 Task: Research Airbnb properties in Qiryat Shemona, Israel from 7th December, 2023 to 15th December, 2023 for 6 adults.3 bedrooms having 3 beds and 3 bathrooms. Property type can be guest house. Amenities needed are: washing machine. Look for 3 properties as per requirement.
Action: Mouse moved to (535, 83)
Screenshot: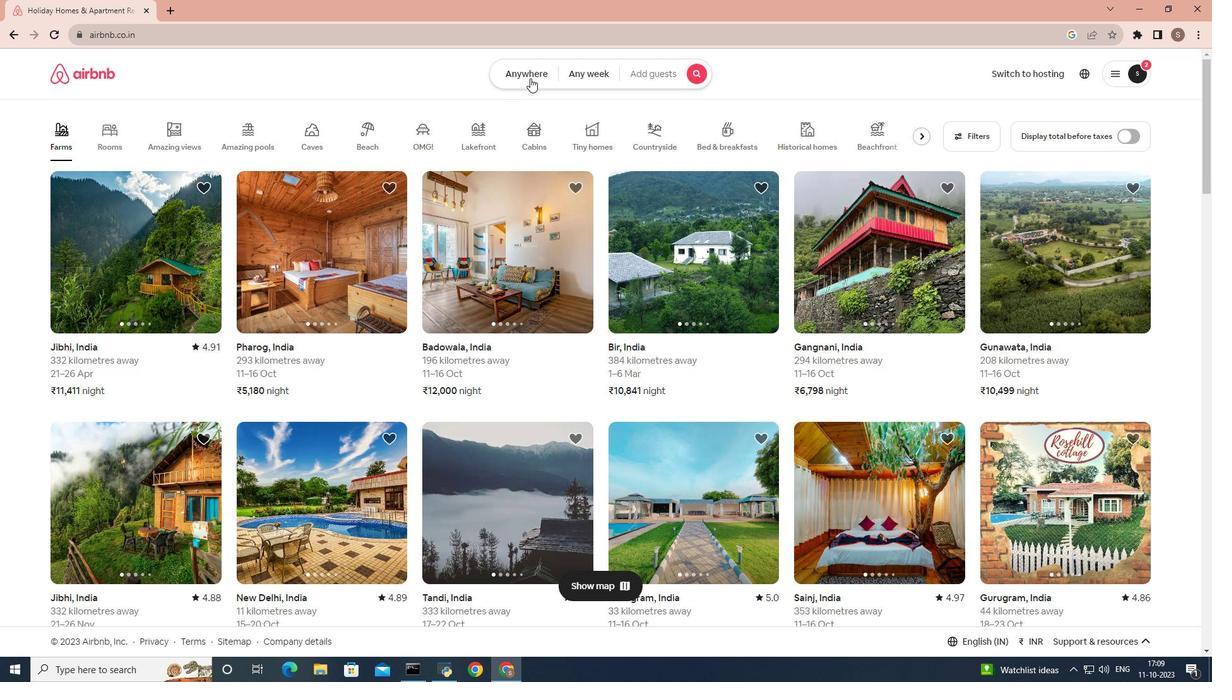 
Action: Mouse pressed left at (535, 83)
Screenshot: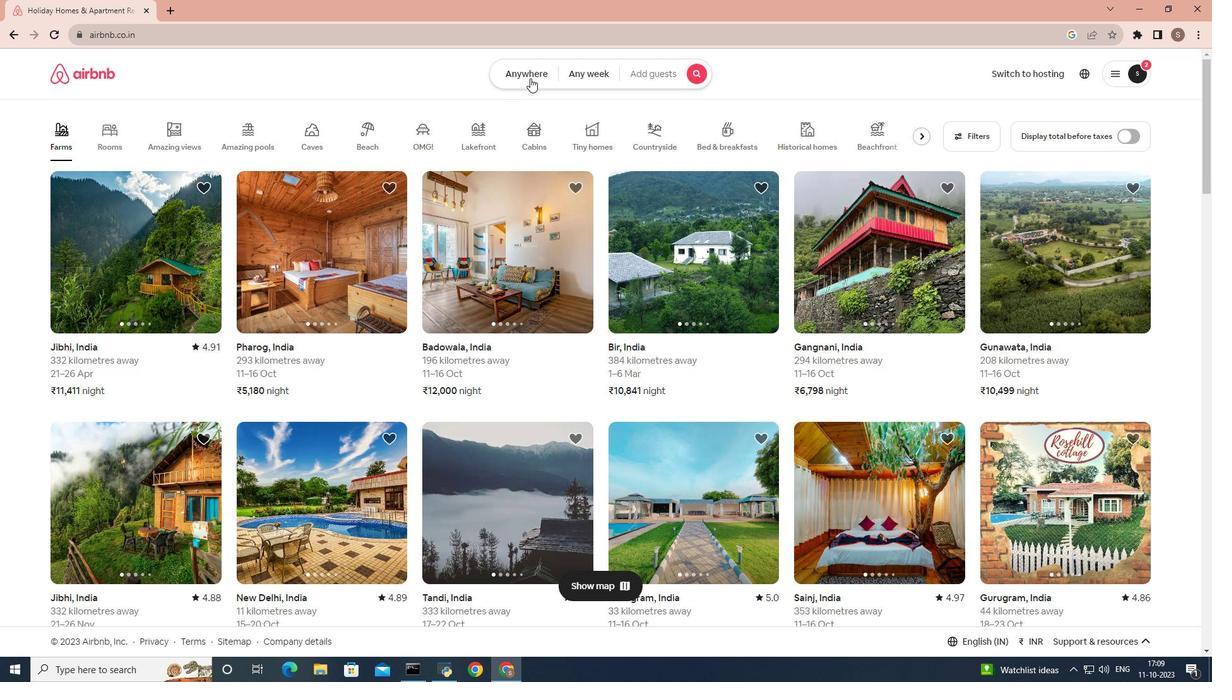
Action: Mouse moved to (408, 132)
Screenshot: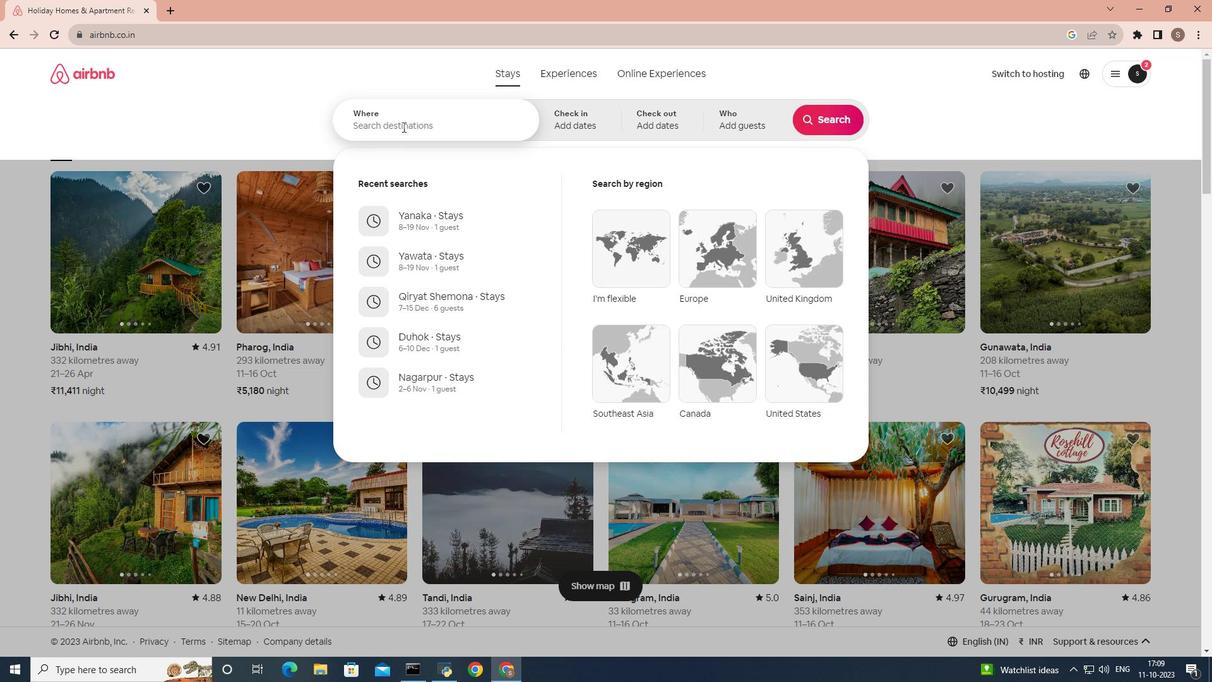 
Action: Mouse pressed left at (408, 132)
Screenshot: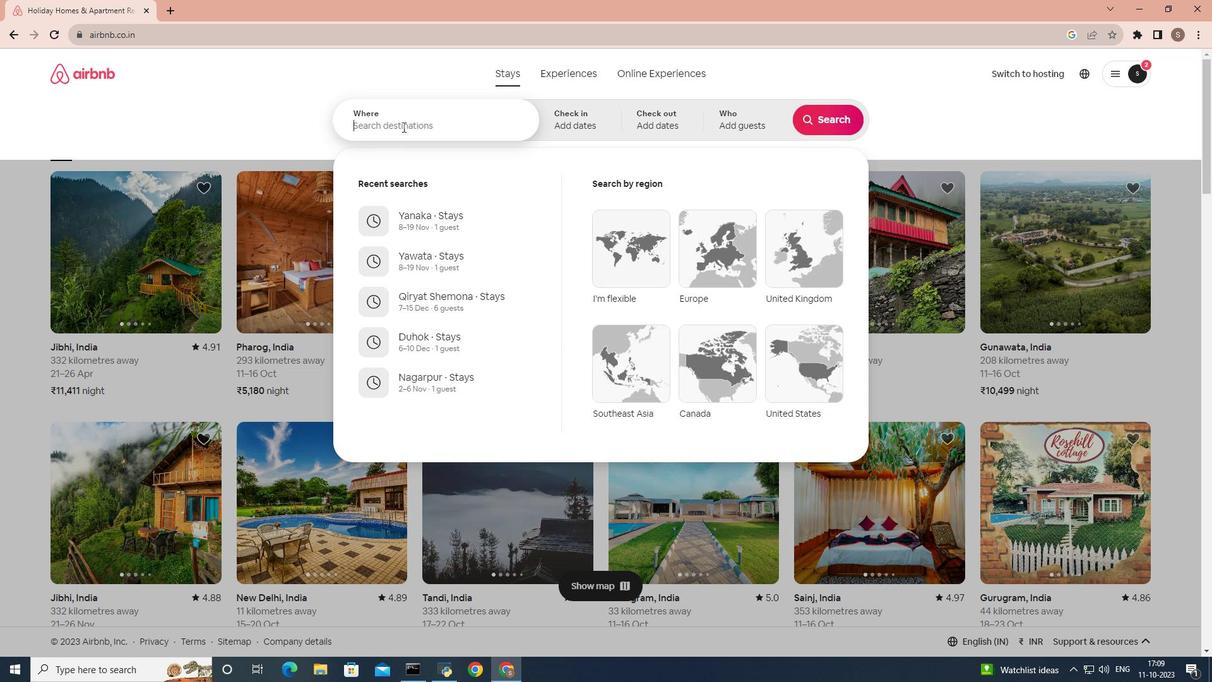 
Action: Key pressed qiryat<Key.space>
Screenshot: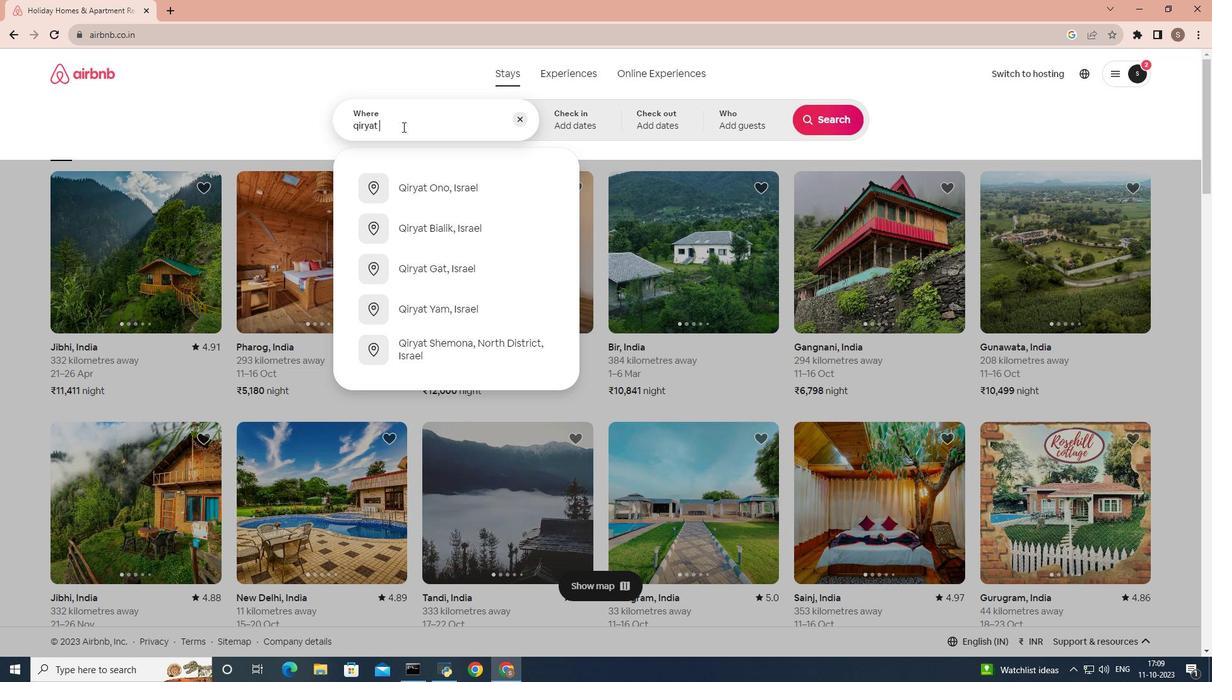 
Action: Mouse moved to (432, 373)
Screenshot: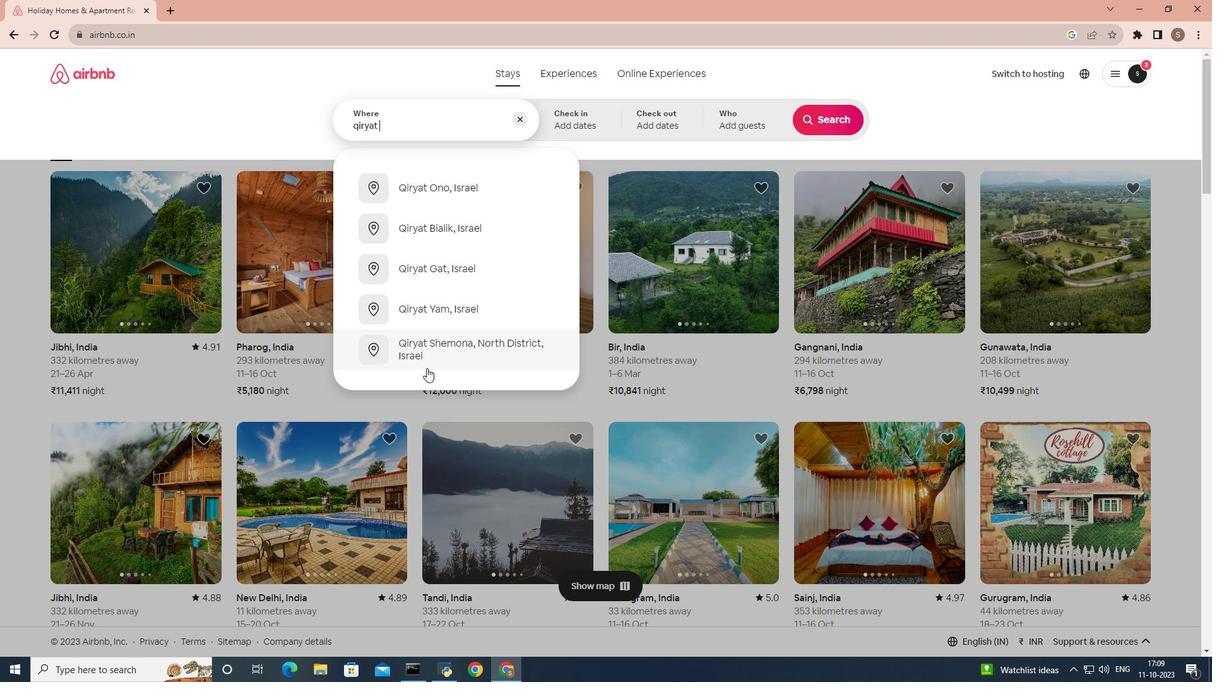 
Action: Mouse pressed left at (432, 373)
Screenshot: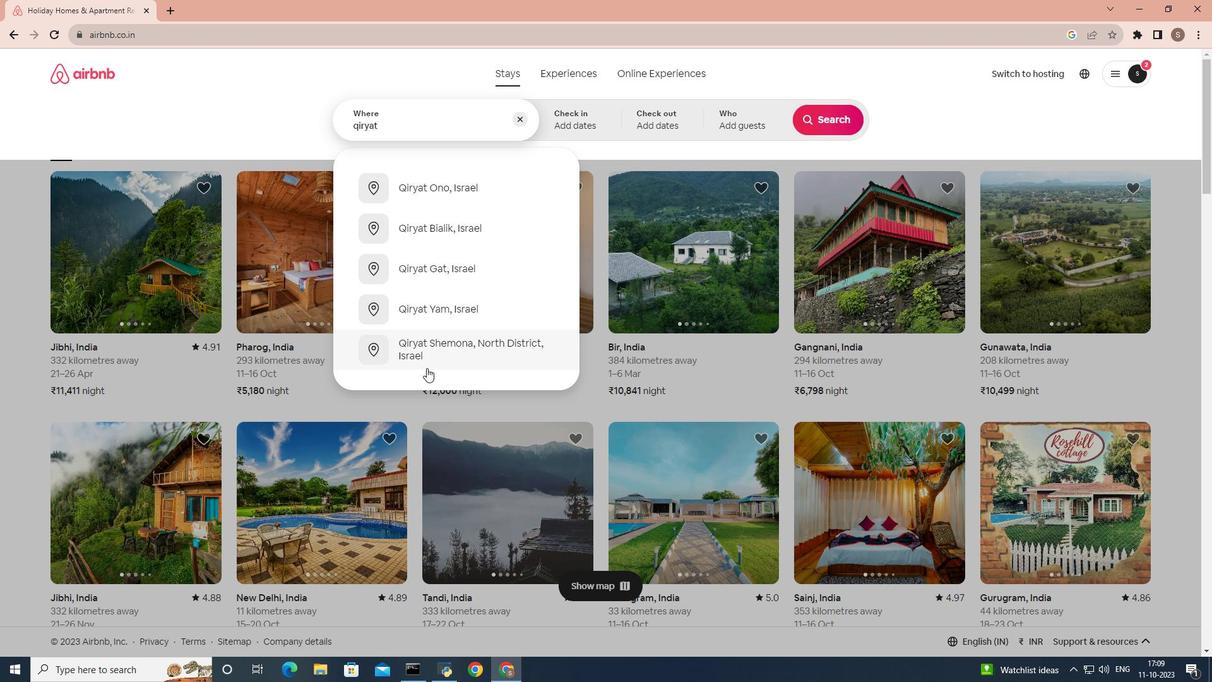 
Action: Mouse moved to (836, 231)
Screenshot: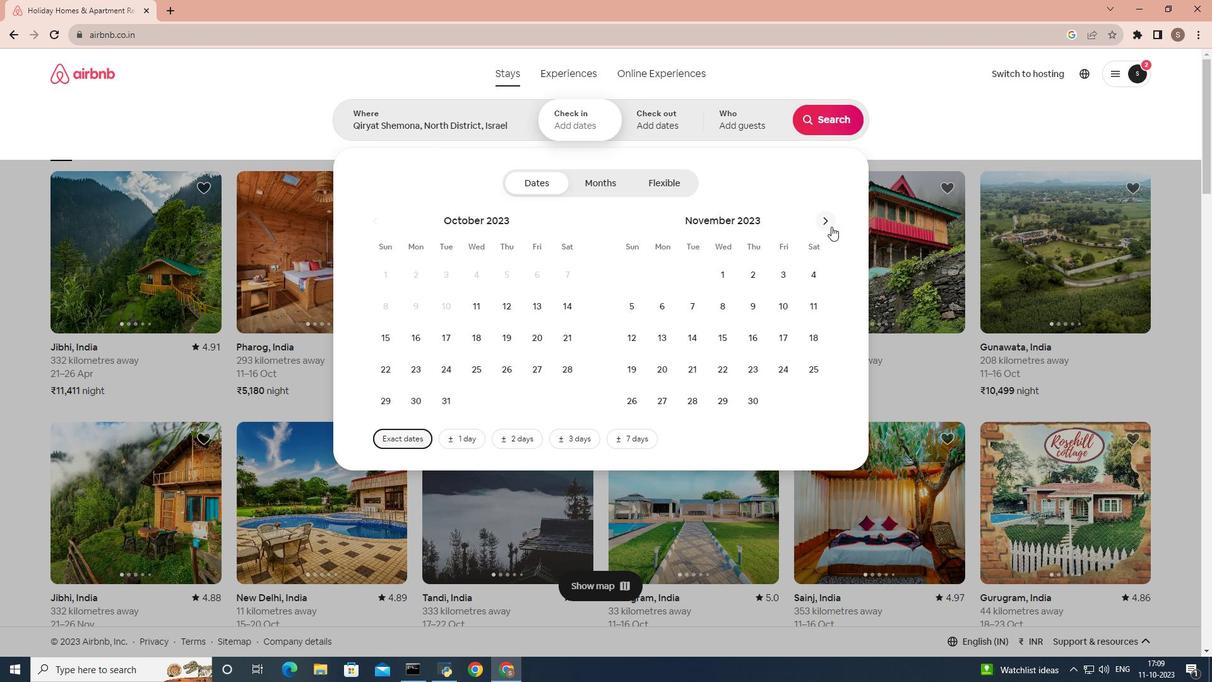 
Action: Mouse pressed left at (836, 231)
Screenshot: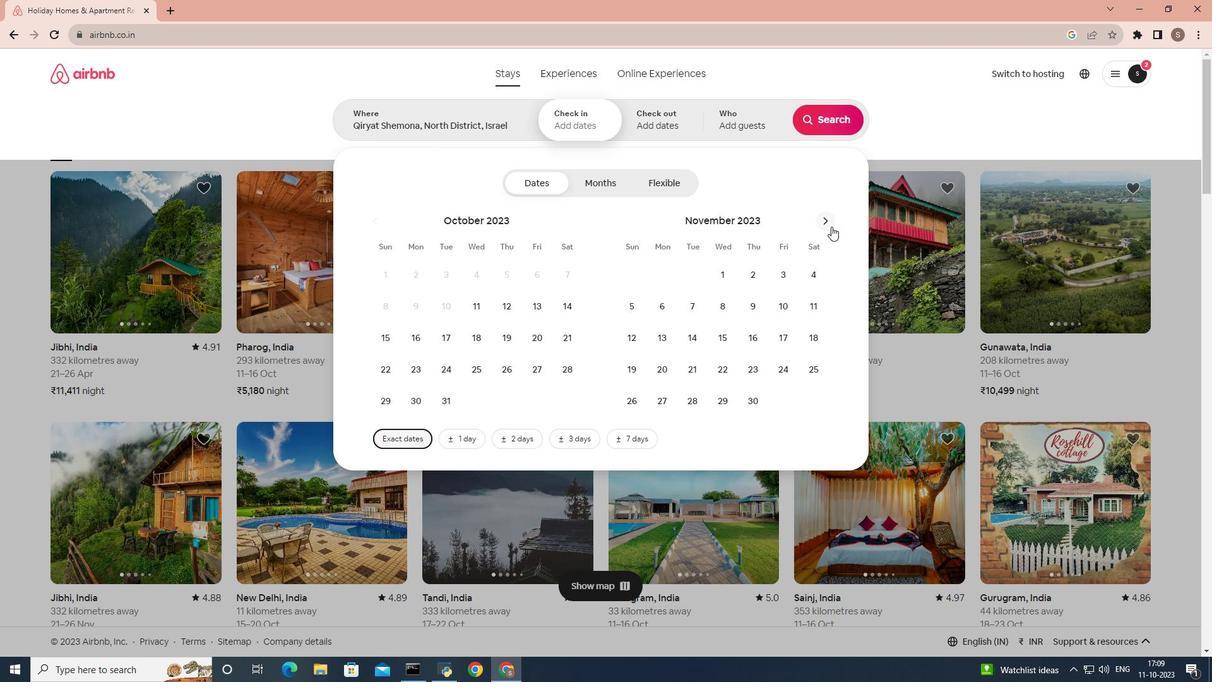 
Action: Mouse moved to (748, 306)
Screenshot: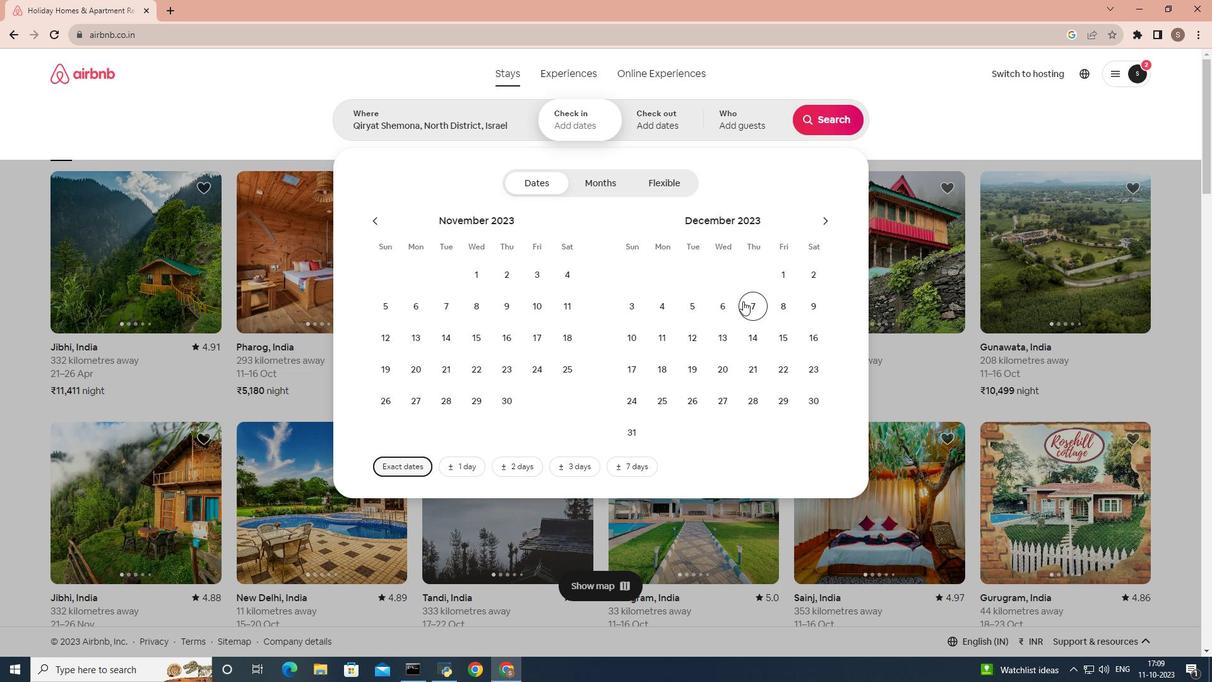 
Action: Mouse pressed left at (748, 306)
Screenshot: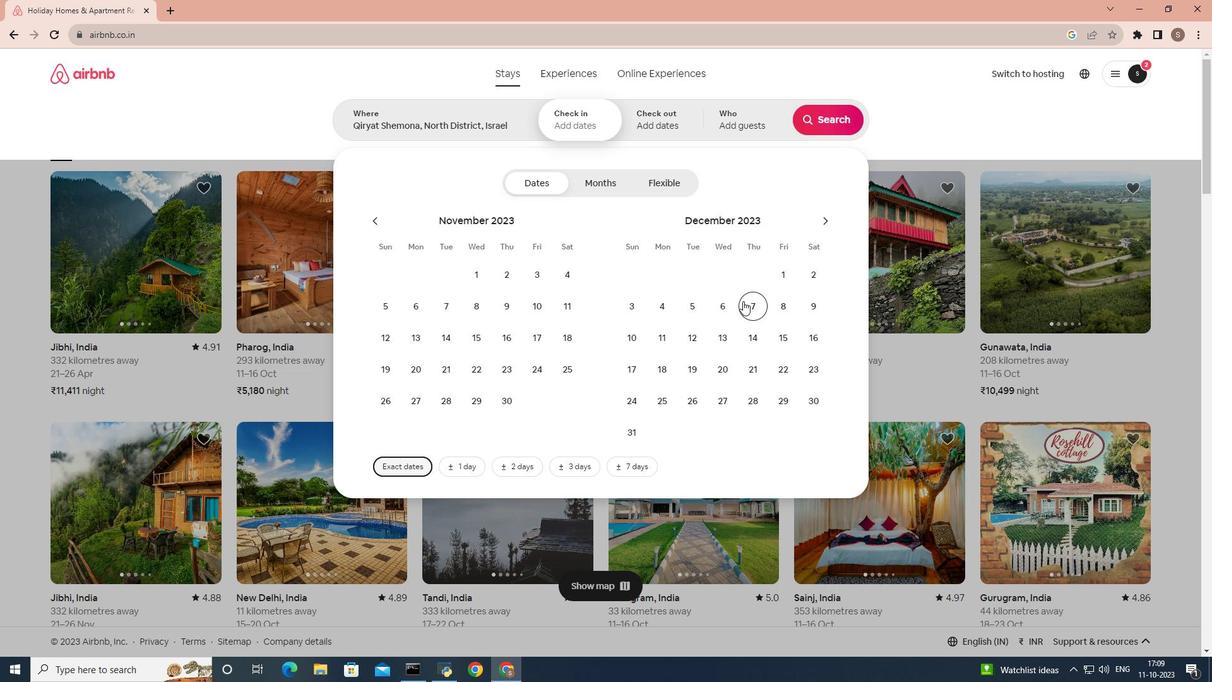 
Action: Mouse moved to (777, 346)
Screenshot: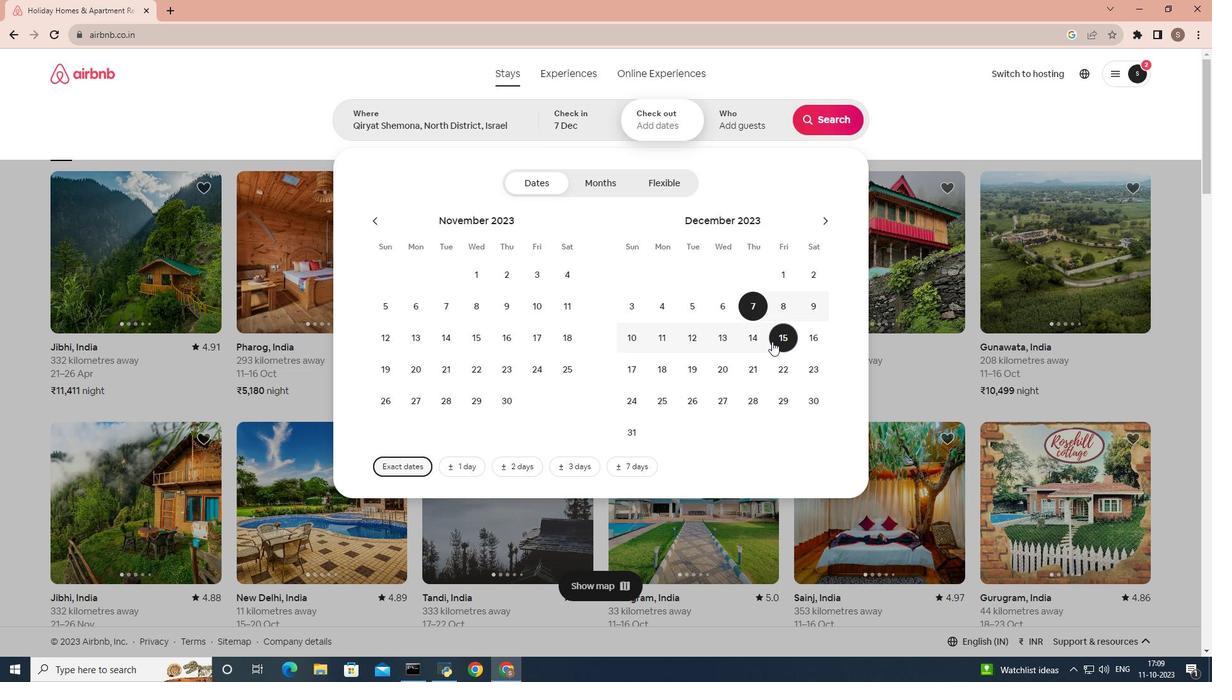 
Action: Mouse pressed left at (777, 346)
Screenshot: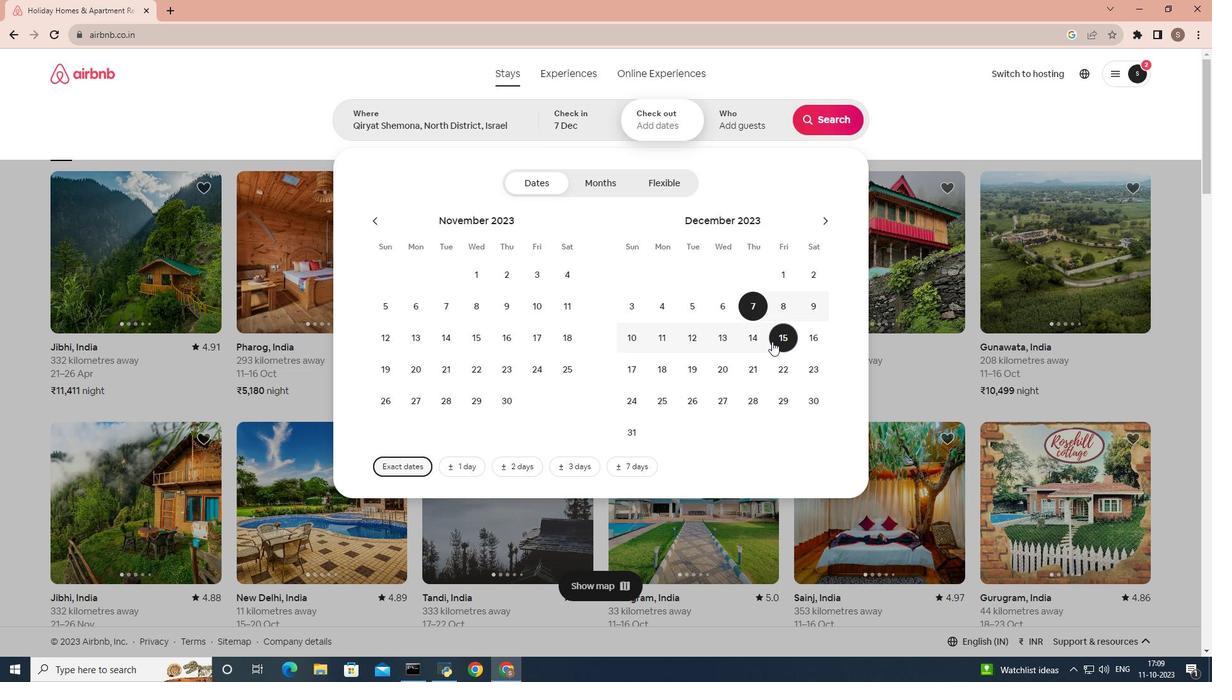
Action: Mouse moved to (771, 127)
Screenshot: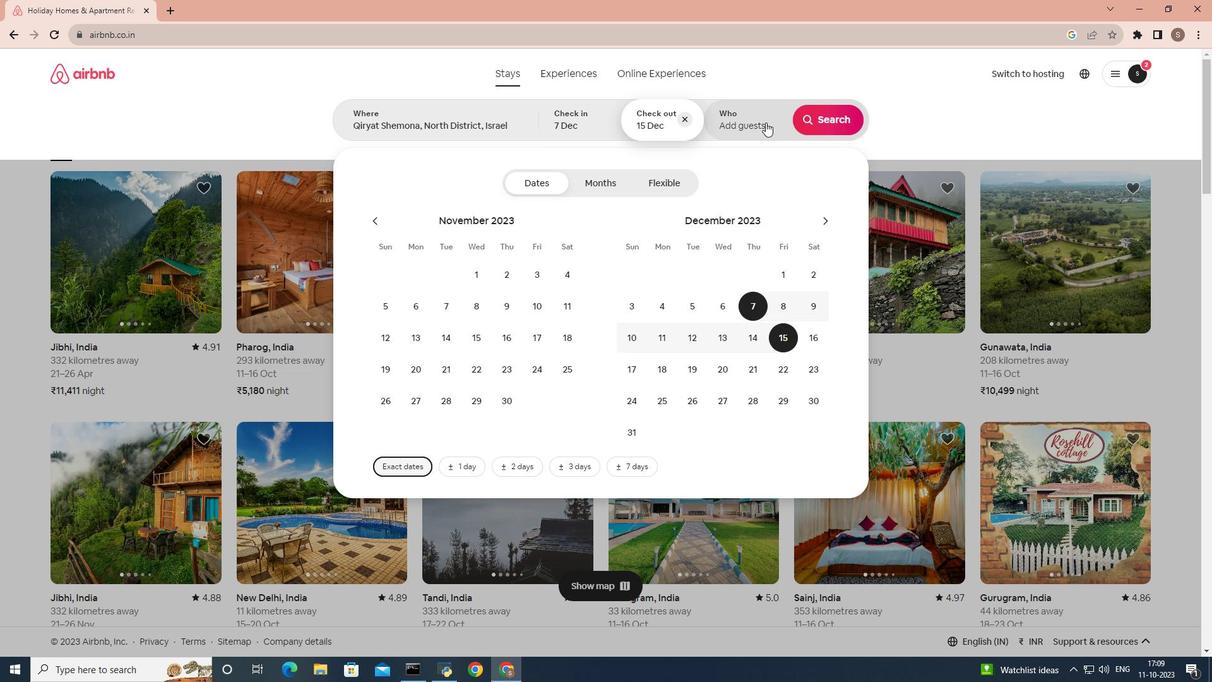 
Action: Mouse pressed left at (771, 127)
Screenshot: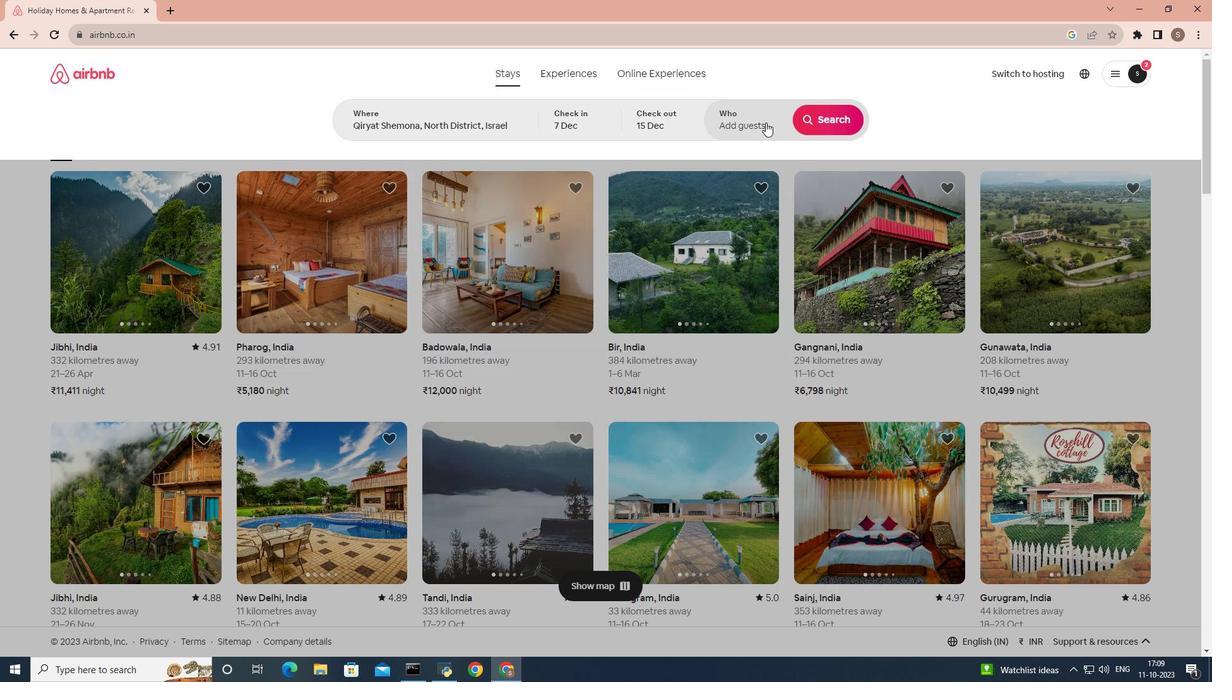 
Action: Mouse moved to (833, 197)
Screenshot: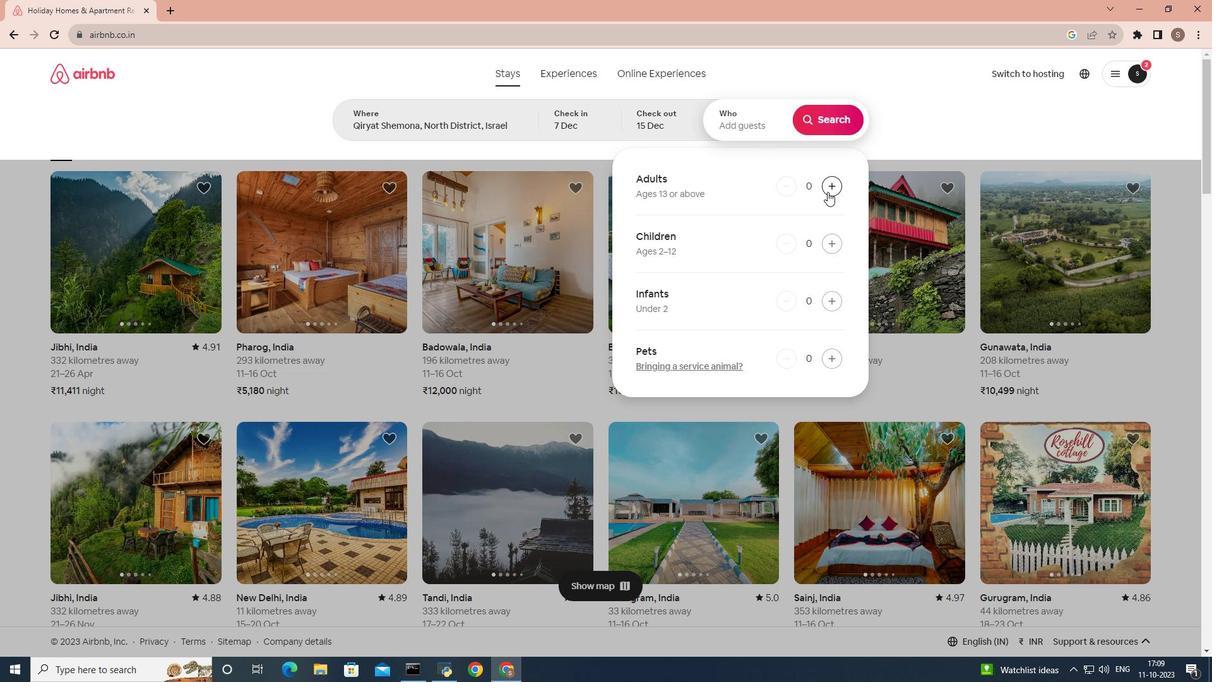 
Action: Mouse pressed left at (833, 197)
Screenshot: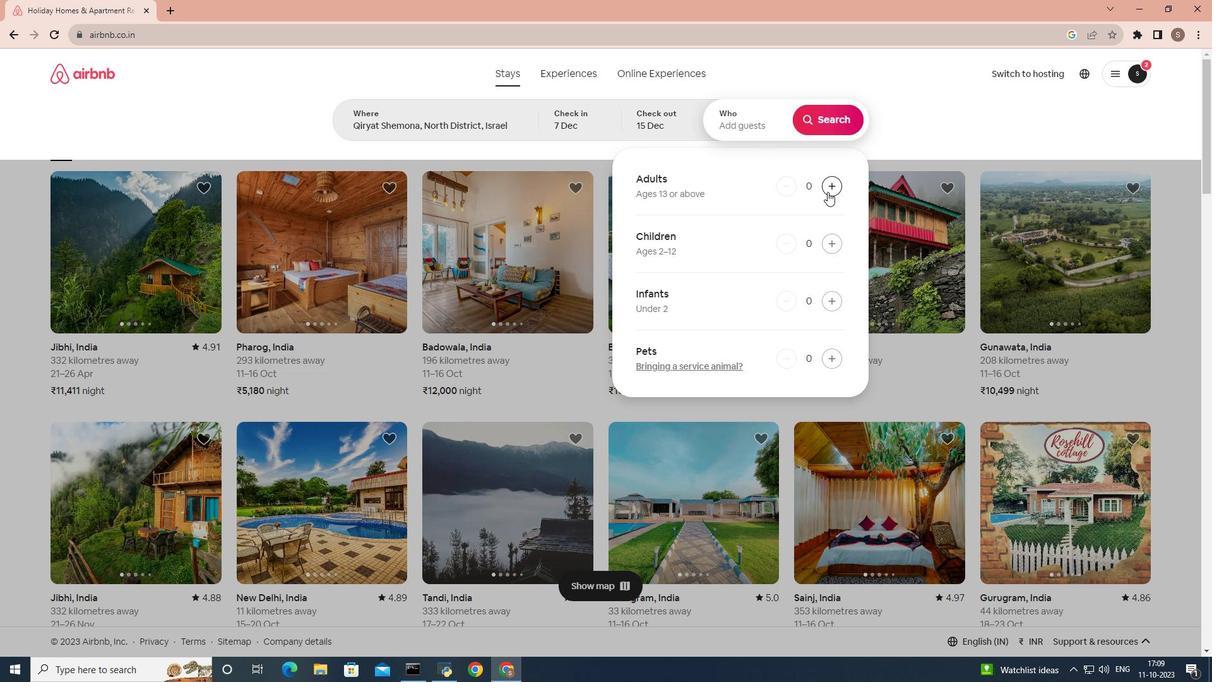 
Action: Mouse pressed left at (833, 197)
Screenshot: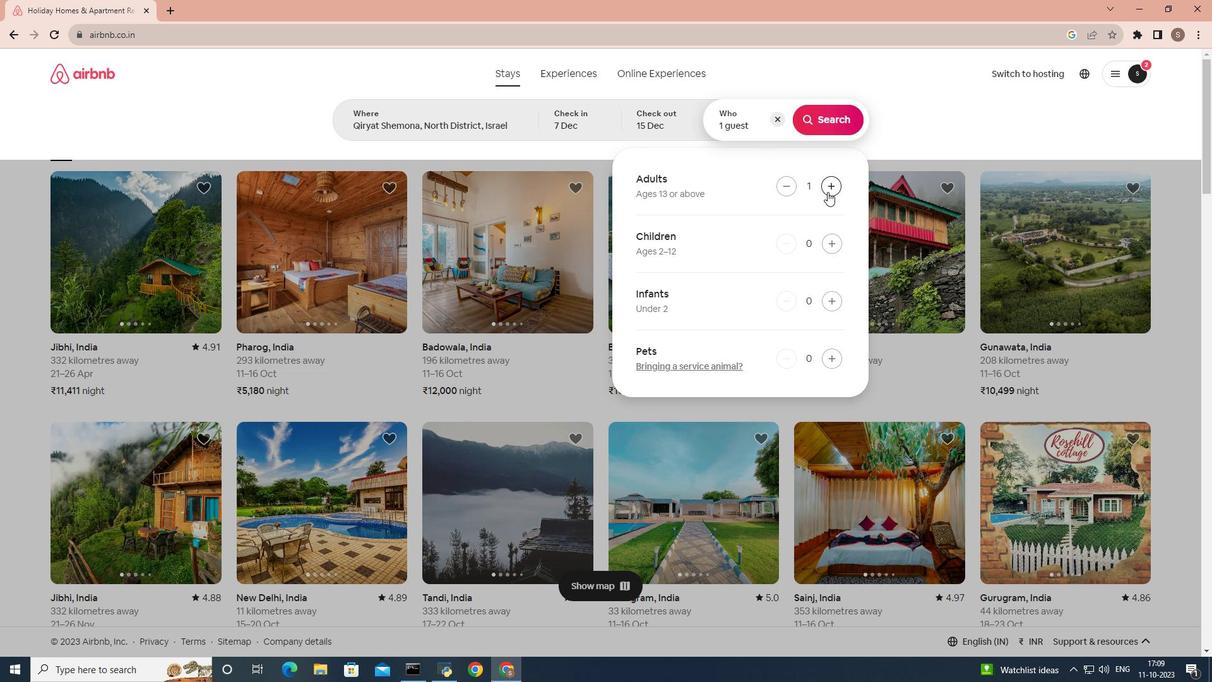 
Action: Mouse pressed left at (833, 197)
Screenshot: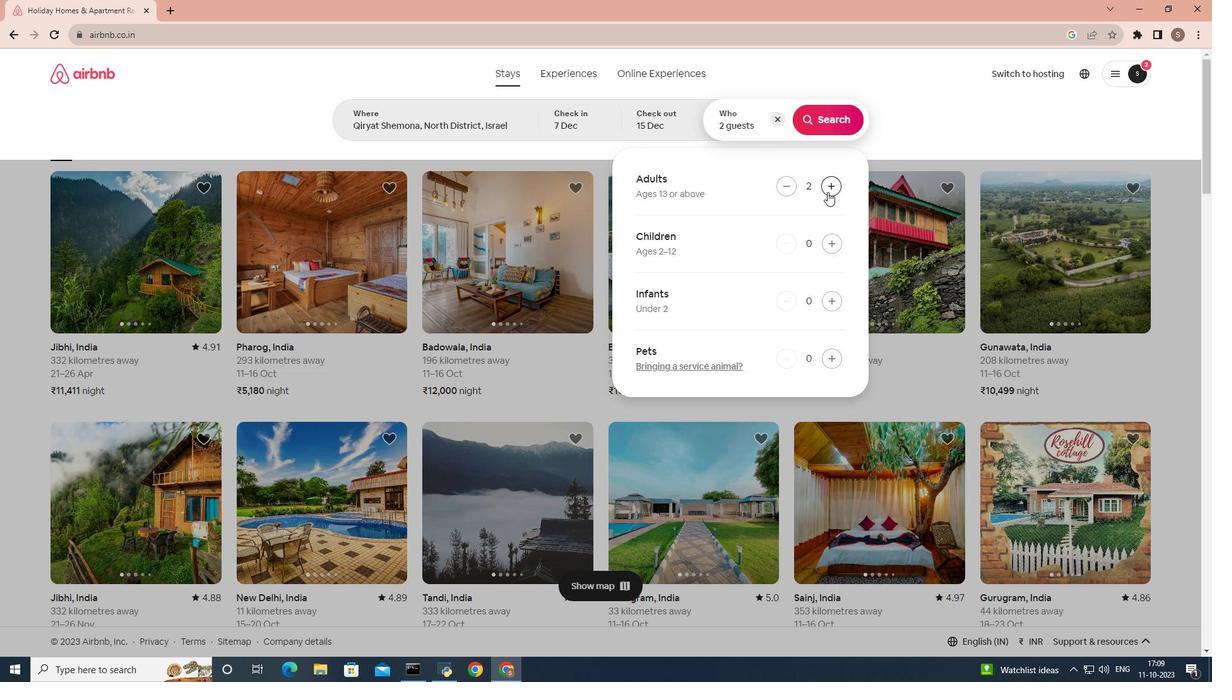 
Action: Mouse pressed left at (833, 197)
Screenshot: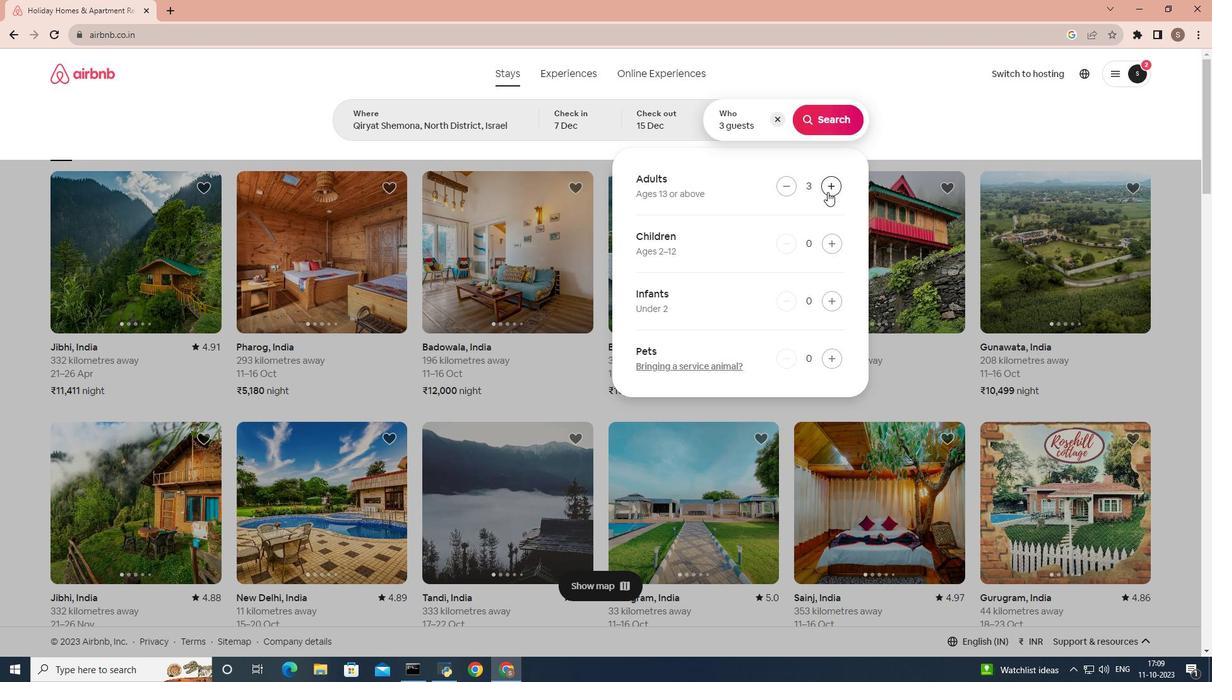 
Action: Mouse pressed left at (833, 197)
Screenshot: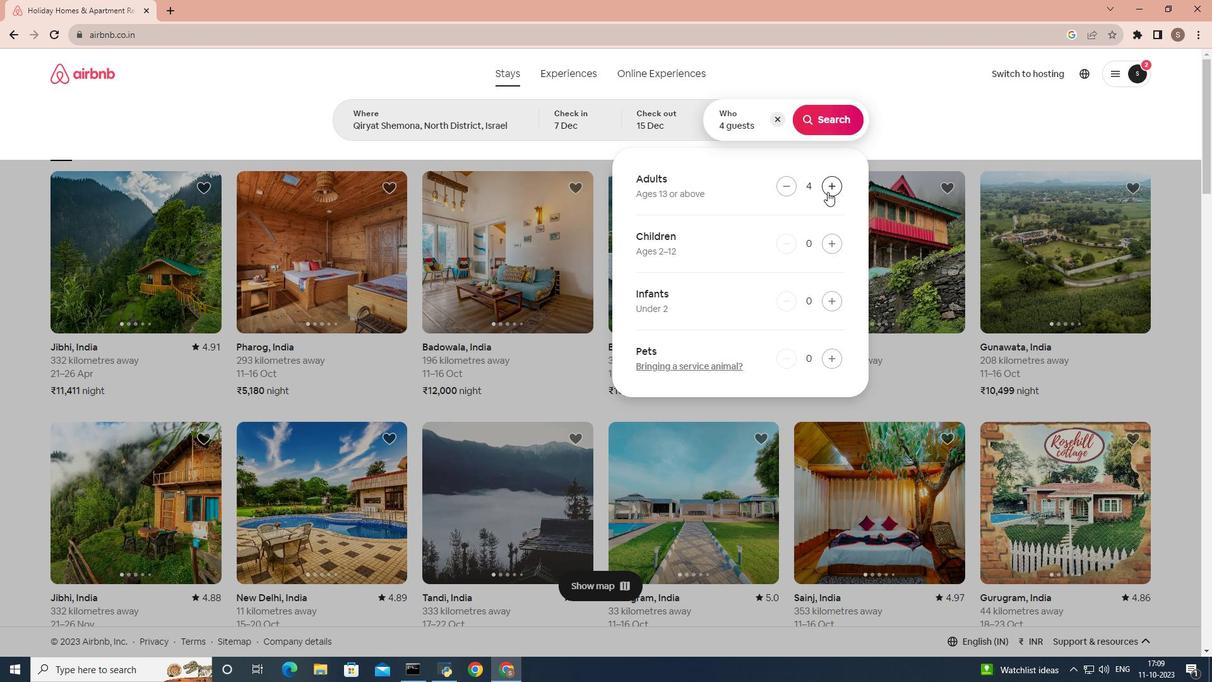 
Action: Mouse pressed left at (833, 197)
Screenshot: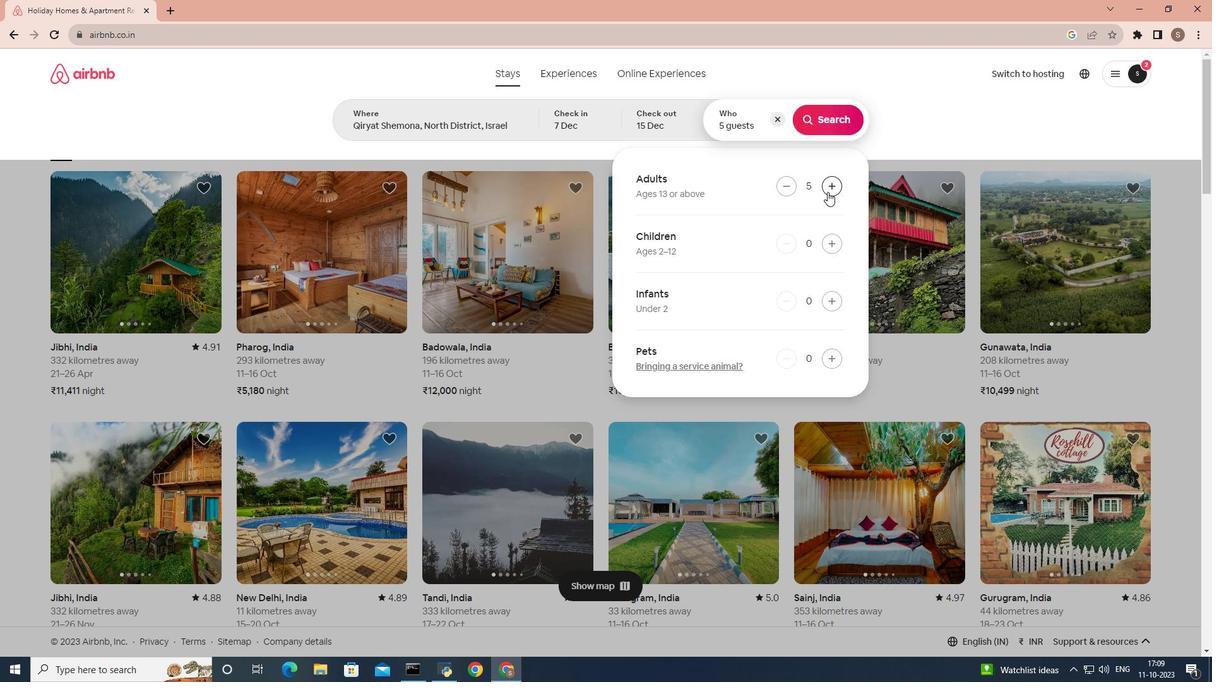 
Action: Mouse moved to (834, 140)
Screenshot: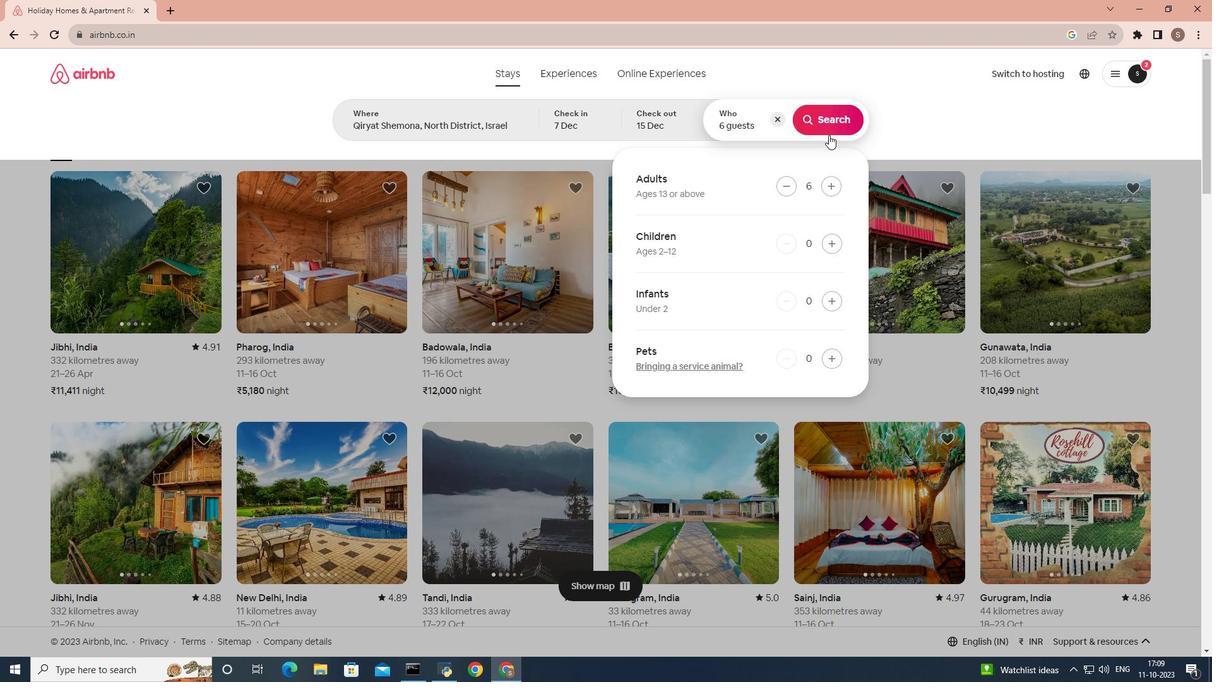 
Action: Mouse pressed left at (834, 140)
Screenshot: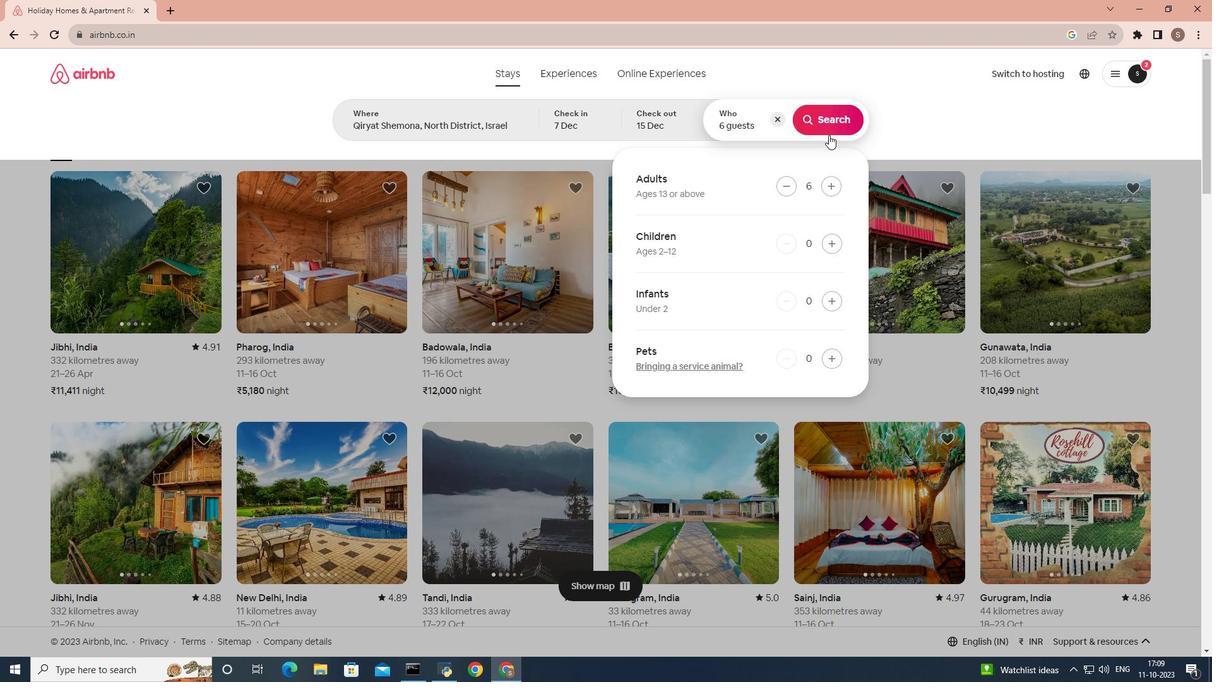 
Action: Mouse moved to (838, 128)
Screenshot: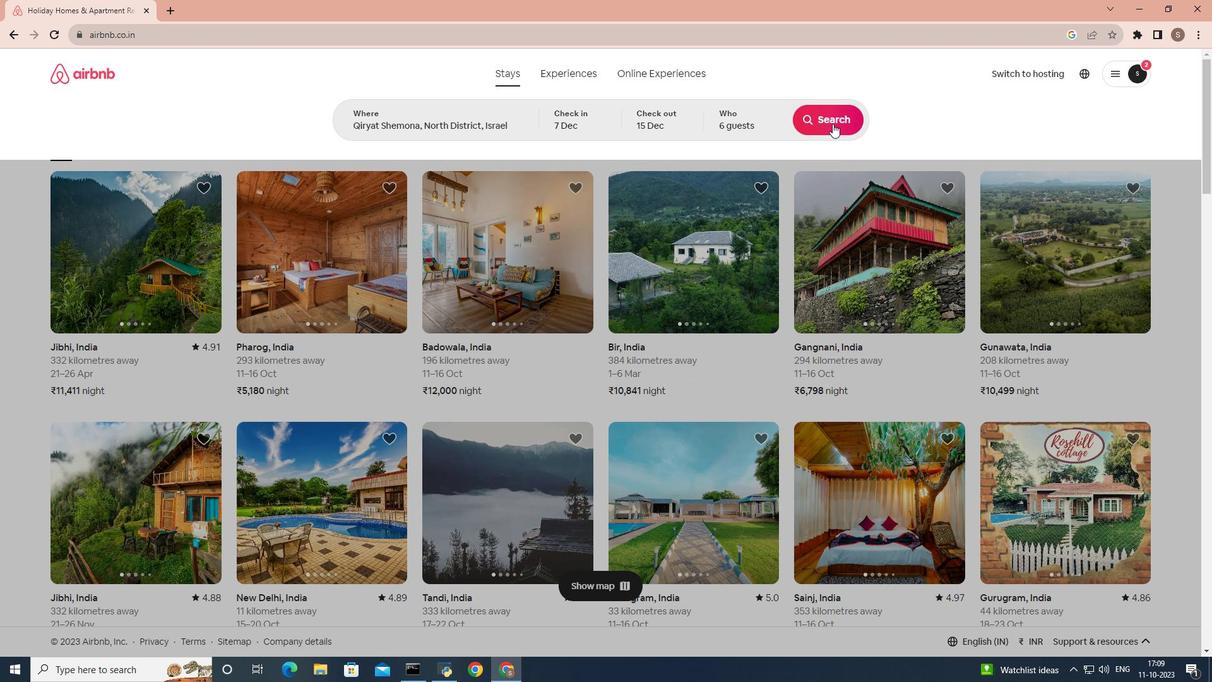 
Action: Mouse pressed left at (838, 128)
Screenshot: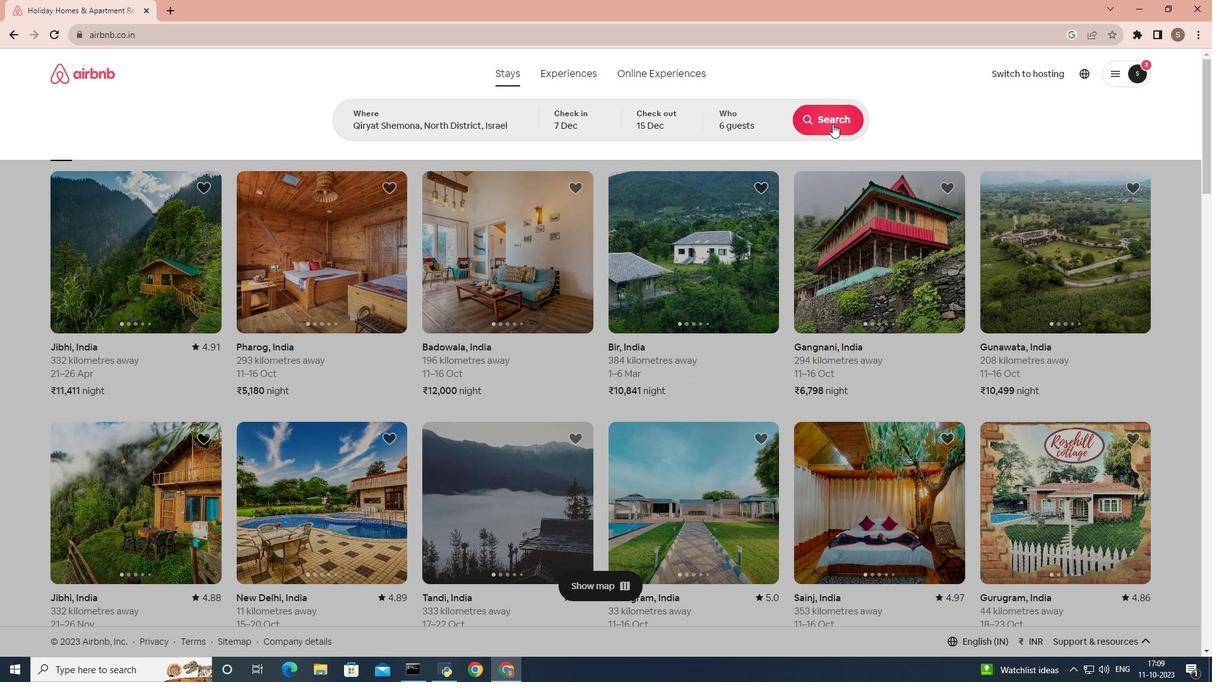 
Action: Mouse moved to (1029, 135)
Screenshot: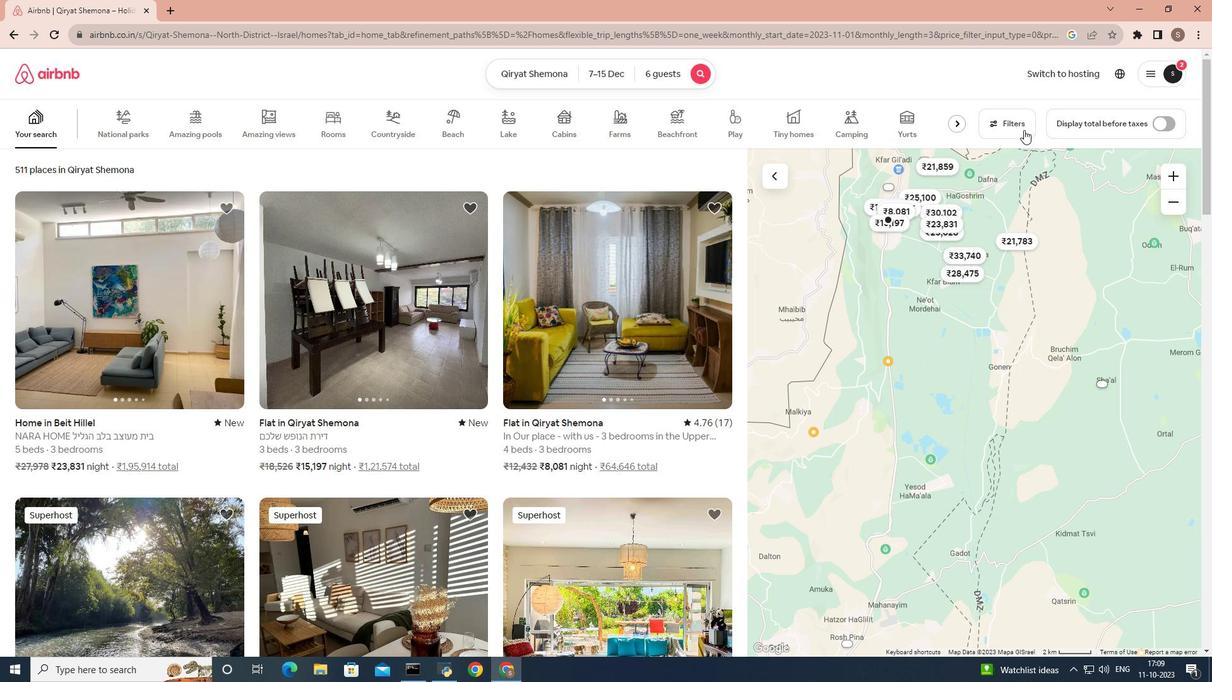 
Action: Mouse pressed left at (1029, 135)
Screenshot: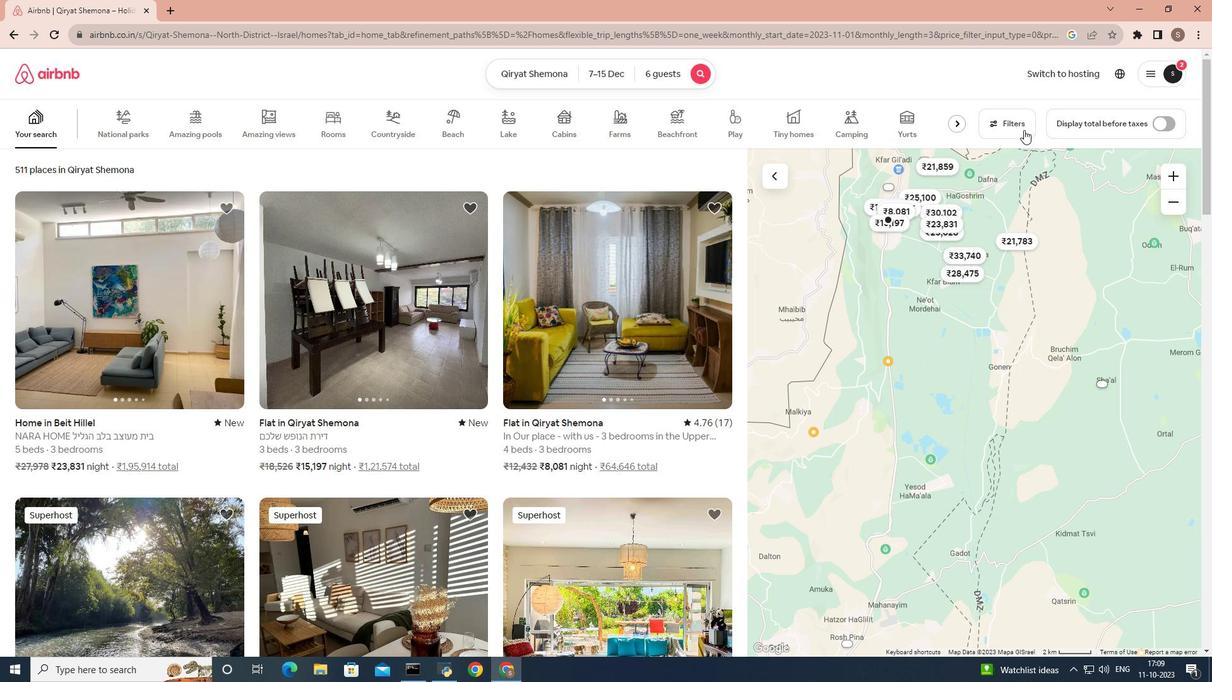 
Action: Mouse moved to (541, 358)
Screenshot: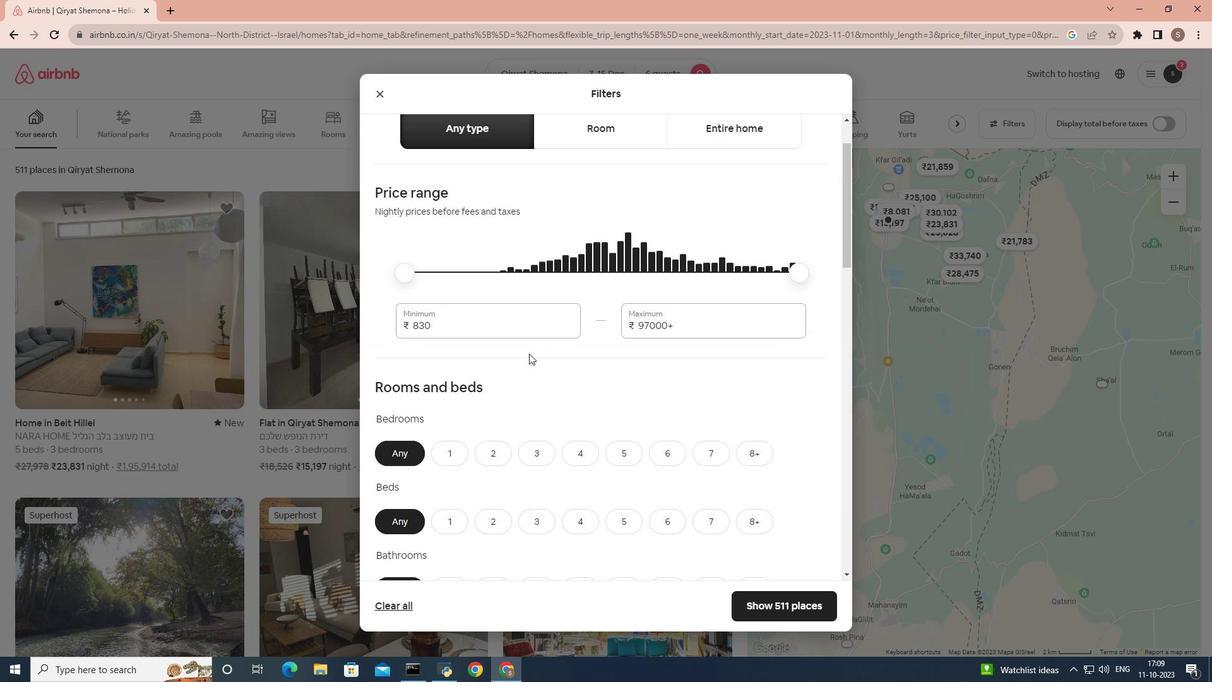 
Action: Mouse scrolled (541, 358) with delta (0, 0)
Screenshot: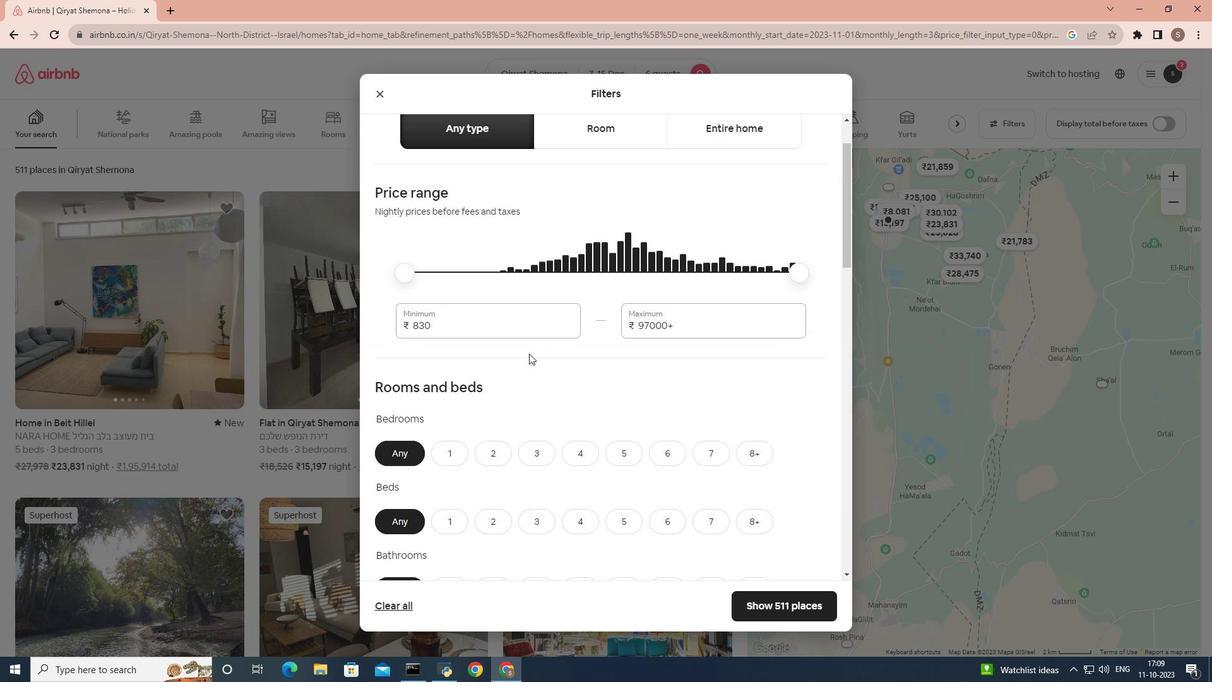 
Action: Mouse moved to (539, 358)
Screenshot: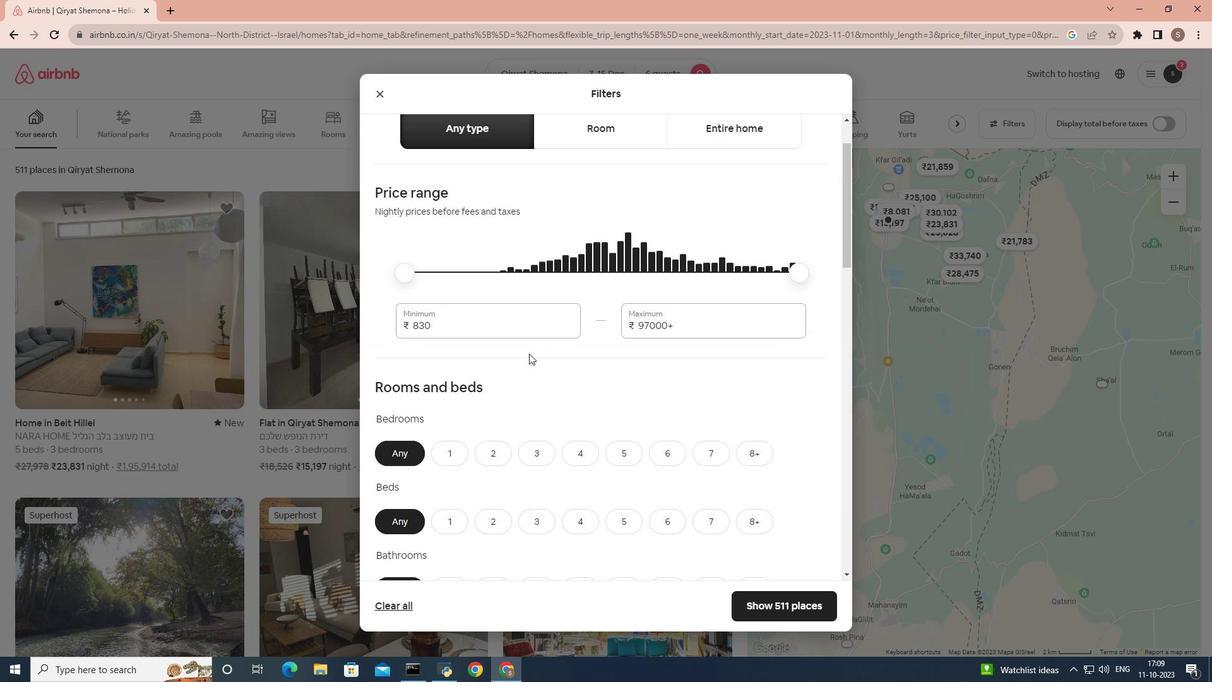 
Action: Mouse scrolled (539, 358) with delta (0, 0)
Screenshot: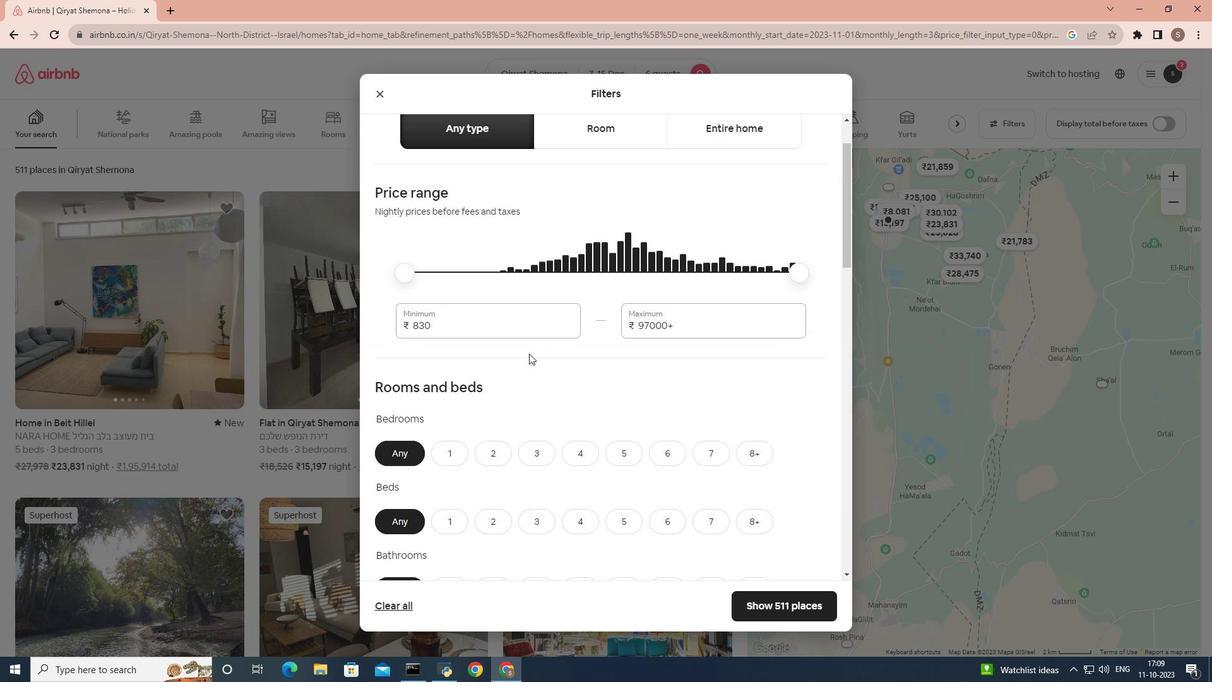 
Action: Mouse moved to (537, 358)
Screenshot: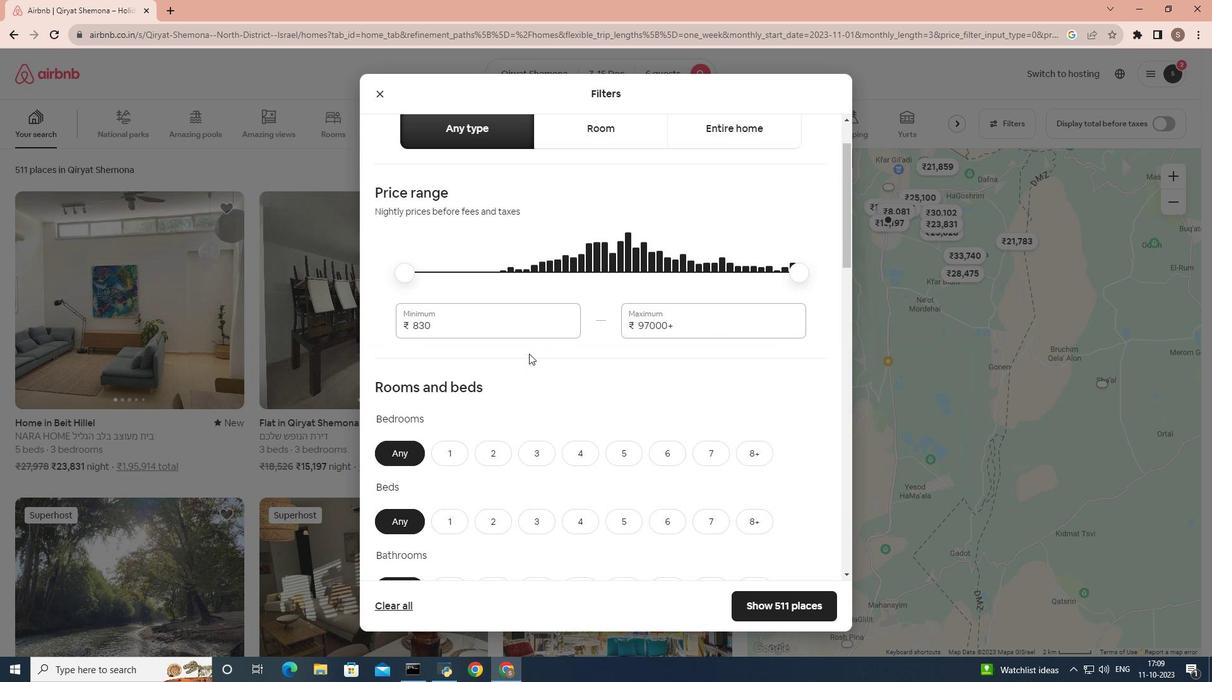 
Action: Mouse scrolled (537, 358) with delta (0, 0)
Screenshot: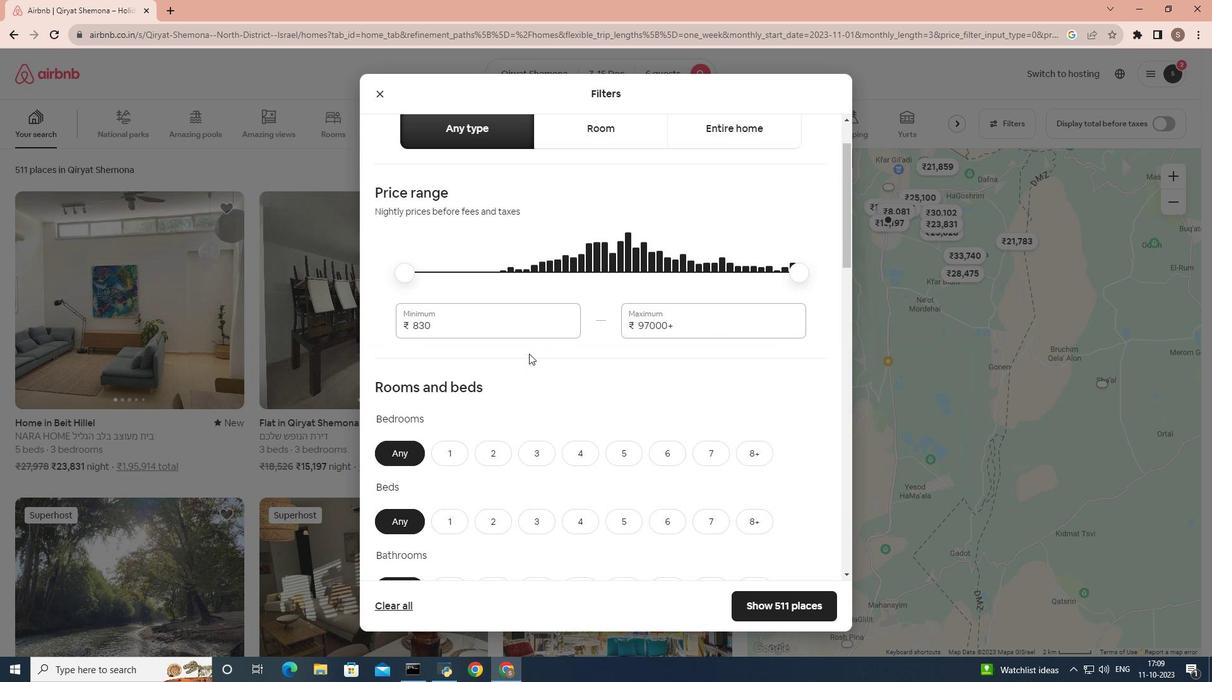 
Action: Mouse moved to (535, 358)
Screenshot: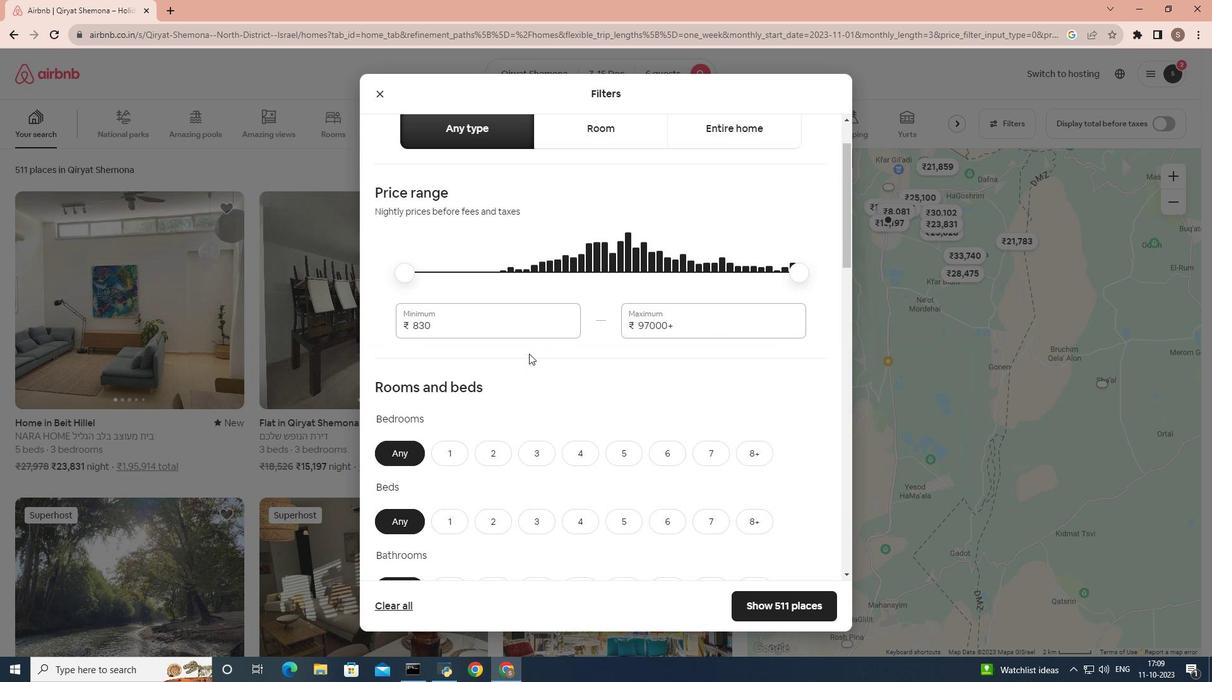 
Action: Mouse scrolled (535, 358) with delta (0, 0)
Screenshot: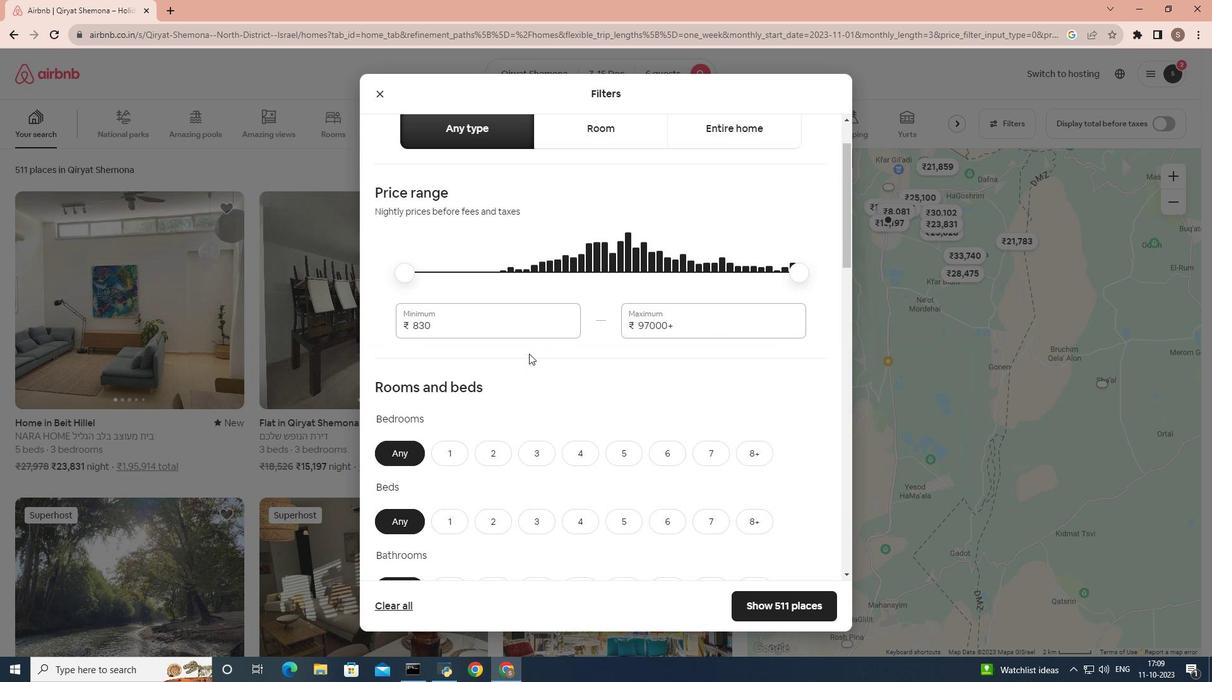 
Action: Mouse moved to (535, 358)
Screenshot: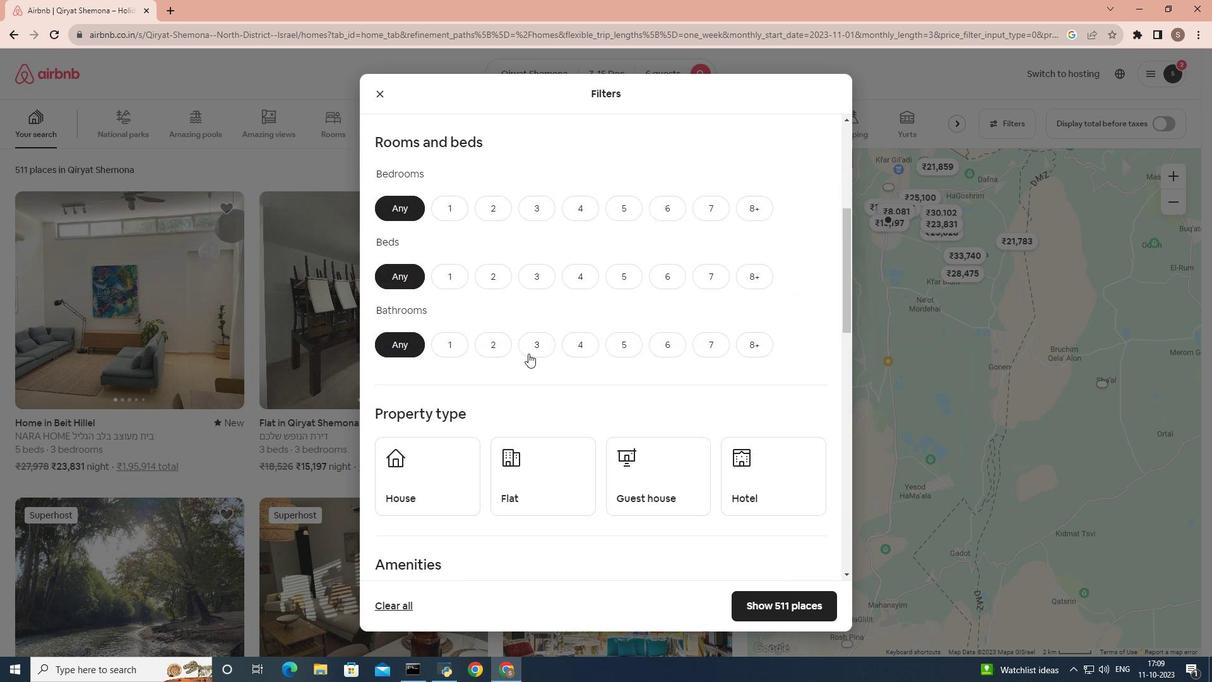 
Action: Mouse scrolled (535, 358) with delta (0, 0)
Screenshot: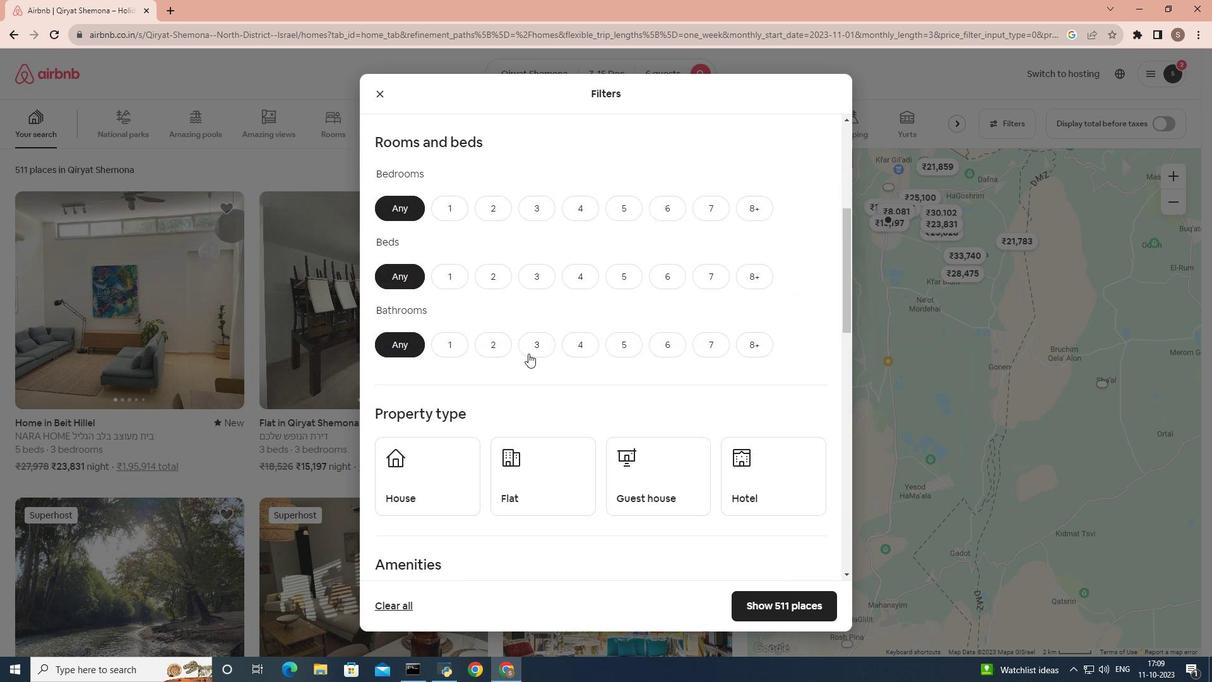 
Action: Mouse moved to (534, 358)
Screenshot: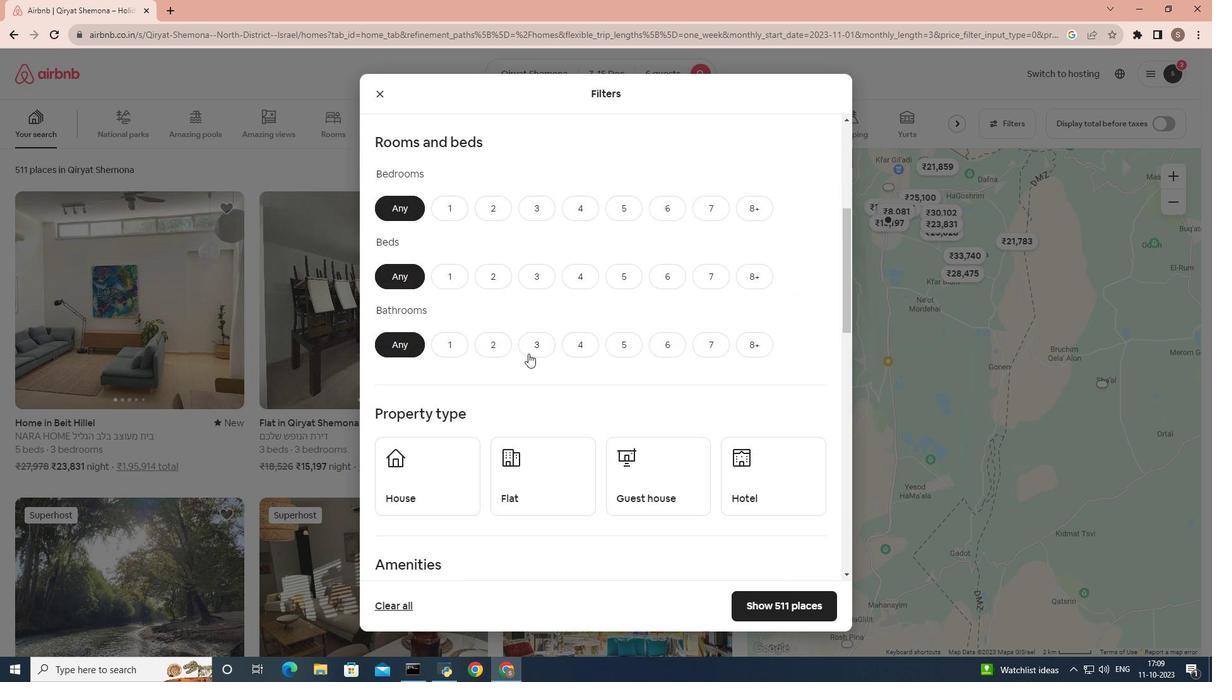 
Action: Mouse scrolled (534, 358) with delta (0, 0)
Screenshot: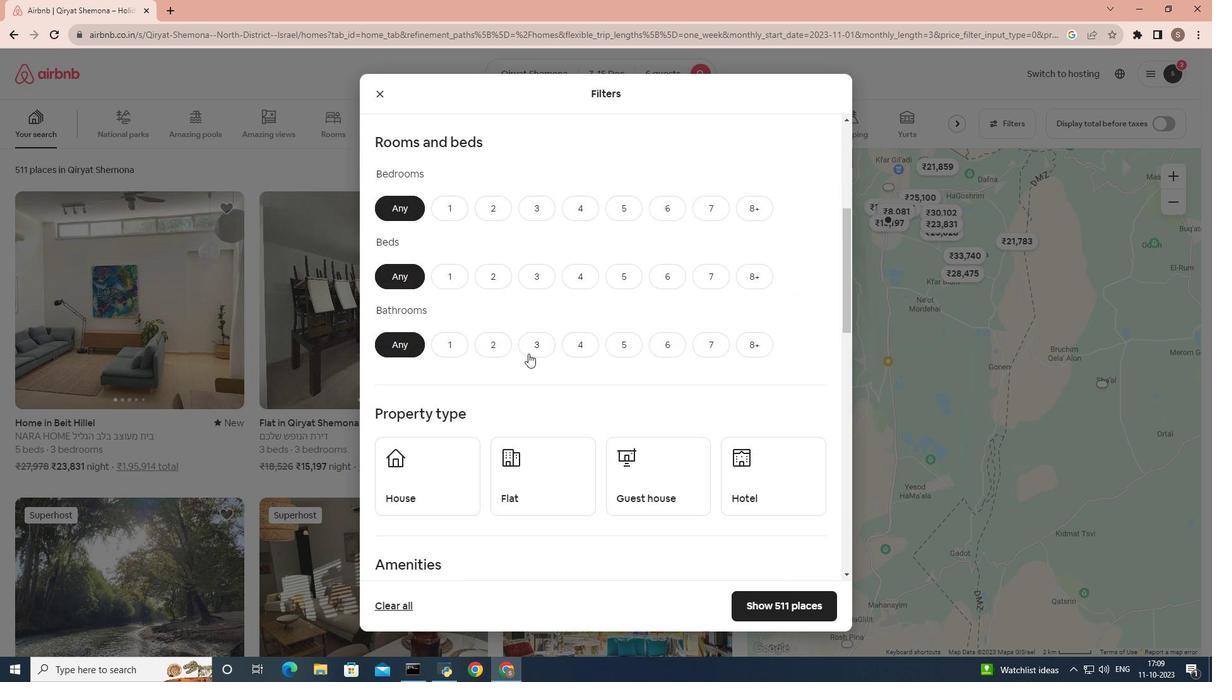 
Action: Mouse moved to (535, 319)
Screenshot: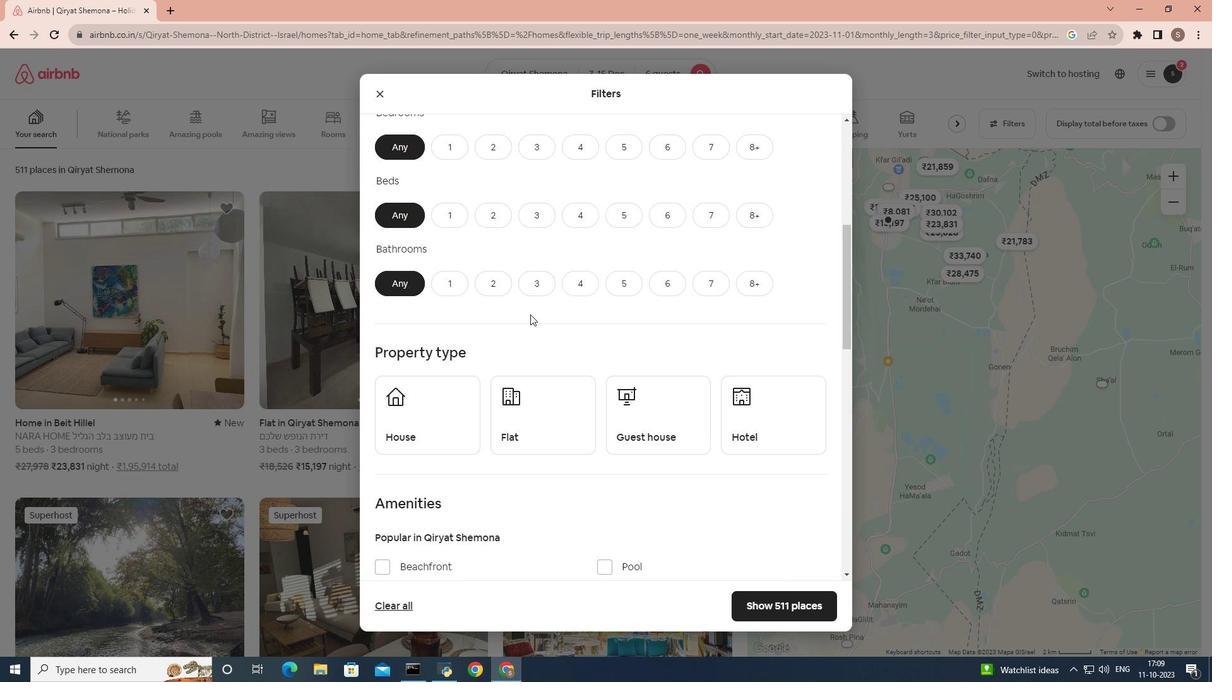 
Action: Mouse scrolled (535, 320) with delta (0, 0)
Screenshot: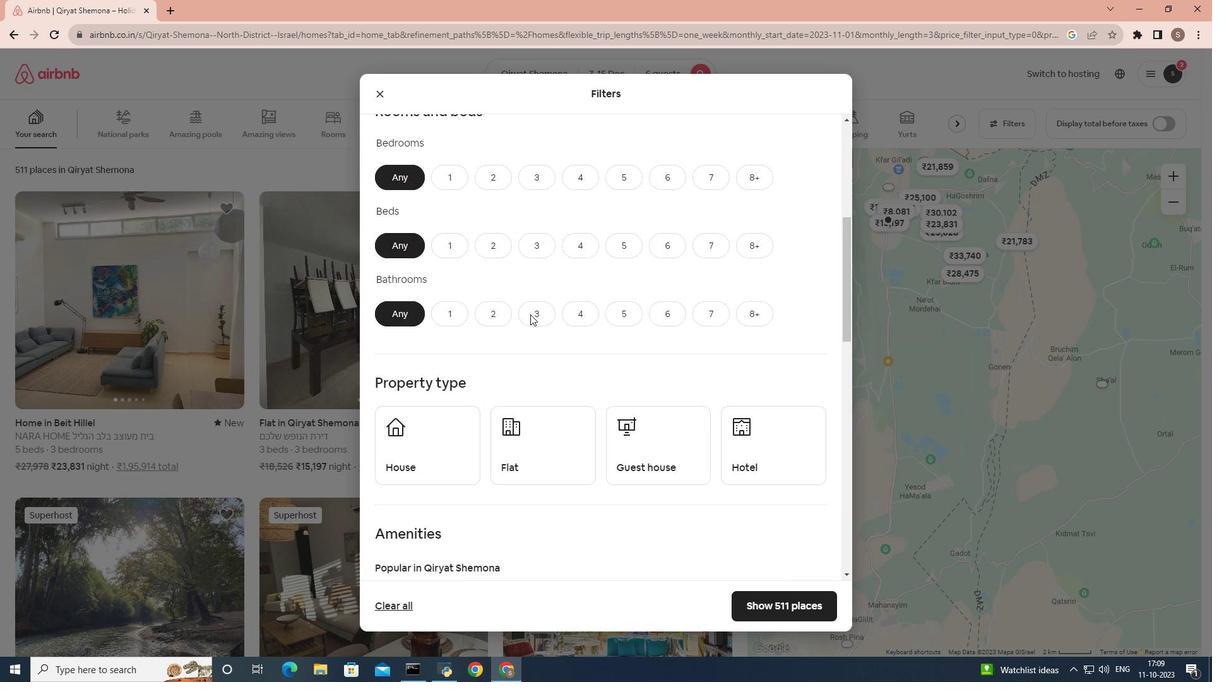 
Action: Mouse scrolled (535, 320) with delta (0, 0)
Screenshot: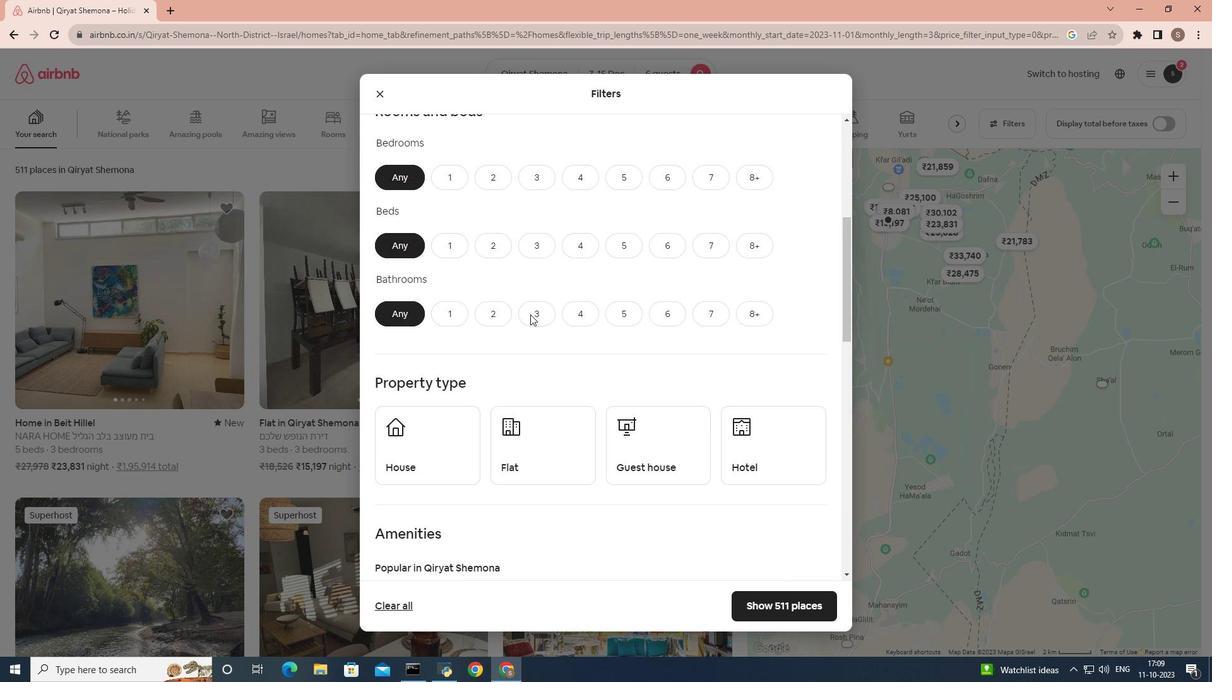 
Action: Mouse scrolled (535, 318) with delta (0, 0)
Screenshot: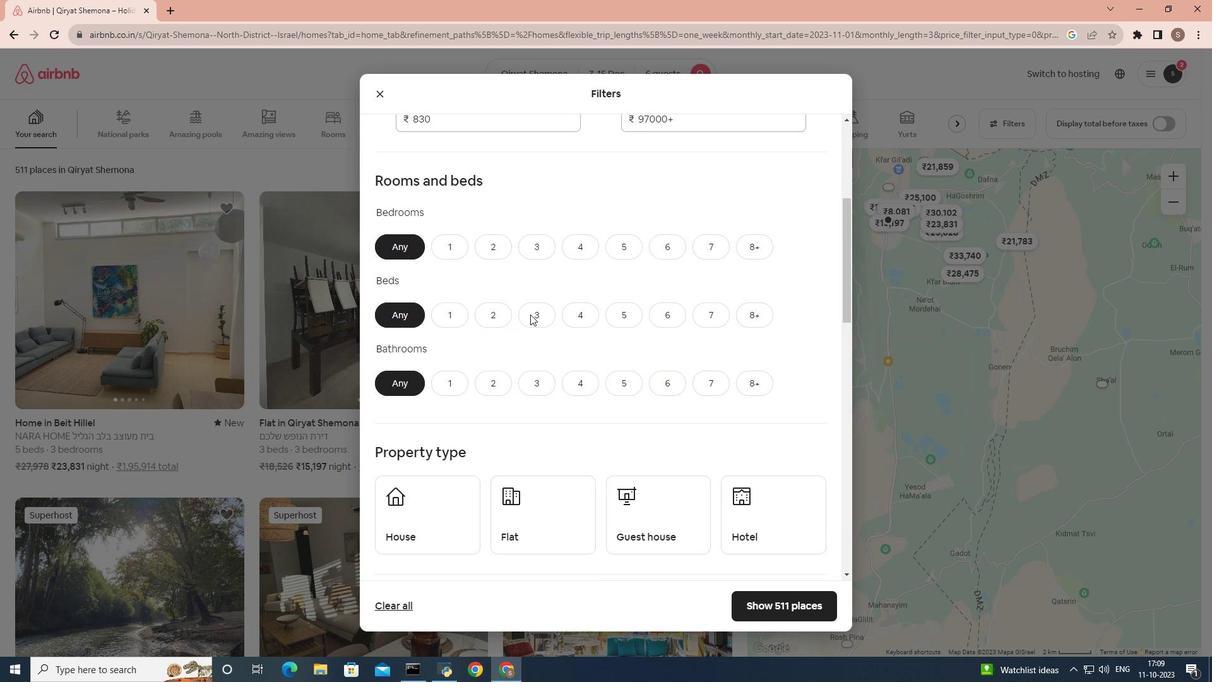 
Action: Mouse moved to (533, 205)
Screenshot: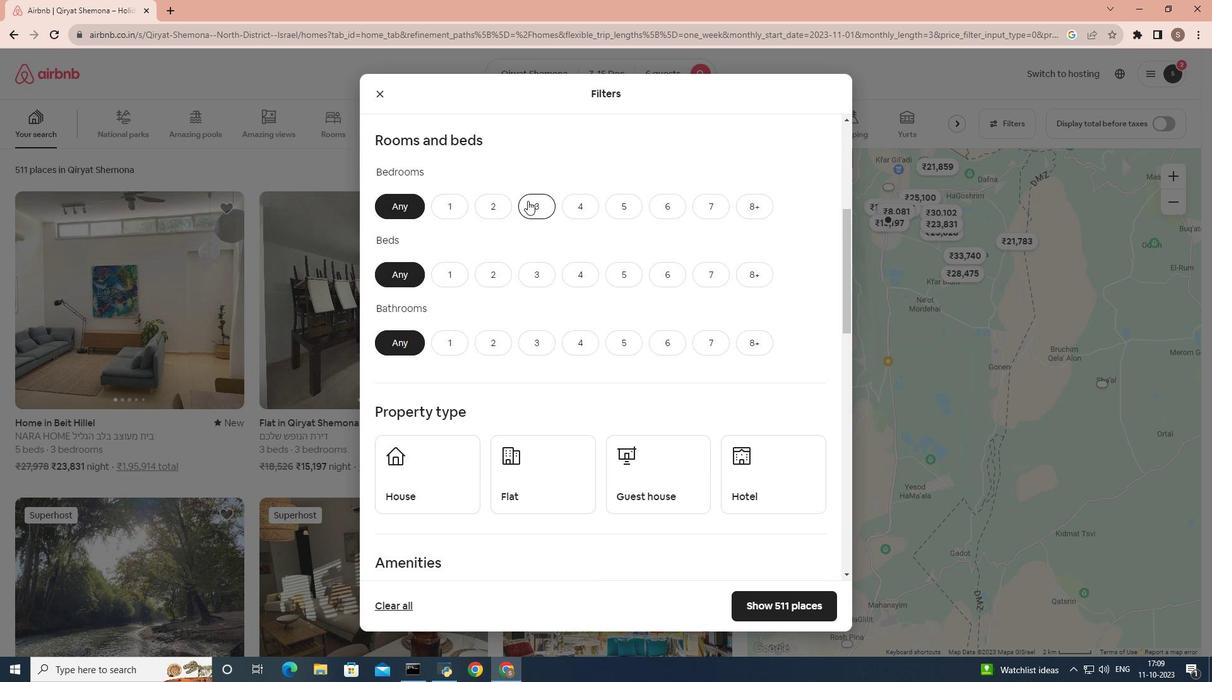 
Action: Mouse pressed left at (533, 205)
Screenshot: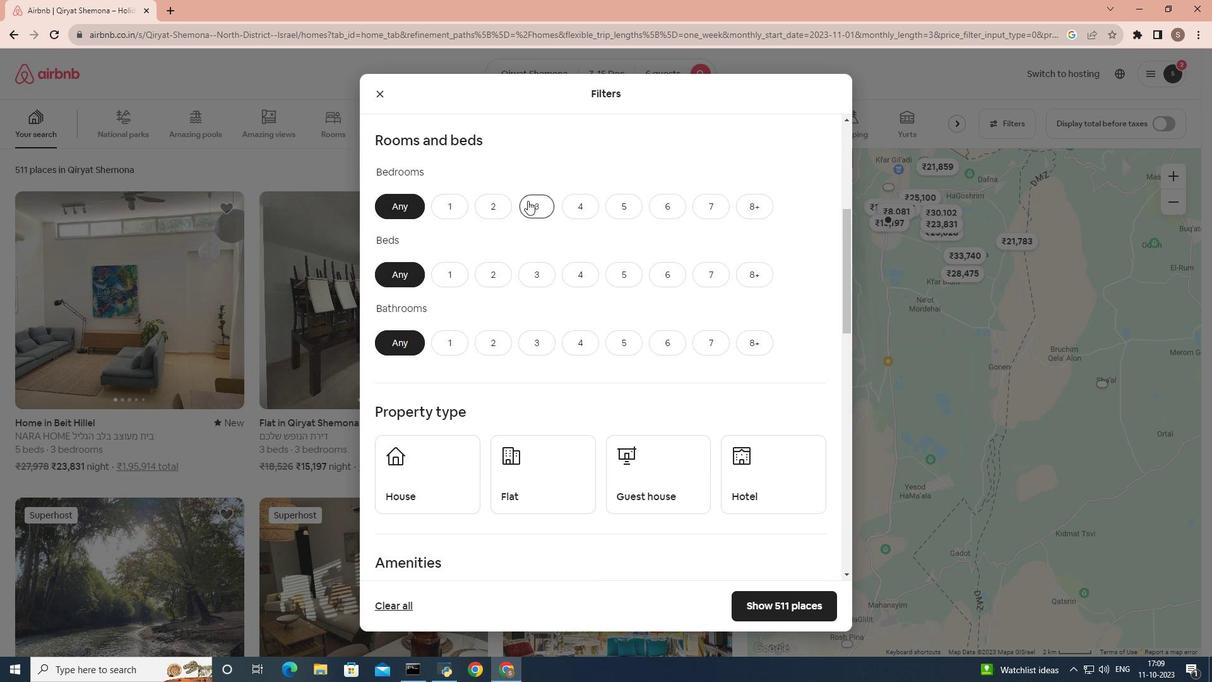 
Action: Mouse moved to (548, 290)
Screenshot: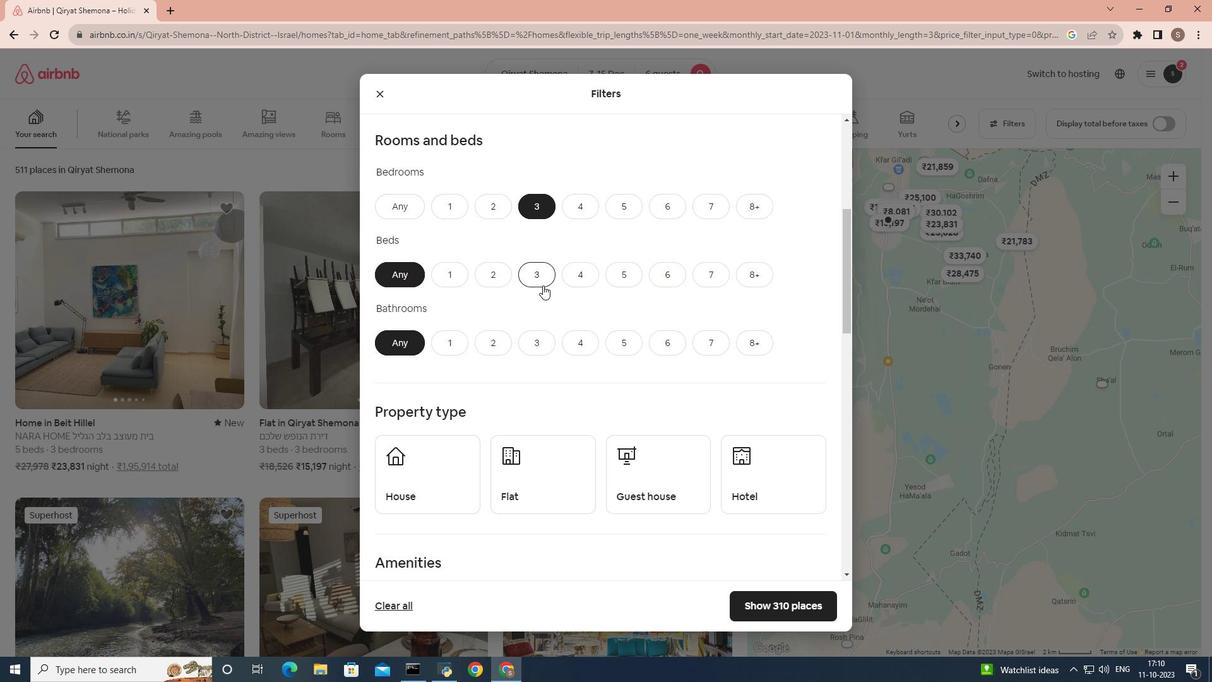 
Action: Mouse pressed left at (548, 290)
Screenshot: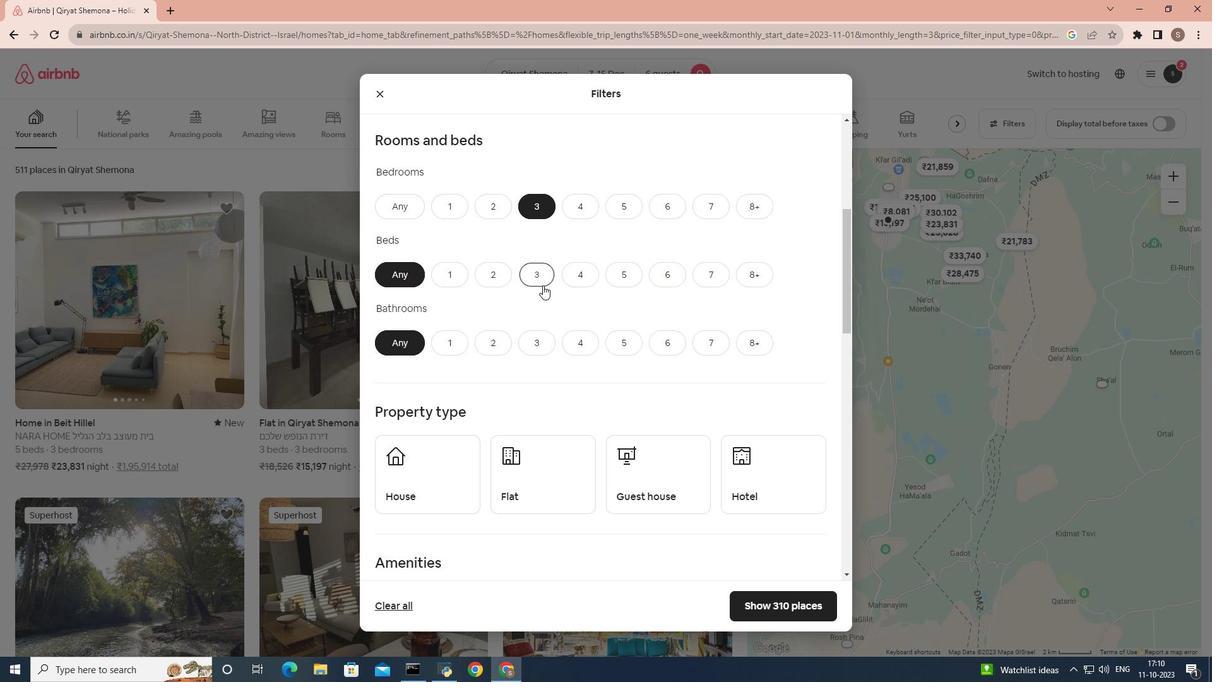 
Action: Mouse moved to (536, 359)
Screenshot: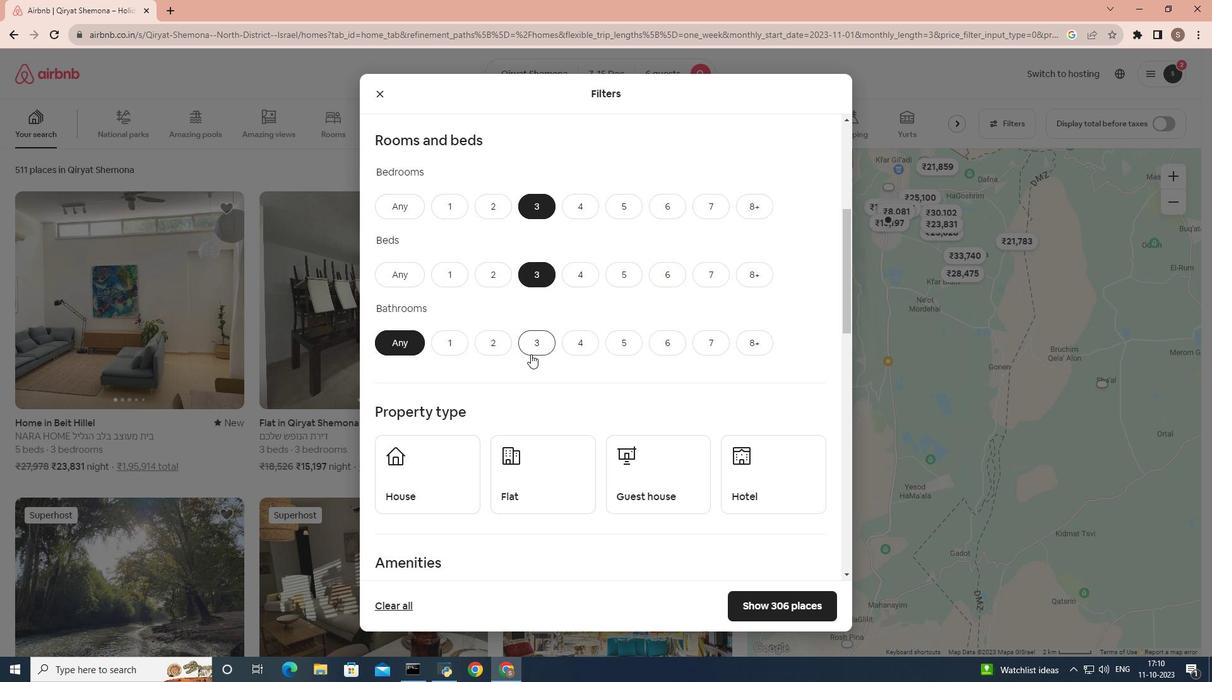 
Action: Mouse pressed left at (536, 359)
Screenshot: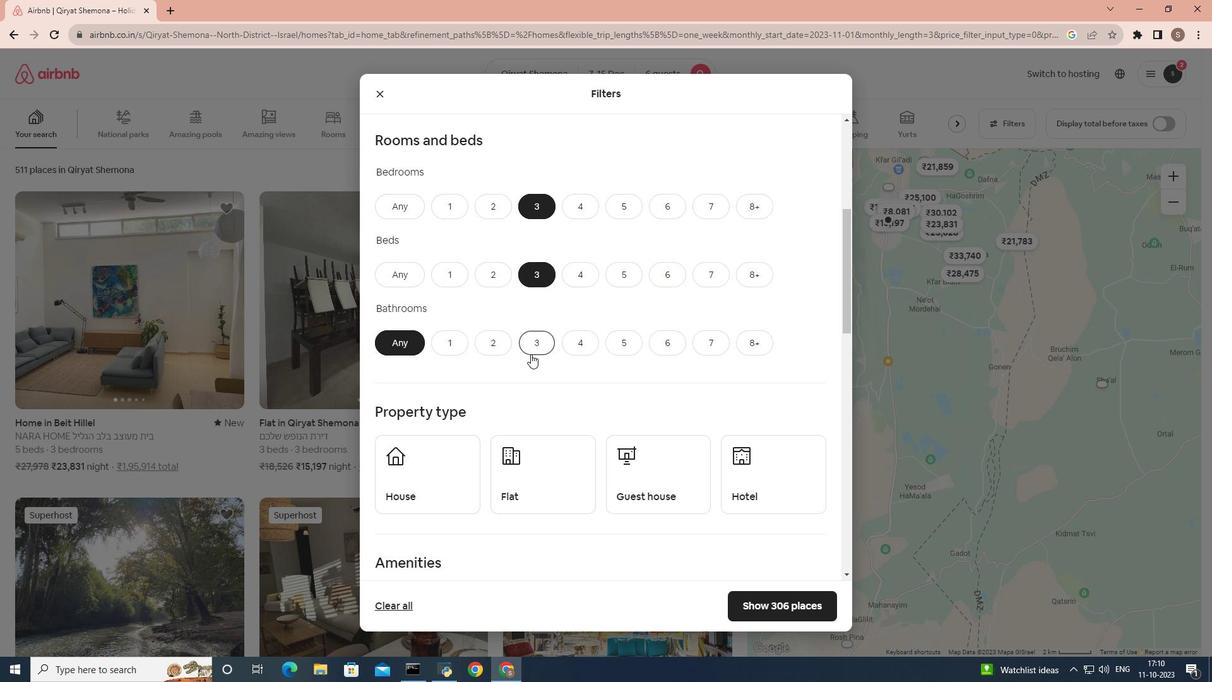 
Action: Mouse moved to (536, 366)
Screenshot: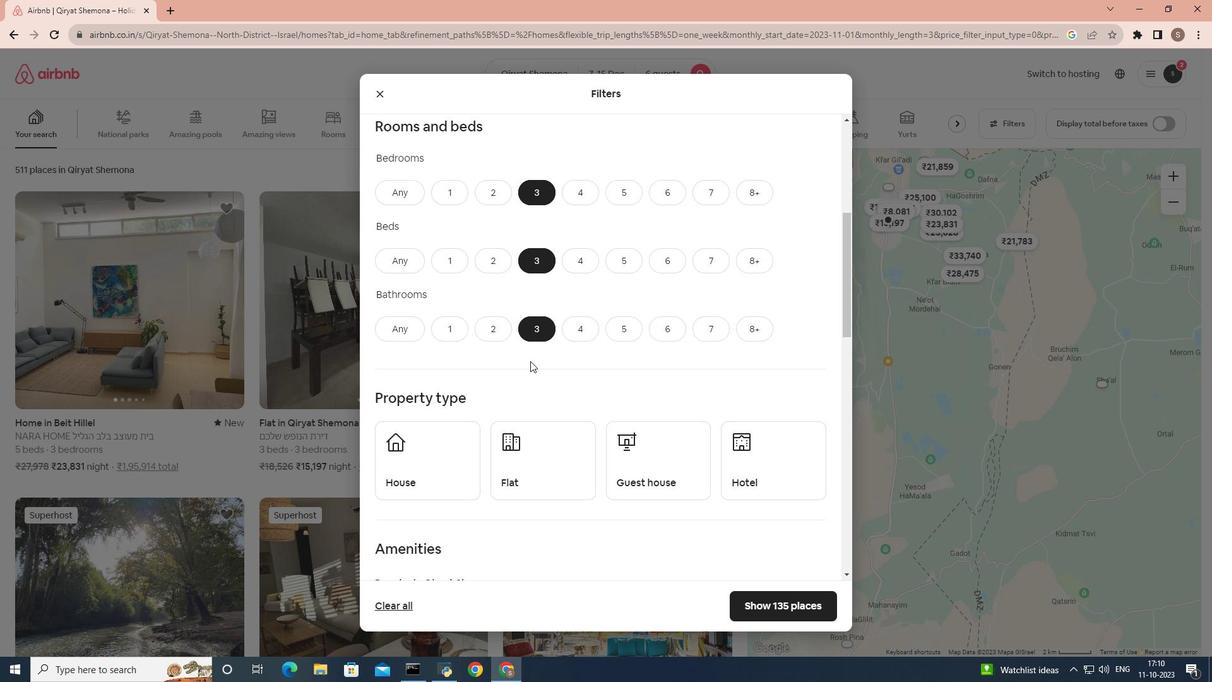 
Action: Mouse scrolled (536, 365) with delta (0, 0)
Screenshot: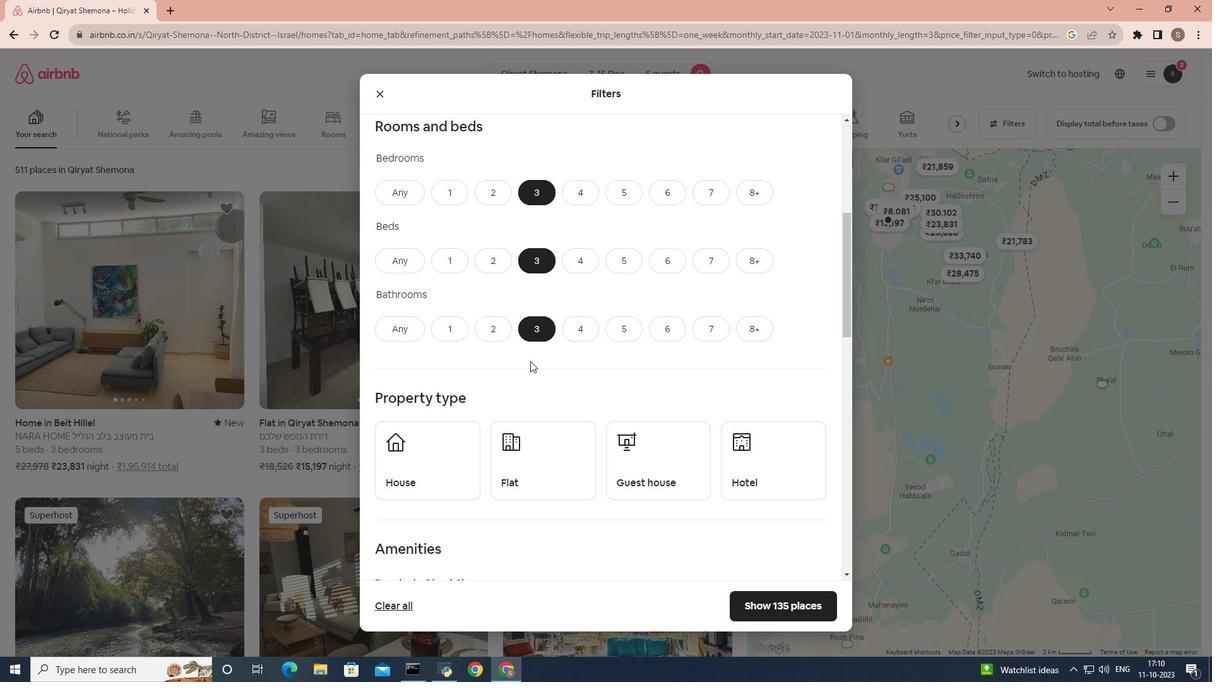 
Action: Mouse scrolled (536, 365) with delta (0, 0)
Screenshot: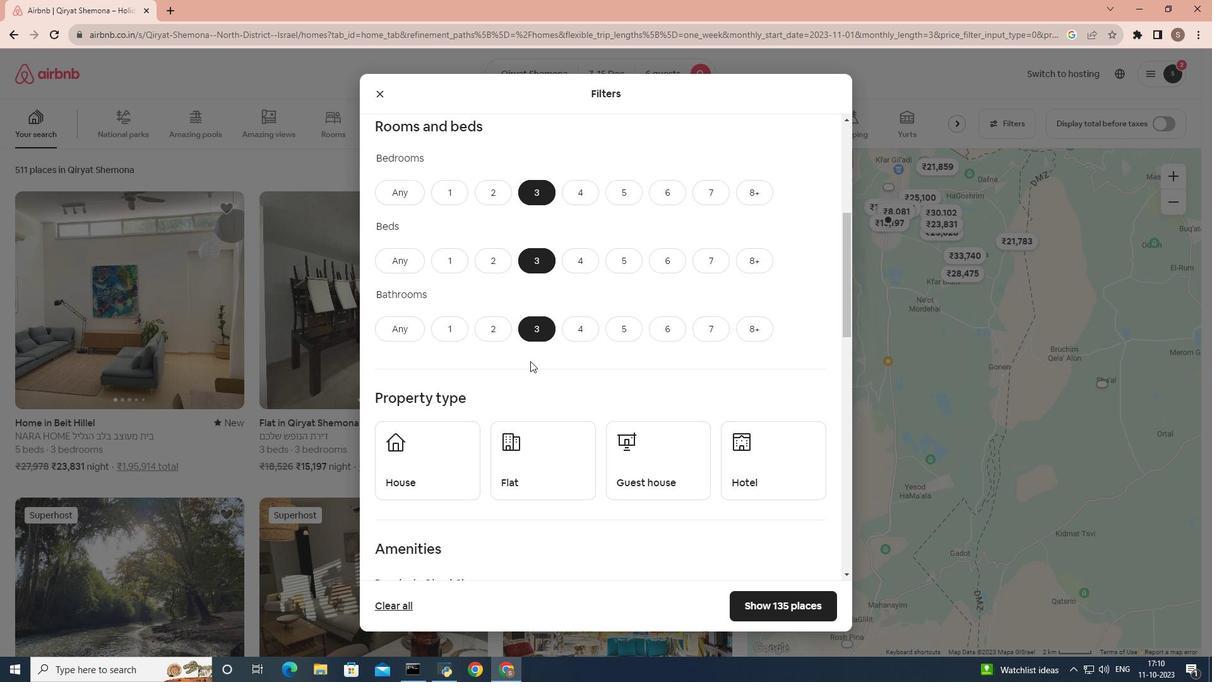 
Action: Mouse scrolled (536, 365) with delta (0, 0)
Screenshot: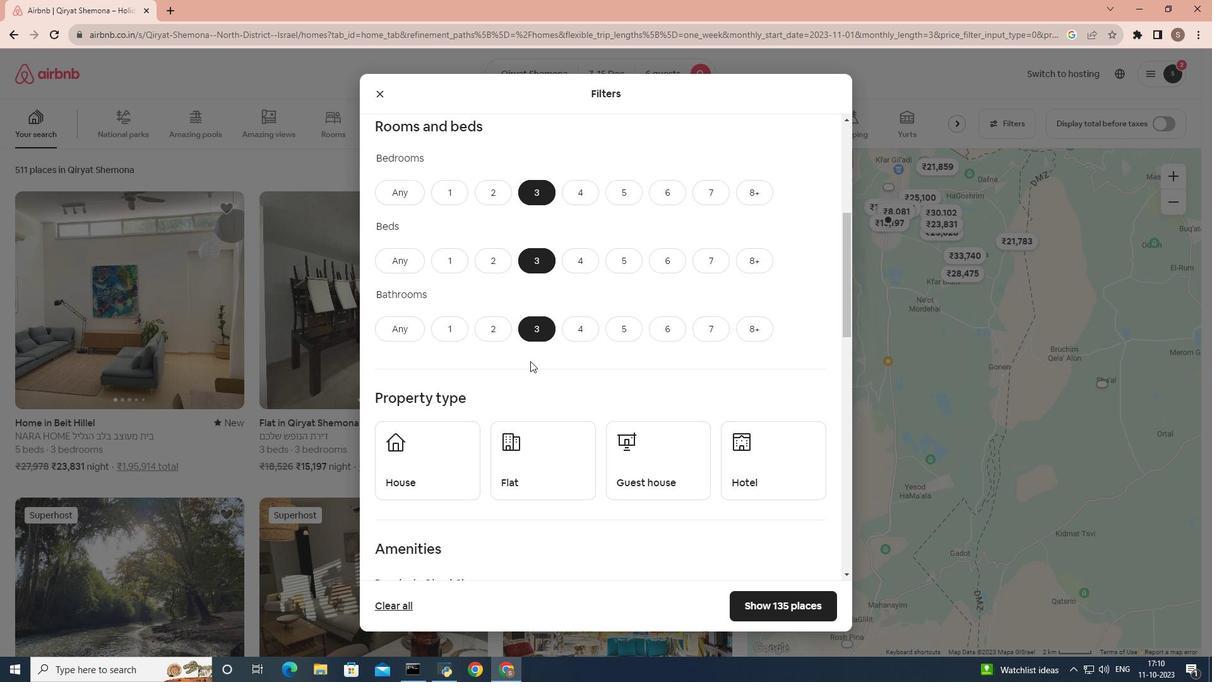 
Action: Mouse moved to (535, 366)
Screenshot: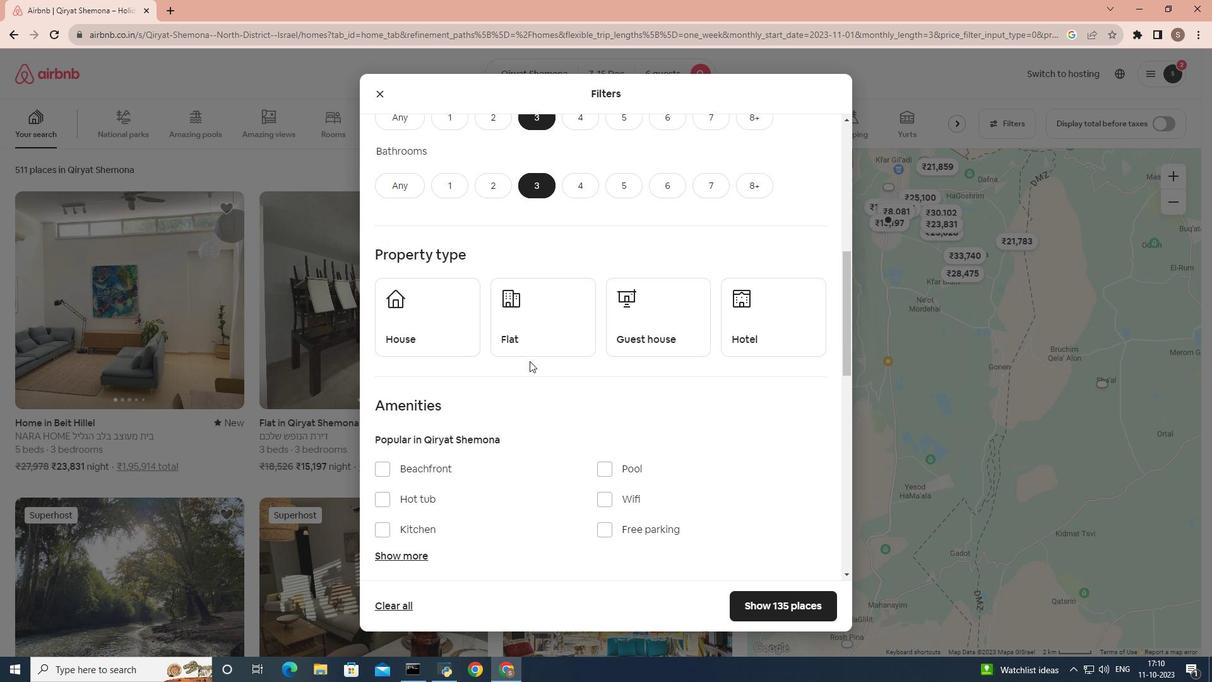 
Action: Mouse scrolled (535, 365) with delta (0, 0)
Screenshot: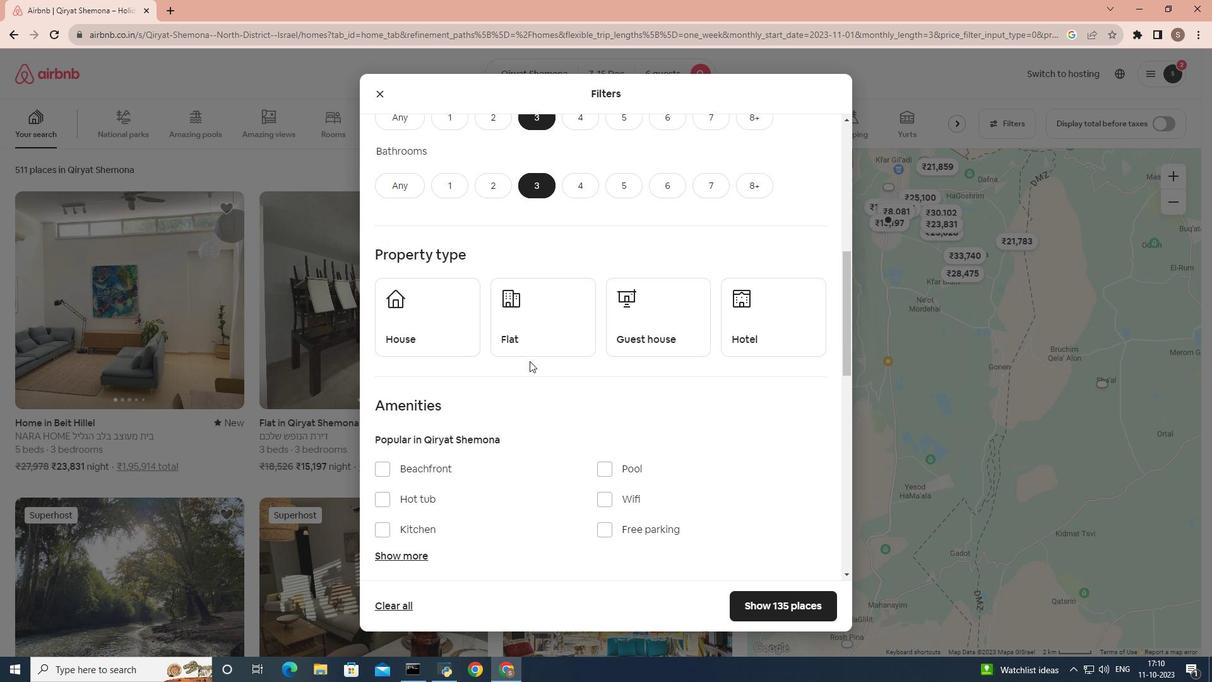 
Action: Mouse moved to (651, 245)
Screenshot: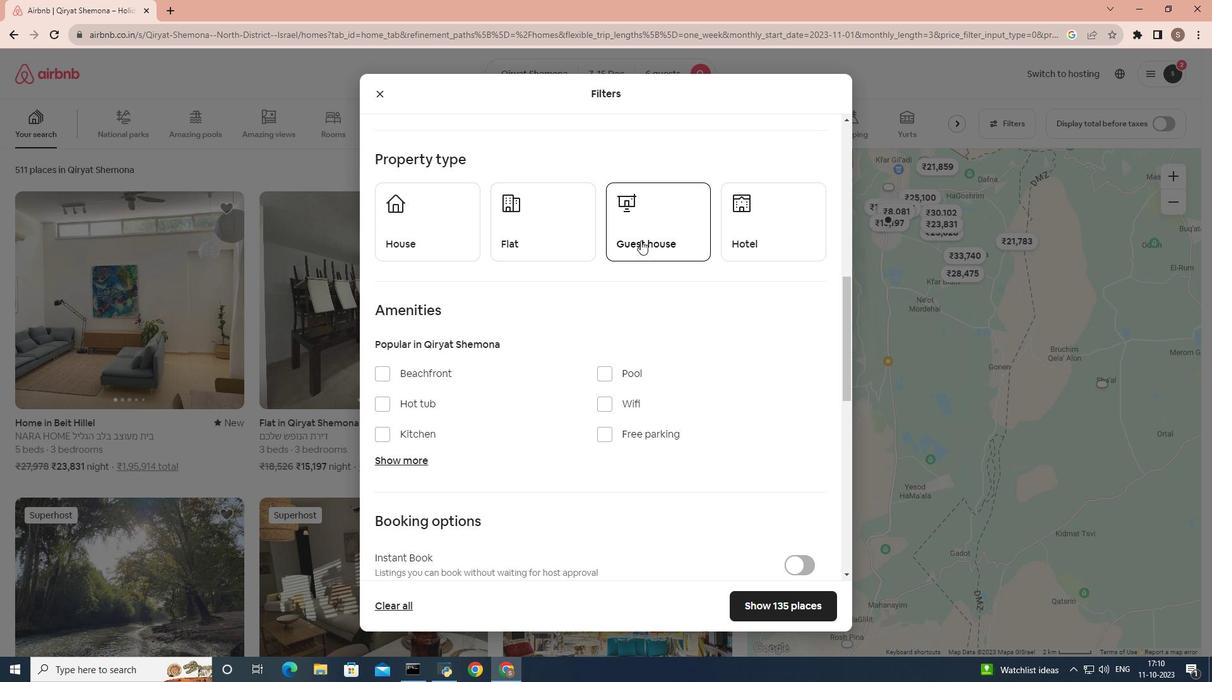 
Action: Mouse pressed left at (651, 245)
Screenshot: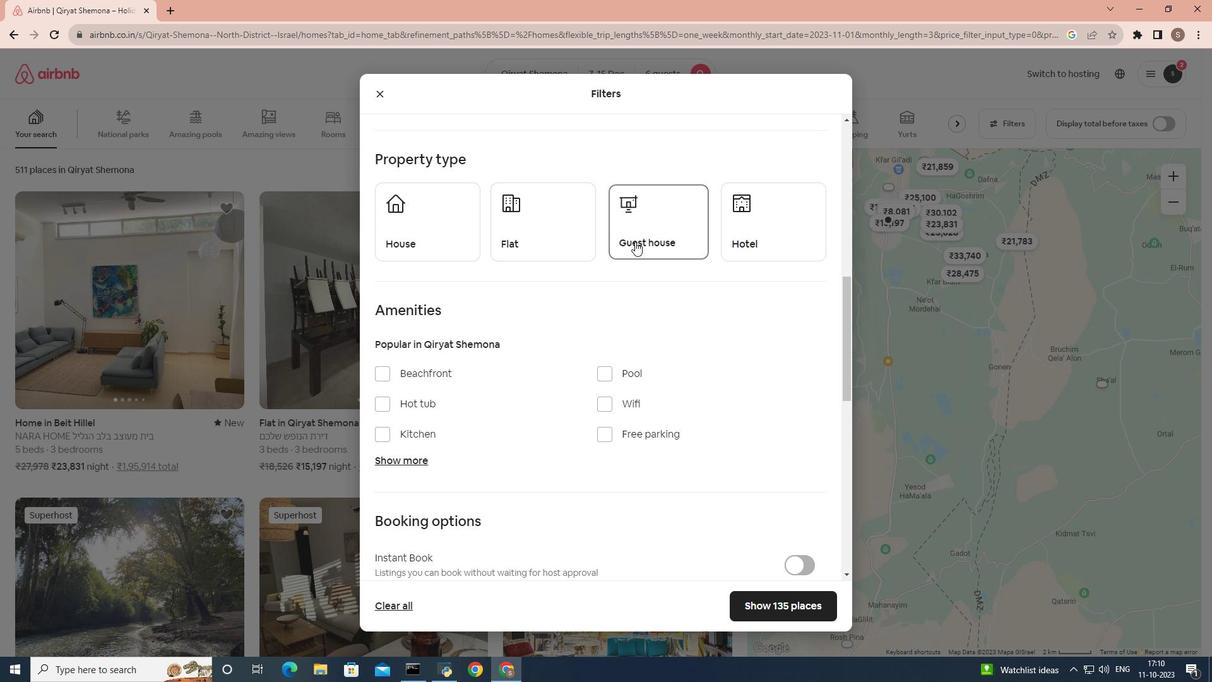 
Action: Mouse moved to (557, 363)
Screenshot: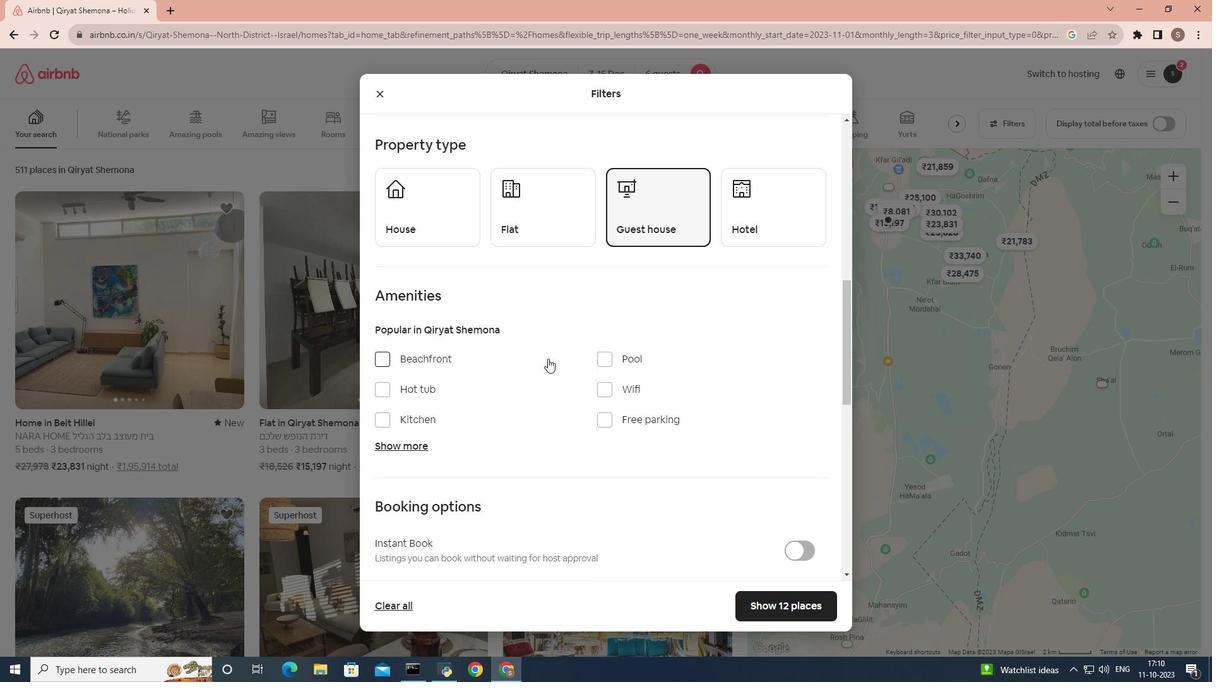 
Action: Mouse scrolled (557, 362) with delta (0, 0)
Screenshot: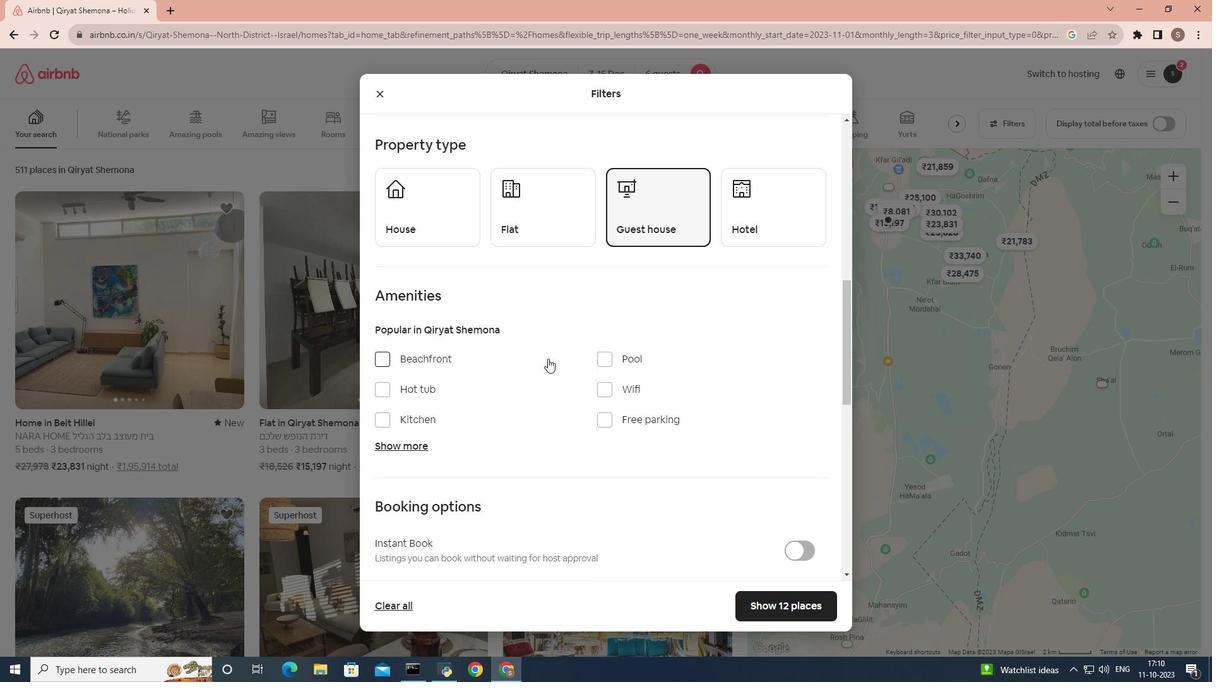 
Action: Mouse moved to (553, 363)
Screenshot: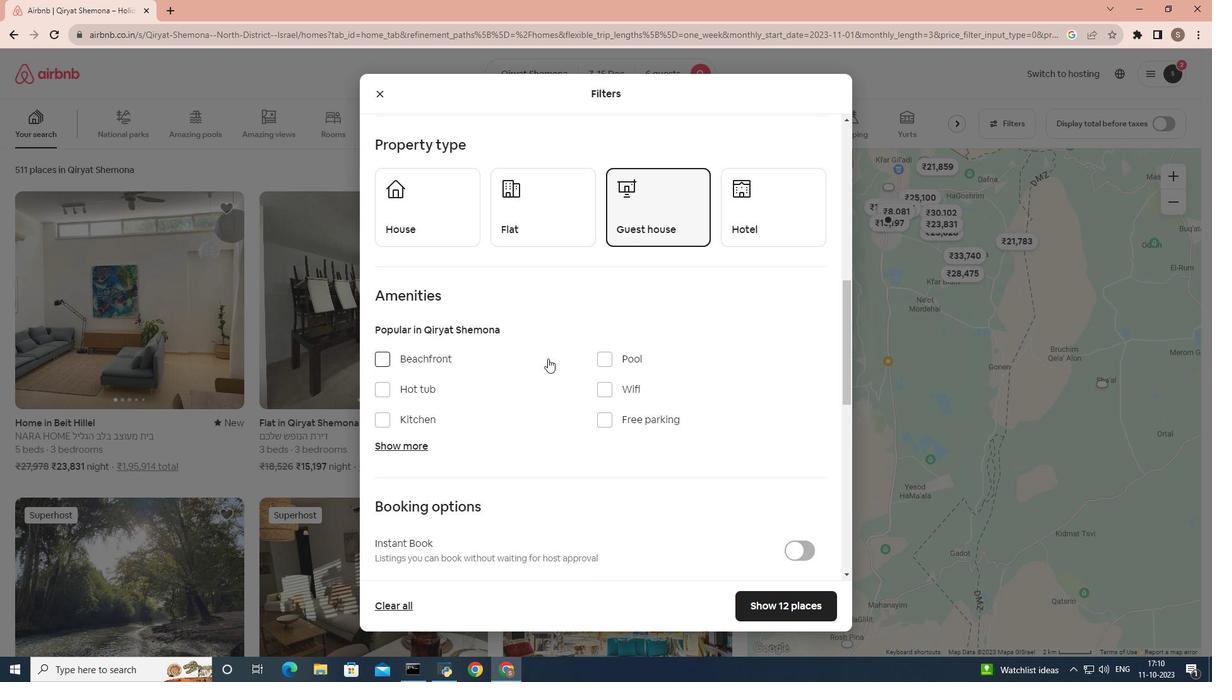 
Action: Mouse scrolled (553, 363) with delta (0, 0)
Screenshot: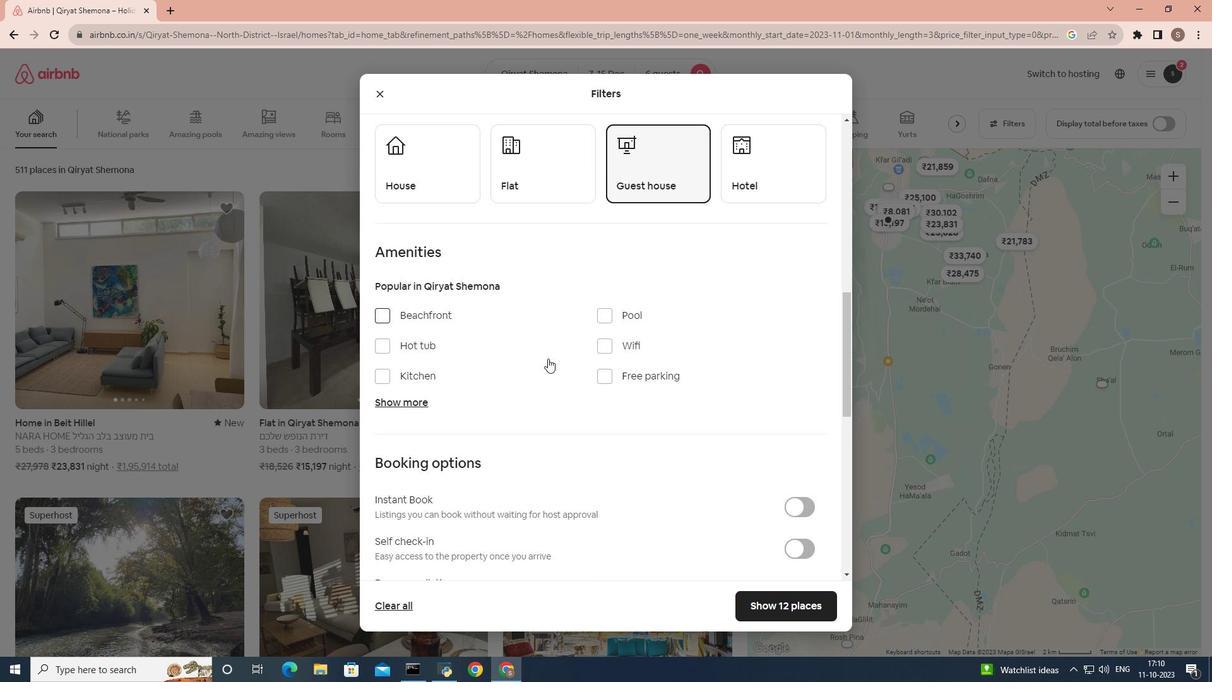 
Action: Mouse moved to (427, 332)
Screenshot: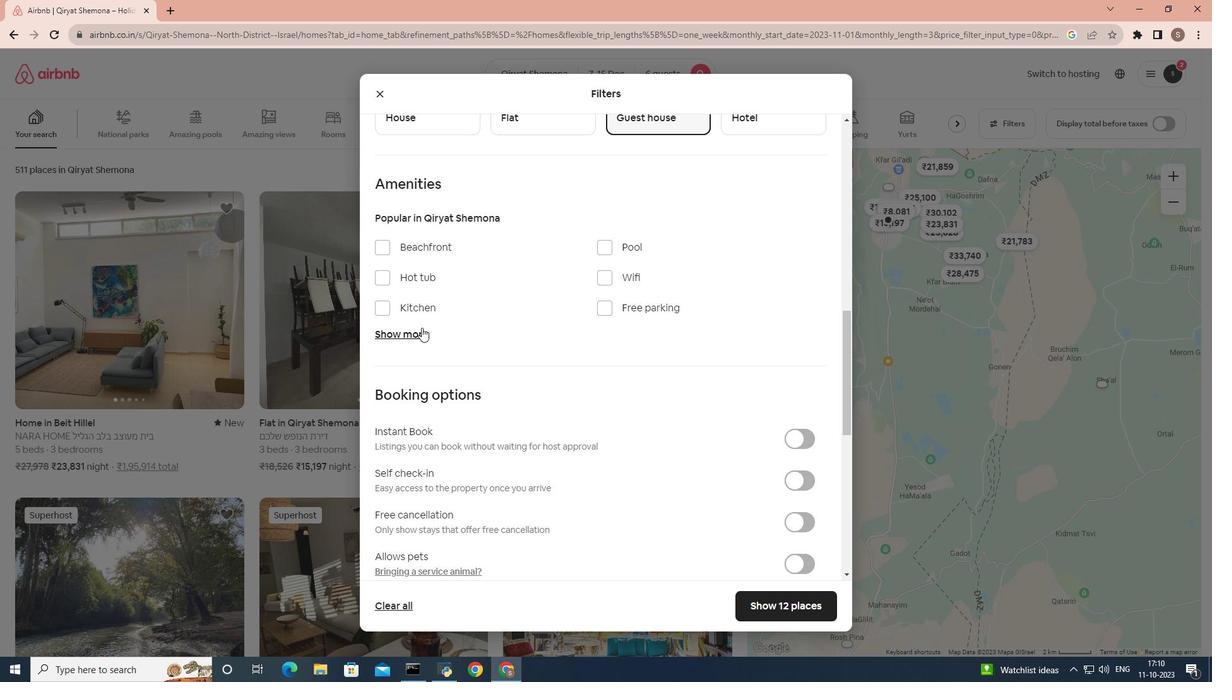 
Action: Mouse pressed left at (427, 332)
Screenshot: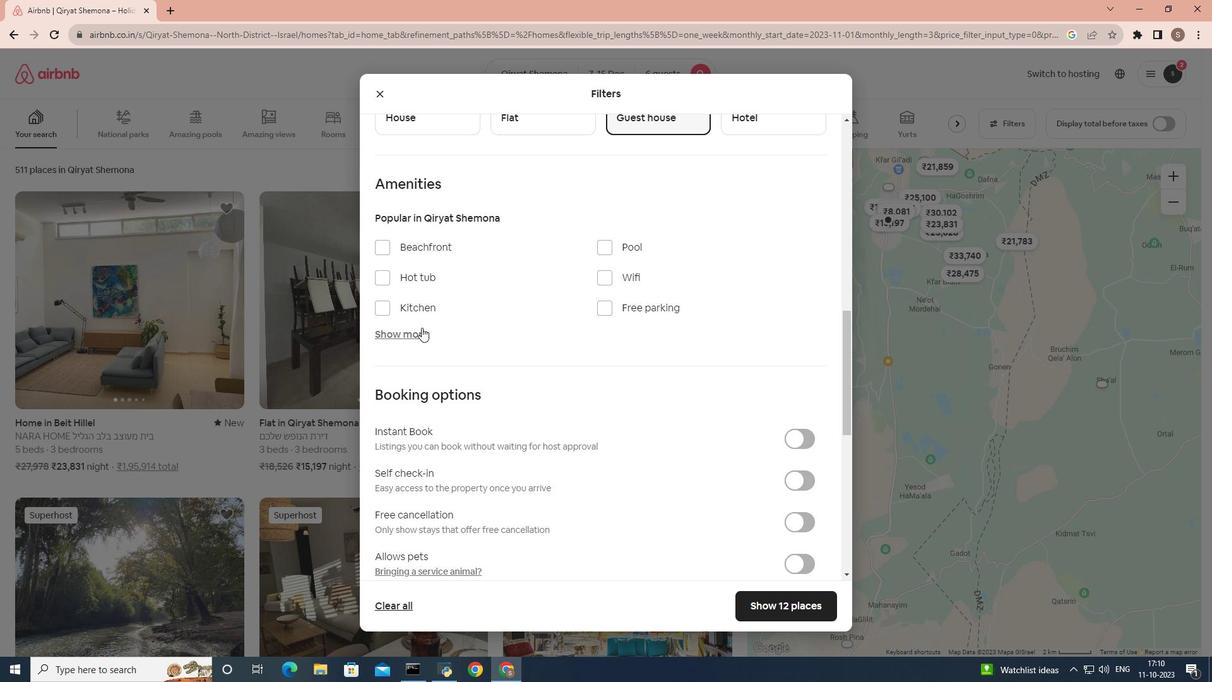 
Action: Mouse moved to (432, 332)
Screenshot: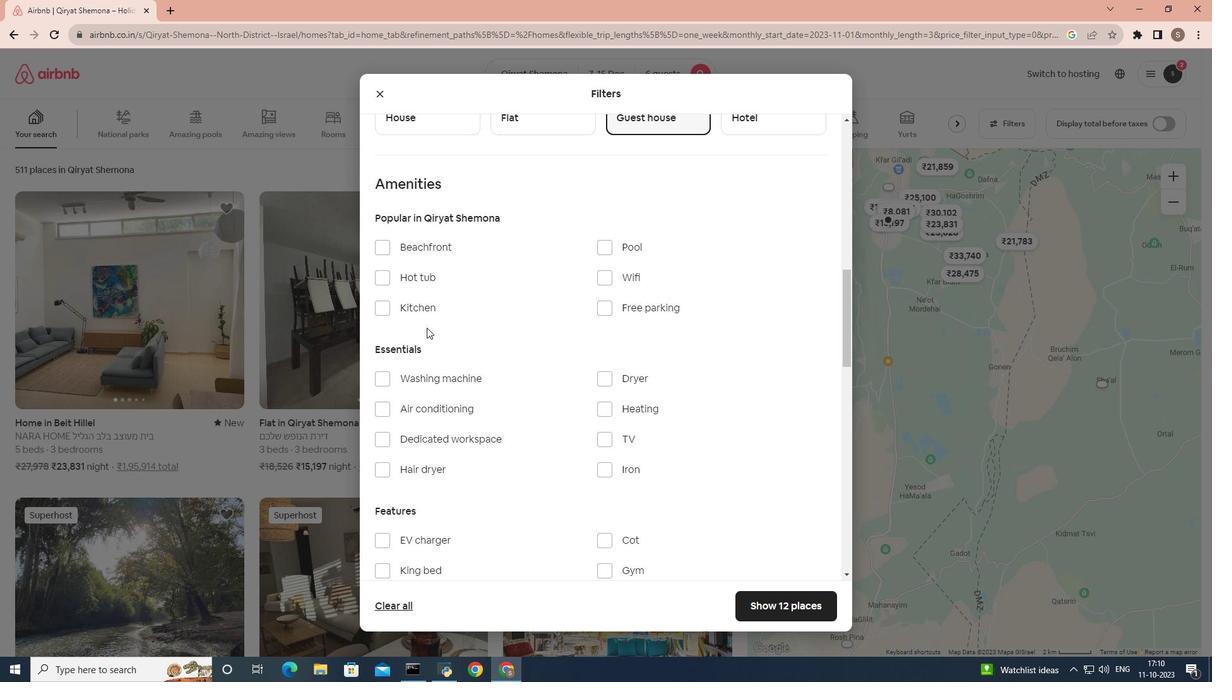 
Action: Mouse scrolled (432, 332) with delta (0, 0)
Screenshot: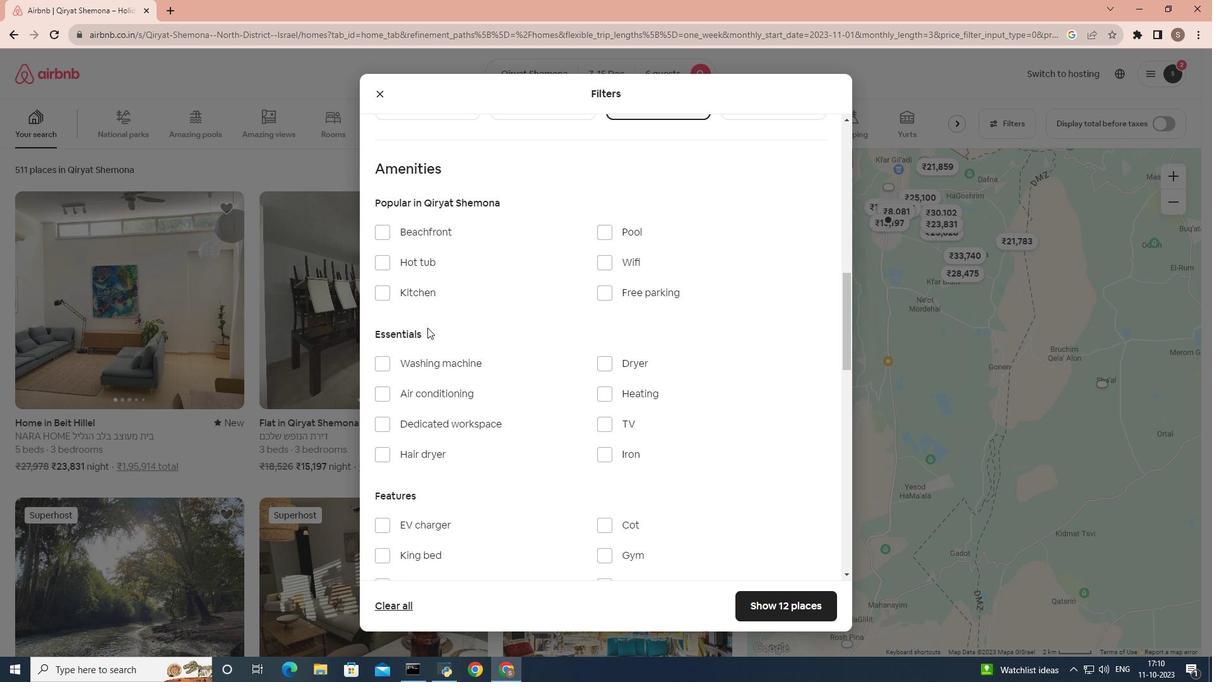 
Action: Mouse scrolled (432, 332) with delta (0, 0)
Screenshot: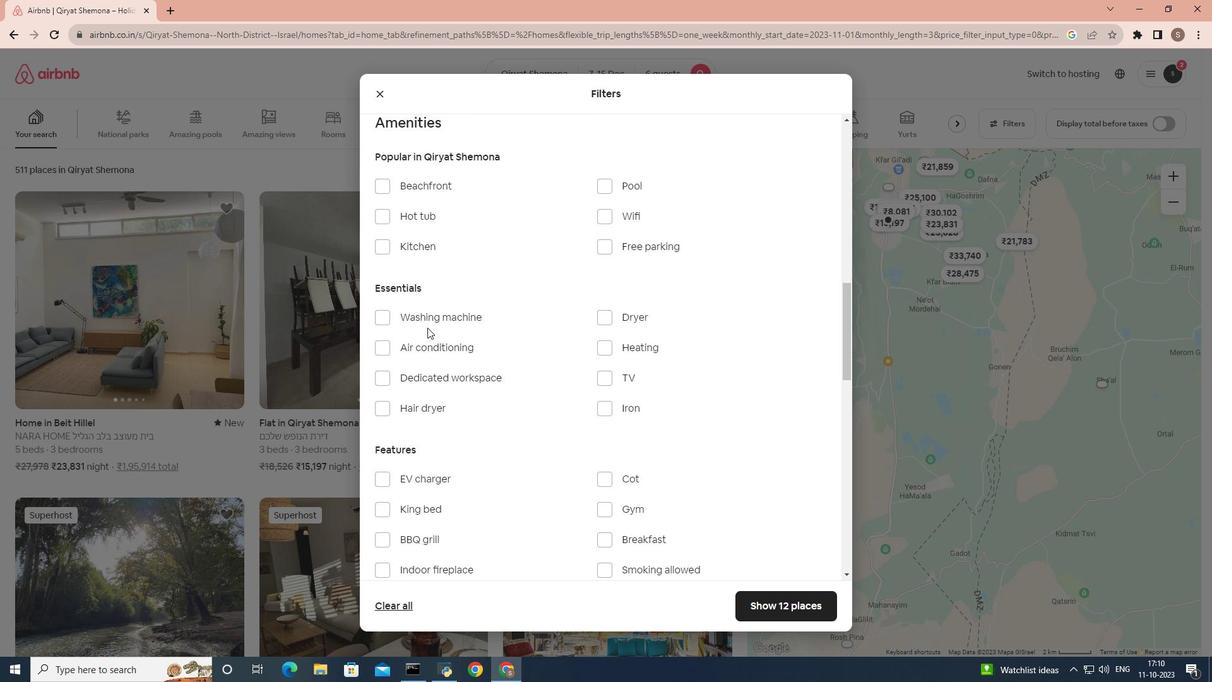 
Action: Mouse moved to (449, 264)
Screenshot: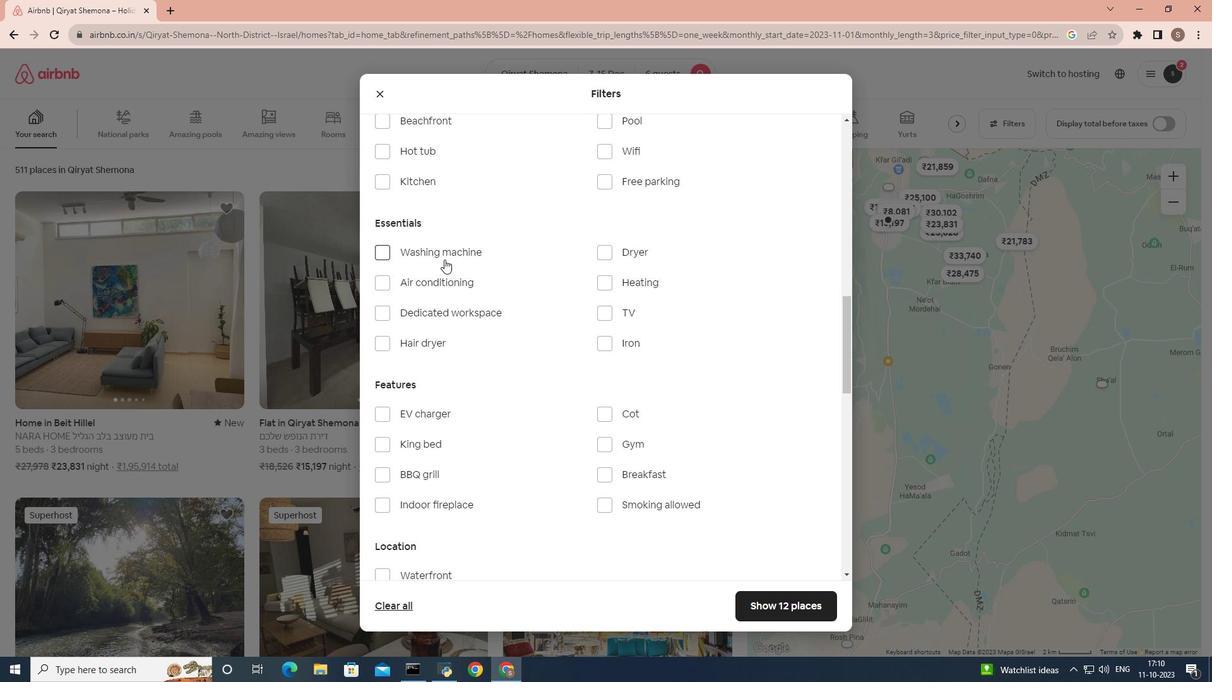 
Action: Mouse pressed left at (449, 264)
Screenshot: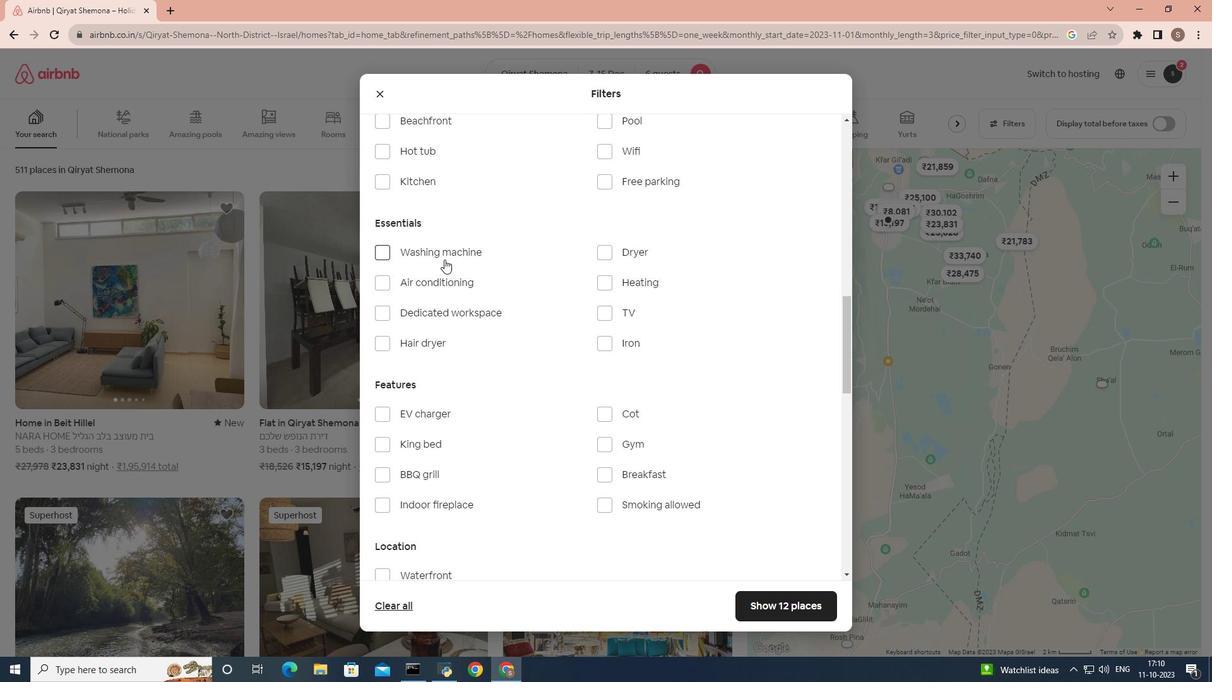 
Action: Mouse moved to (496, 346)
Screenshot: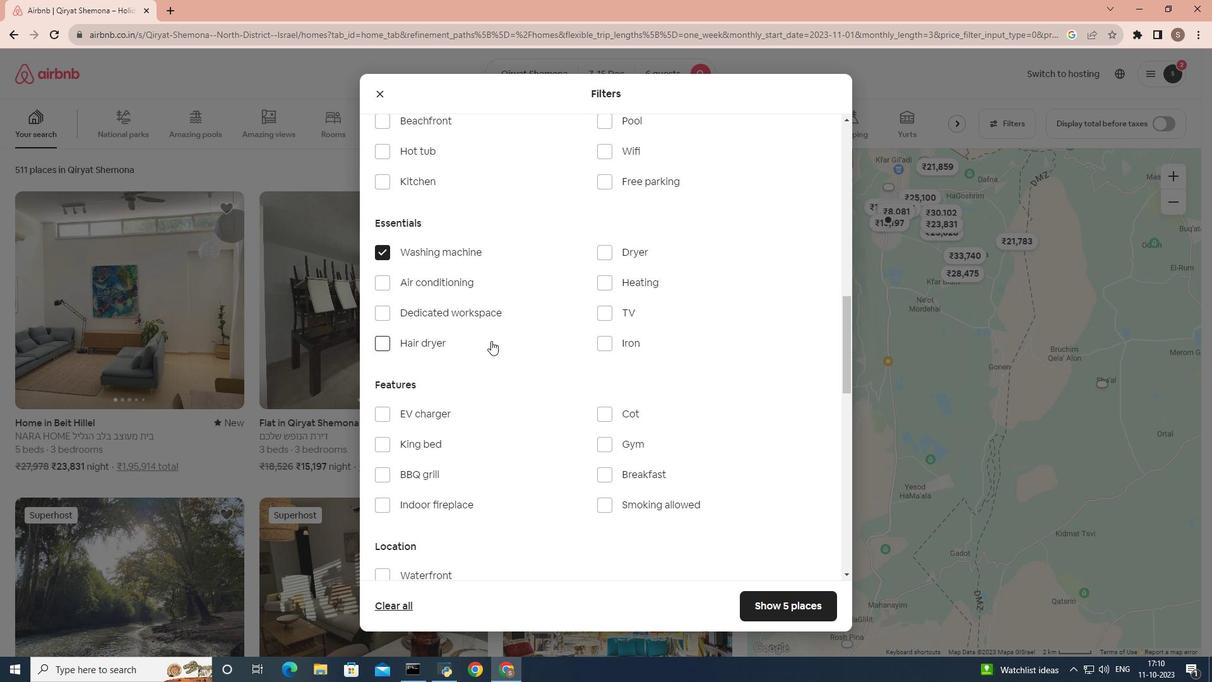 
Action: Mouse scrolled (496, 345) with delta (0, 0)
Screenshot: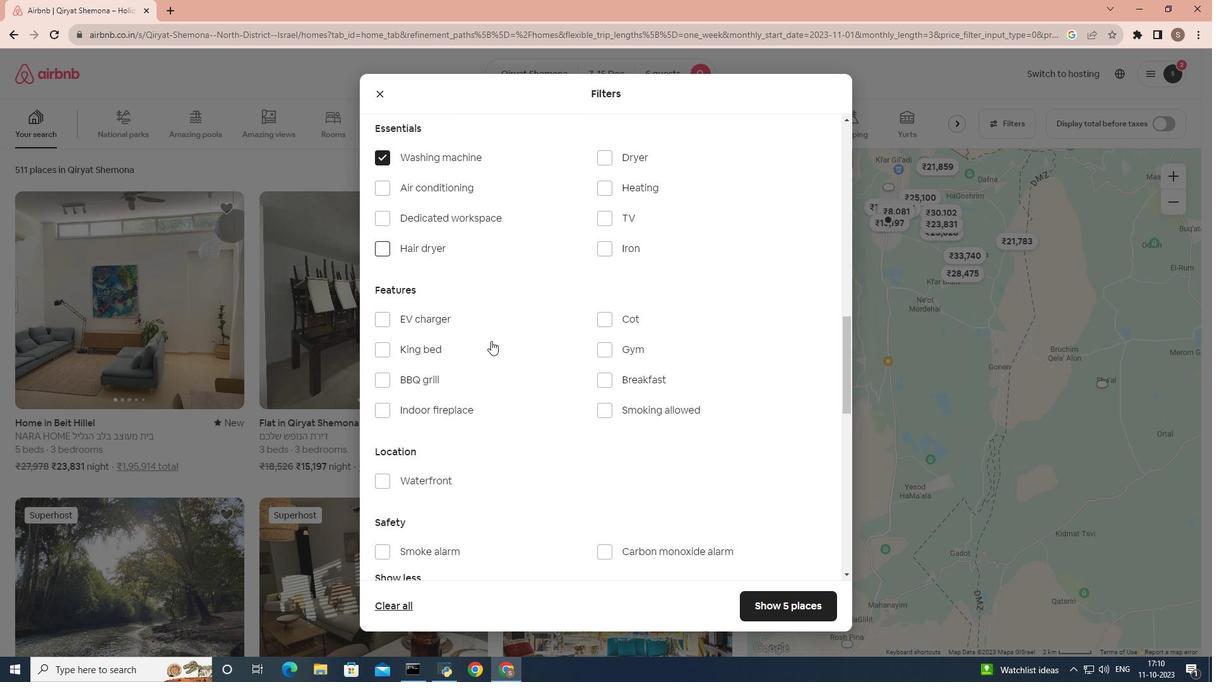 
Action: Mouse scrolled (496, 345) with delta (0, 0)
Screenshot: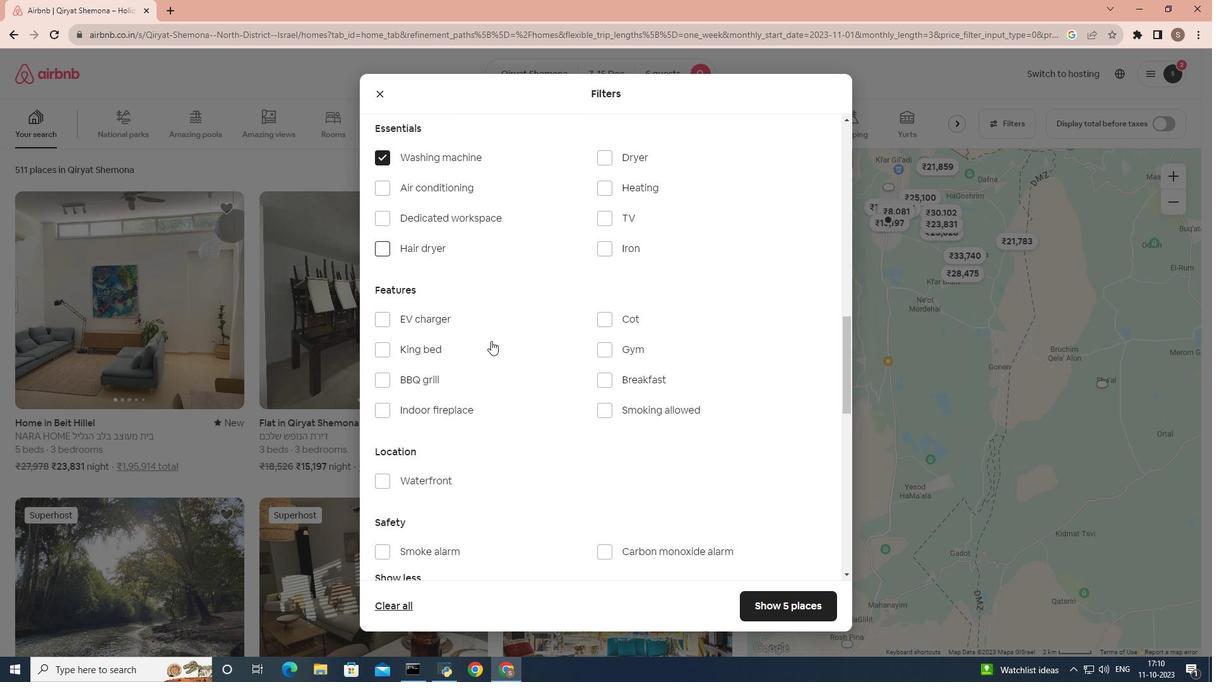 
Action: Mouse scrolled (496, 345) with delta (0, 0)
Screenshot: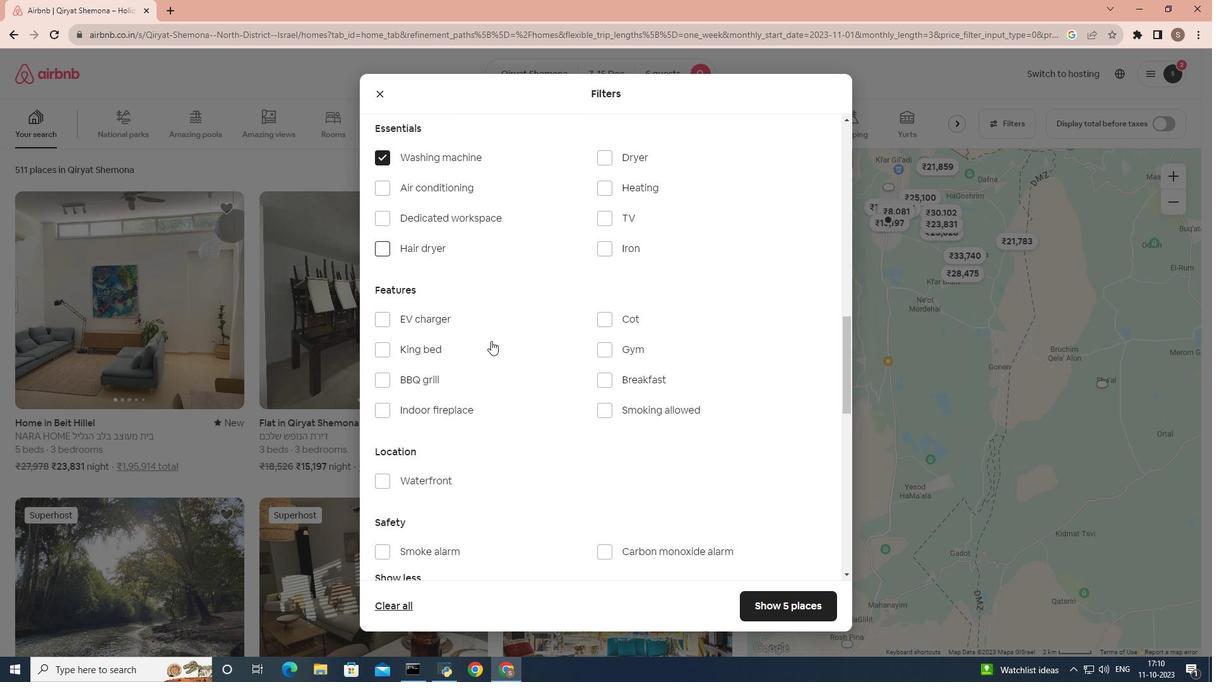 
Action: Mouse scrolled (496, 345) with delta (0, 0)
Screenshot: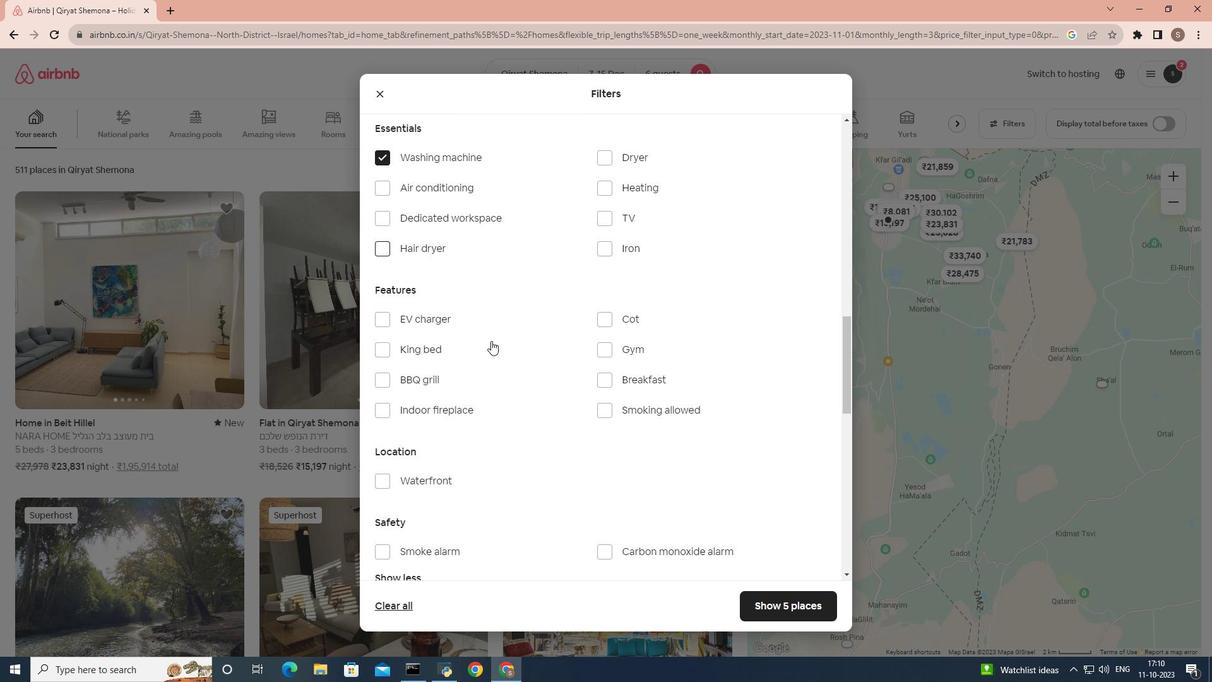 
Action: Mouse scrolled (496, 345) with delta (0, 0)
Screenshot: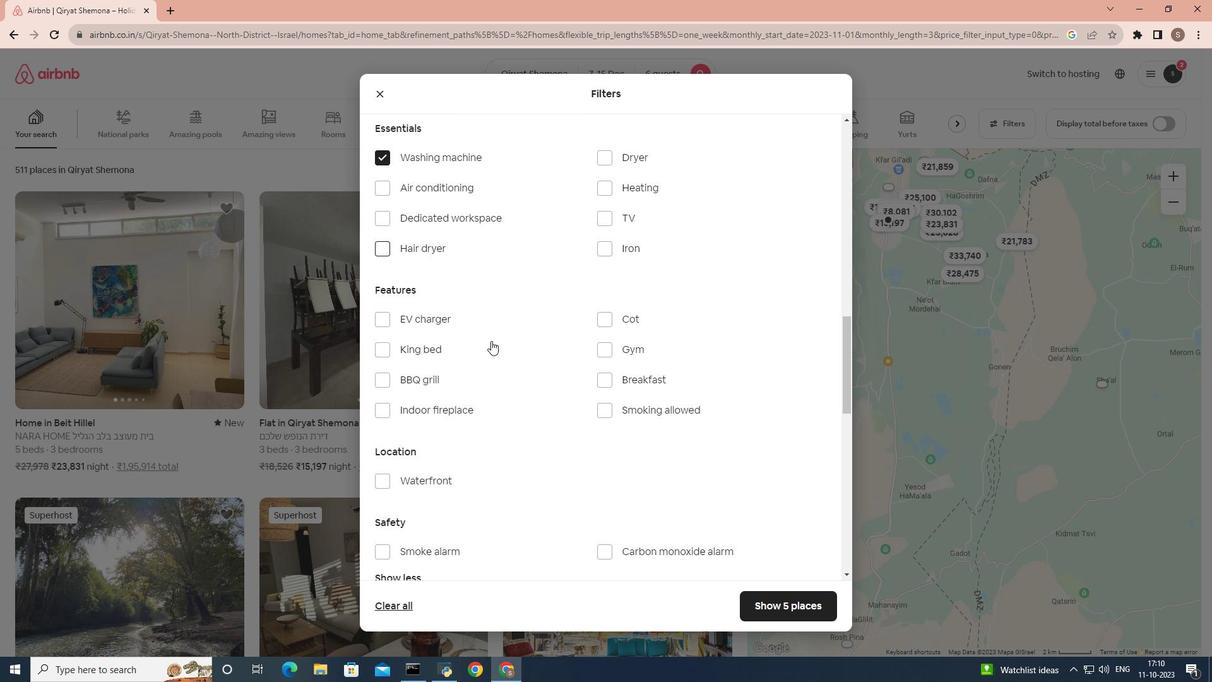 
Action: Mouse scrolled (496, 345) with delta (0, 0)
Screenshot: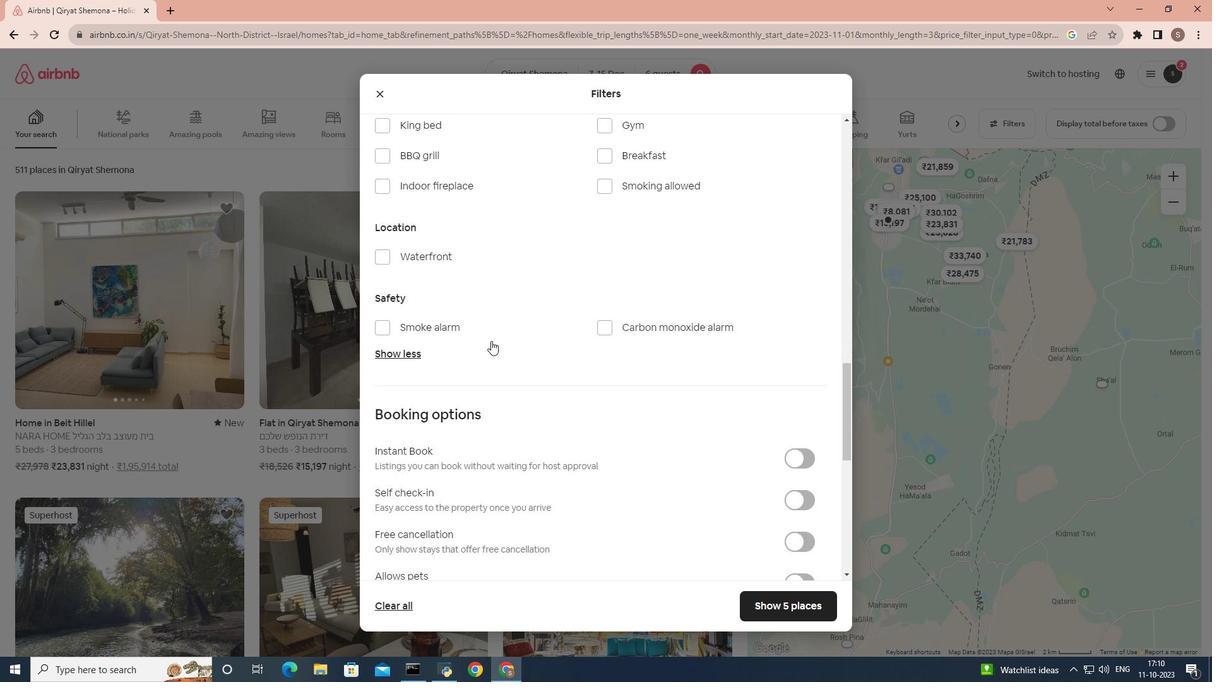 
Action: Mouse scrolled (496, 345) with delta (0, 0)
Screenshot: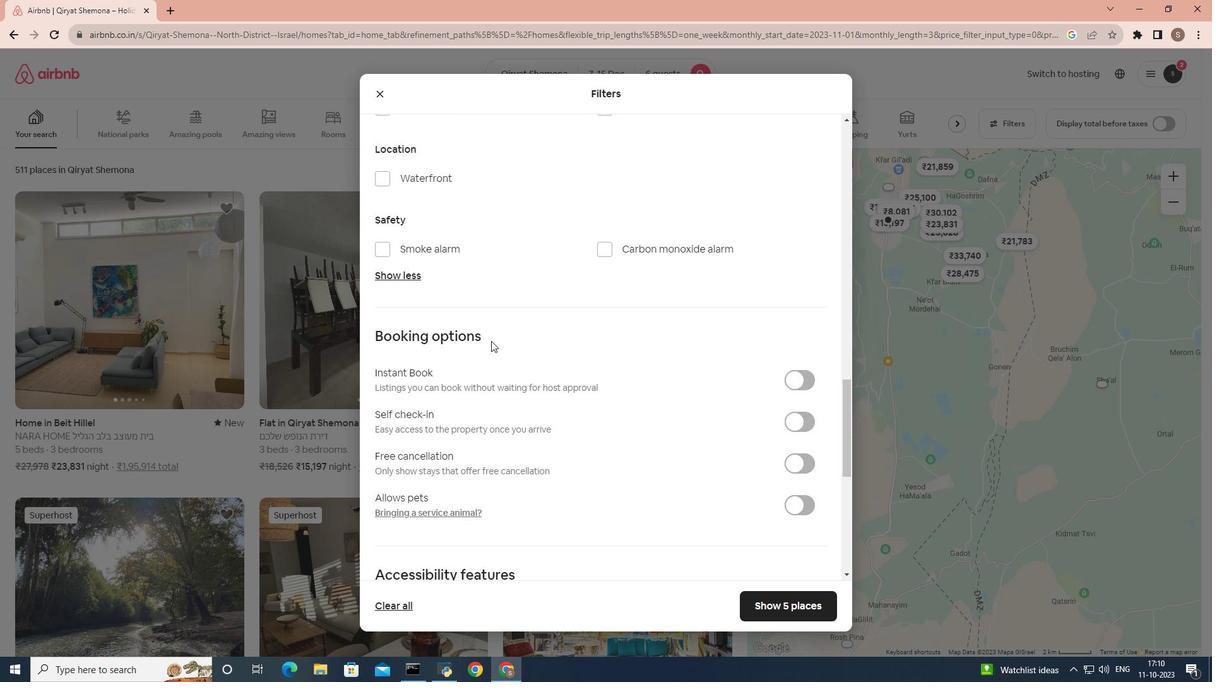 
Action: Mouse scrolled (496, 345) with delta (0, 0)
Screenshot: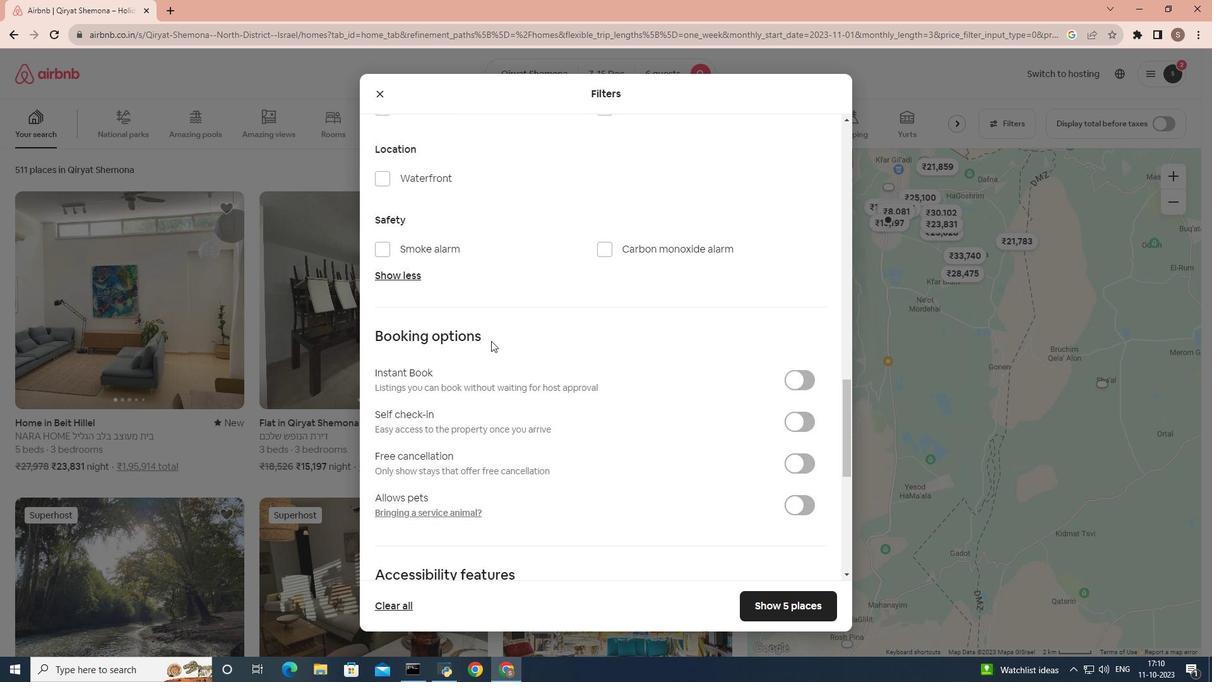 
Action: Mouse scrolled (496, 345) with delta (0, 0)
Screenshot: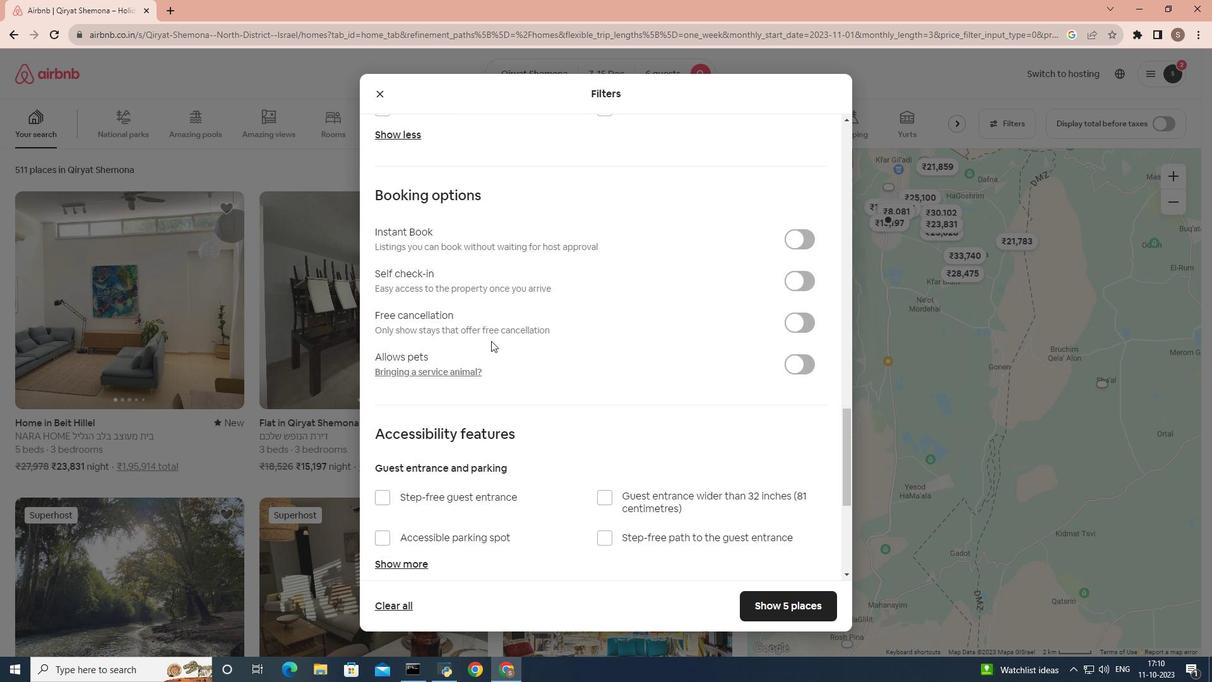 
Action: Mouse scrolled (496, 345) with delta (0, 0)
Screenshot: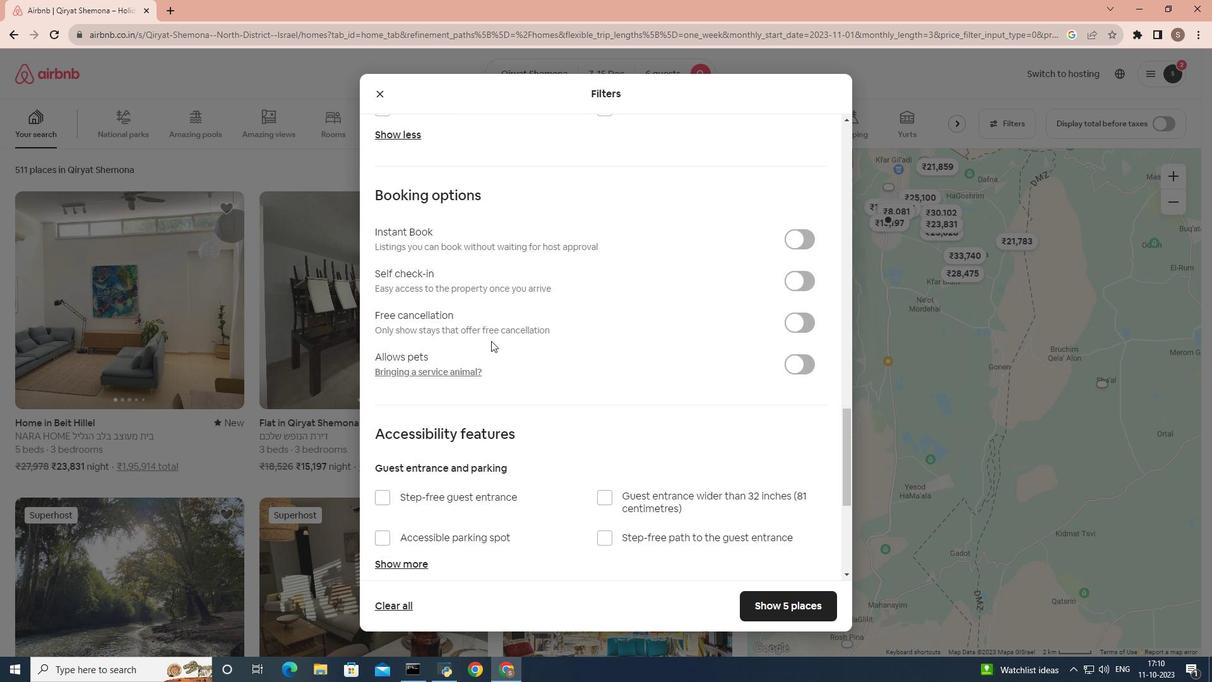 
Action: Mouse scrolled (496, 345) with delta (0, 0)
Screenshot: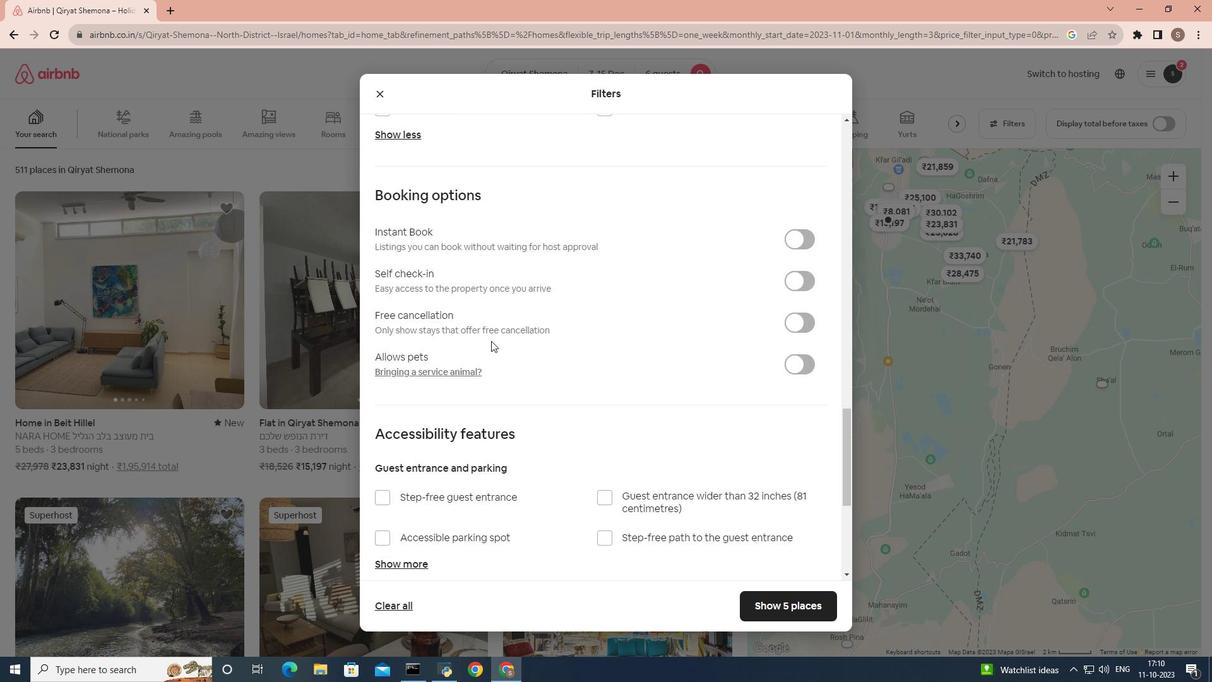 
Action: Mouse moved to (499, 346)
Screenshot: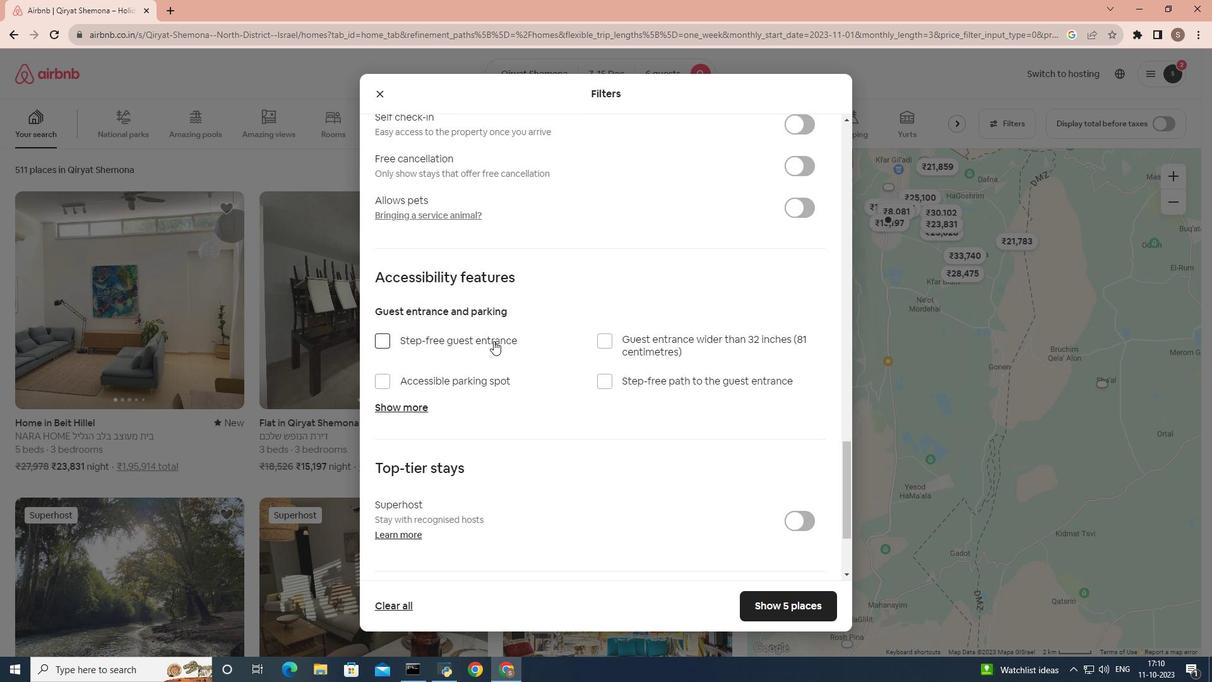 
Action: Mouse scrolled (499, 345) with delta (0, 0)
Screenshot: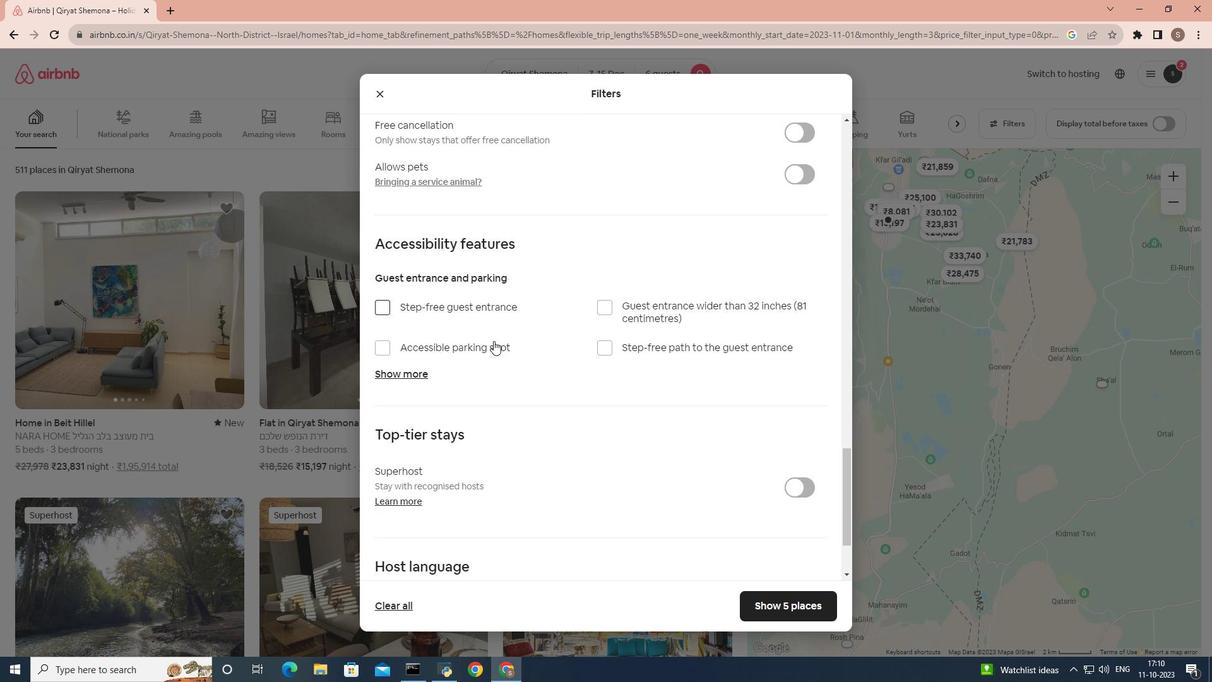 
Action: Mouse scrolled (499, 345) with delta (0, 0)
Screenshot: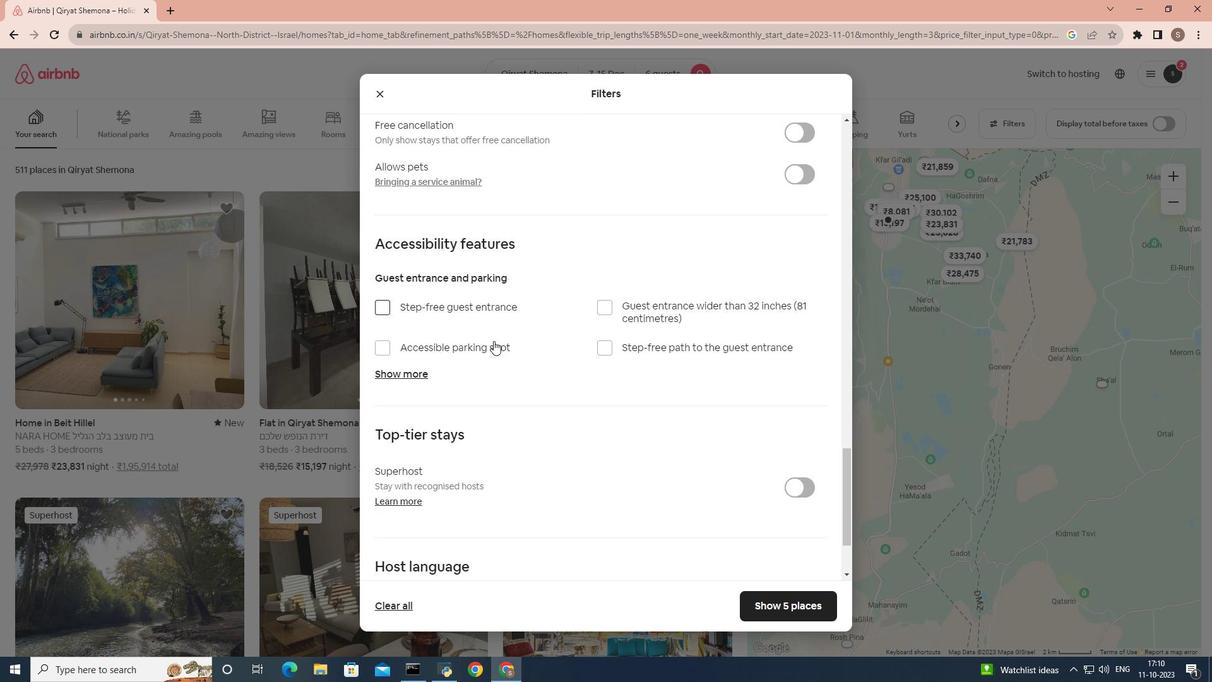 
Action: Mouse scrolled (499, 345) with delta (0, 0)
Screenshot: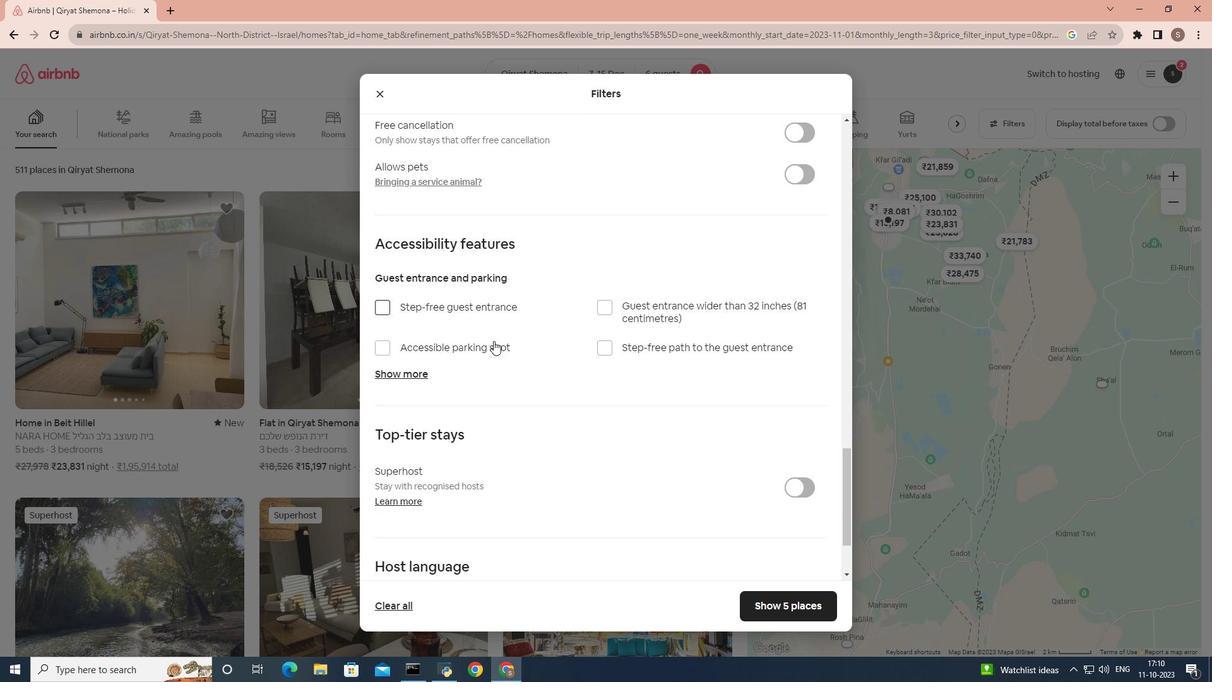 
Action: Mouse scrolled (499, 345) with delta (0, 0)
Screenshot: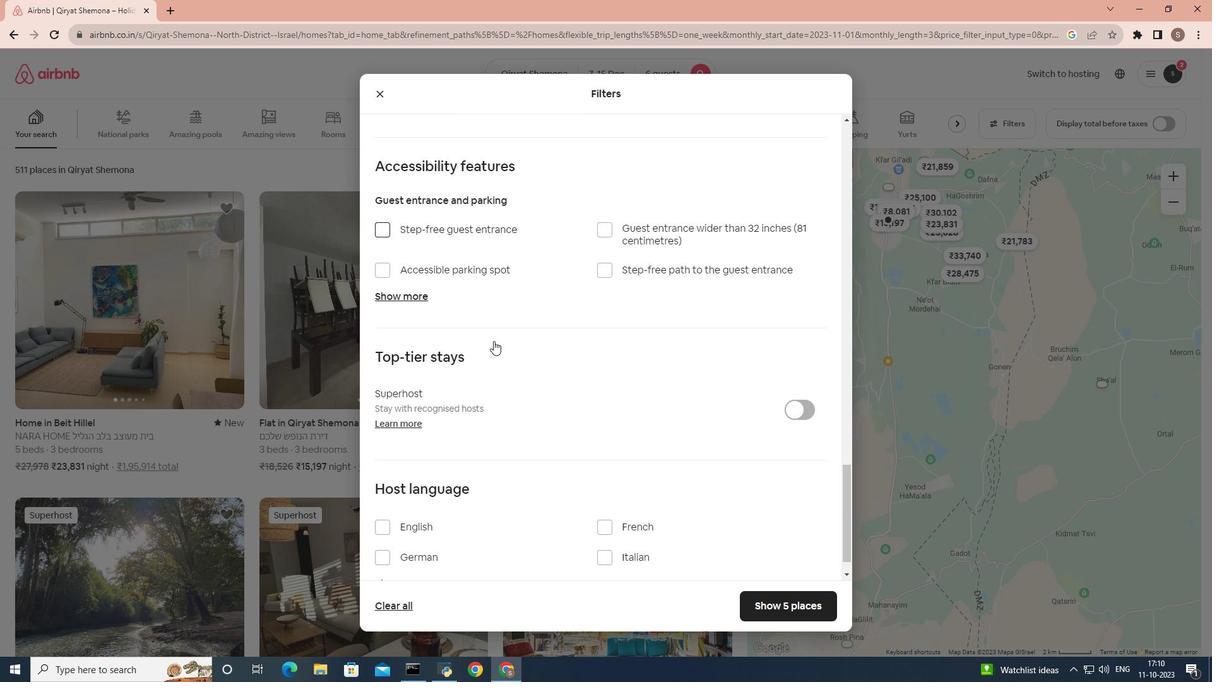 
Action: Mouse scrolled (499, 345) with delta (0, 0)
Screenshot: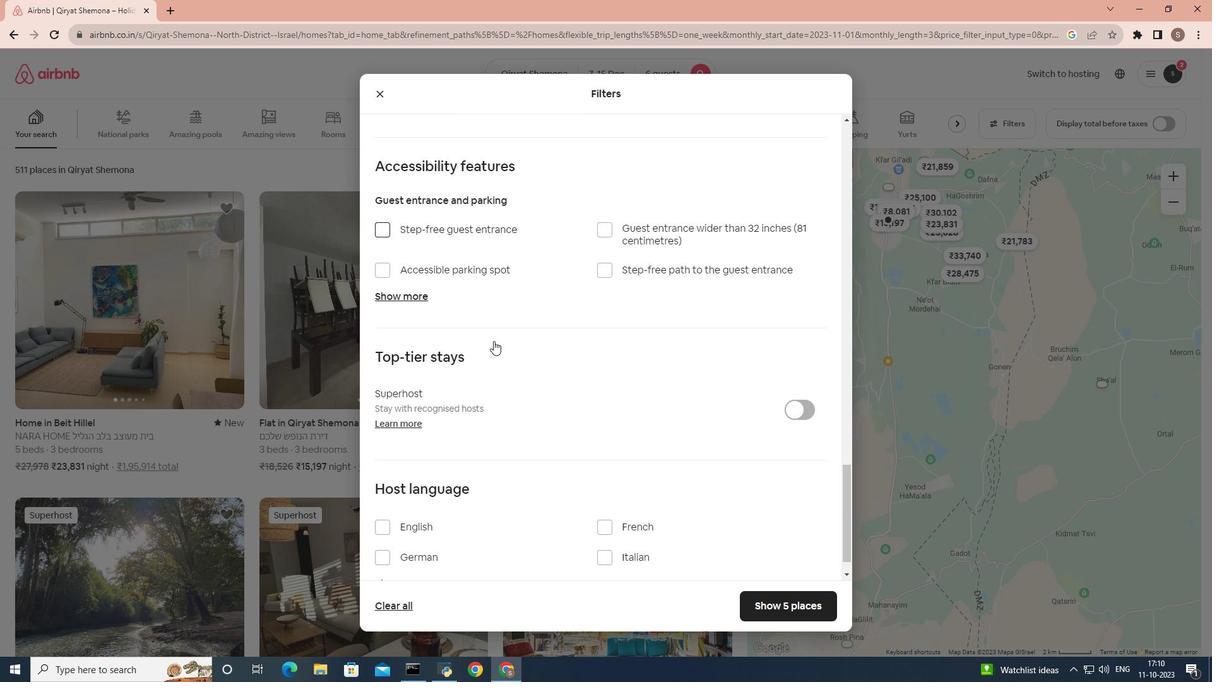 
Action: Mouse scrolled (499, 345) with delta (0, 0)
Screenshot: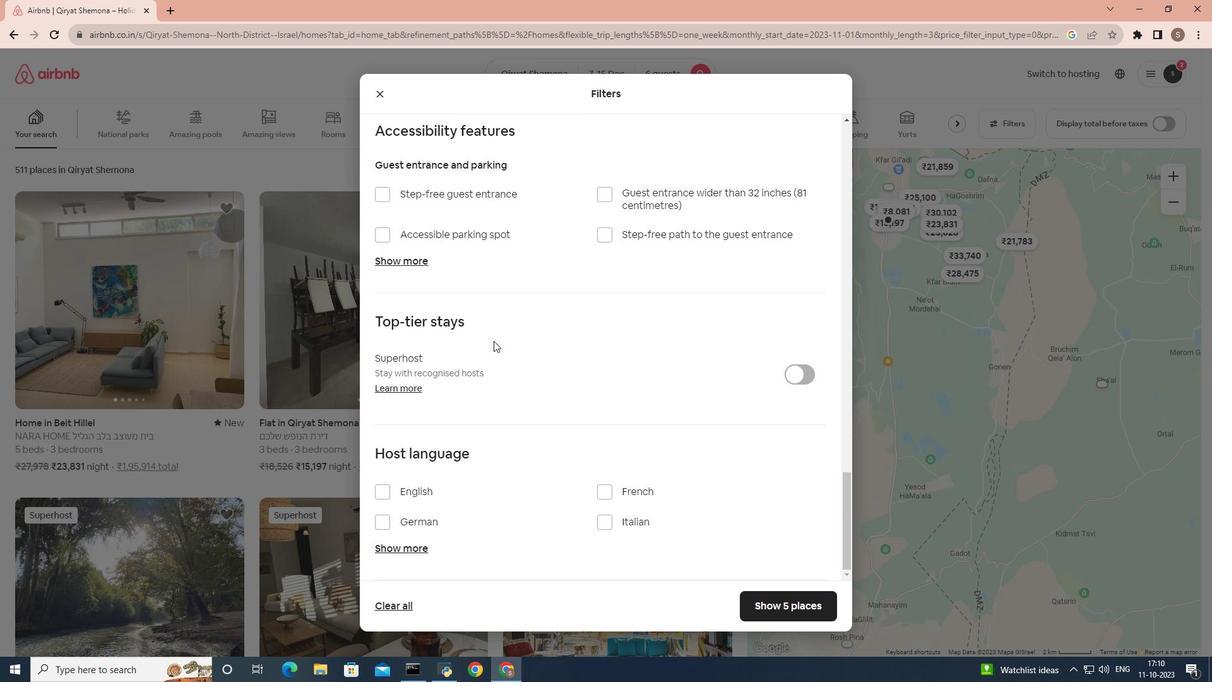 
Action: Mouse scrolled (499, 345) with delta (0, 0)
Screenshot: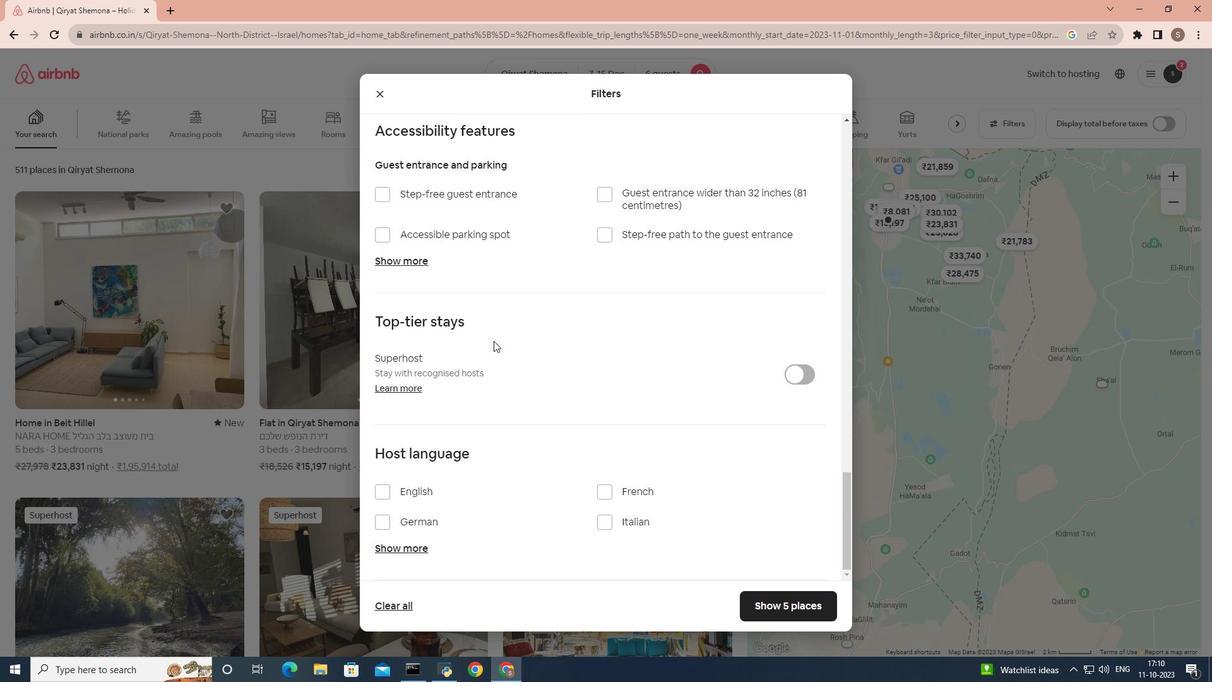 
Action: Mouse scrolled (499, 345) with delta (0, 0)
Screenshot: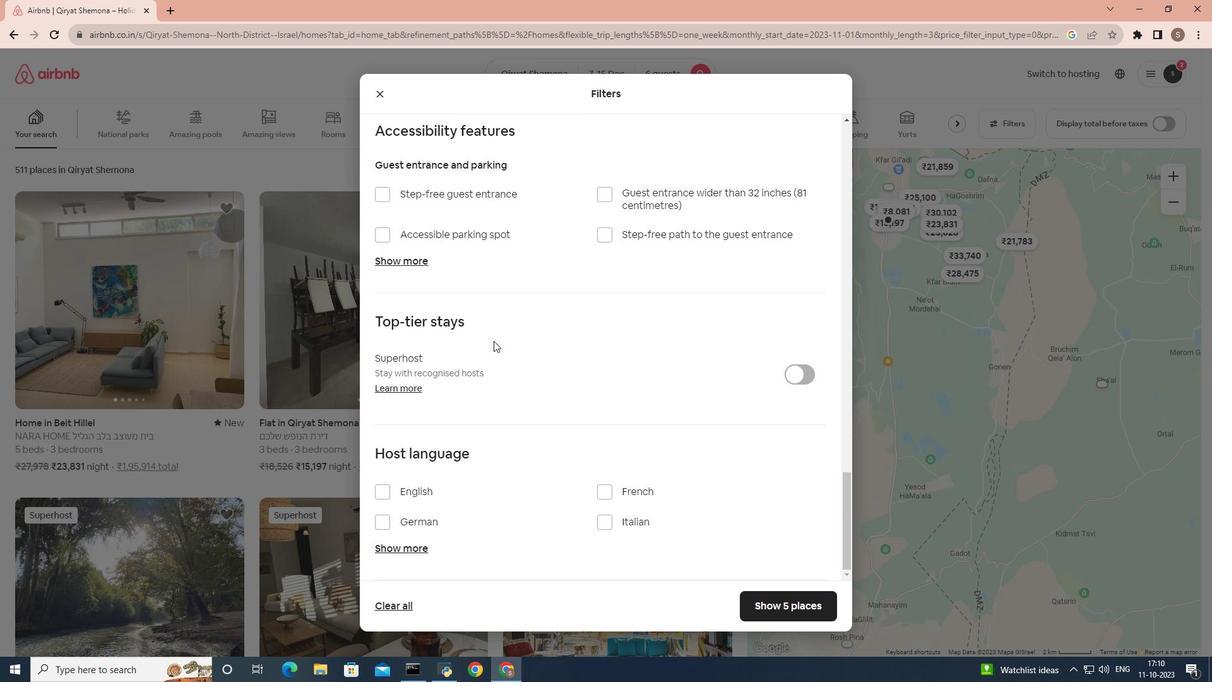 
Action: Mouse scrolled (499, 345) with delta (0, 0)
Screenshot: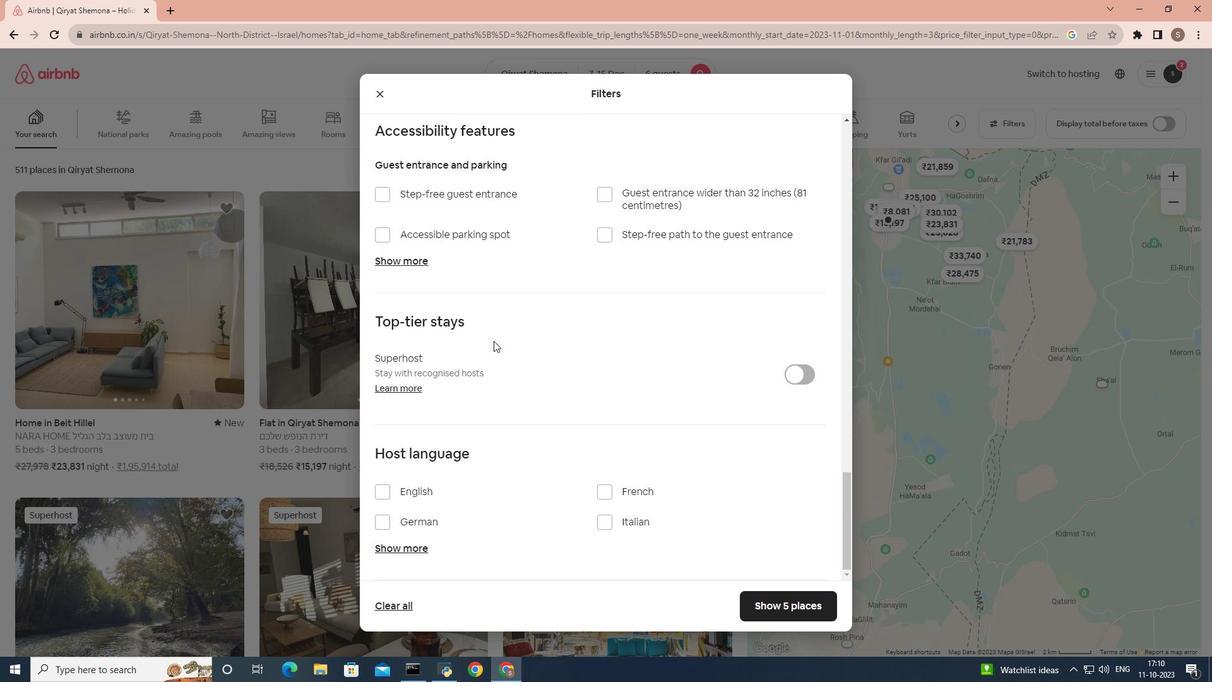 
Action: Mouse scrolled (499, 345) with delta (0, 0)
Screenshot: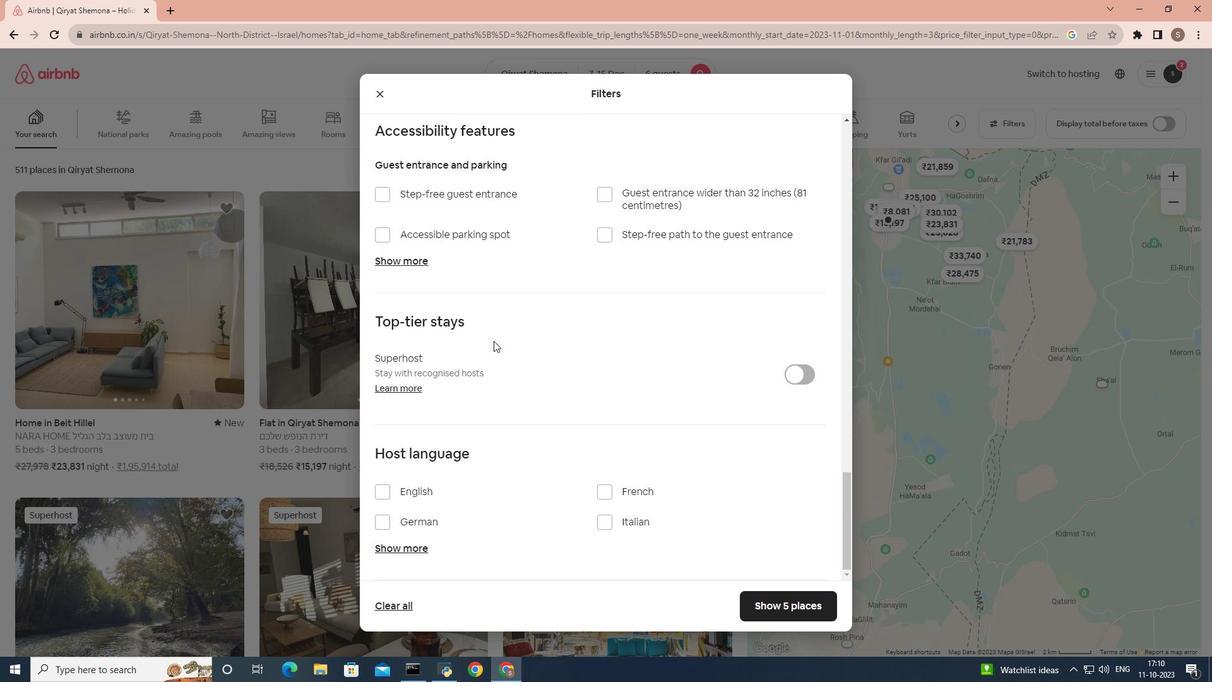 
Action: Mouse moved to (802, 603)
Screenshot: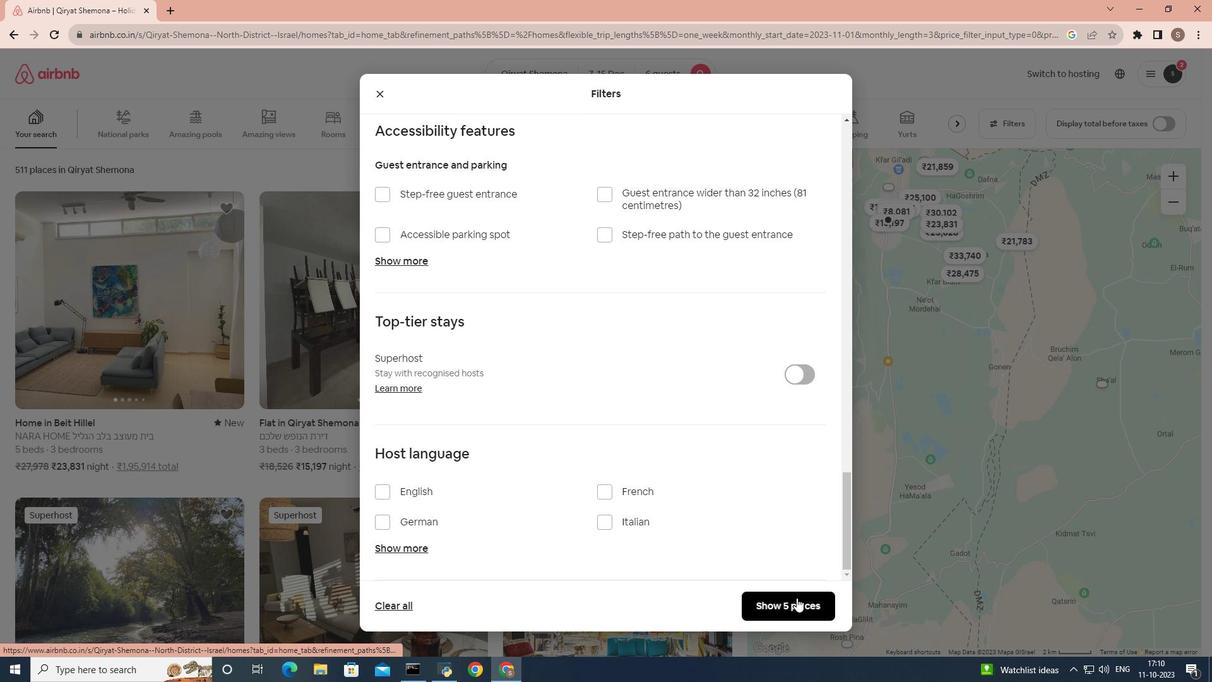 
Action: Mouse pressed left at (802, 603)
Screenshot: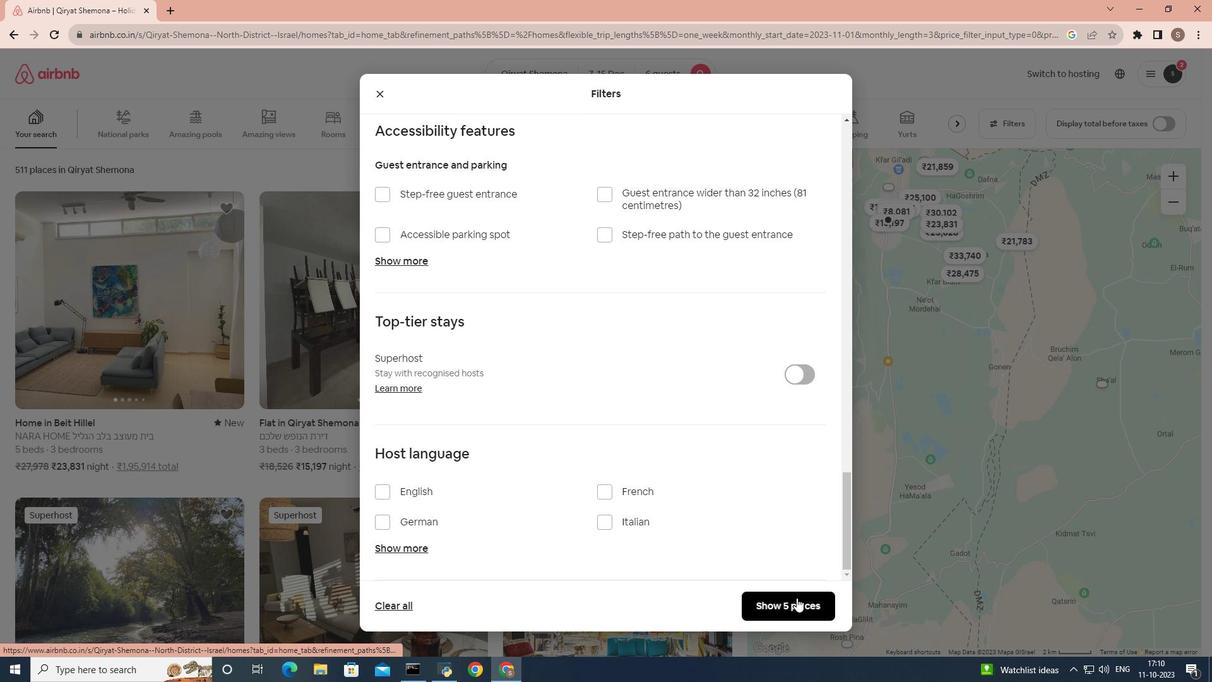 
Action: Mouse moved to (176, 327)
Screenshot: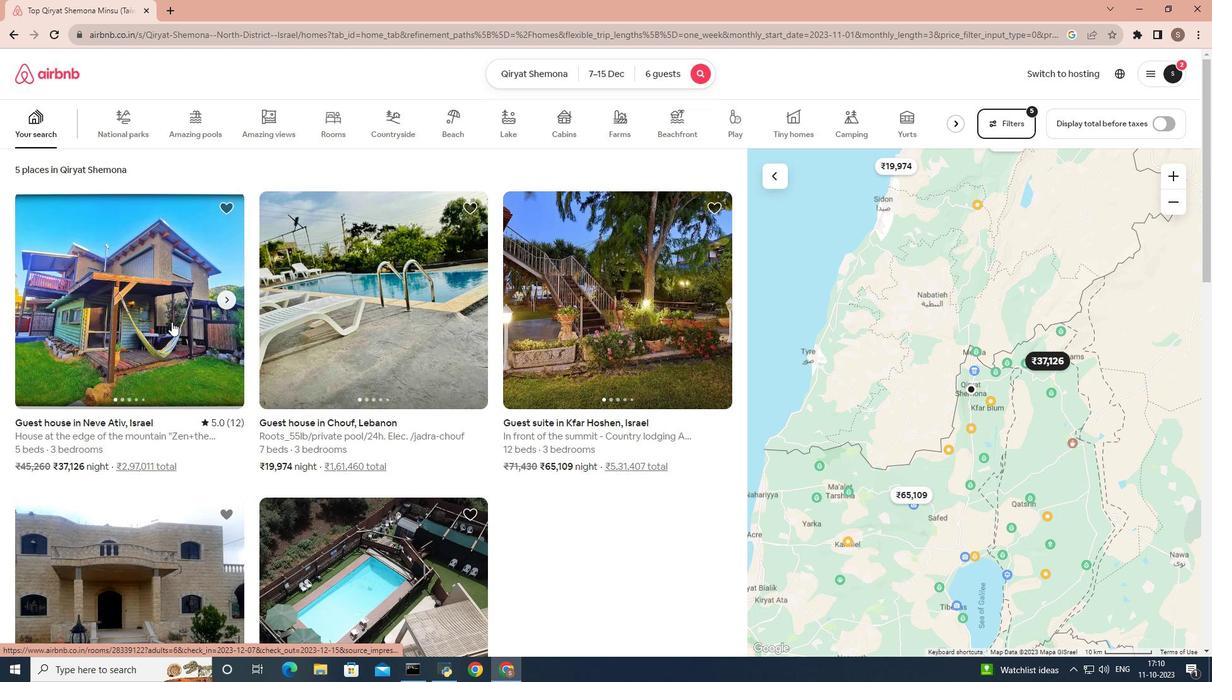 
Action: Mouse pressed left at (176, 327)
Screenshot: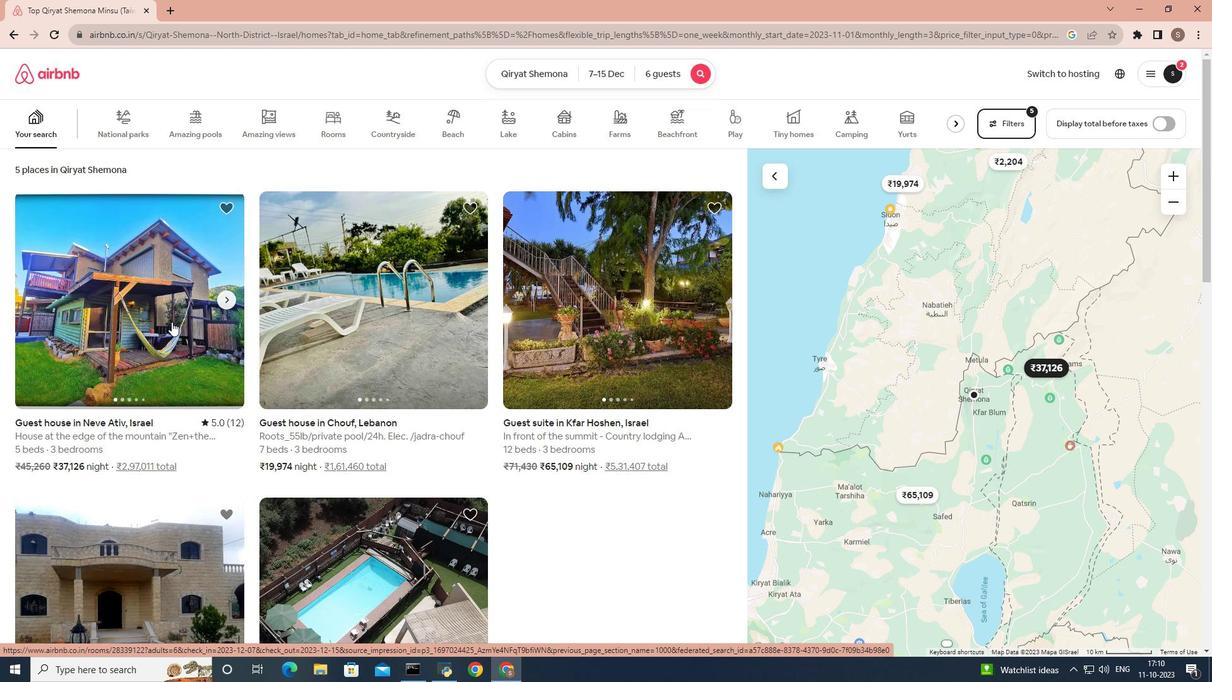 
Action: Mouse moved to (574, 330)
Screenshot: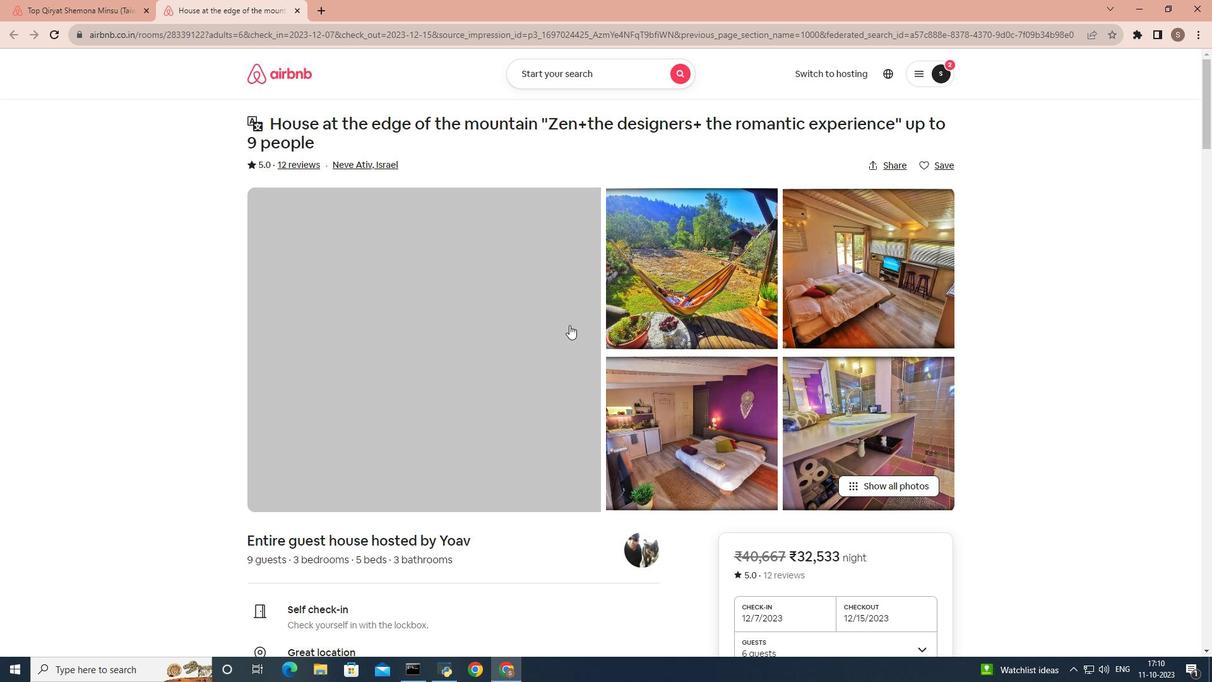 
Action: Mouse scrolled (574, 329) with delta (0, 0)
Screenshot: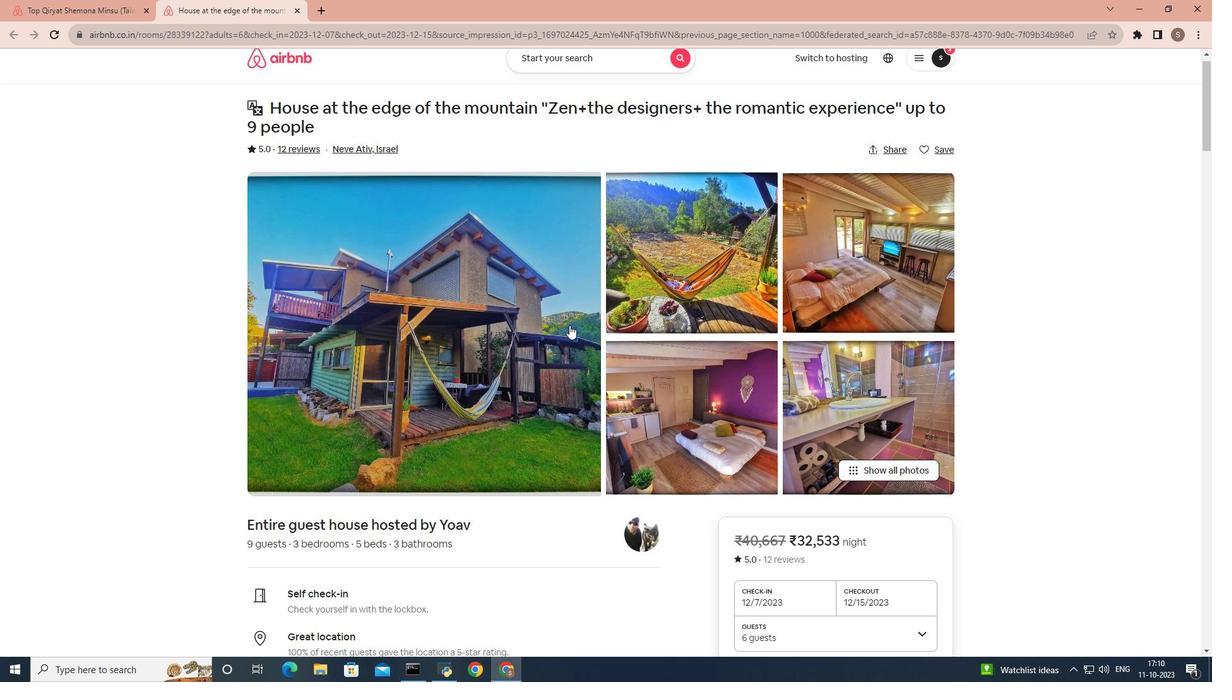 
Action: Mouse scrolled (574, 329) with delta (0, 0)
Screenshot: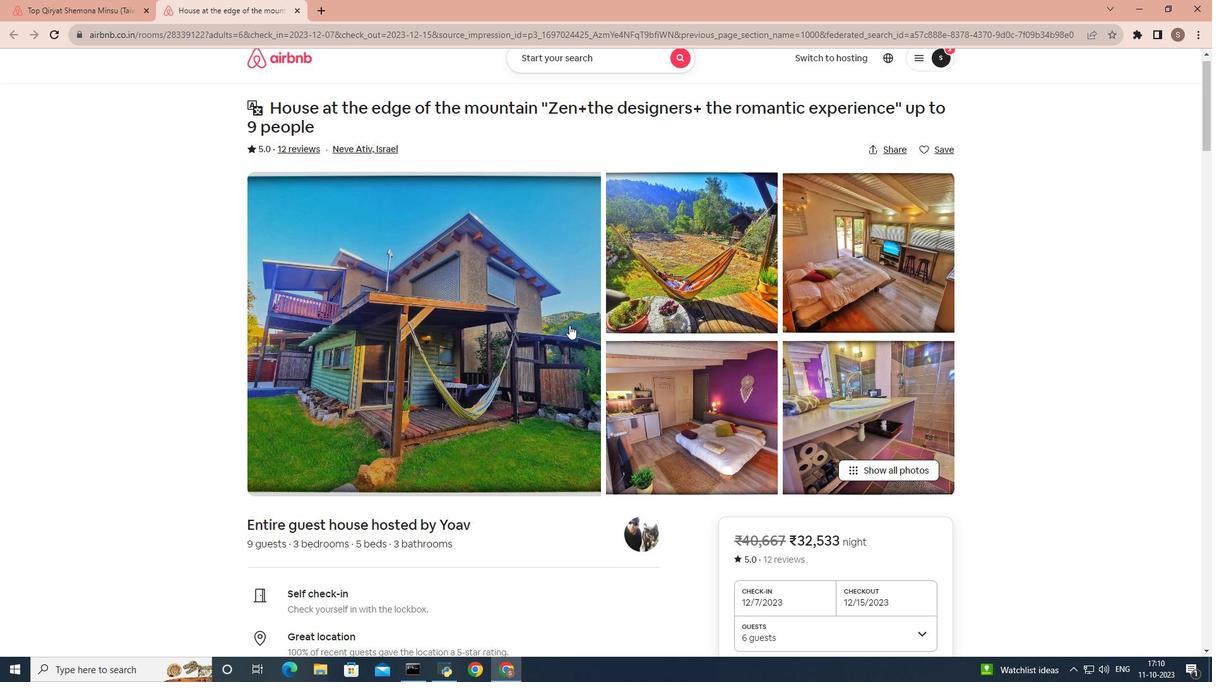
Action: Mouse scrolled (574, 329) with delta (0, 0)
Screenshot: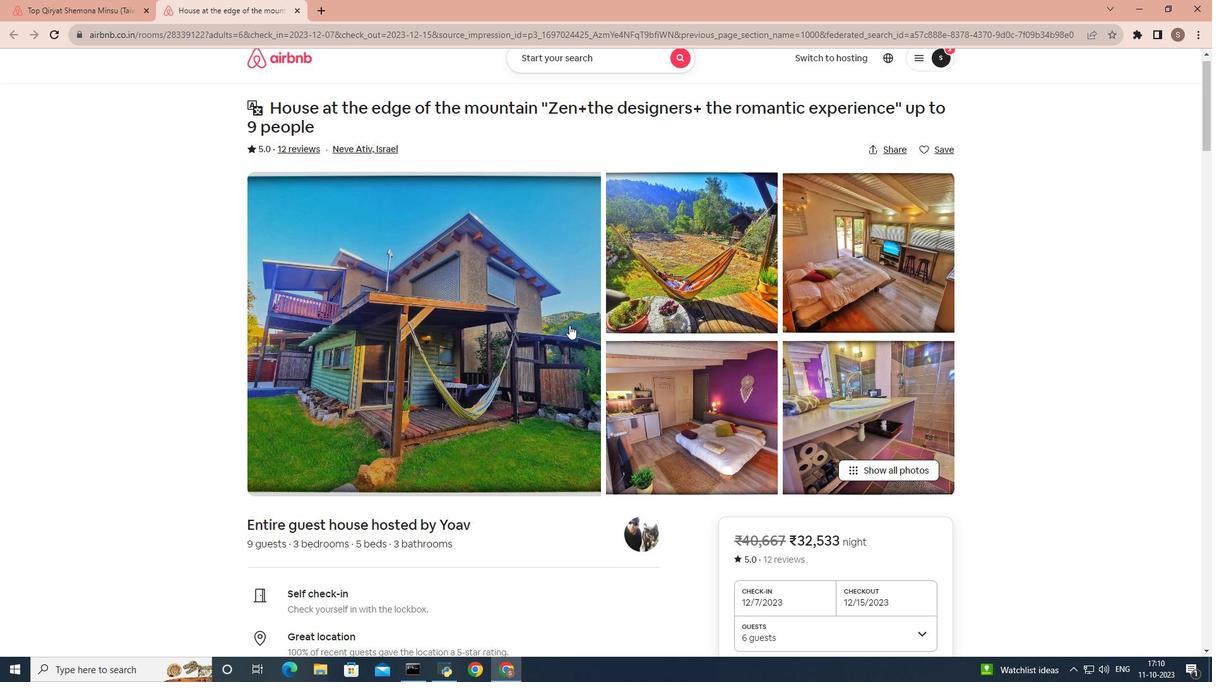 
Action: Mouse scrolled (574, 329) with delta (0, 0)
Screenshot: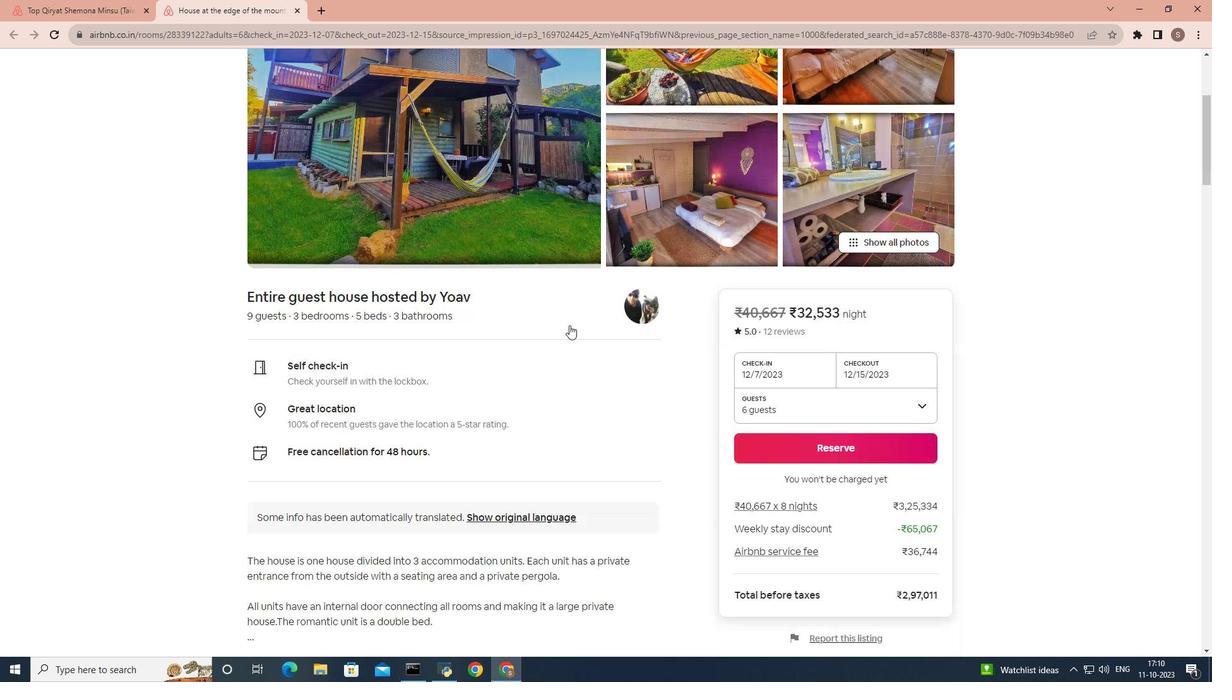 
Action: Mouse scrolled (574, 329) with delta (0, 0)
Screenshot: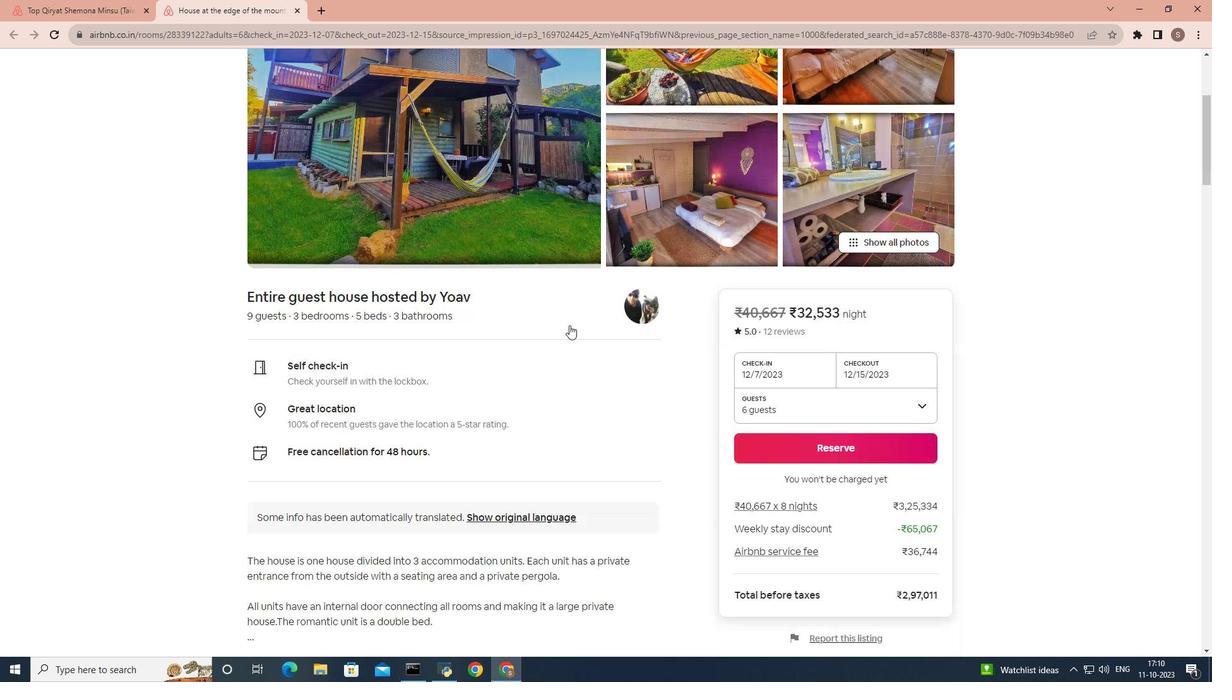 
Action: Mouse scrolled (574, 329) with delta (0, 0)
Screenshot: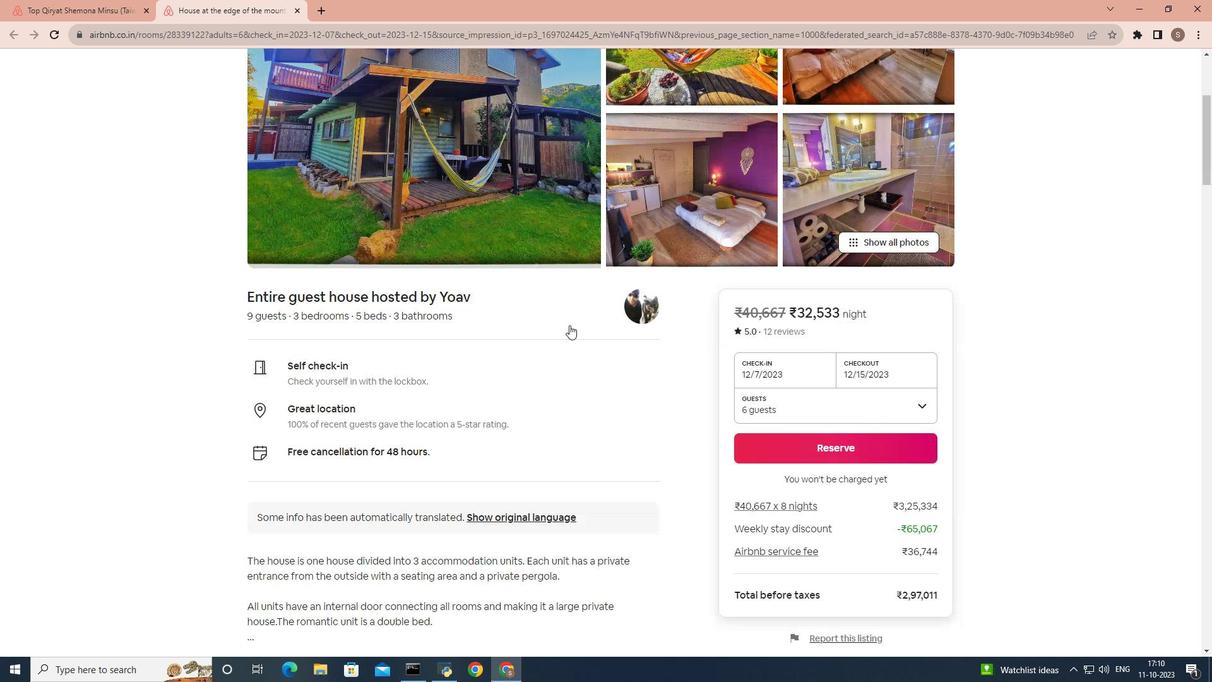 
Action: Mouse scrolled (574, 329) with delta (0, 0)
Screenshot: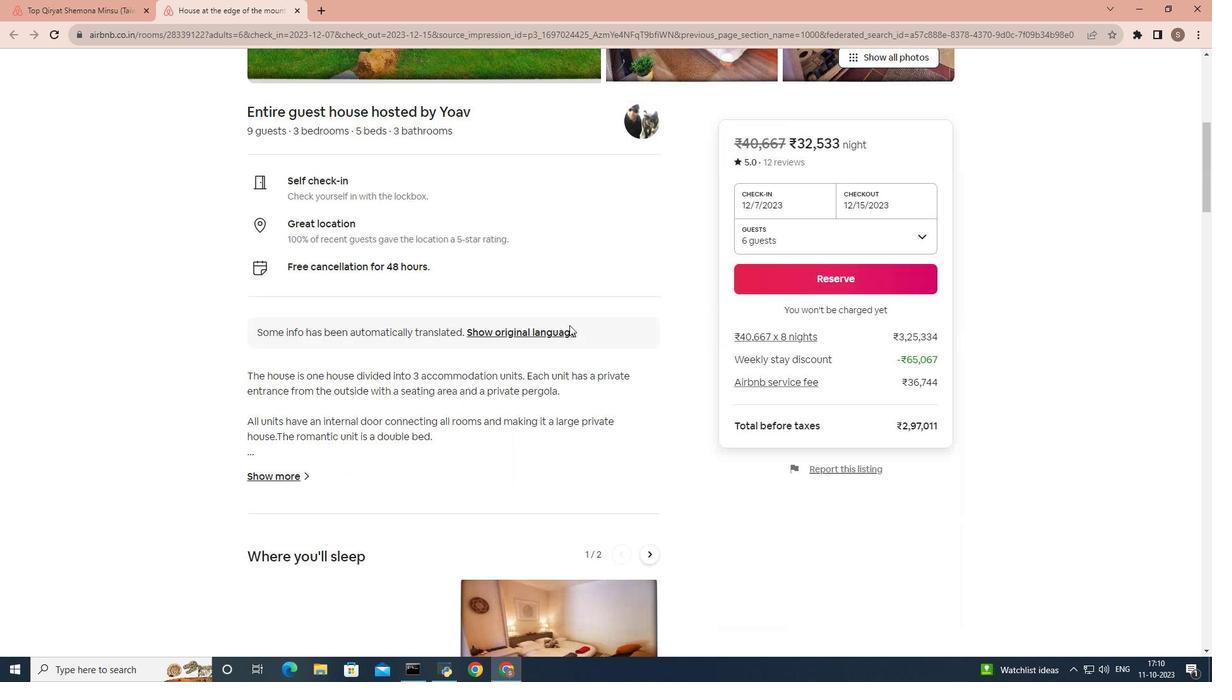 
Action: Mouse scrolled (574, 329) with delta (0, 0)
Screenshot: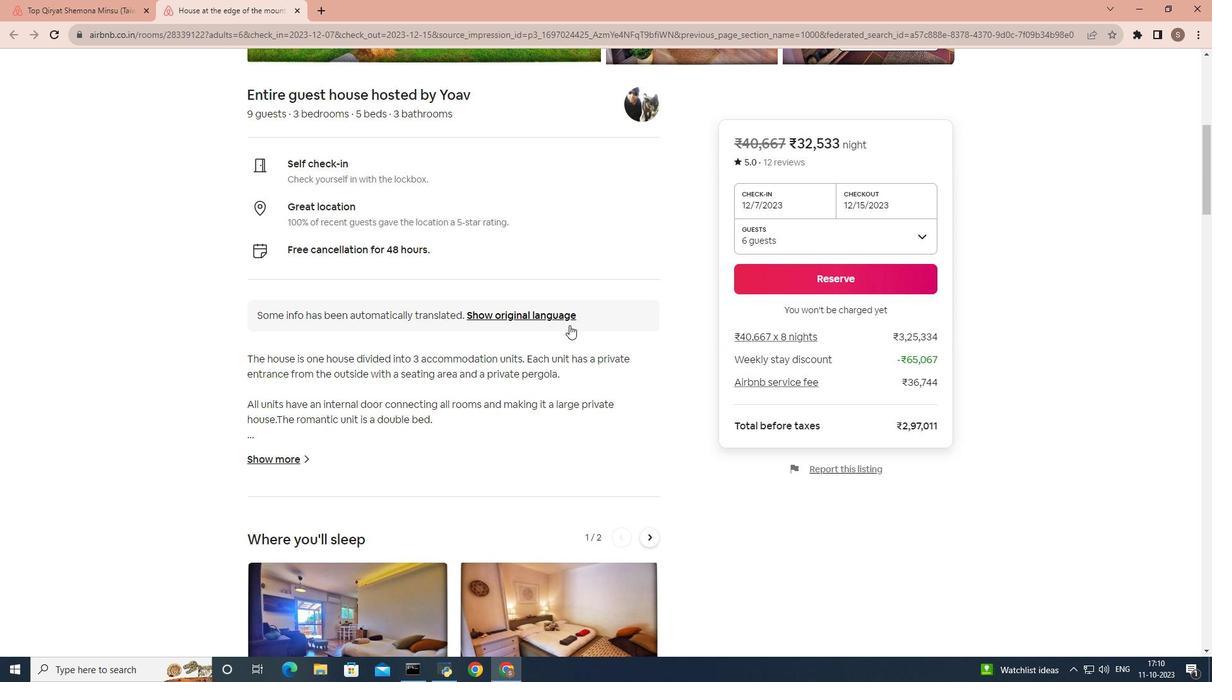 
Action: Mouse scrolled (574, 329) with delta (0, 0)
Screenshot: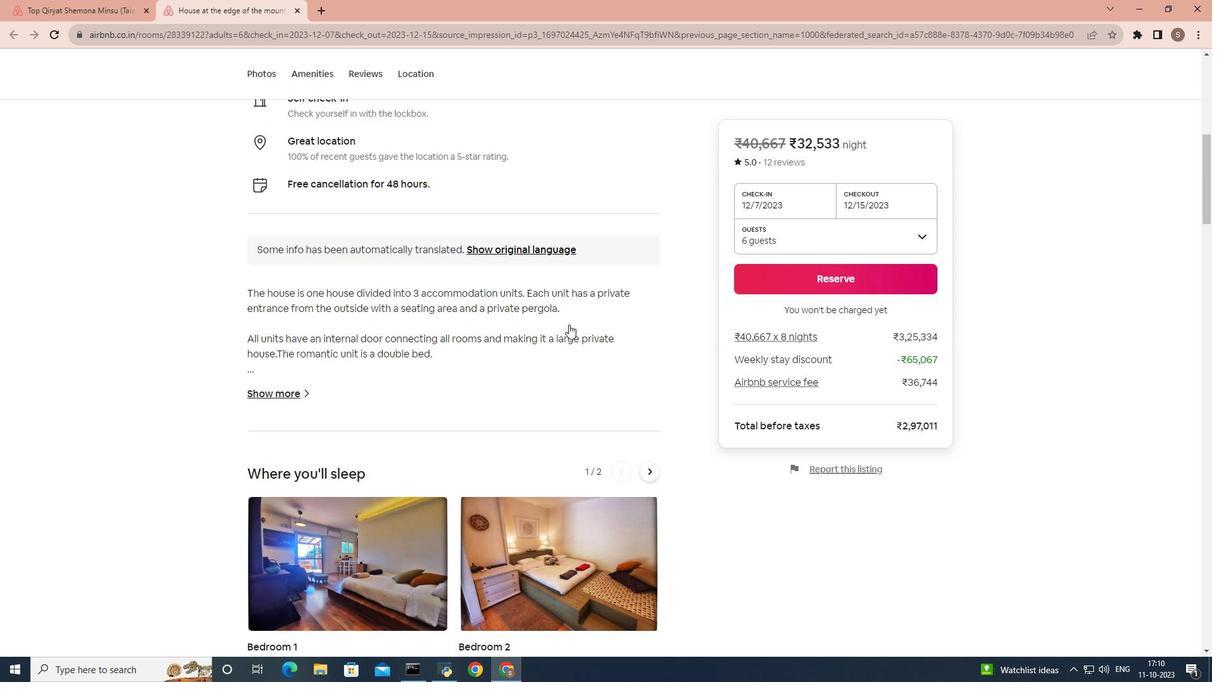 
Action: Mouse scrolled (574, 329) with delta (0, 0)
Screenshot: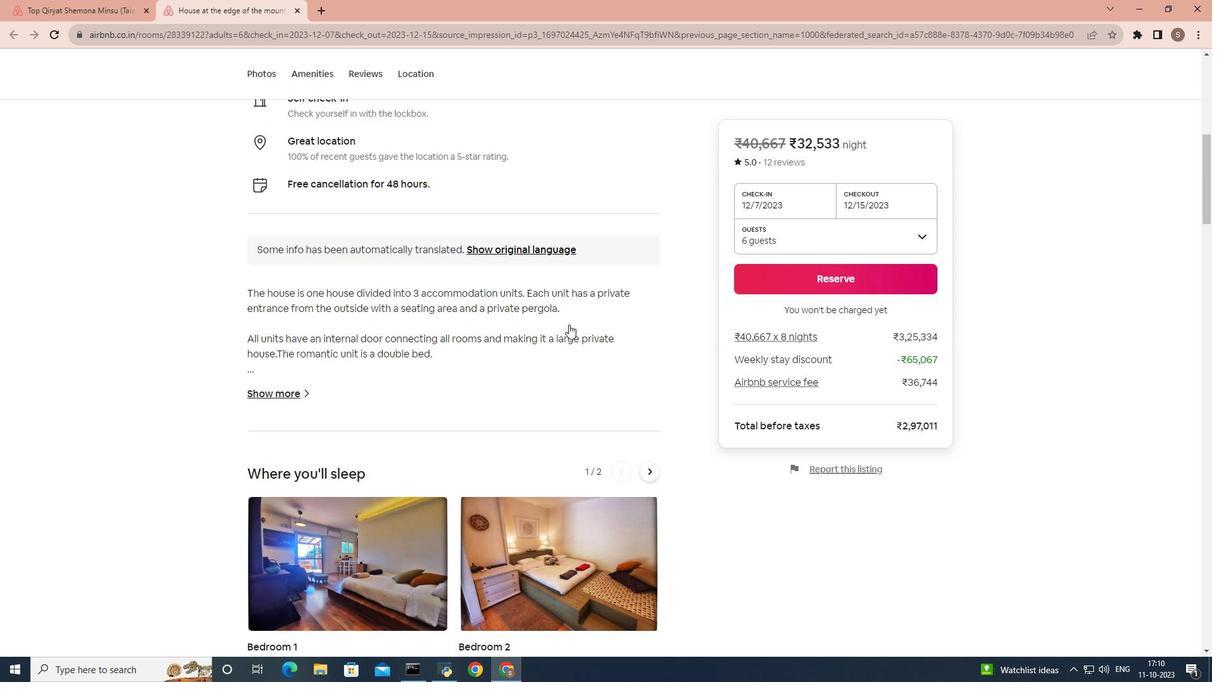 
Action: Mouse scrolled (574, 329) with delta (0, 0)
Screenshot: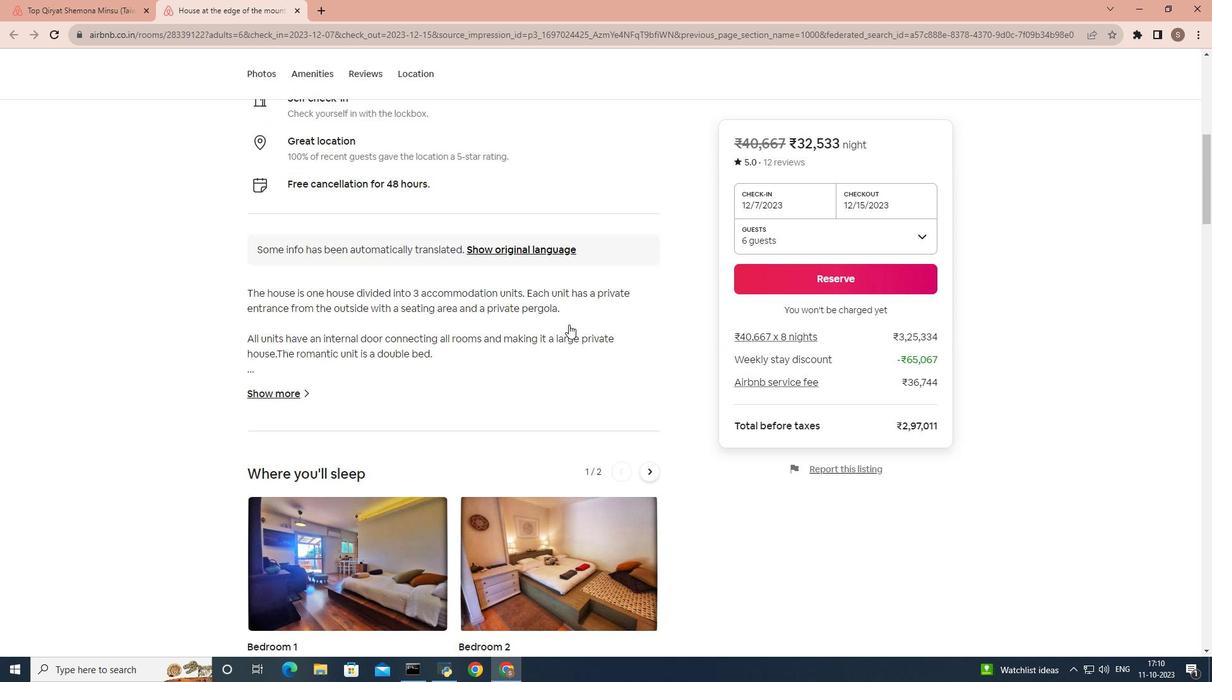 
Action: Mouse moved to (295, 216)
Screenshot: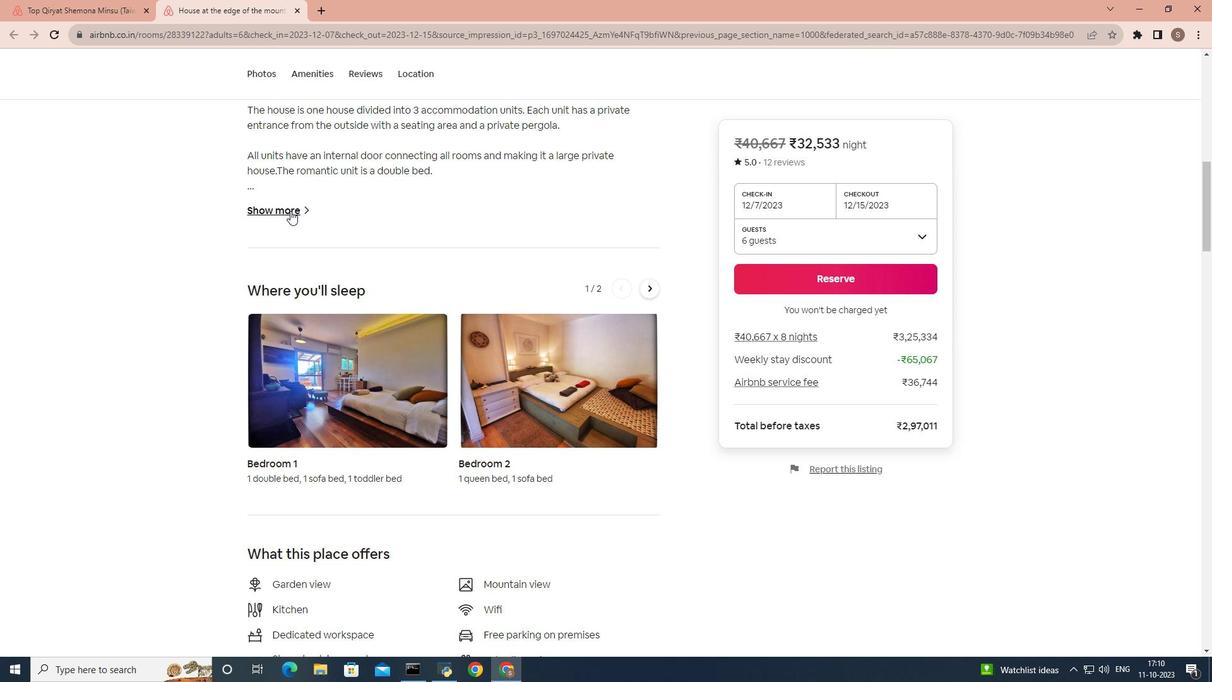 
Action: Mouse pressed left at (295, 216)
Screenshot: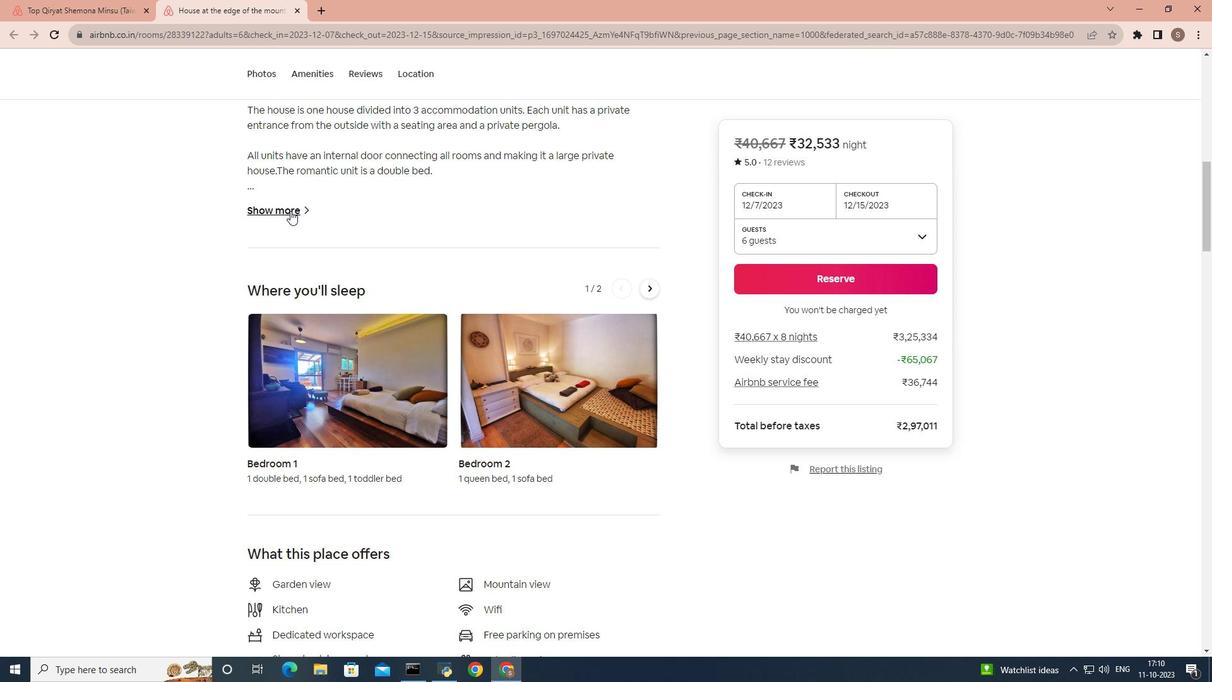 
Action: Mouse moved to (466, 240)
Screenshot: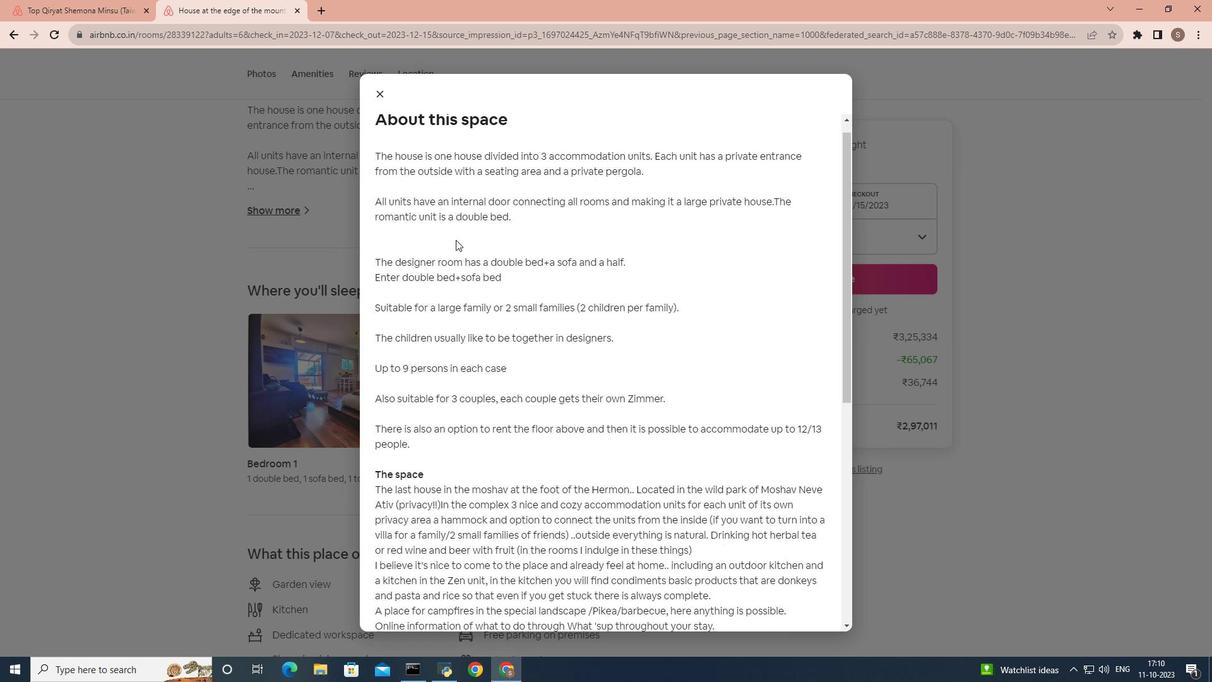 
Action: Mouse scrolled (466, 239) with delta (0, 0)
Screenshot: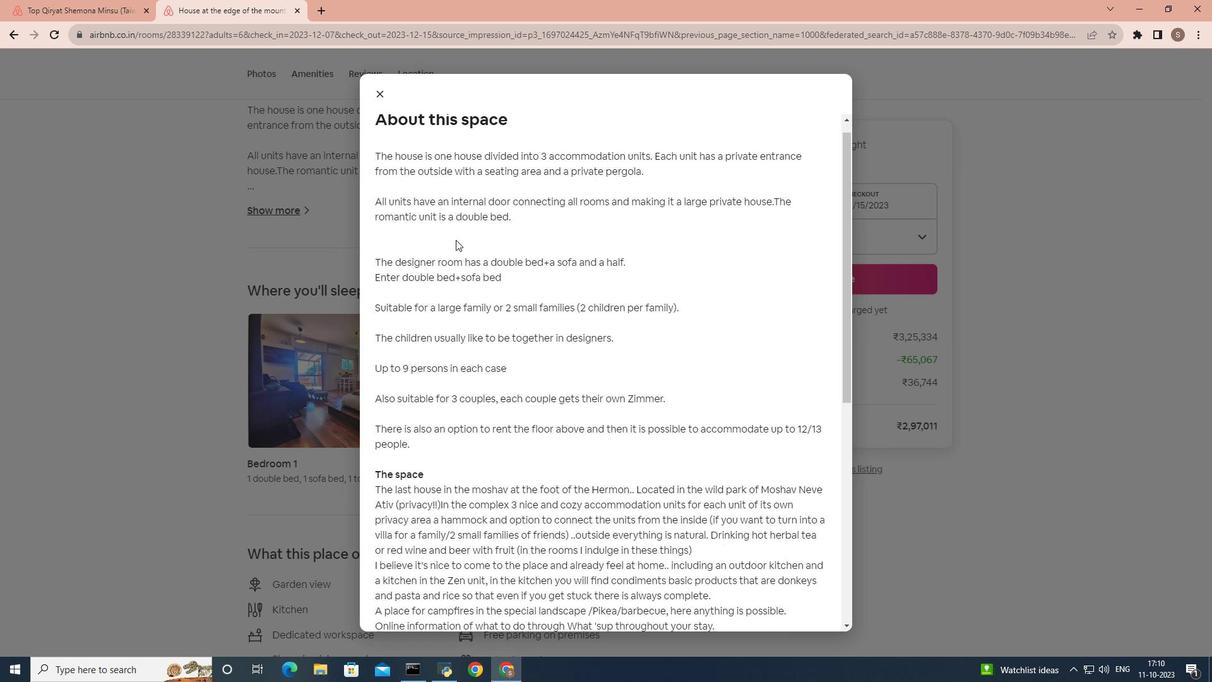 
Action: Mouse moved to (461, 245)
Screenshot: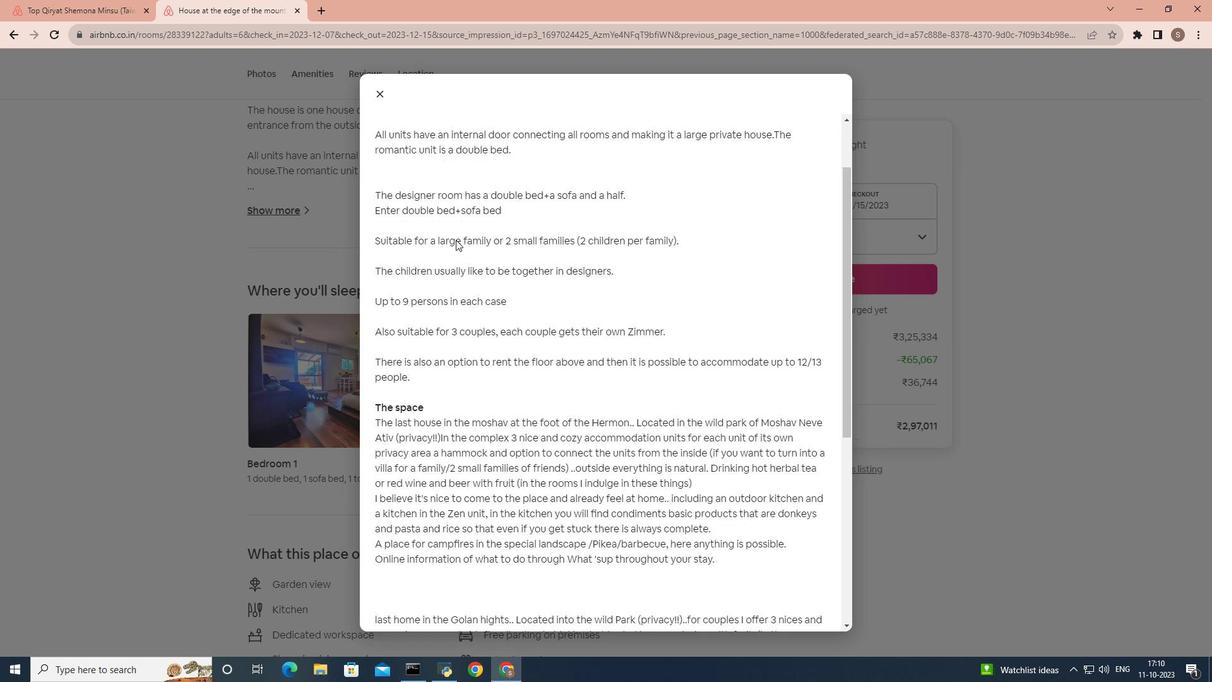 
Action: Mouse scrolled (462, 243) with delta (0, 0)
Screenshot: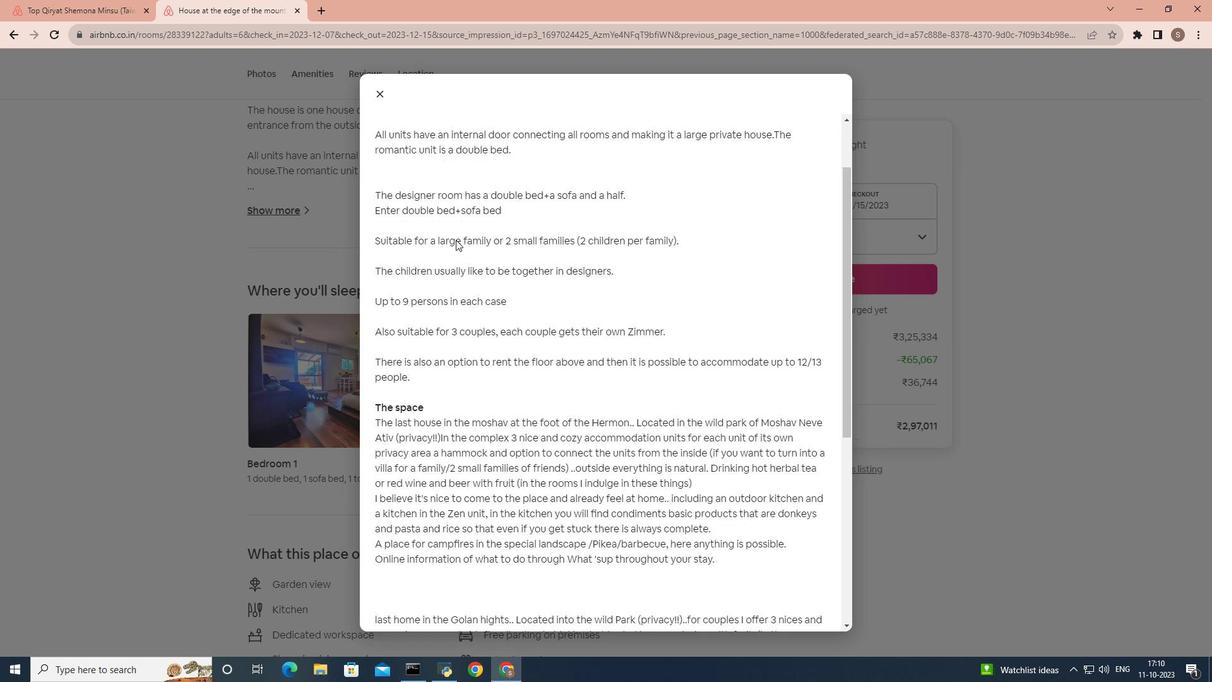 
Action: Mouse moved to (461, 245)
Screenshot: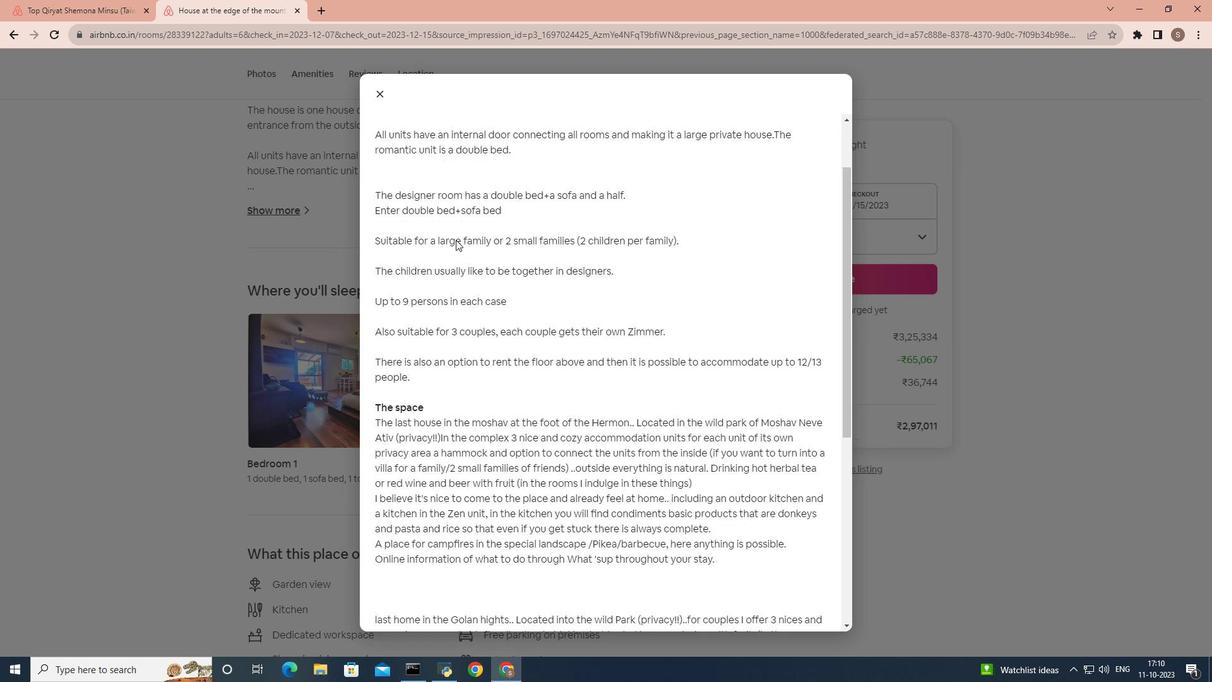 
Action: Mouse scrolled (461, 244) with delta (0, 0)
Screenshot: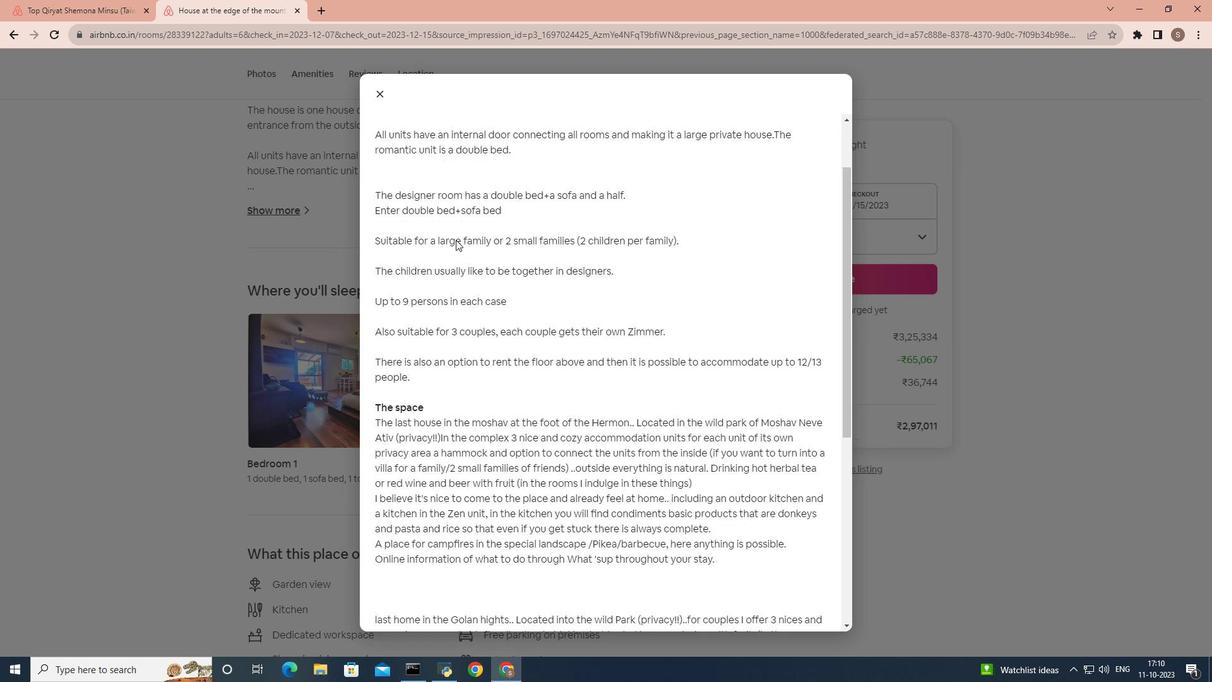 
Action: Mouse scrolled (461, 244) with delta (0, 0)
Screenshot: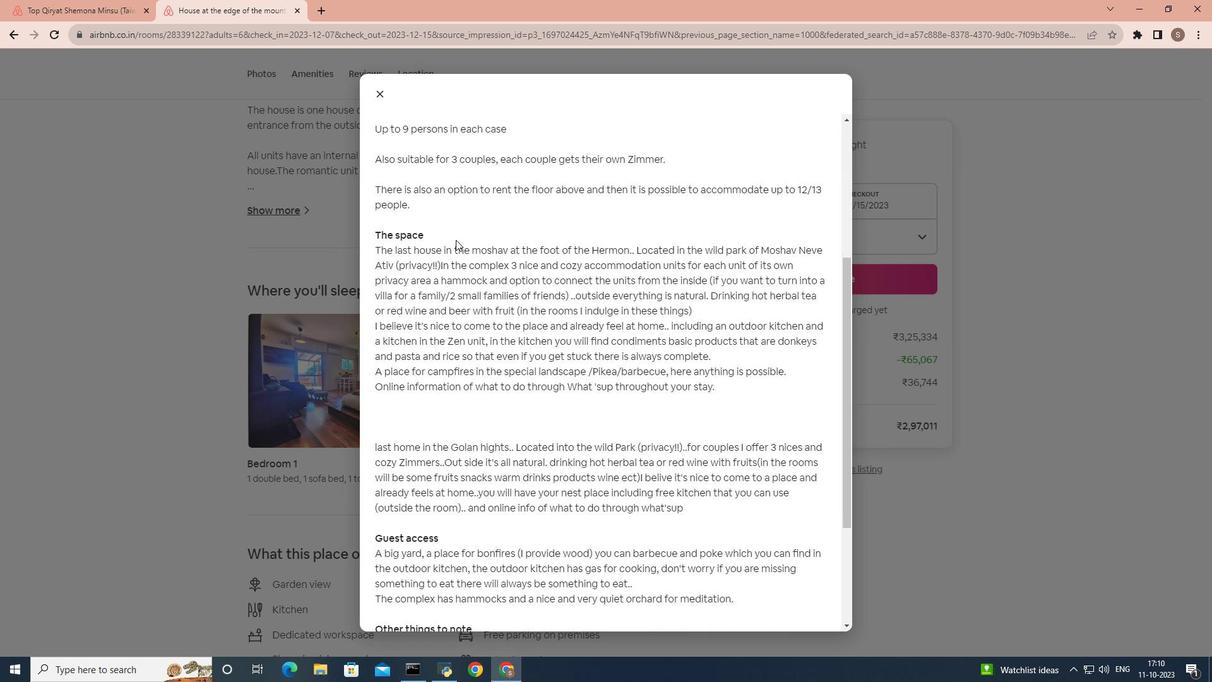 
Action: Mouse scrolled (461, 244) with delta (0, 0)
Screenshot: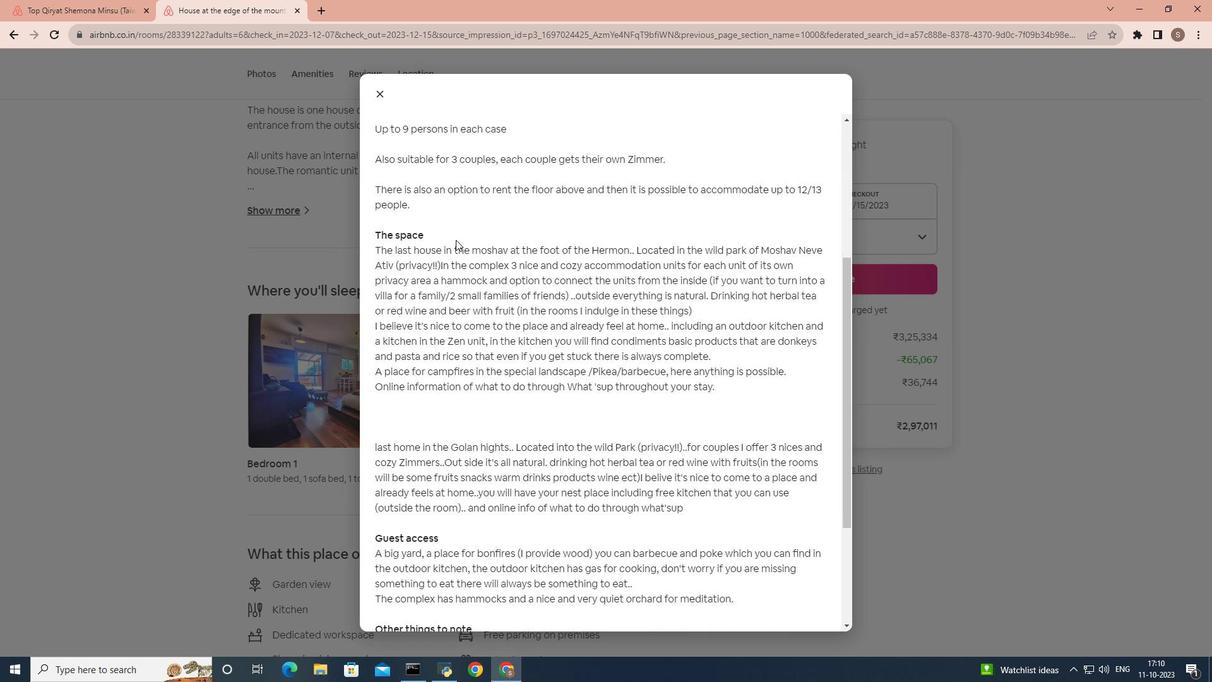 
Action: Mouse moved to (456, 233)
Screenshot: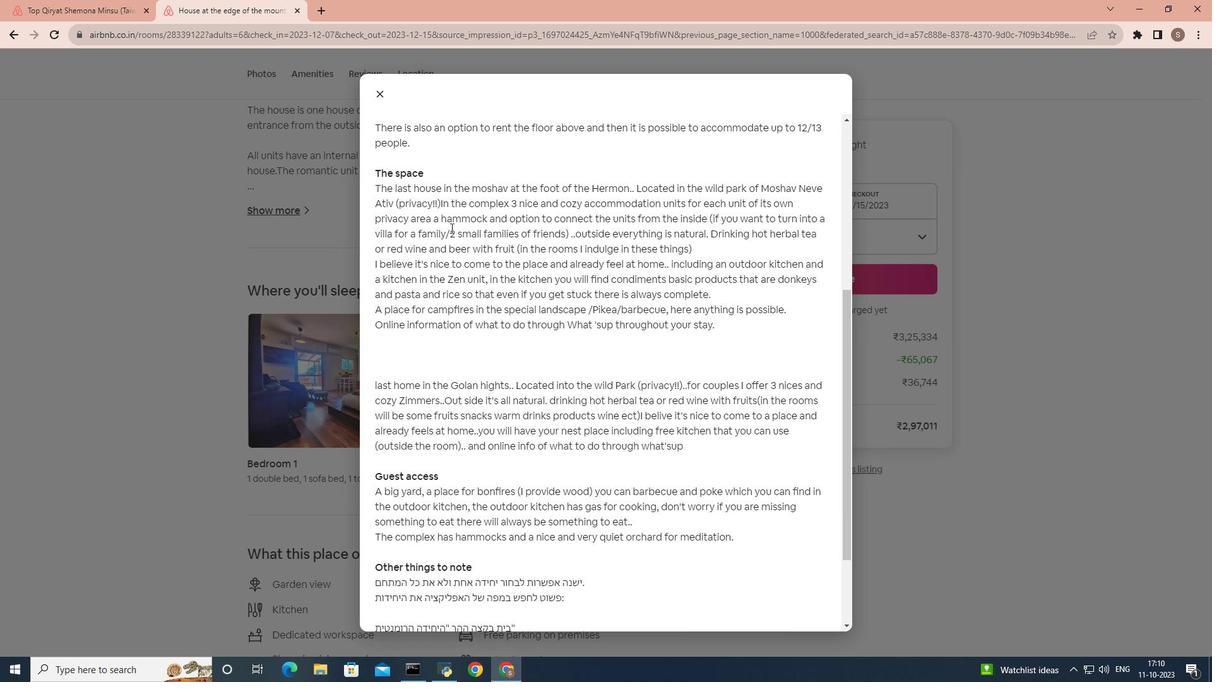 
Action: Mouse scrolled (456, 232) with delta (0, 0)
Screenshot: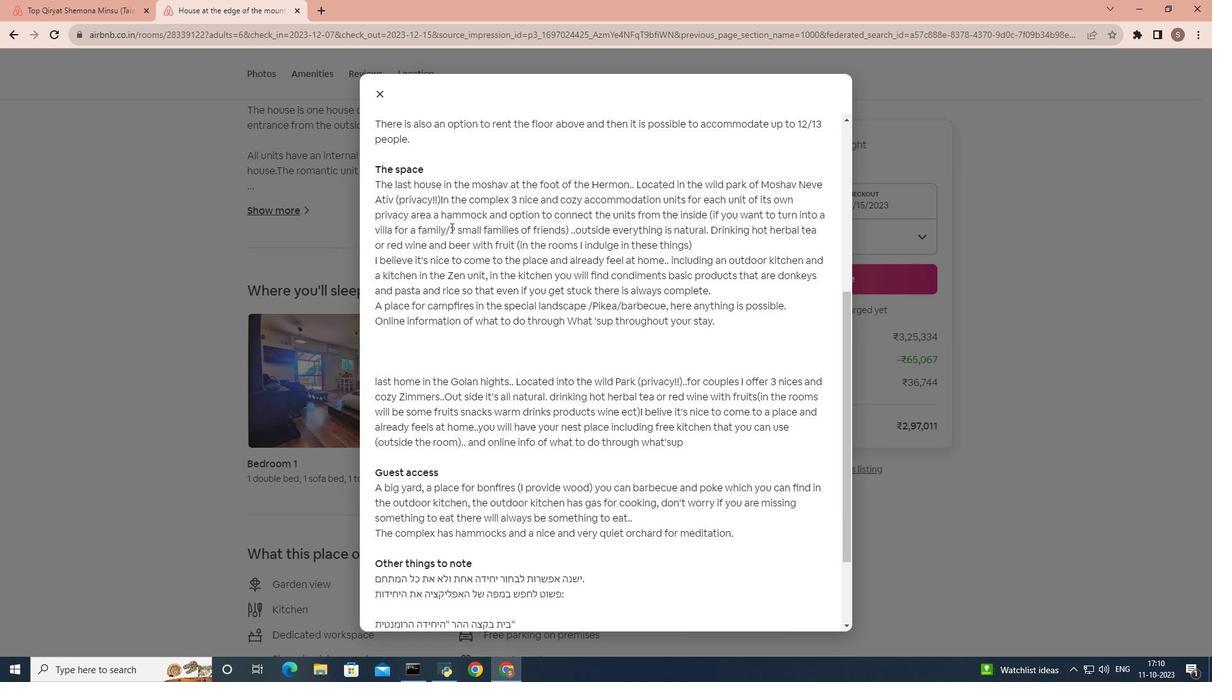 
Action: Mouse scrolled (456, 232) with delta (0, 0)
Screenshot: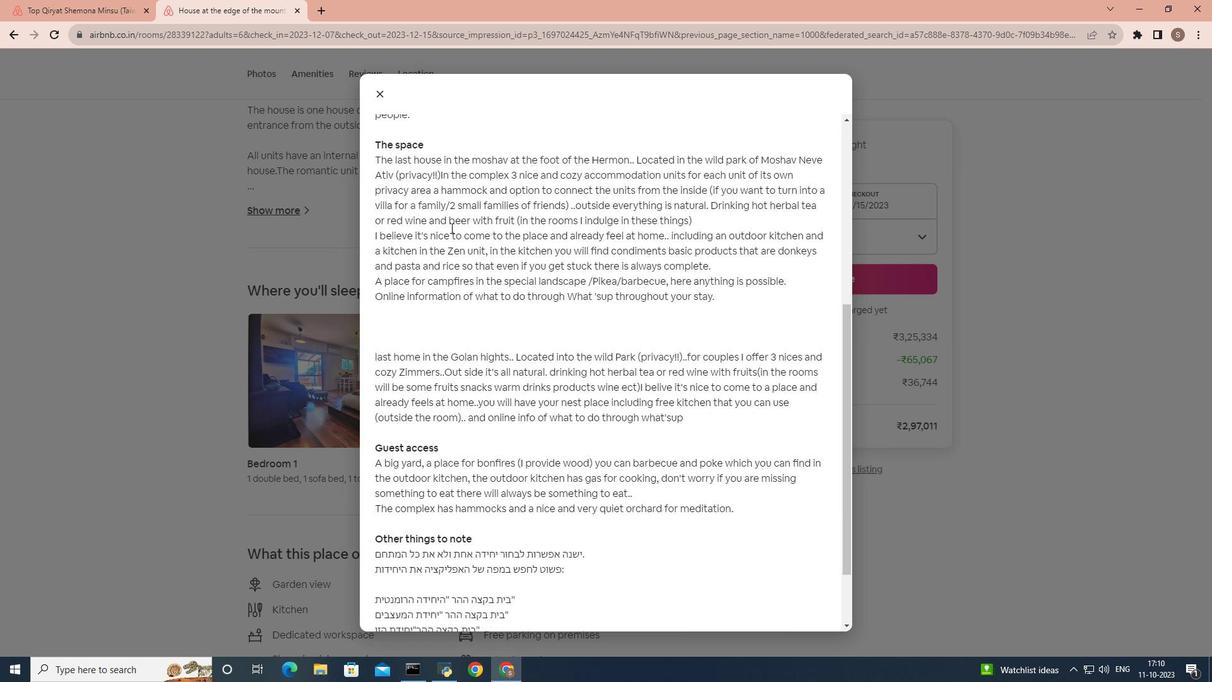 
Action: Mouse scrolled (456, 232) with delta (0, 0)
Screenshot: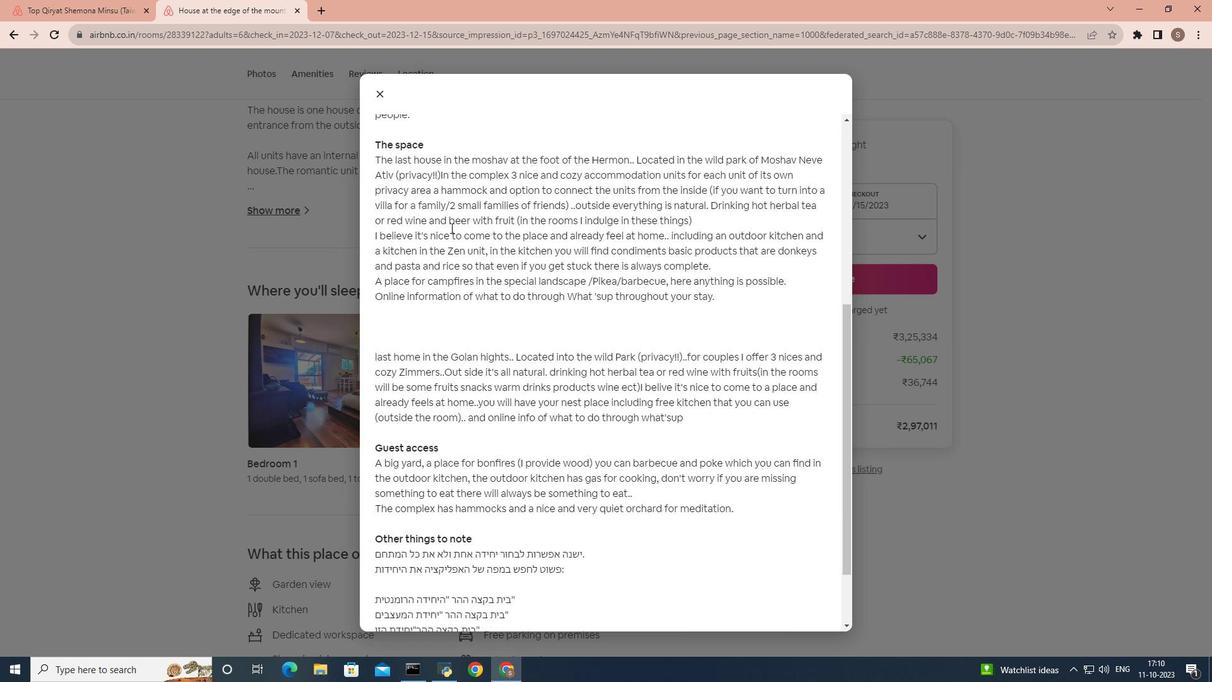 
Action: Mouse scrolled (456, 232) with delta (0, 0)
Screenshot: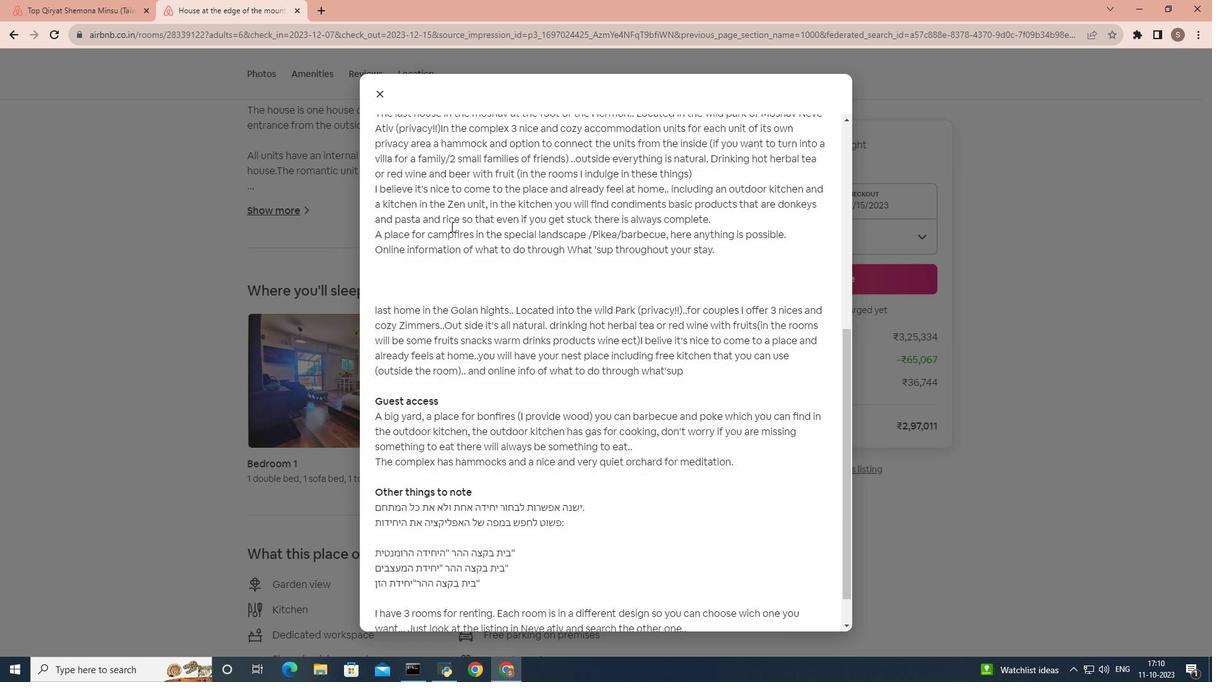 
Action: Mouse scrolled (456, 232) with delta (0, 0)
Screenshot: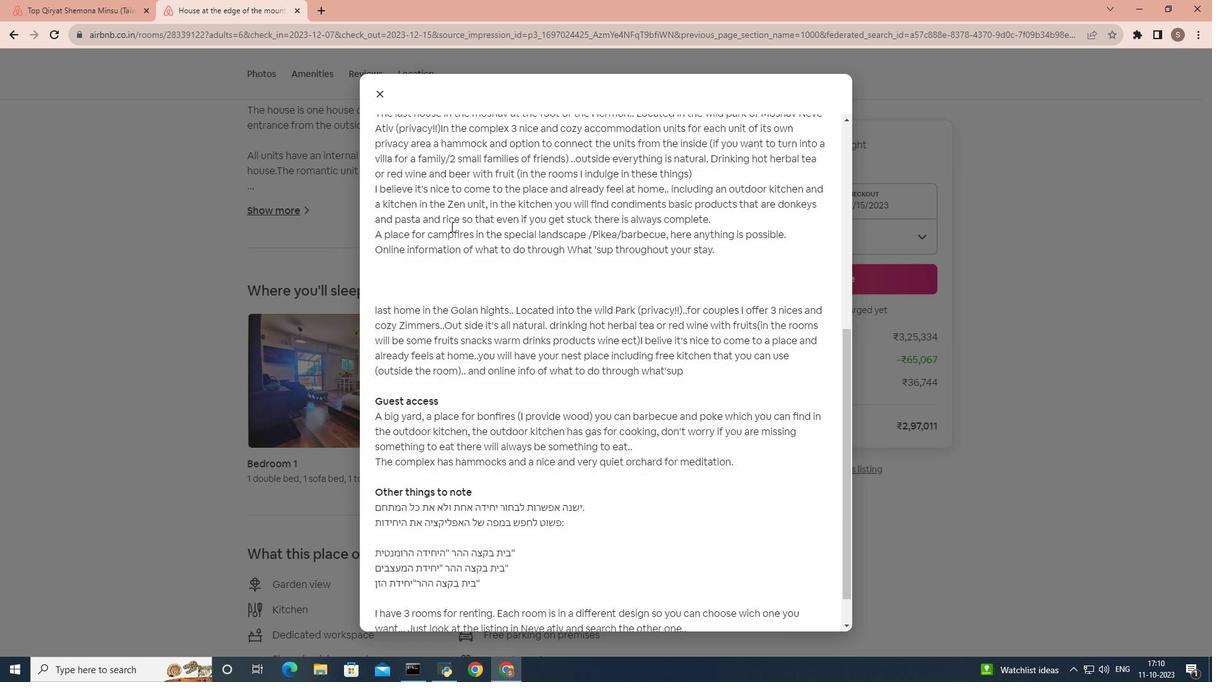 
Action: Mouse moved to (386, 100)
Screenshot: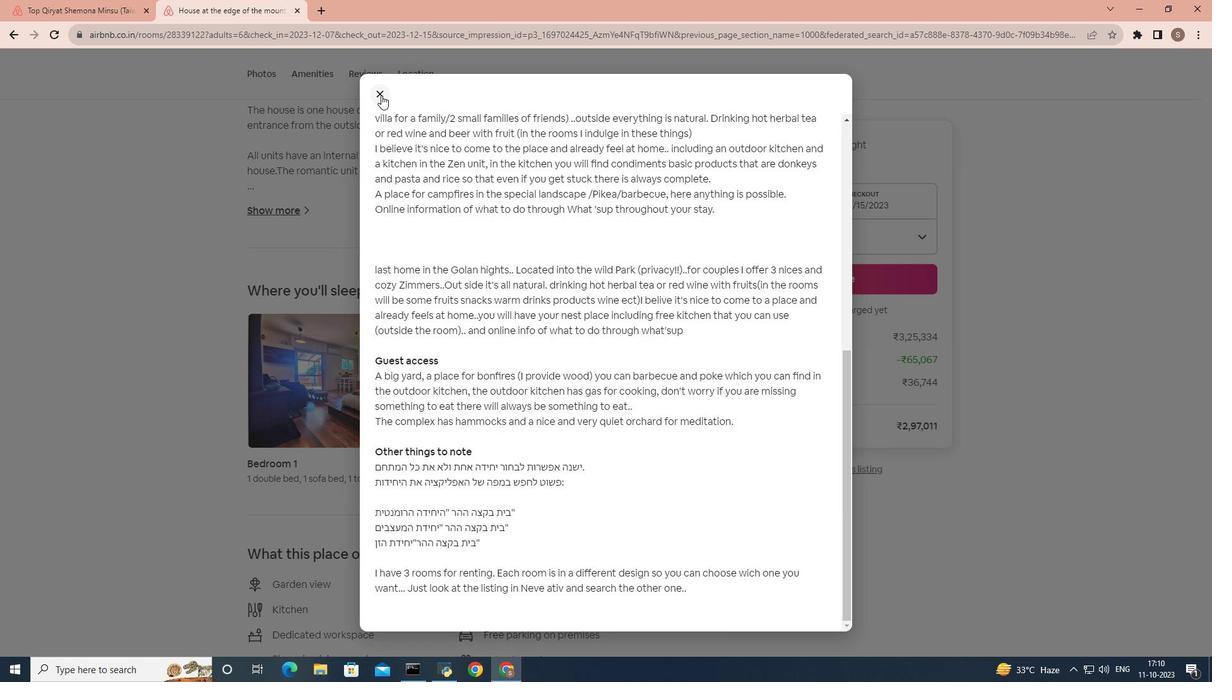 
Action: Mouse pressed left at (386, 100)
Screenshot: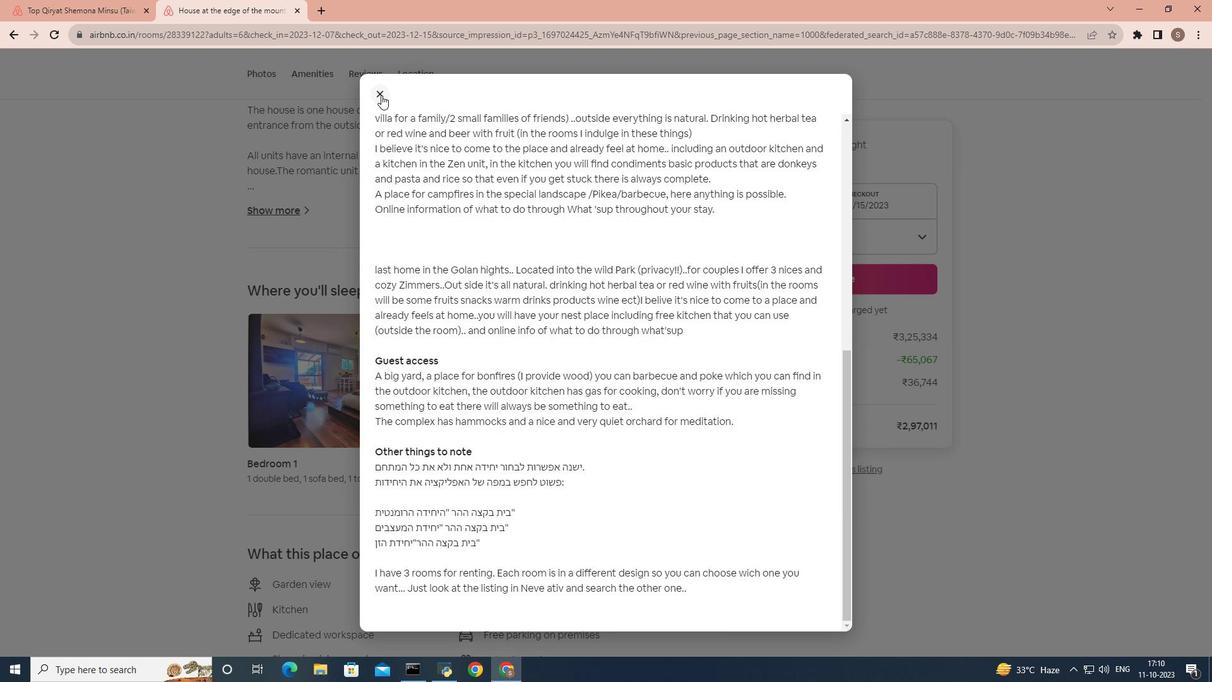 
Action: Mouse moved to (433, 199)
Screenshot: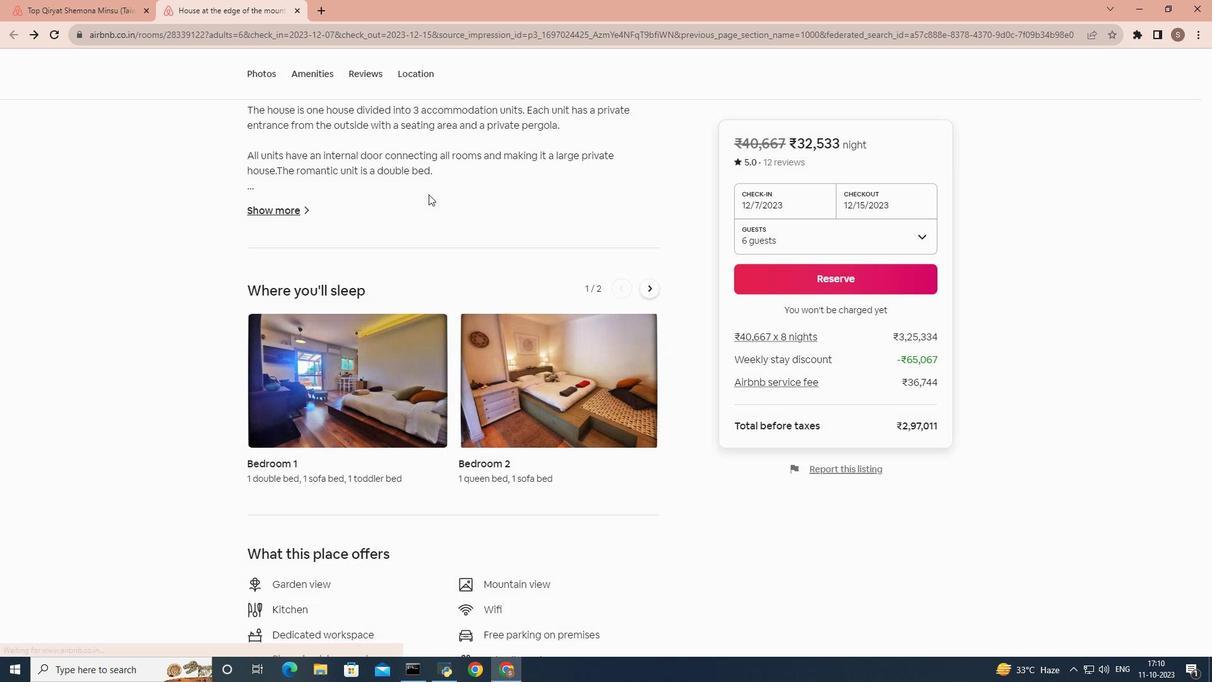 
Action: Mouse scrolled (433, 198) with delta (0, 0)
Screenshot: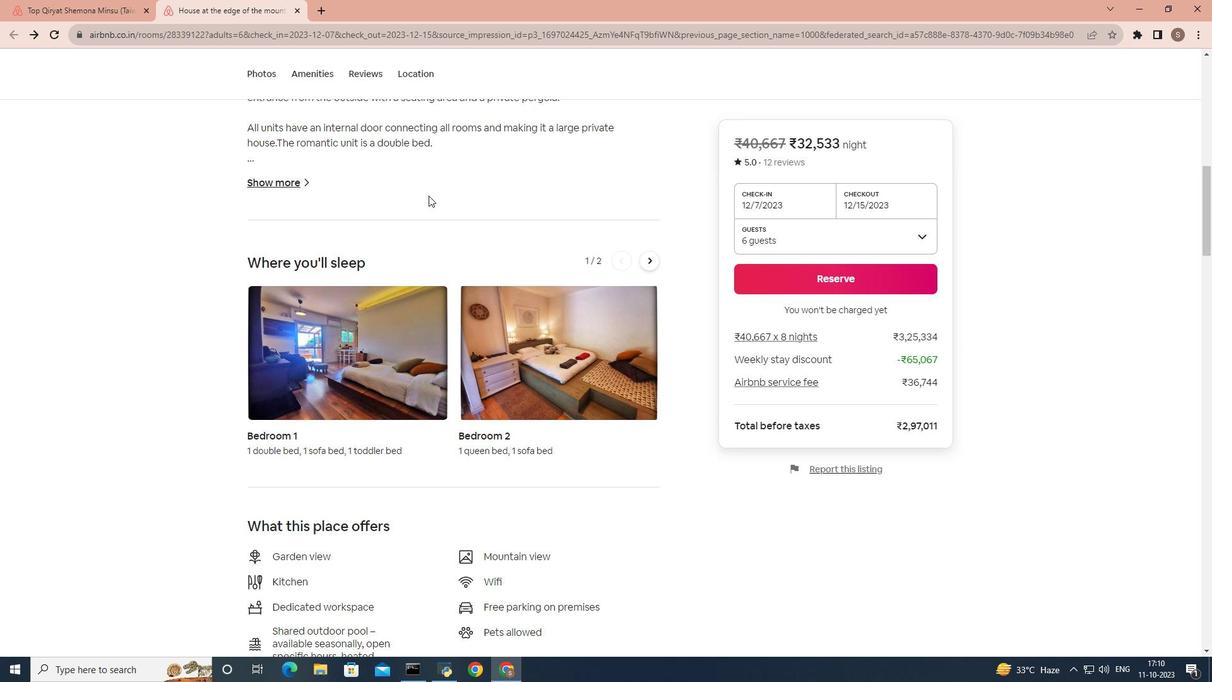 
Action: Mouse scrolled (433, 198) with delta (0, 0)
Screenshot: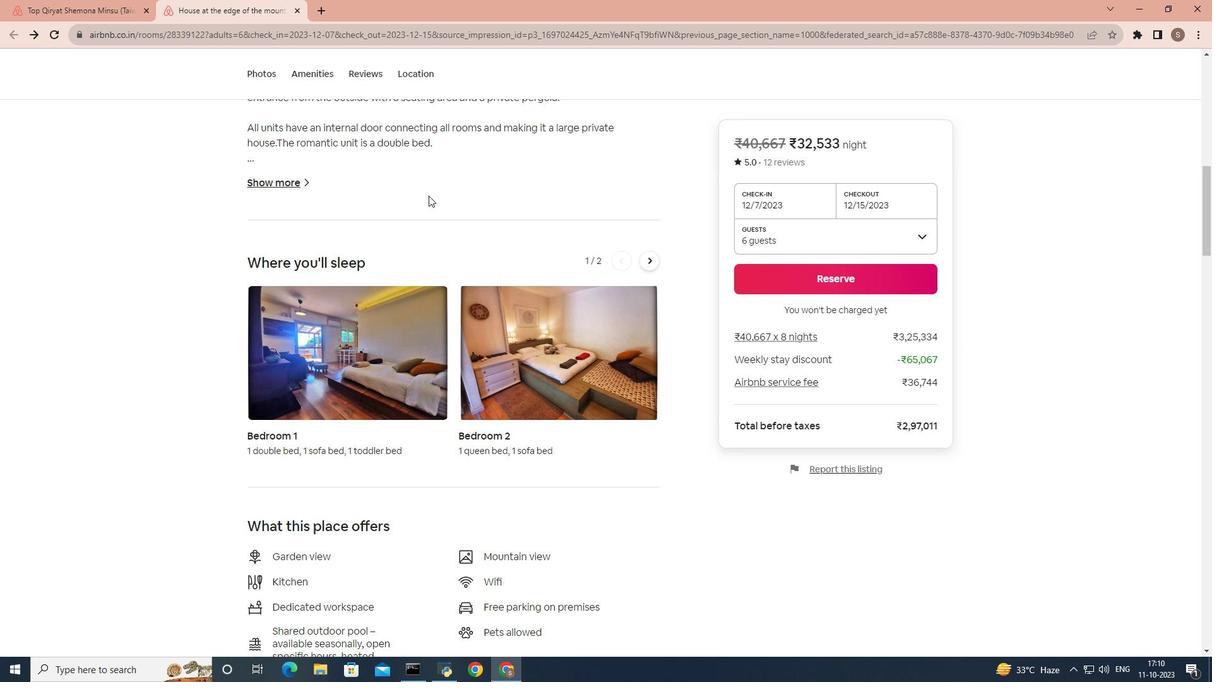 
Action: Mouse scrolled (433, 198) with delta (0, 0)
Screenshot: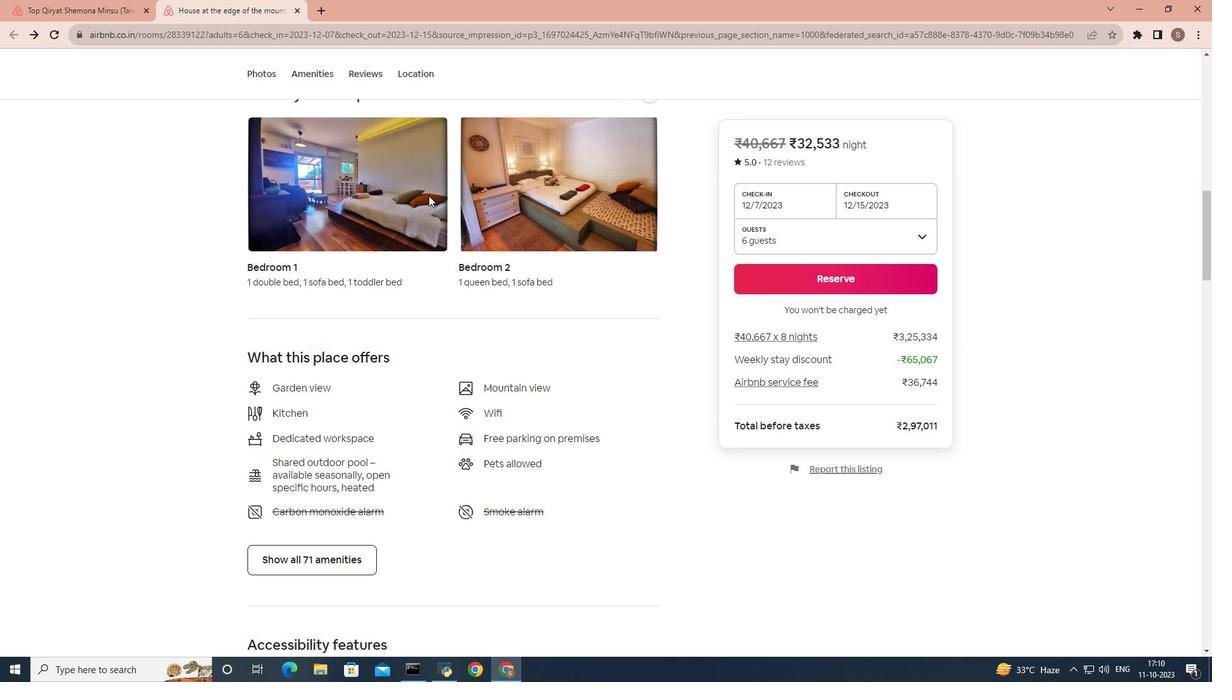 
Action: Mouse scrolled (433, 198) with delta (0, 0)
Screenshot: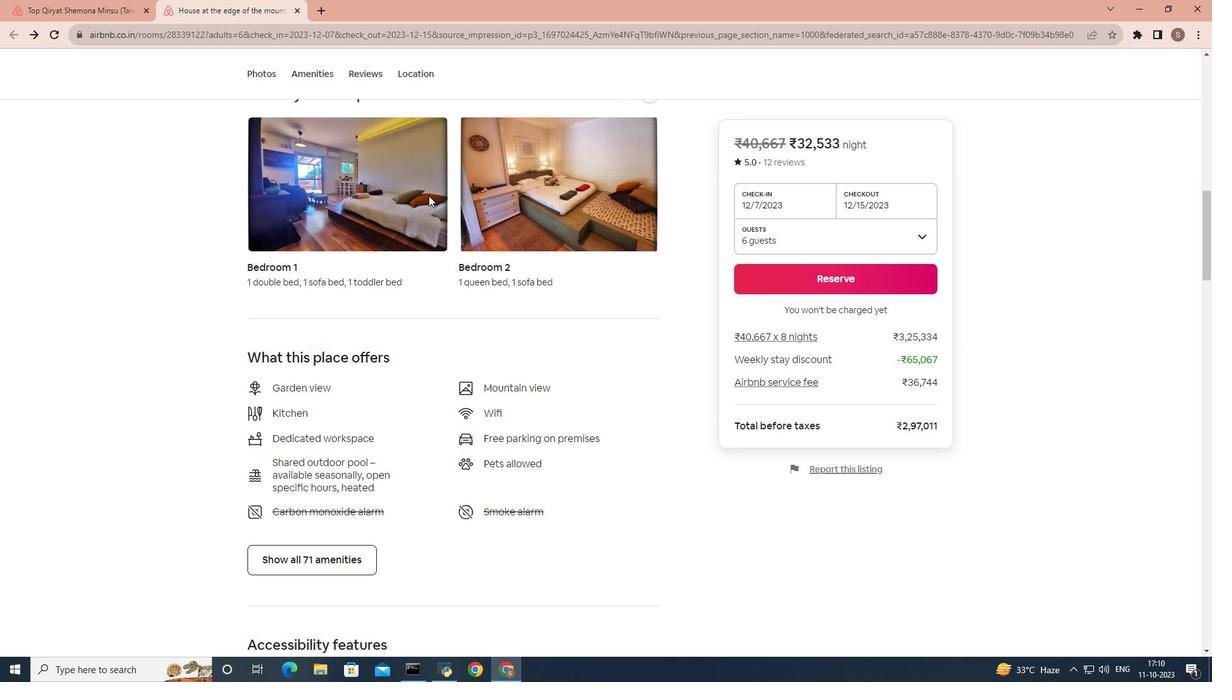 
Action: Mouse moved to (433, 200)
Screenshot: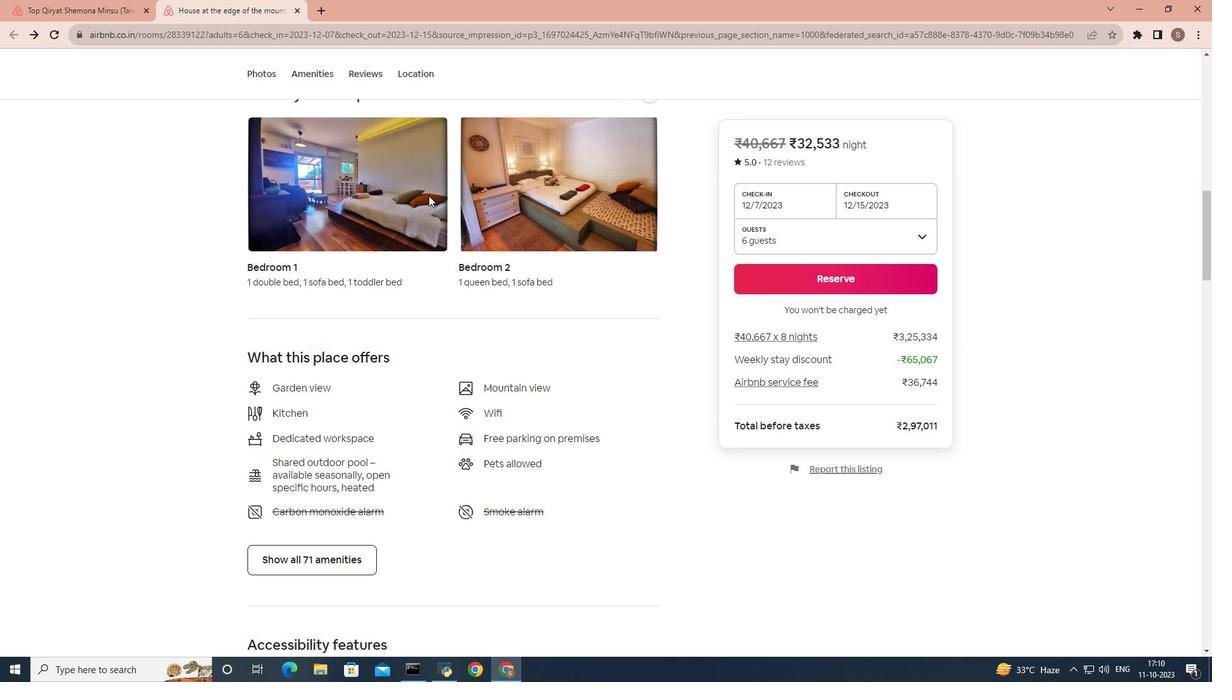 
Action: Mouse scrolled (433, 199) with delta (0, 0)
Screenshot: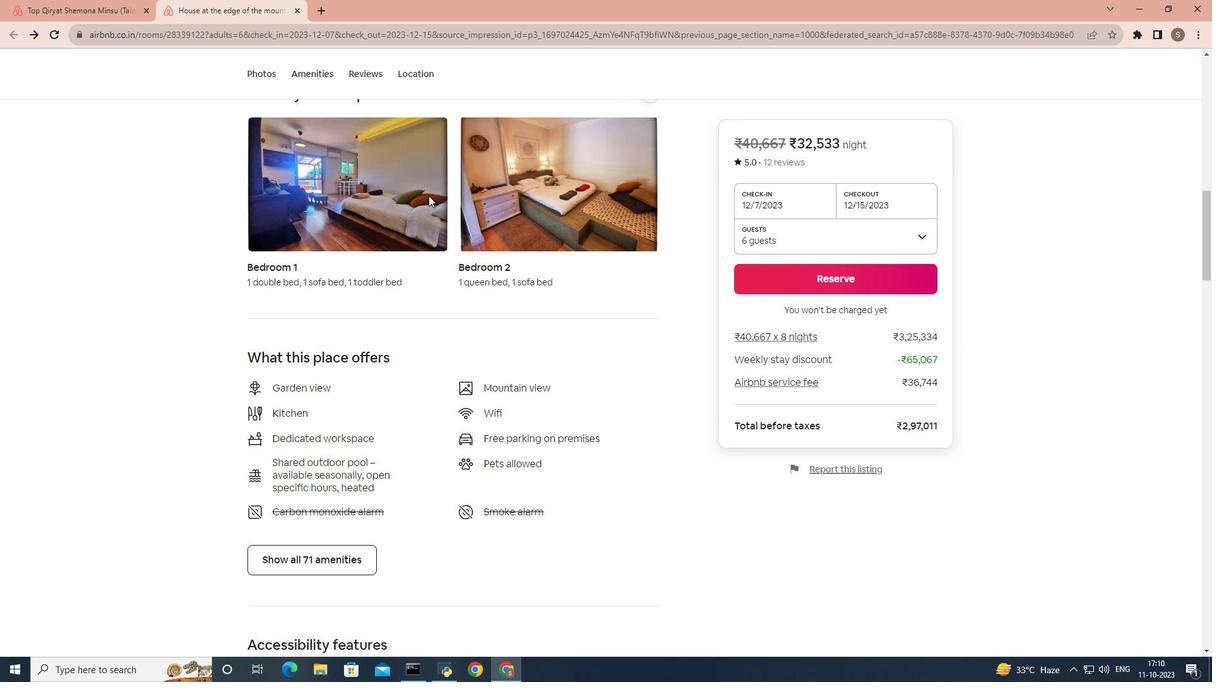 
Action: Mouse moved to (433, 200)
Screenshot: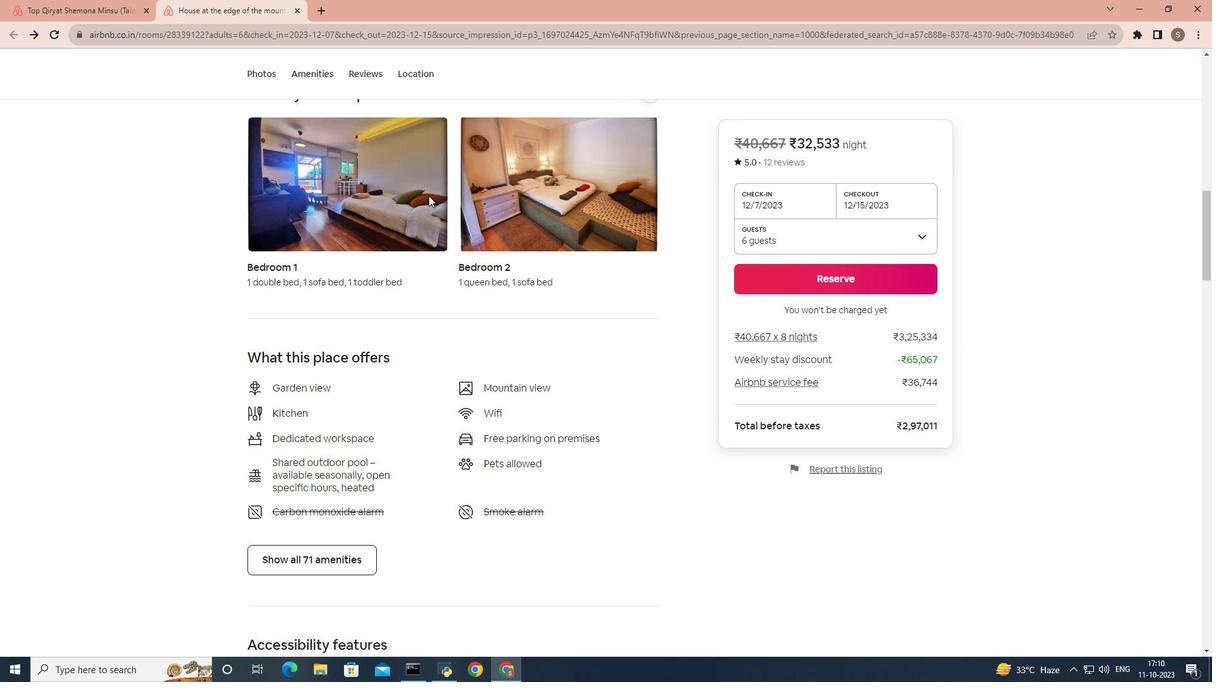 
Action: Mouse scrolled (433, 200) with delta (0, 0)
Screenshot: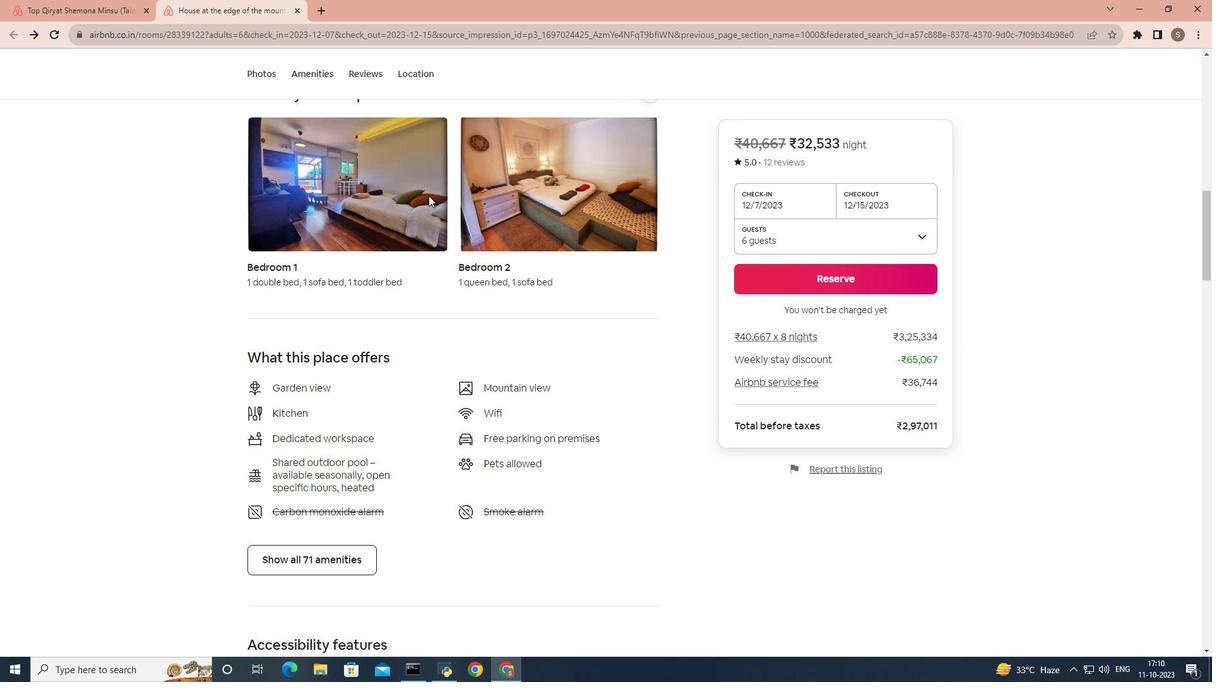 
Action: Mouse scrolled (433, 200) with delta (0, 0)
Screenshot: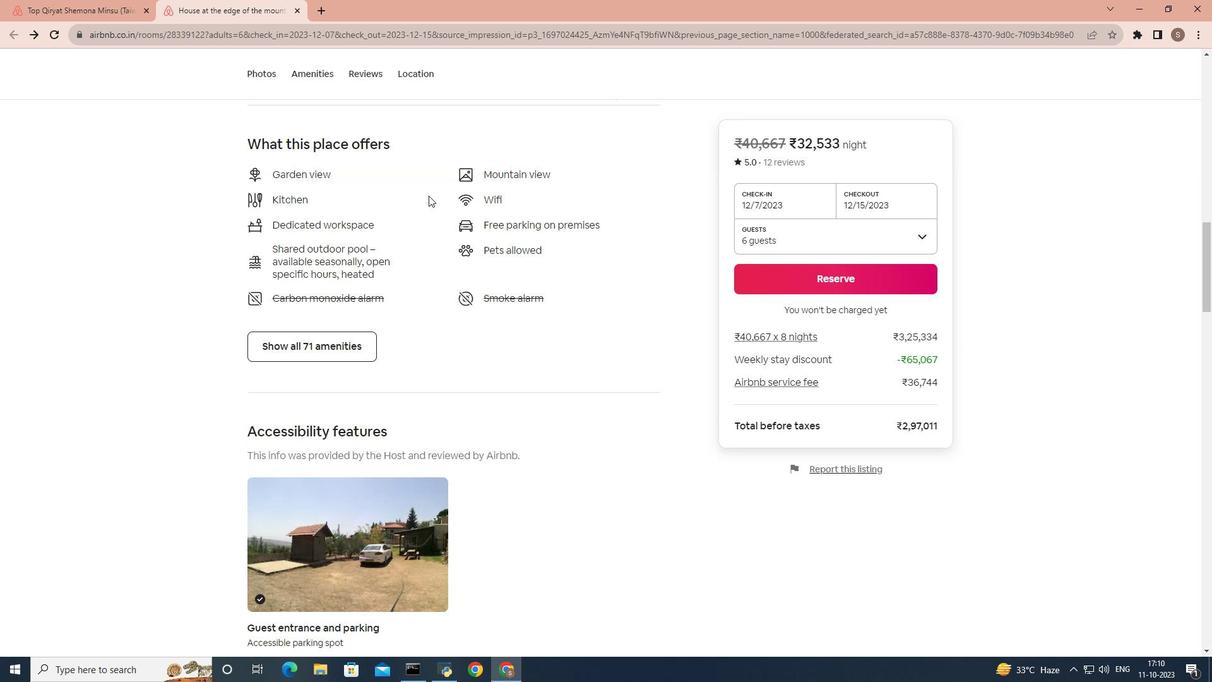 
Action: Mouse scrolled (433, 200) with delta (0, 0)
Screenshot: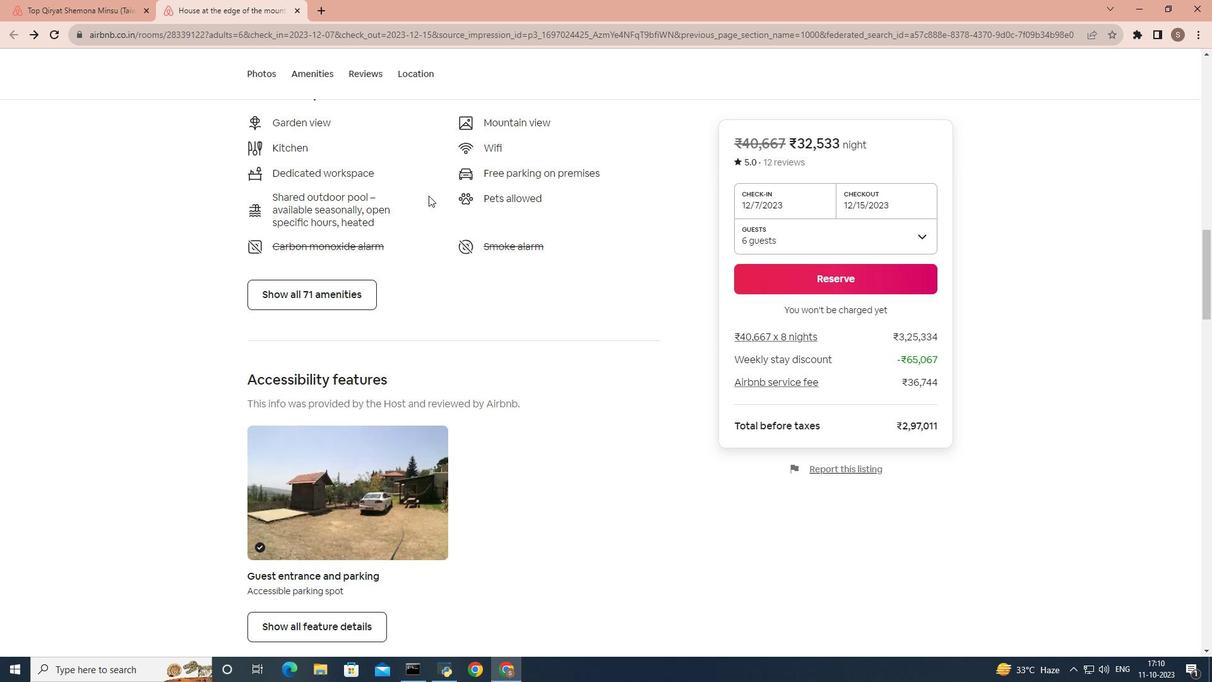
Action: Mouse scrolled (433, 200) with delta (0, 0)
Screenshot: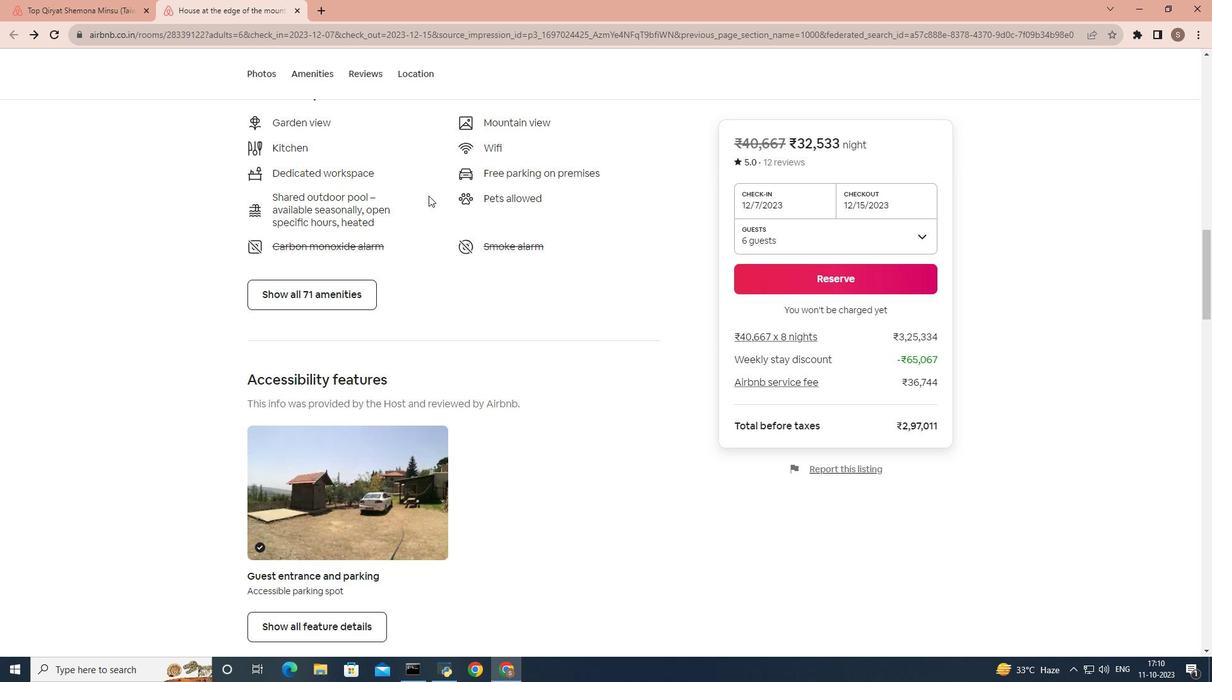 
Action: Mouse scrolled (433, 200) with delta (0, 0)
Screenshot: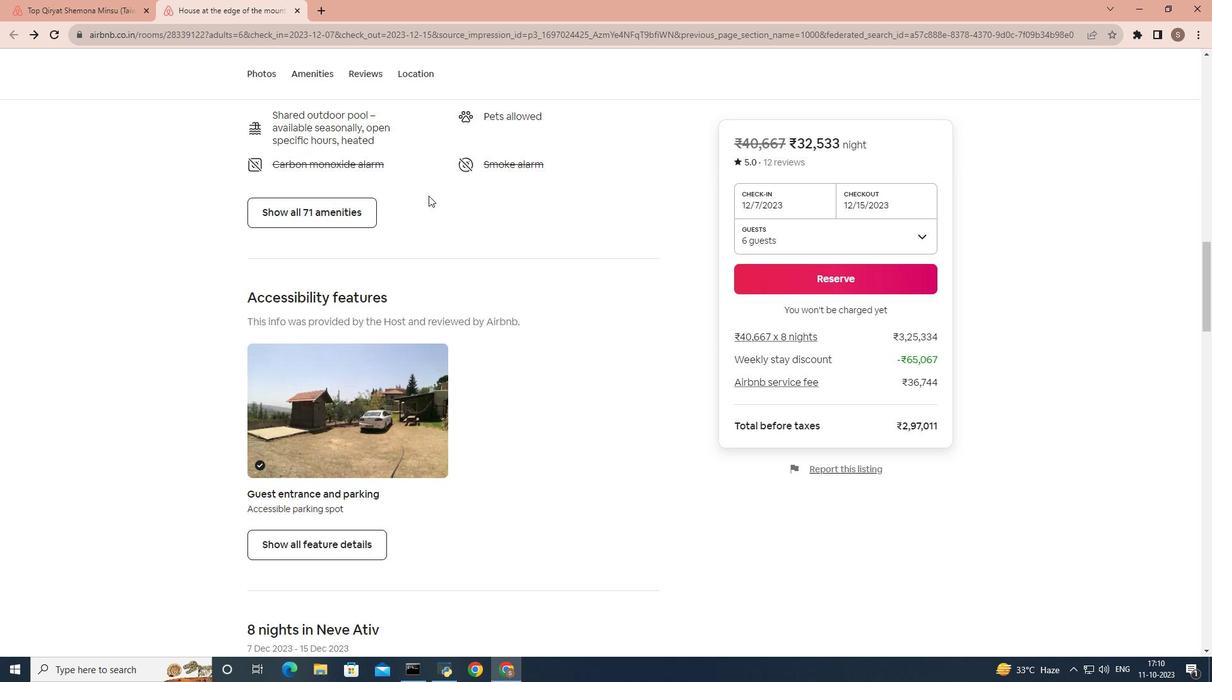 
Action: Mouse moved to (352, 136)
Screenshot: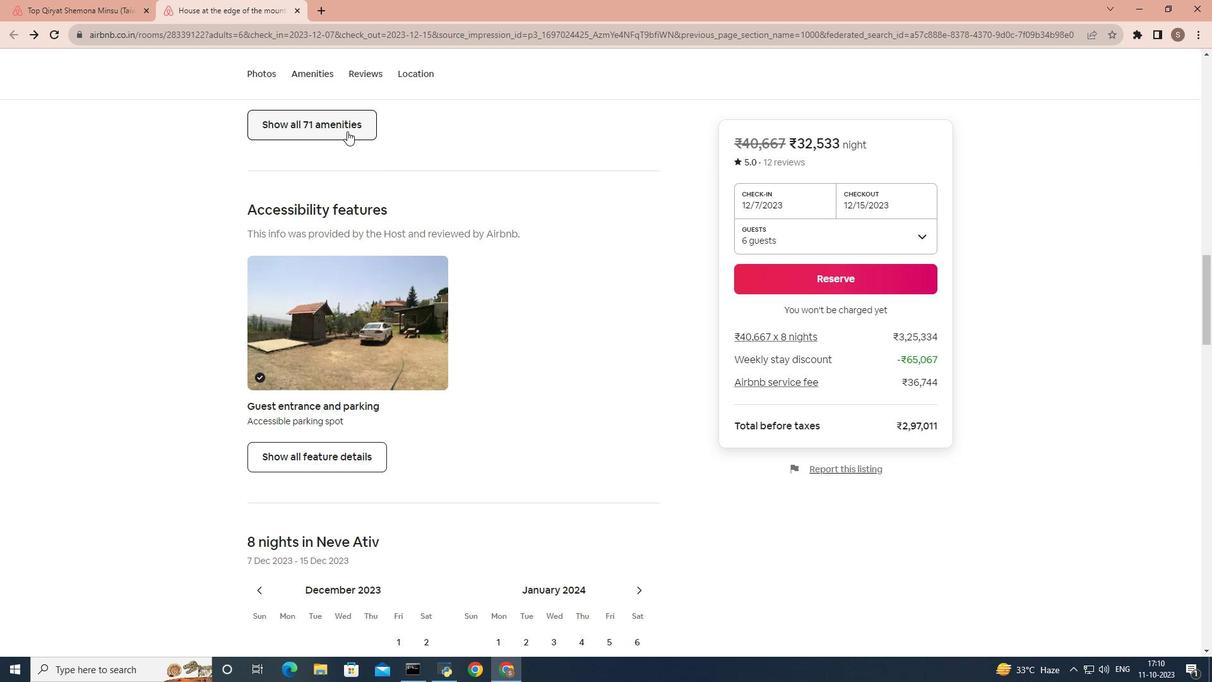 
Action: Mouse pressed left at (352, 136)
Screenshot: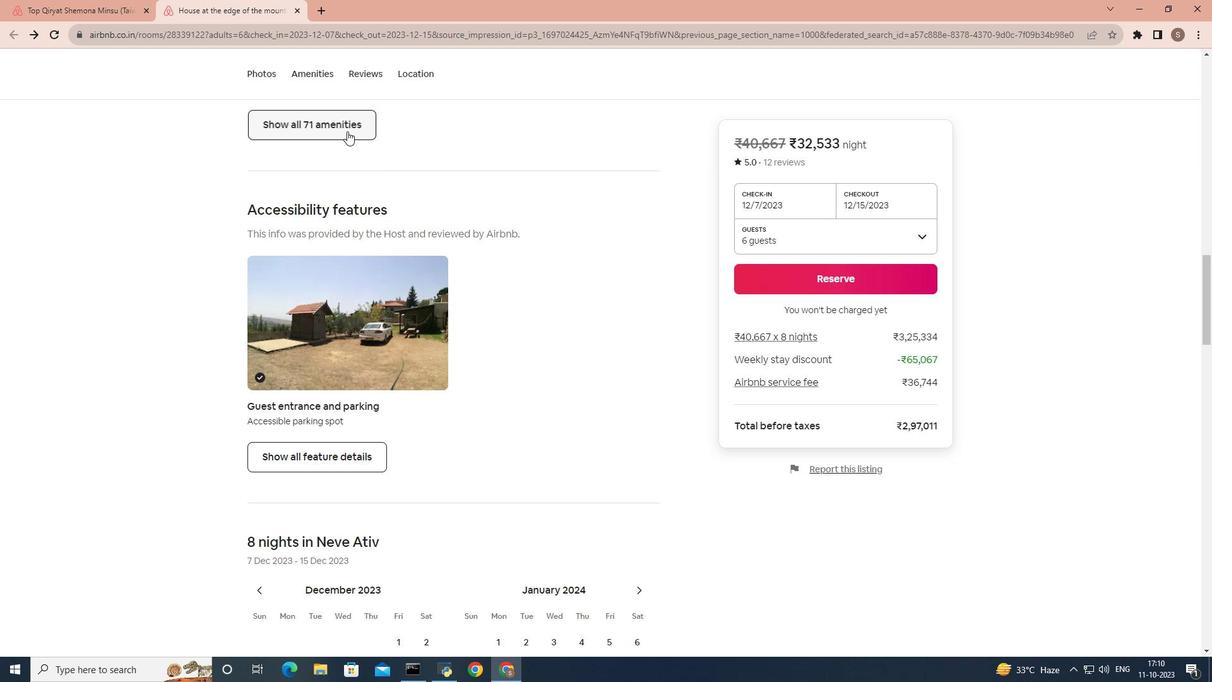 
Action: Mouse moved to (582, 236)
Screenshot: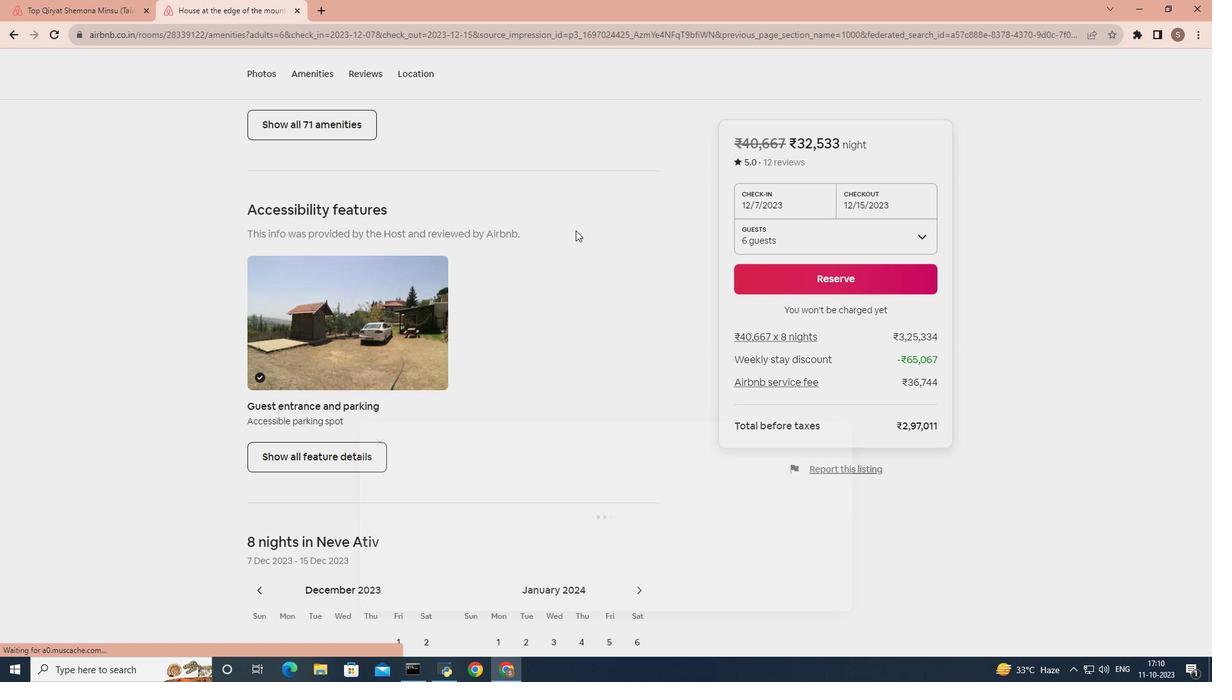
Action: Mouse scrolled (582, 235) with delta (0, 0)
Screenshot: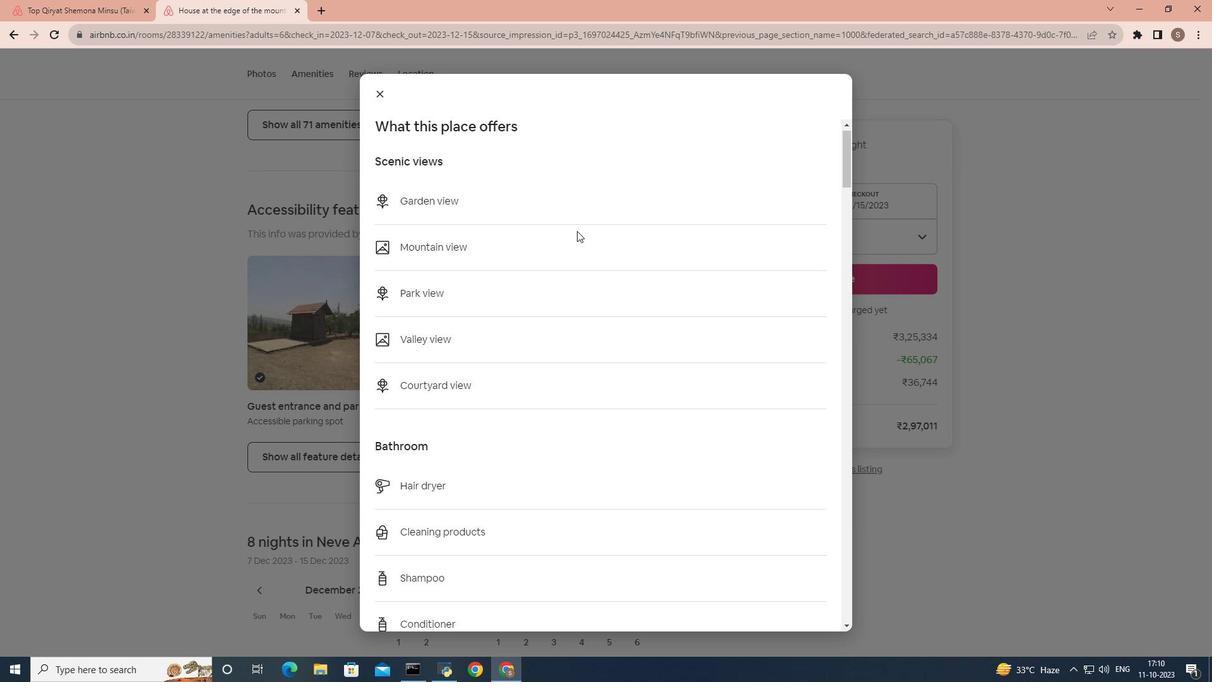 
Action: Mouse scrolled (582, 235) with delta (0, 0)
Screenshot: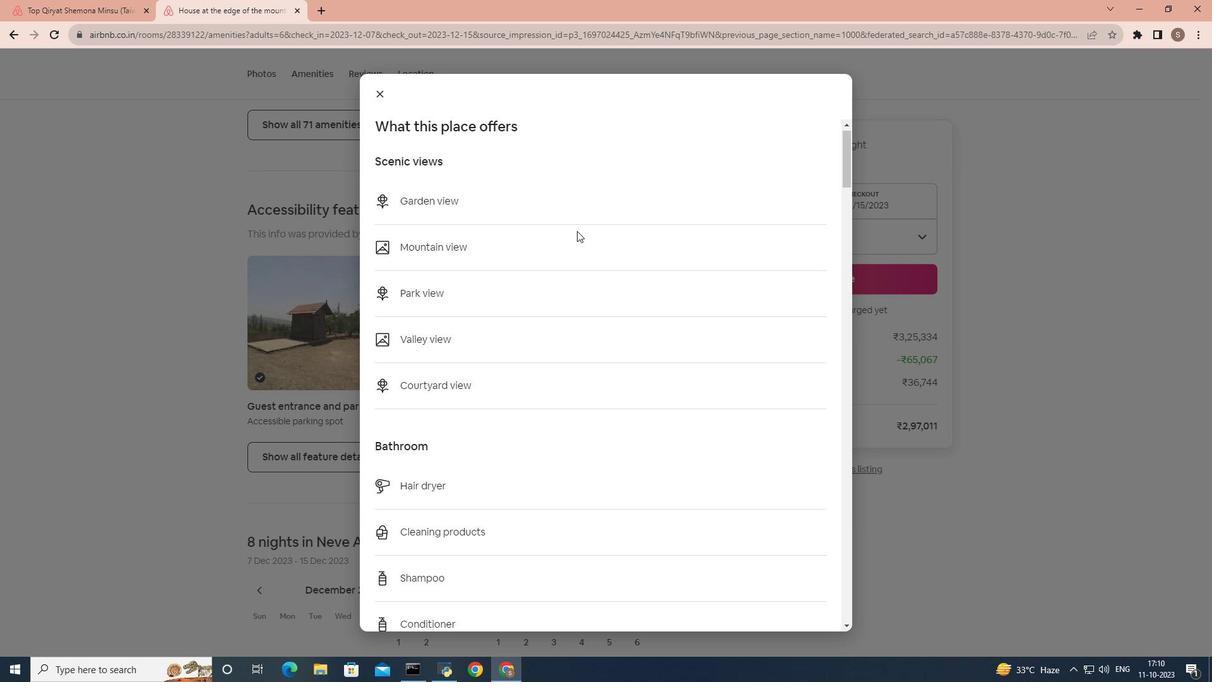 
Action: Mouse scrolled (582, 235) with delta (0, 0)
Screenshot: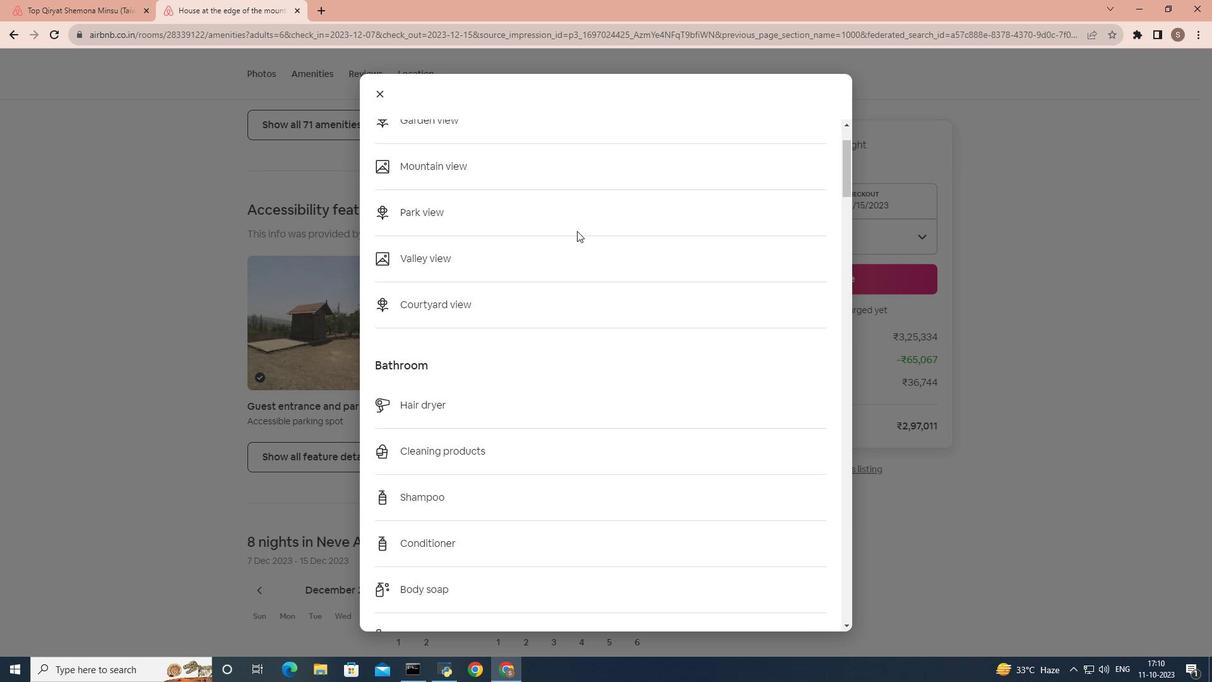 
Action: Mouse scrolled (582, 235) with delta (0, 0)
Screenshot: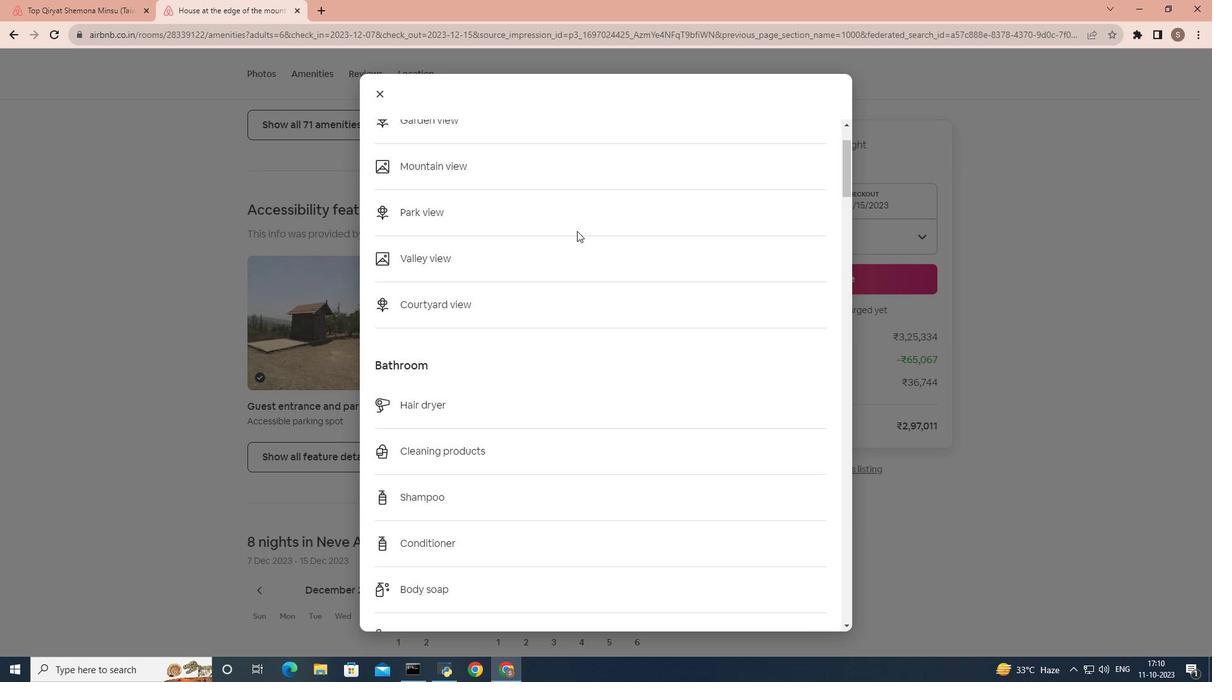 
Action: Mouse scrolled (582, 235) with delta (0, 0)
Screenshot: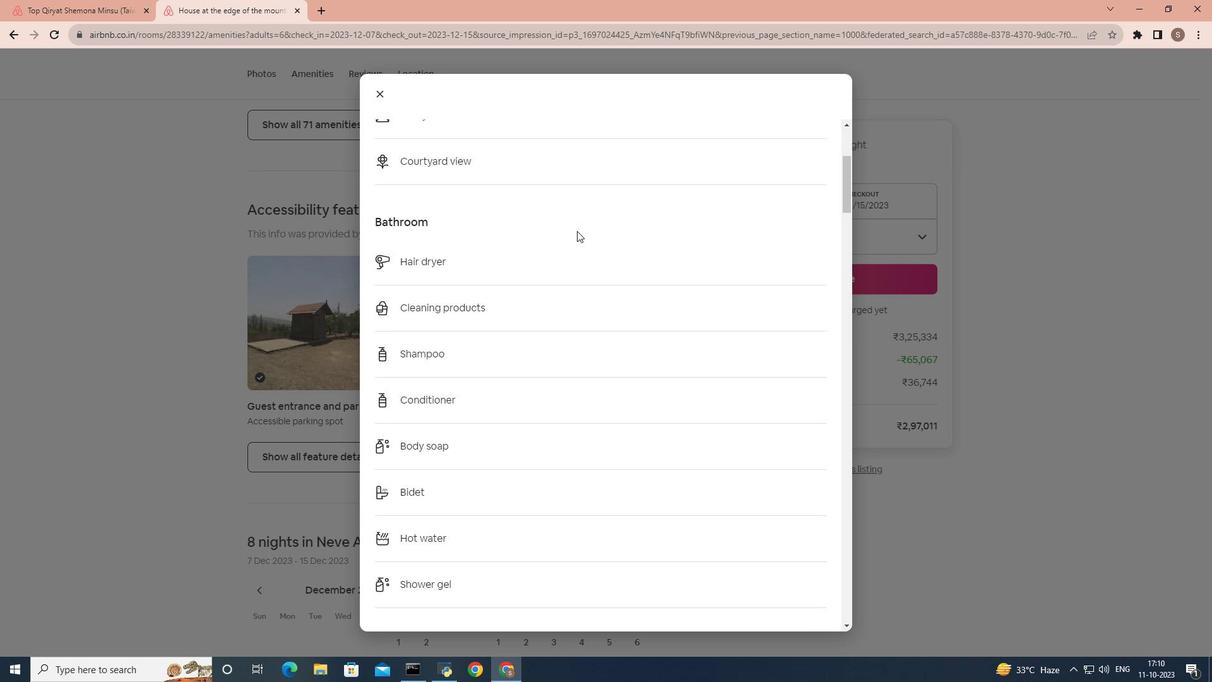 
Action: Mouse scrolled (582, 235) with delta (0, 0)
Screenshot: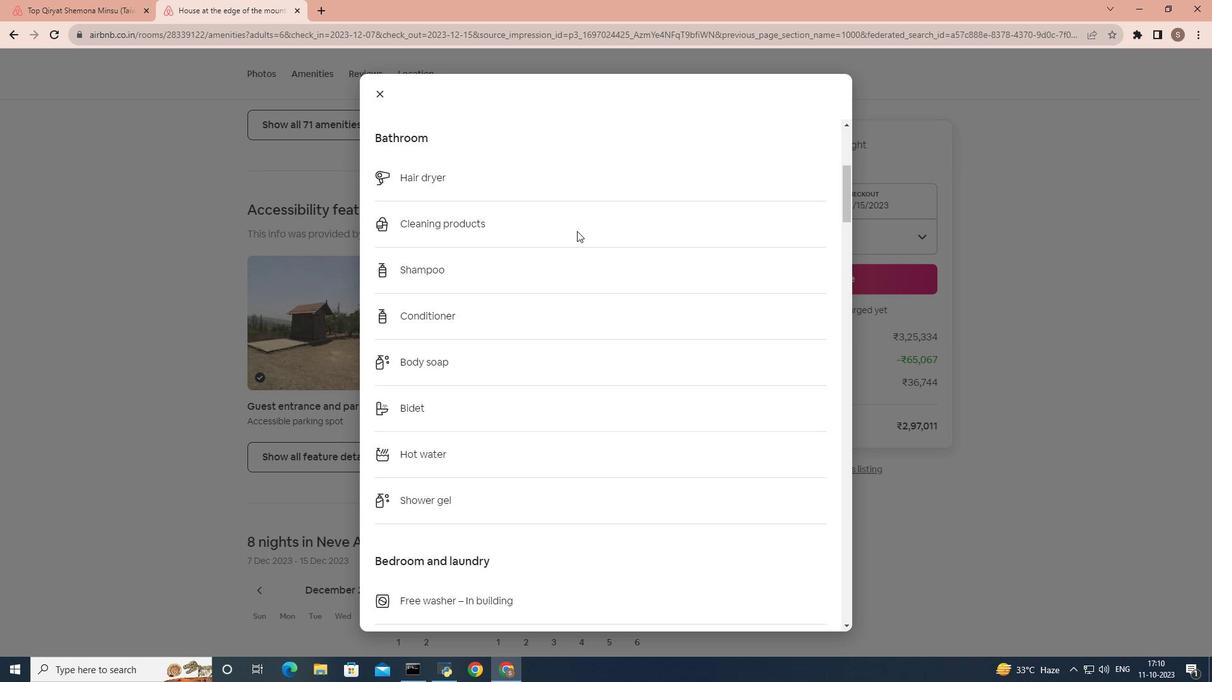 
Action: Mouse scrolled (582, 235) with delta (0, 0)
Screenshot: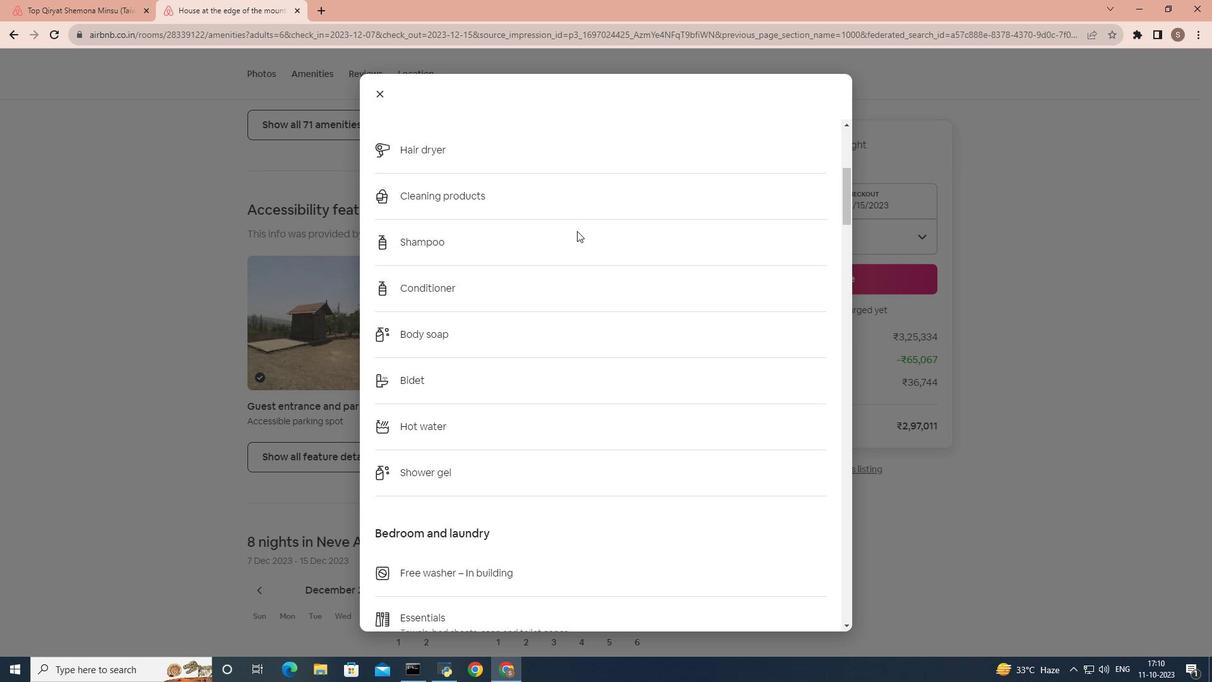 
Action: Mouse scrolled (582, 235) with delta (0, 0)
Screenshot: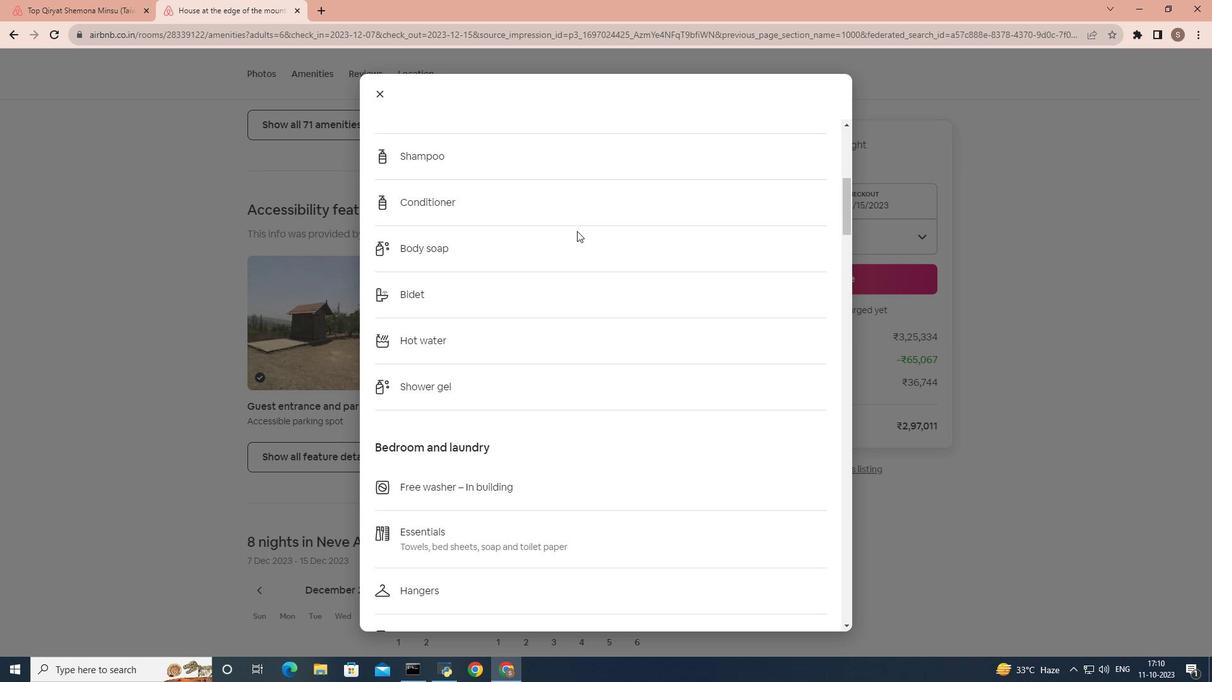 
Action: Mouse scrolled (582, 235) with delta (0, 0)
Screenshot: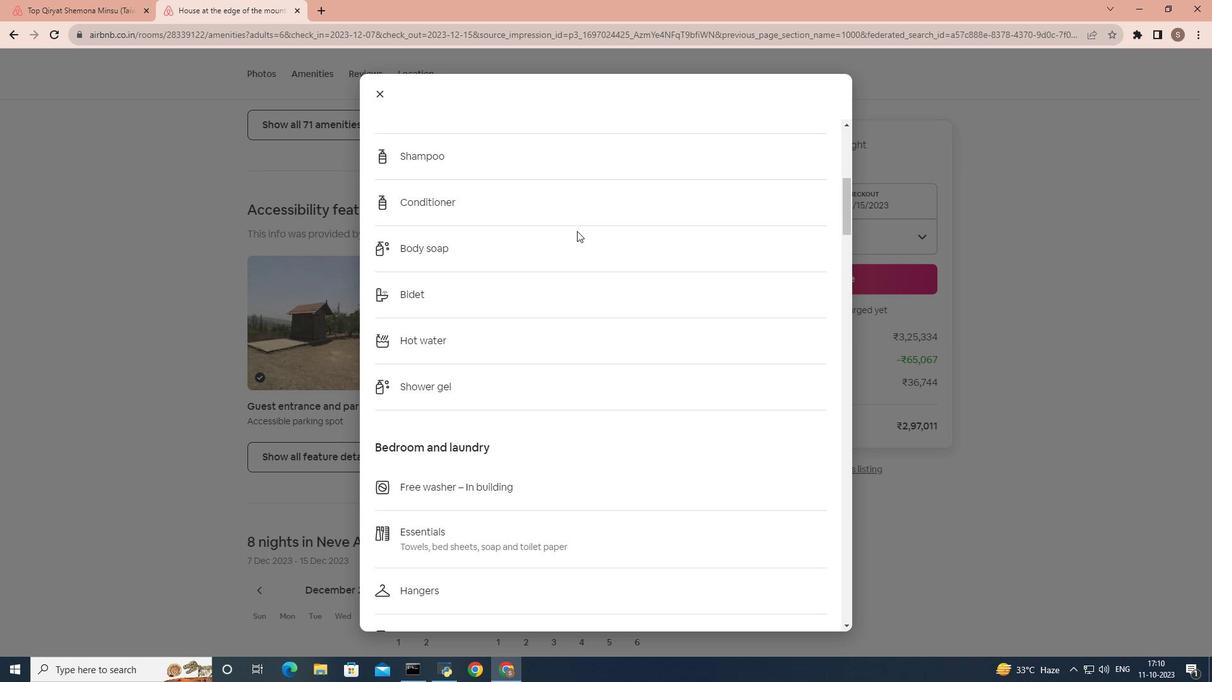 
Action: Mouse scrolled (582, 235) with delta (0, 0)
Screenshot: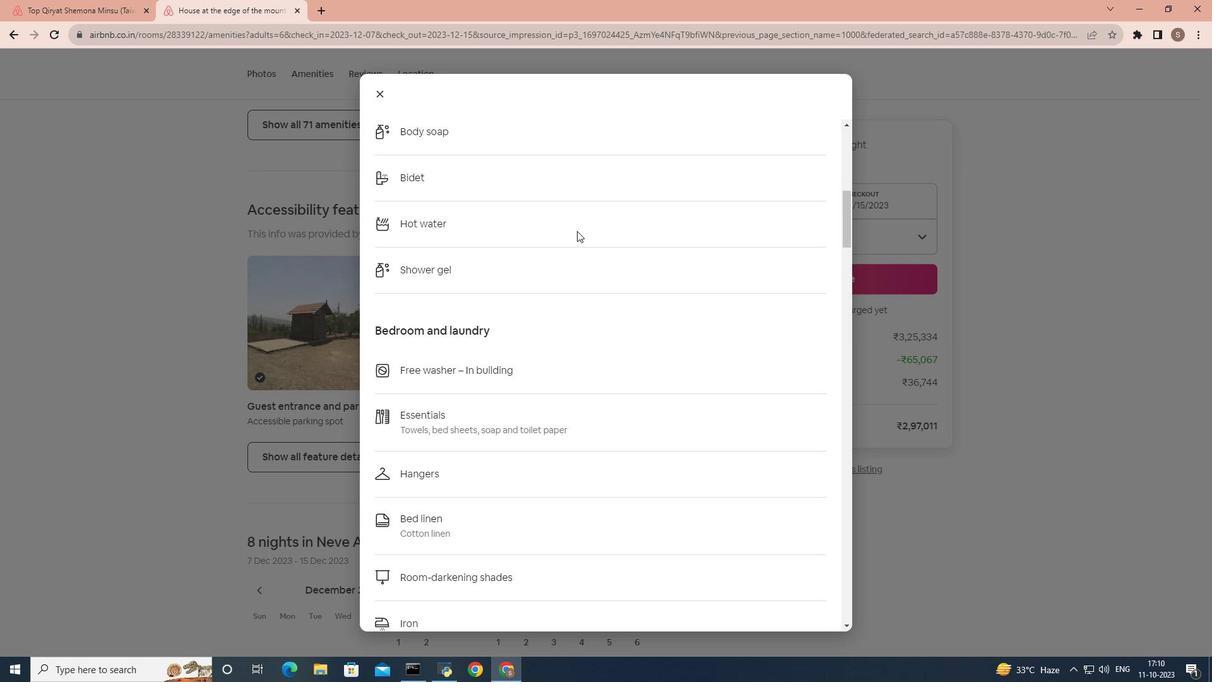 
Action: Mouse scrolled (582, 235) with delta (0, 0)
Screenshot: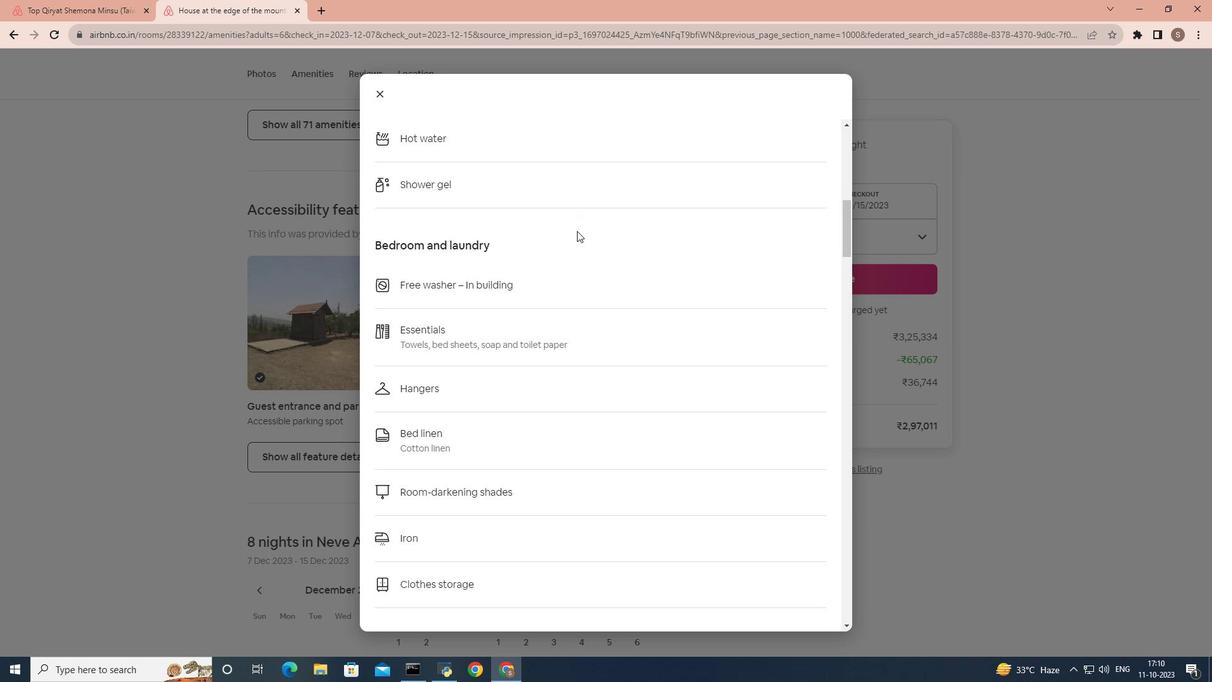 
Action: Mouse scrolled (582, 235) with delta (0, 0)
Screenshot: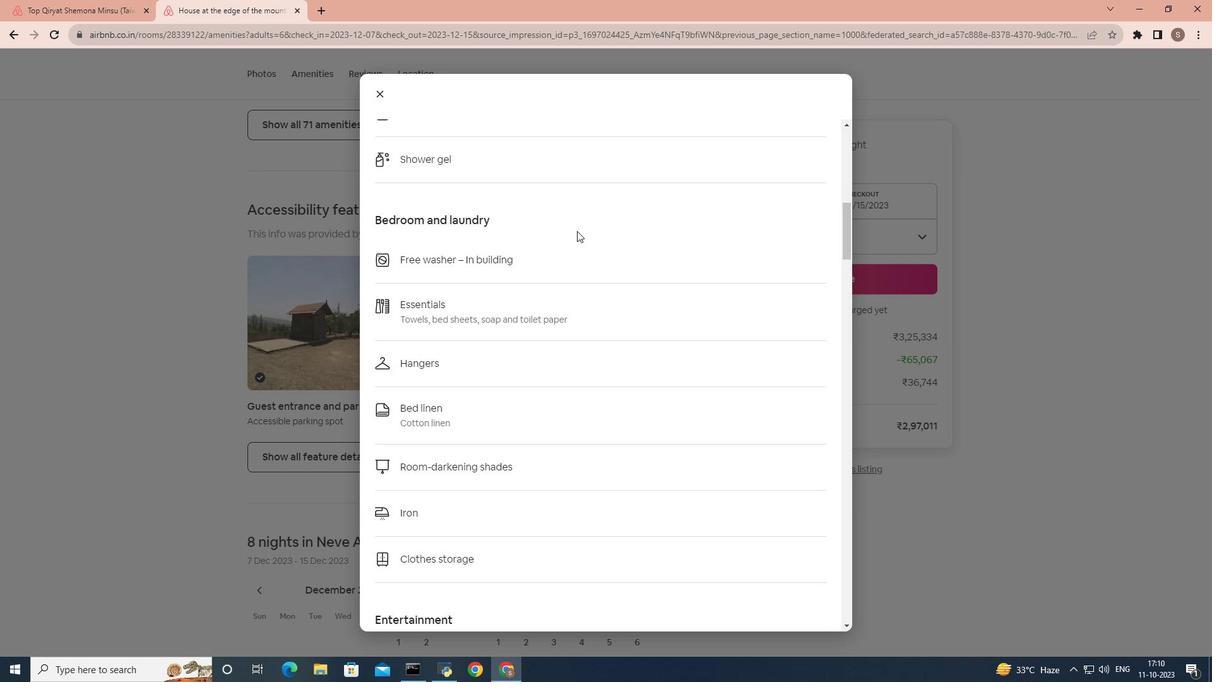 
Action: Mouse scrolled (582, 235) with delta (0, 0)
Screenshot: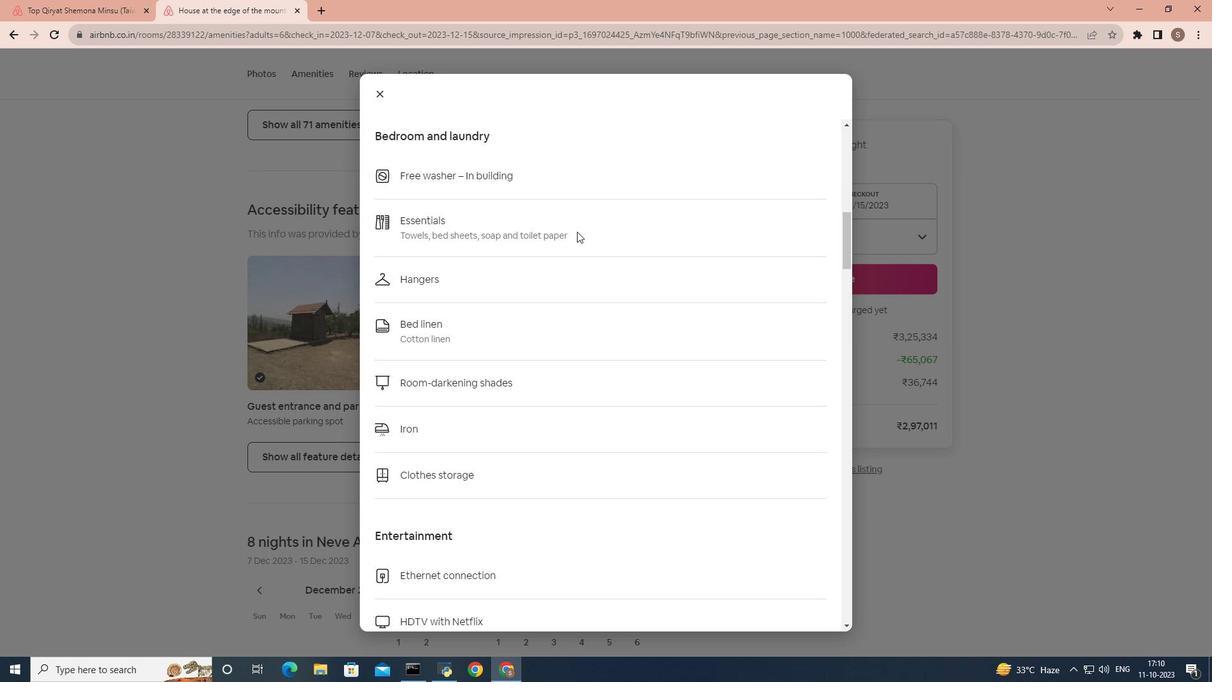 
Action: Mouse scrolled (582, 235) with delta (0, 0)
Screenshot: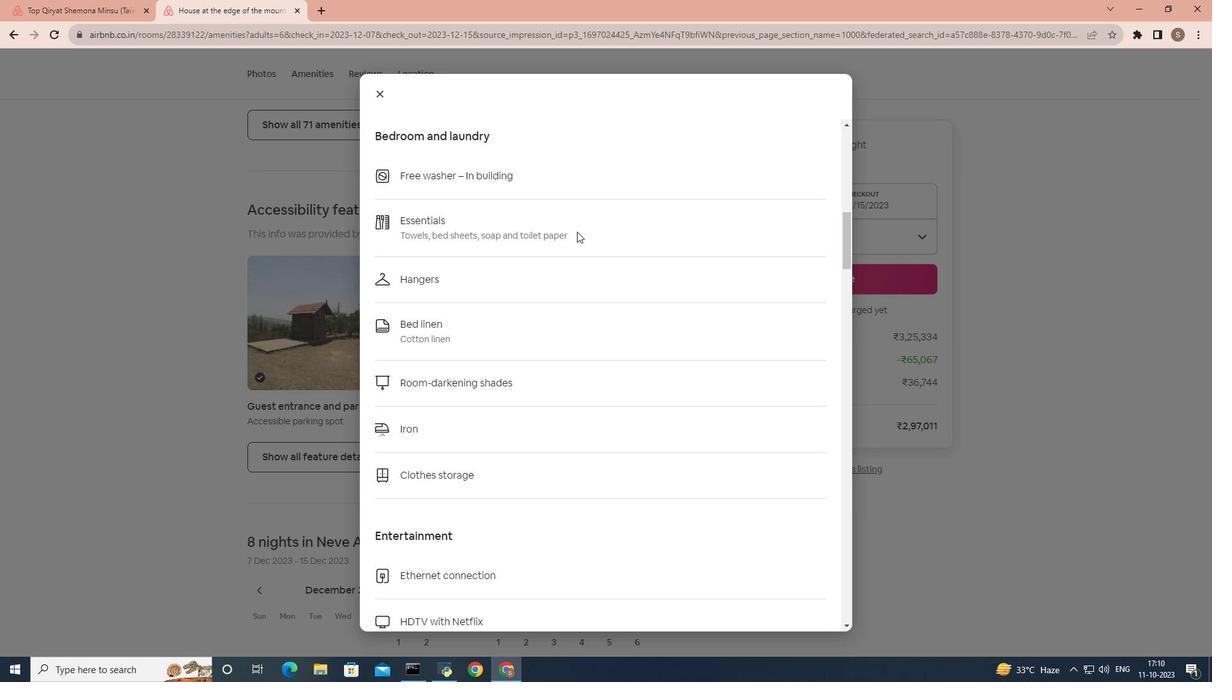 
Action: Mouse scrolled (582, 235) with delta (0, 0)
Screenshot: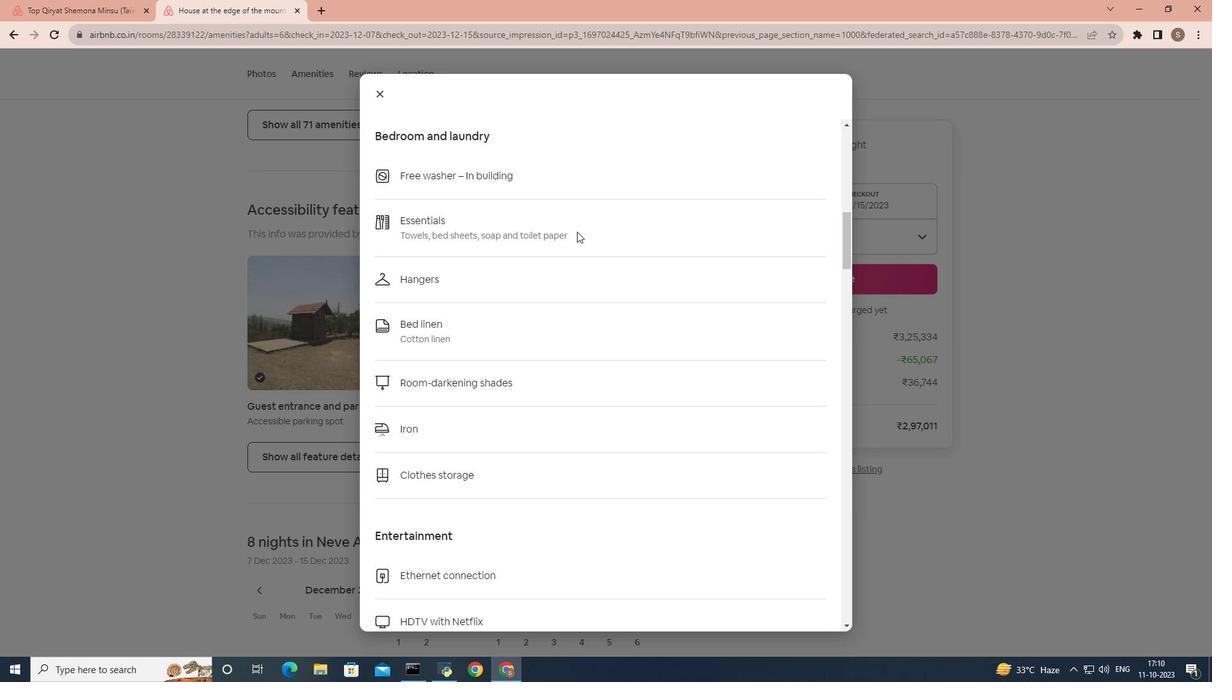 
Action: Mouse moved to (582, 236)
Screenshot: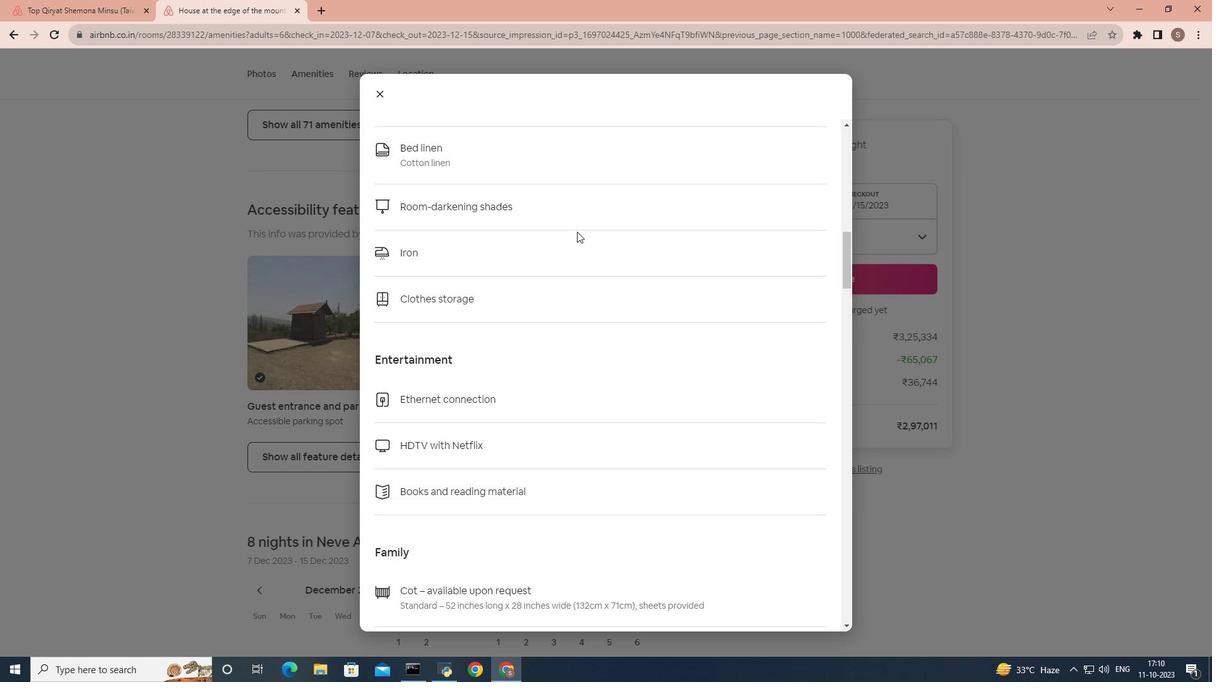 
Action: Mouse scrolled (582, 236) with delta (0, 0)
Screenshot: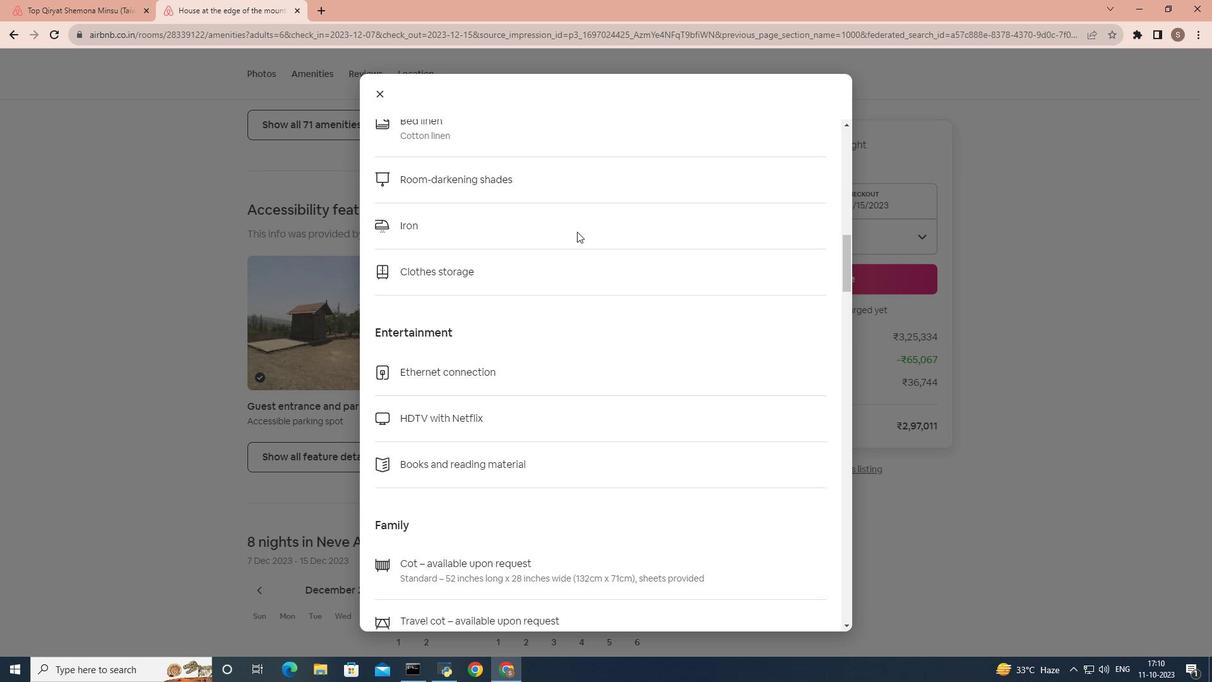 
Action: Mouse scrolled (582, 236) with delta (0, 0)
Screenshot: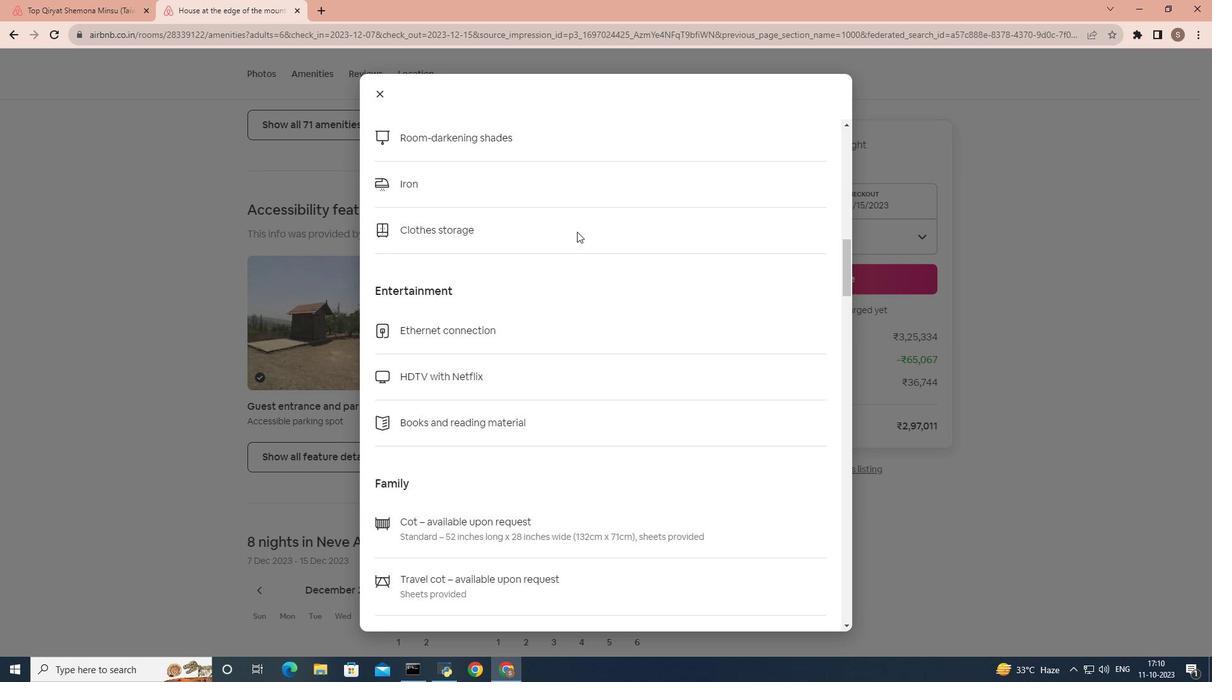 
Action: Mouse scrolled (582, 236) with delta (0, 0)
Screenshot: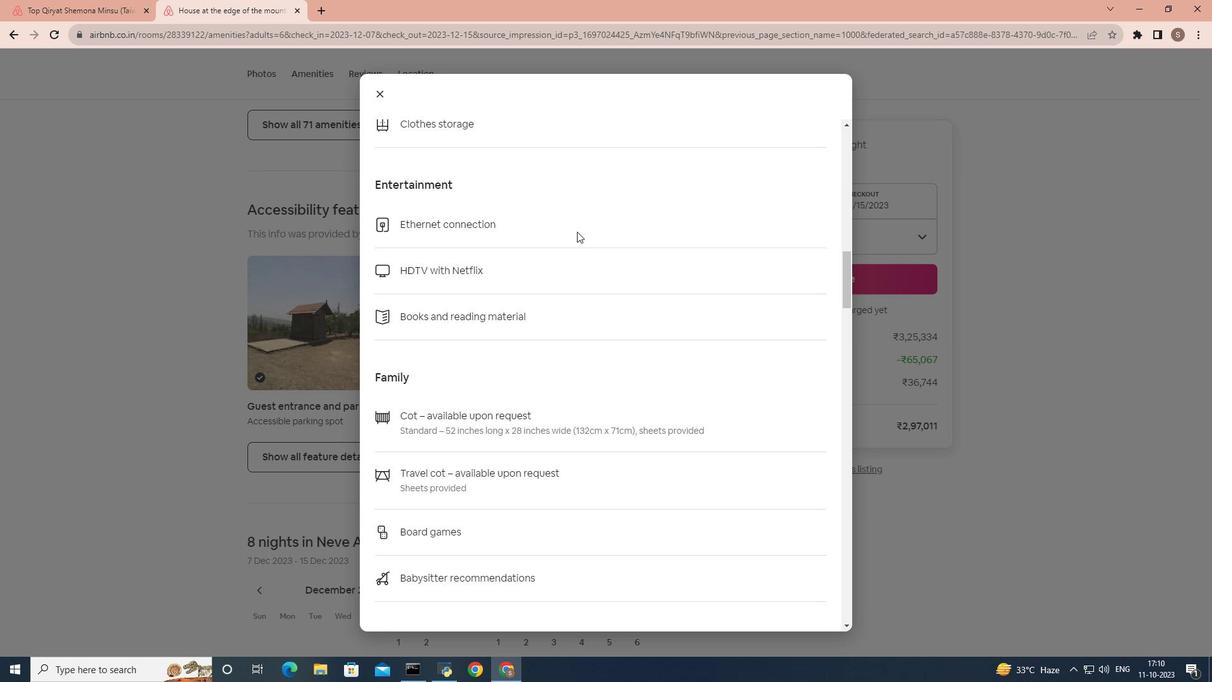 
Action: Mouse scrolled (582, 236) with delta (0, 0)
Screenshot: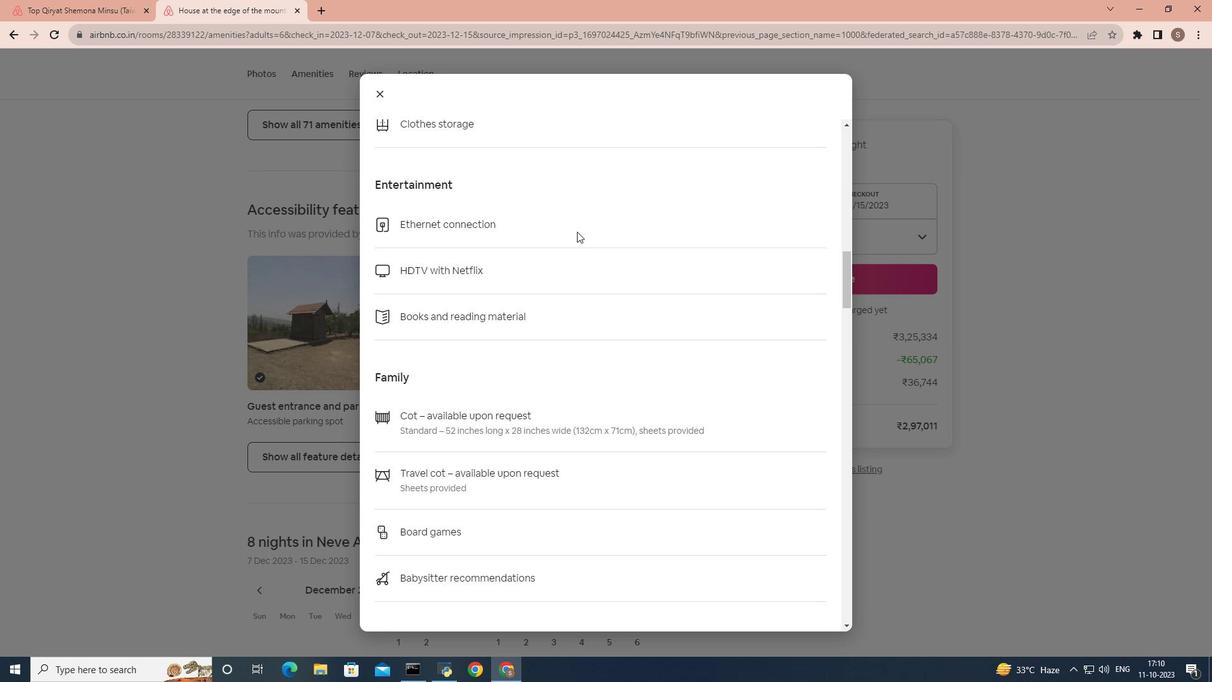 
Action: Mouse scrolled (582, 236) with delta (0, 0)
Screenshot: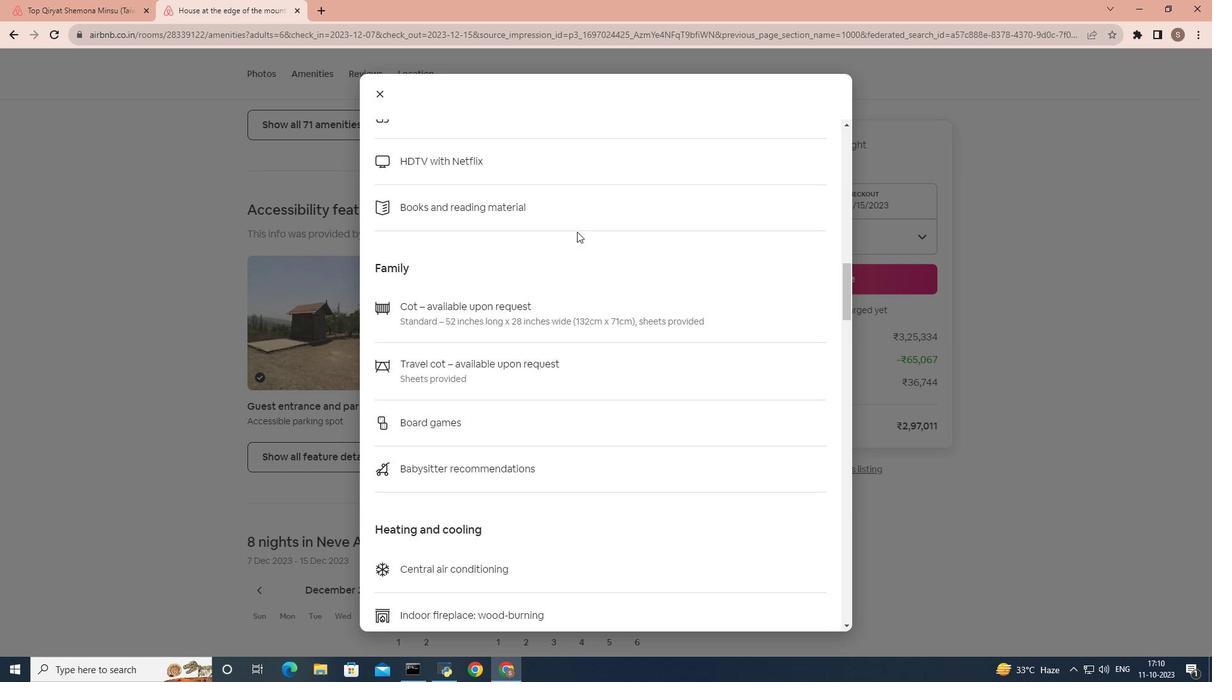 
Action: Mouse scrolled (582, 237) with delta (0, 0)
Screenshot: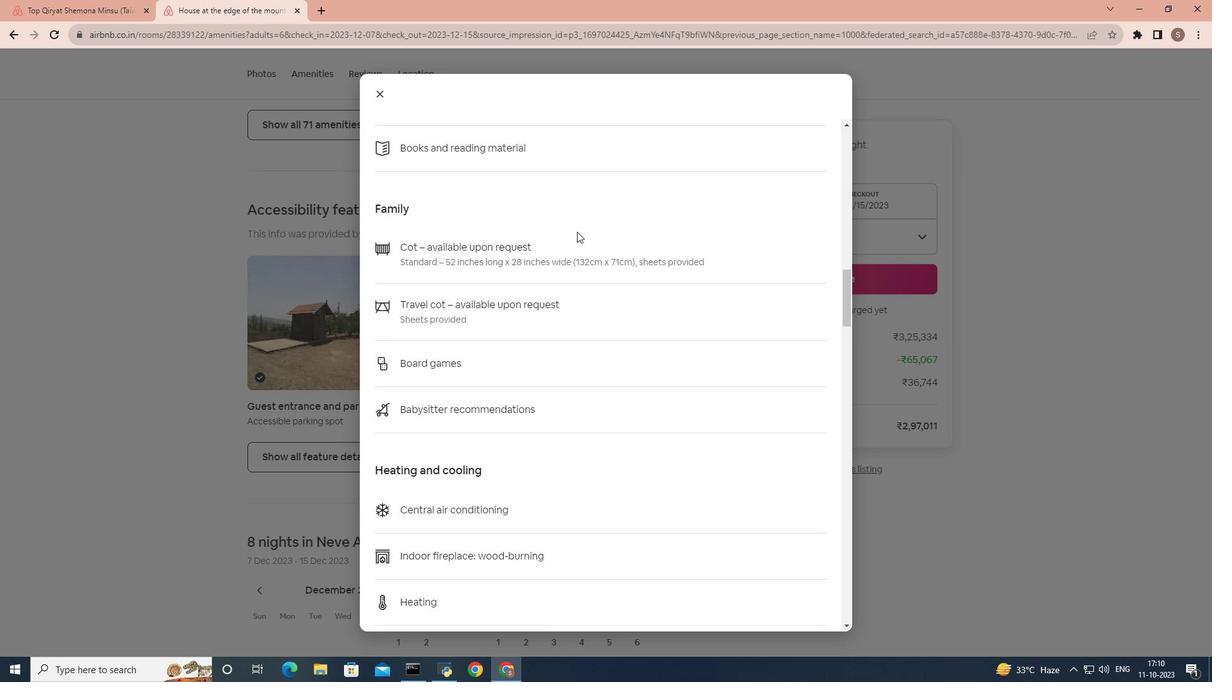 
Action: Mouse scrolled (582, 236) with delta (0, 0)
Screenshot: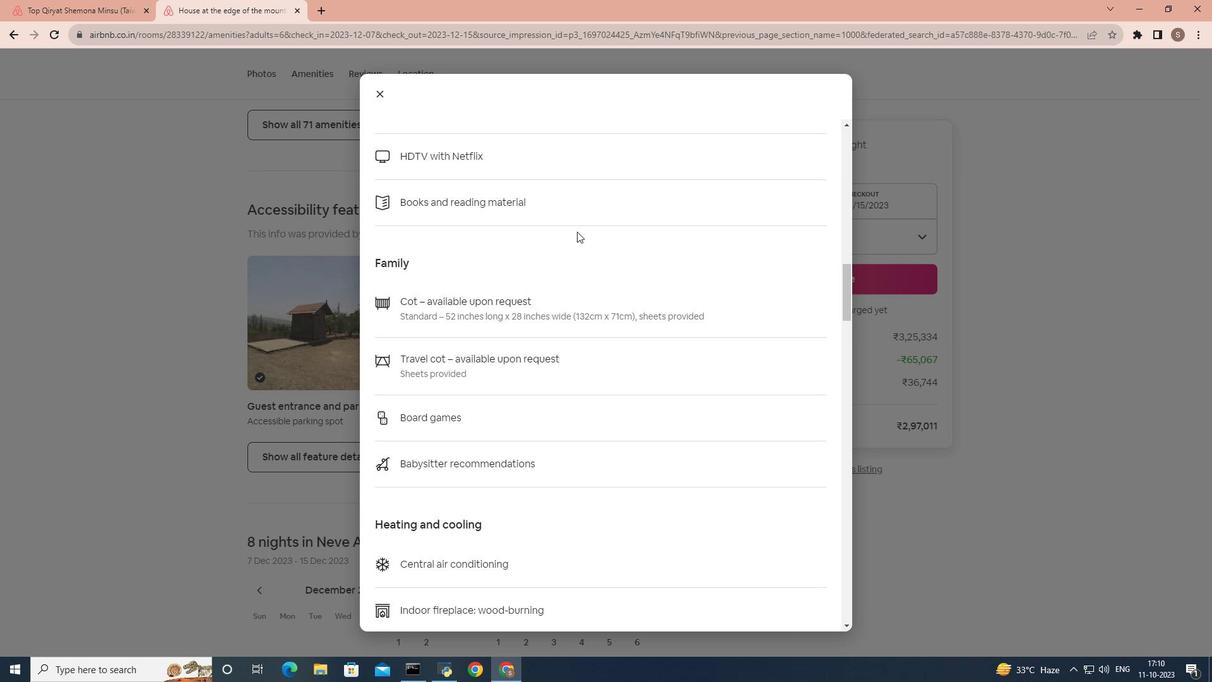 
Action: Mouse scrolled (582, 236) with delta (0, 0)
Screenshot: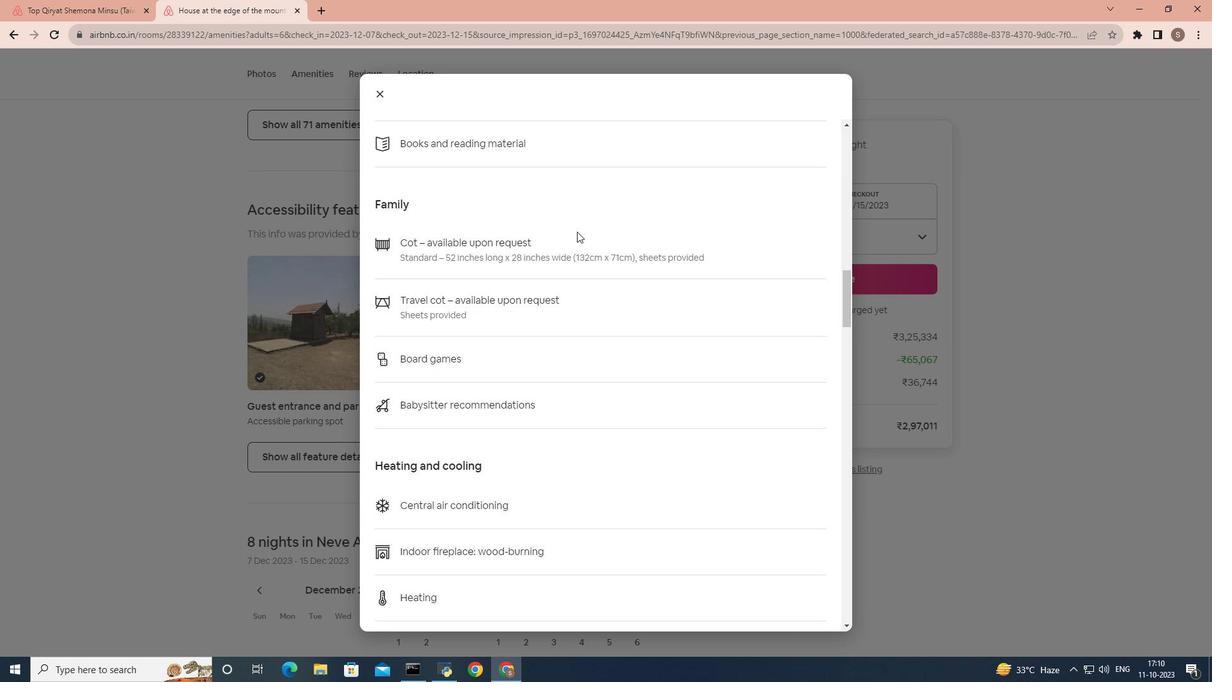 
Action: Mouse scrolled (582, 236) with delta (0, 0)
Screenshot: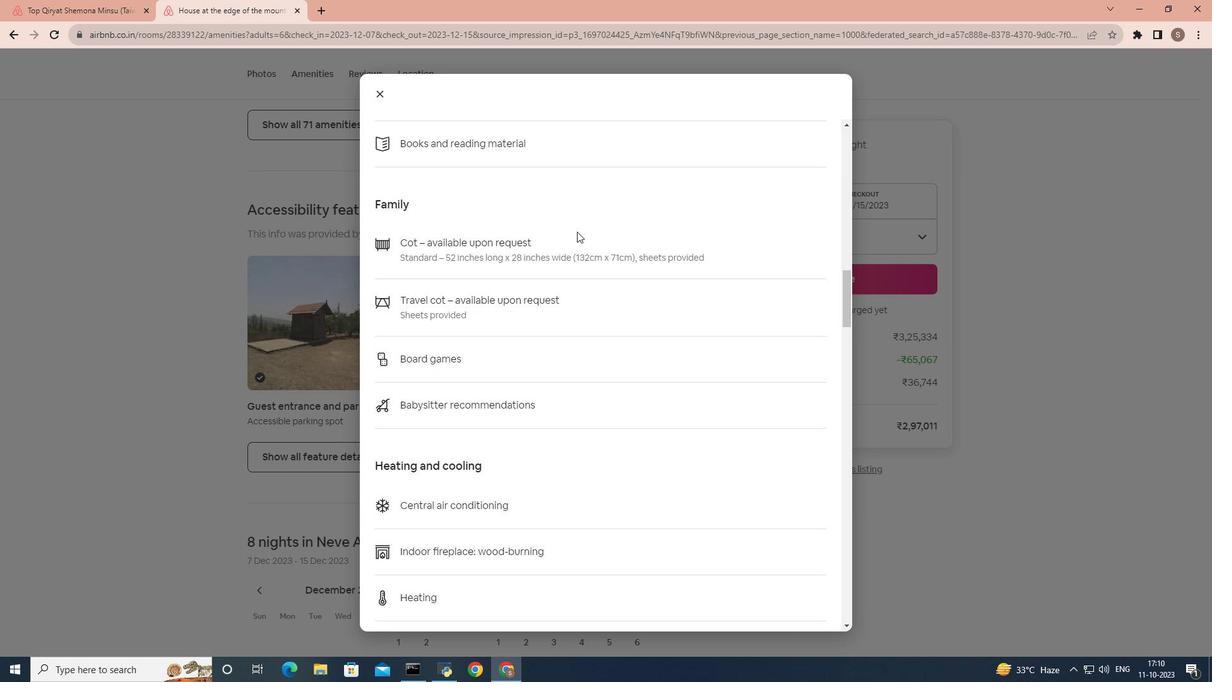 
Action: Mouse scrolled (582, 236) with delta (0, 0)
Screenshot: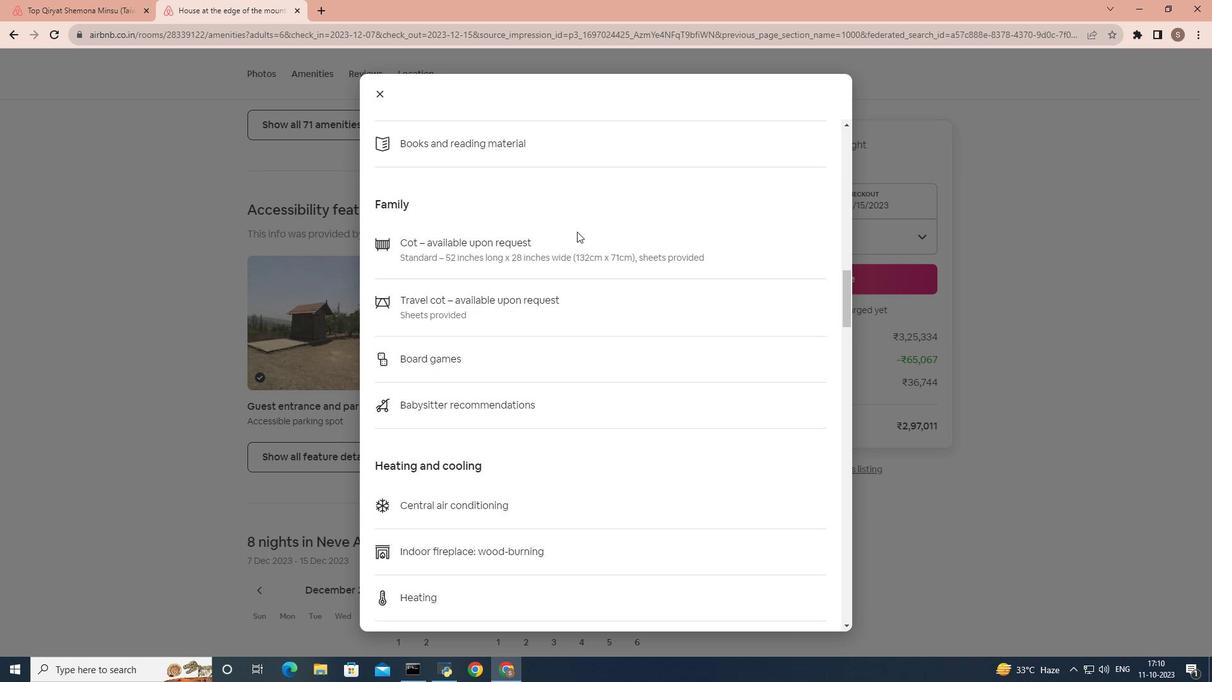 
Action: Mouse scrolled (582, 236) with delta (0, 0)
Screenshot: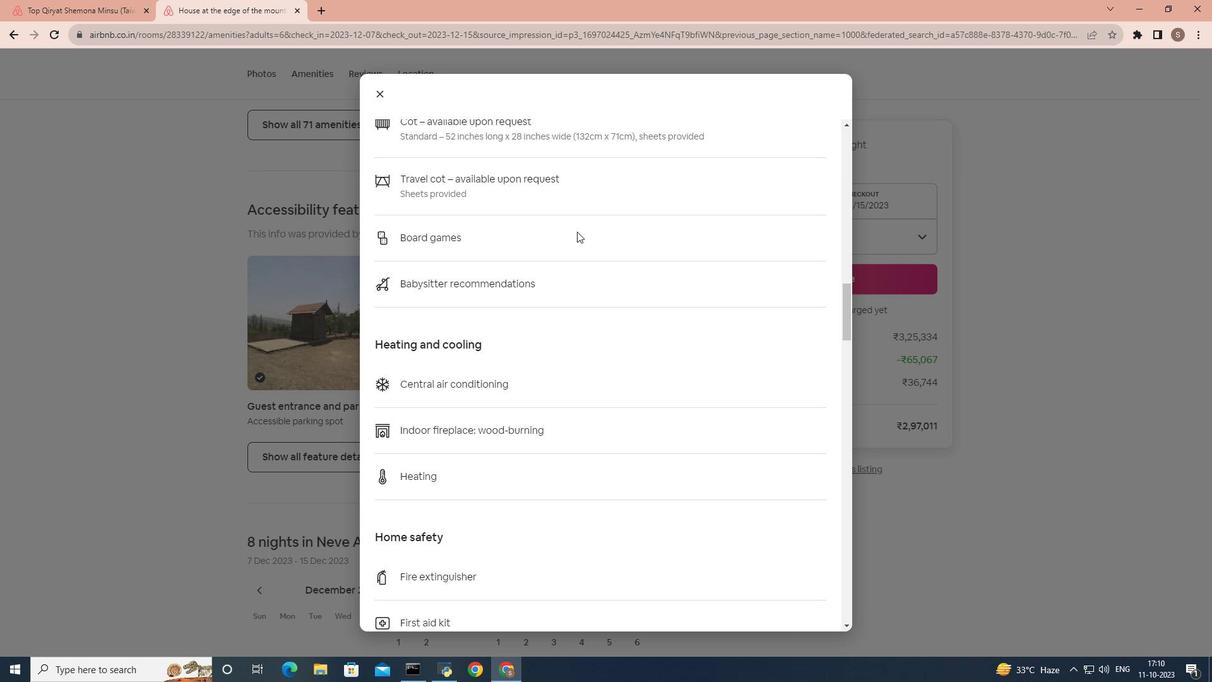 
Action: Mouse scrolled (582, 236) with delta (0, 0)
Screenshot: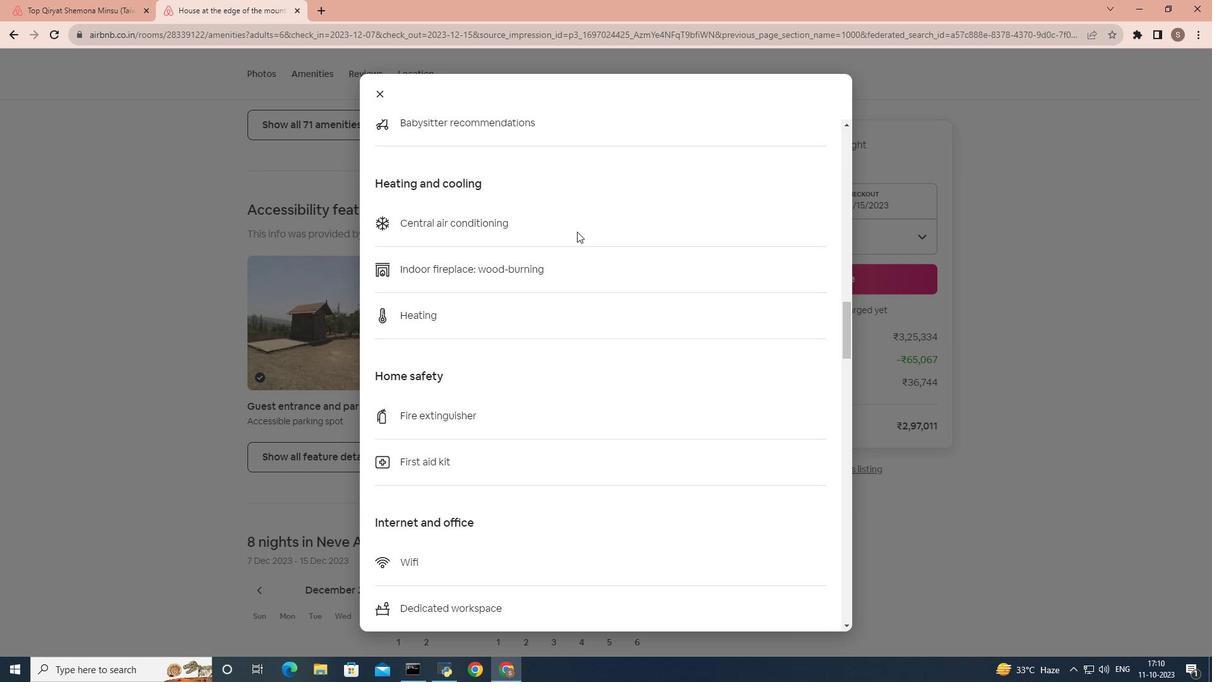 
Action: Mouse scrolled (582, 236) with delta (0, 0)
Screenshot: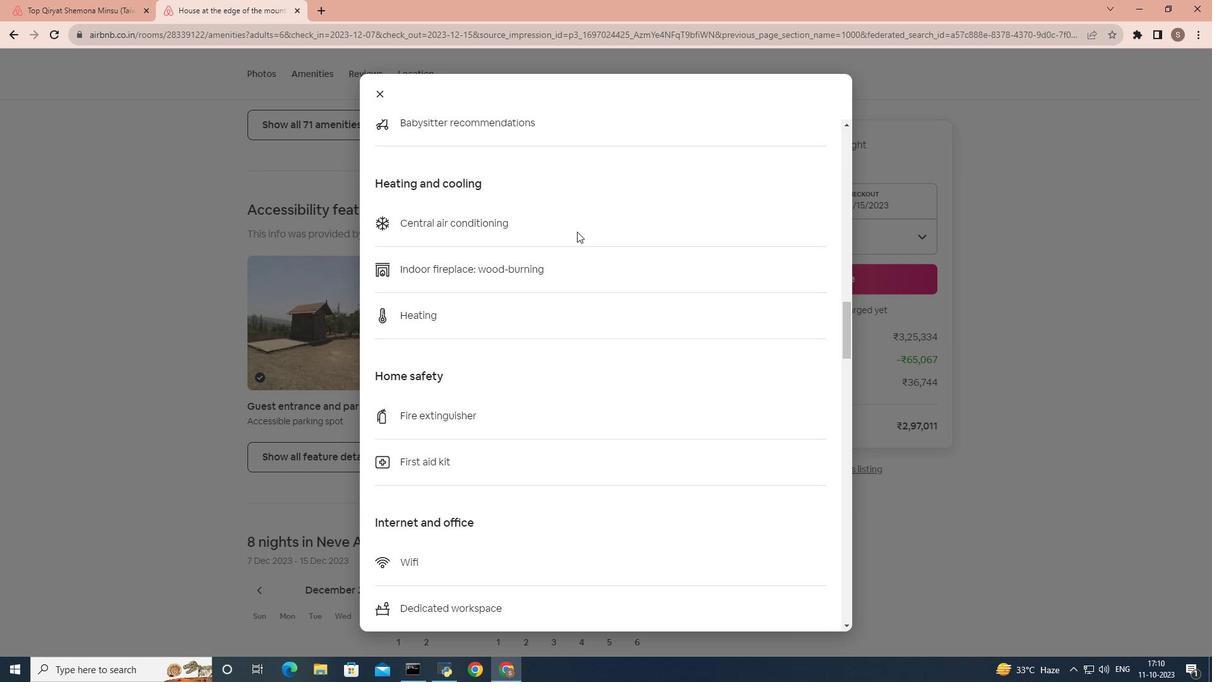 
Action: Mouse scrolled (582, 236) with delta (0, 0)
Screenshot: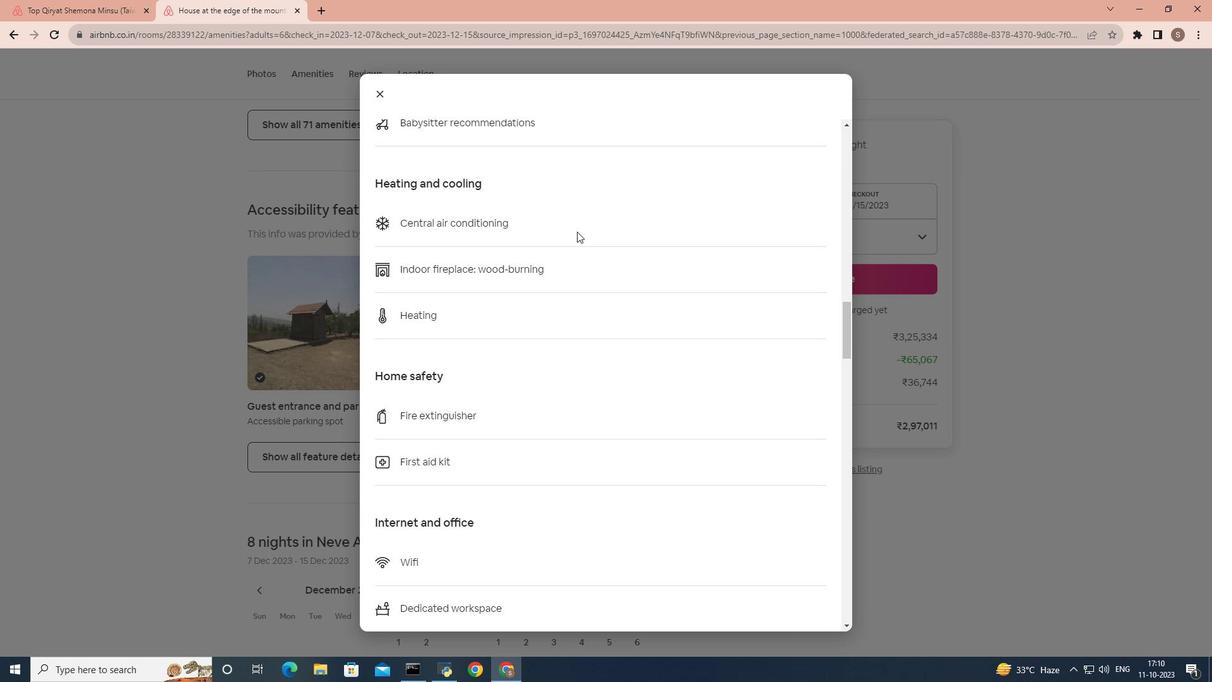 
Action: Mouse scrolled (582, 236) with delta (0, 0)
Screenshot: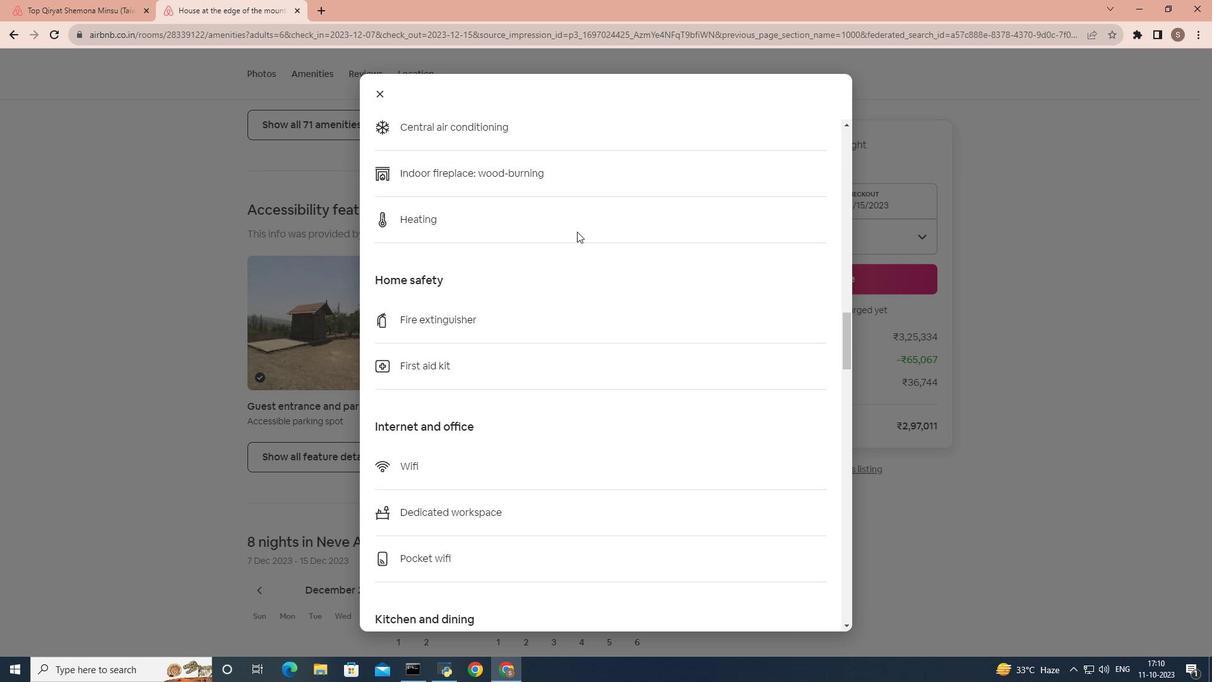
Action: Mouse scrolled (582, 236) with delta (0, 0)
Screenshot: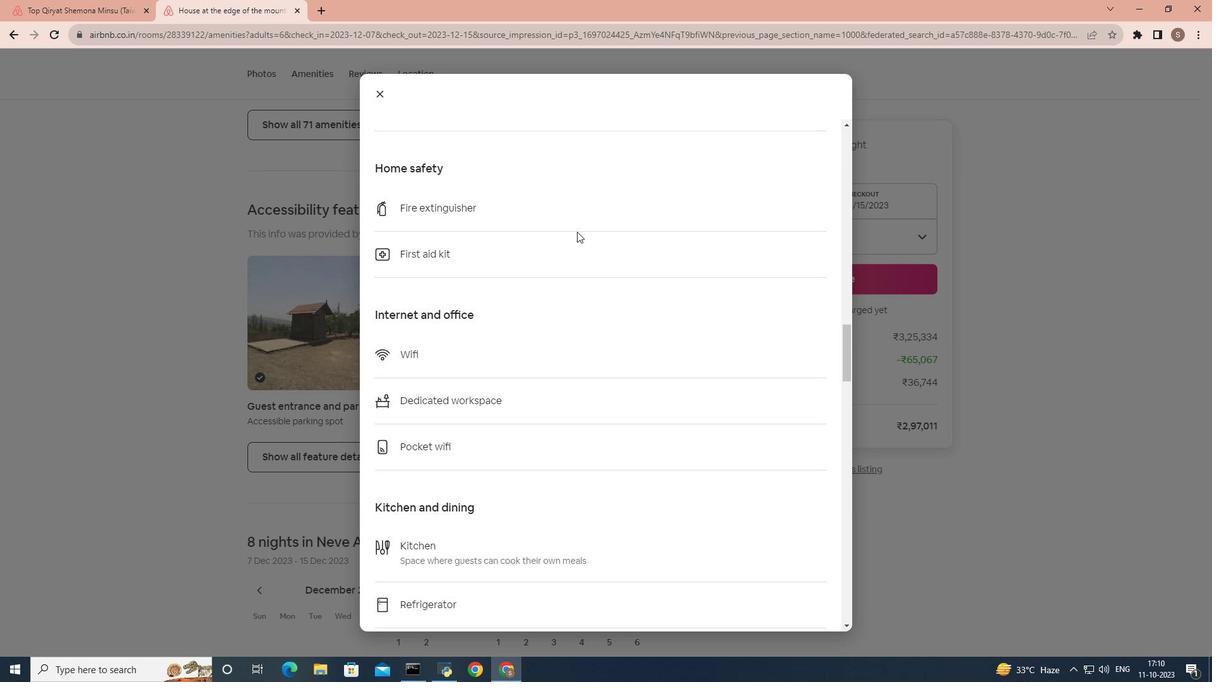 
Action: Mouse scrolled (582, 236) with delta (0, 0)
Screenshot: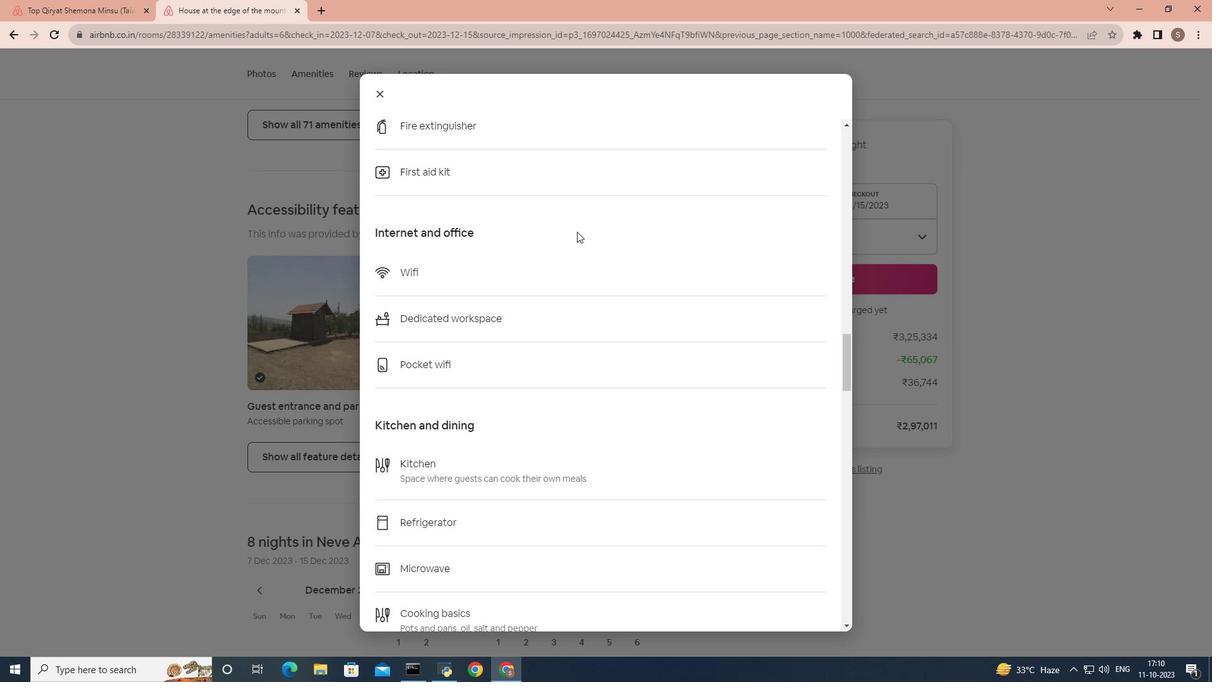 
Action: Mouse scrolled (582, 236) with delta (0, 0)
Screenshot: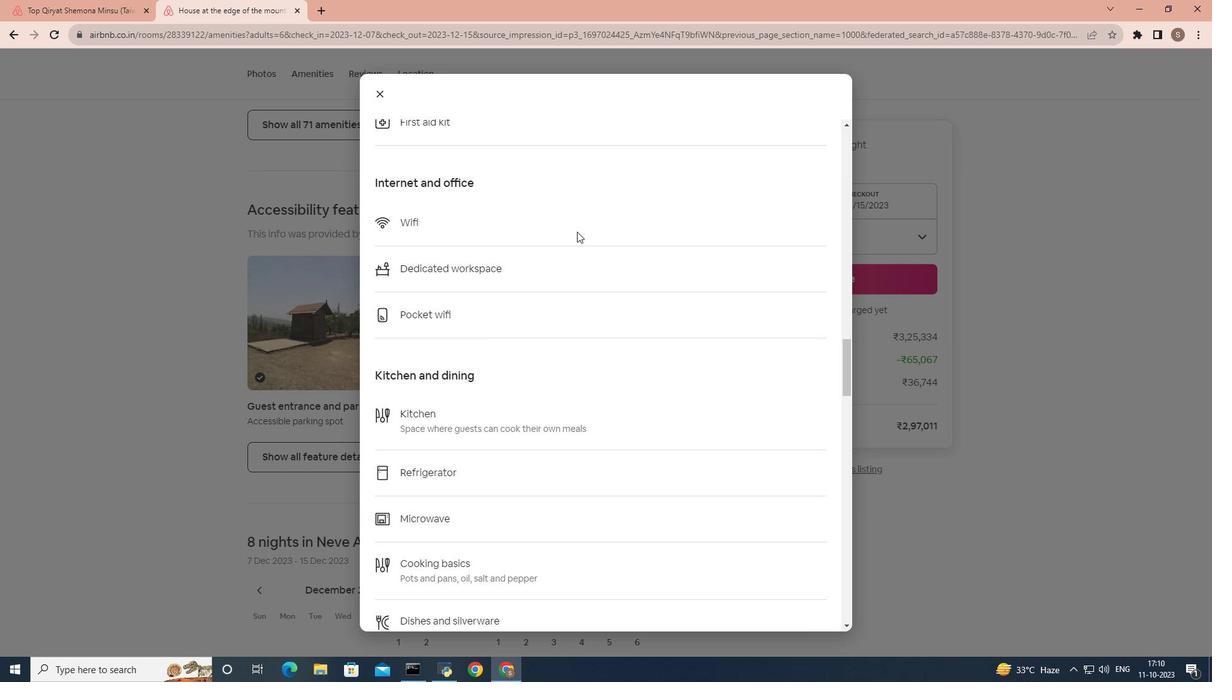 
Action: Mouse scrolled (582, 236) with delta (0, 0)
Screenshot: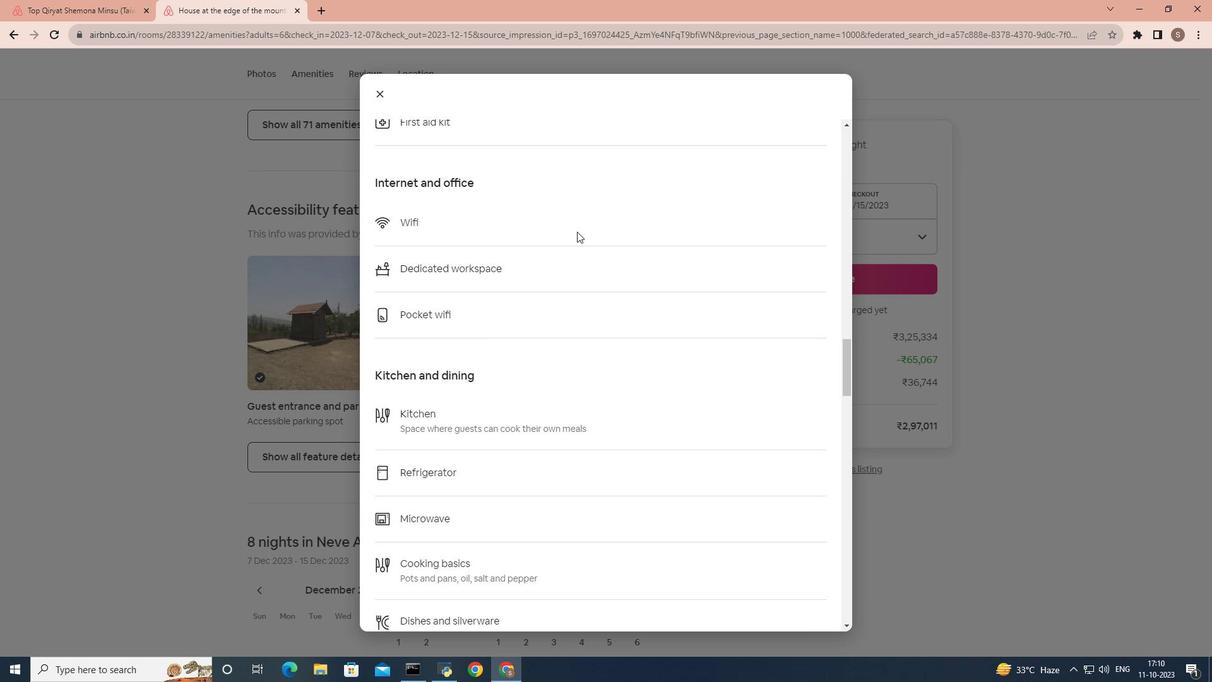 
Action: Mouse scrolled (582, 236) with delta (0, 0)
Screenshot: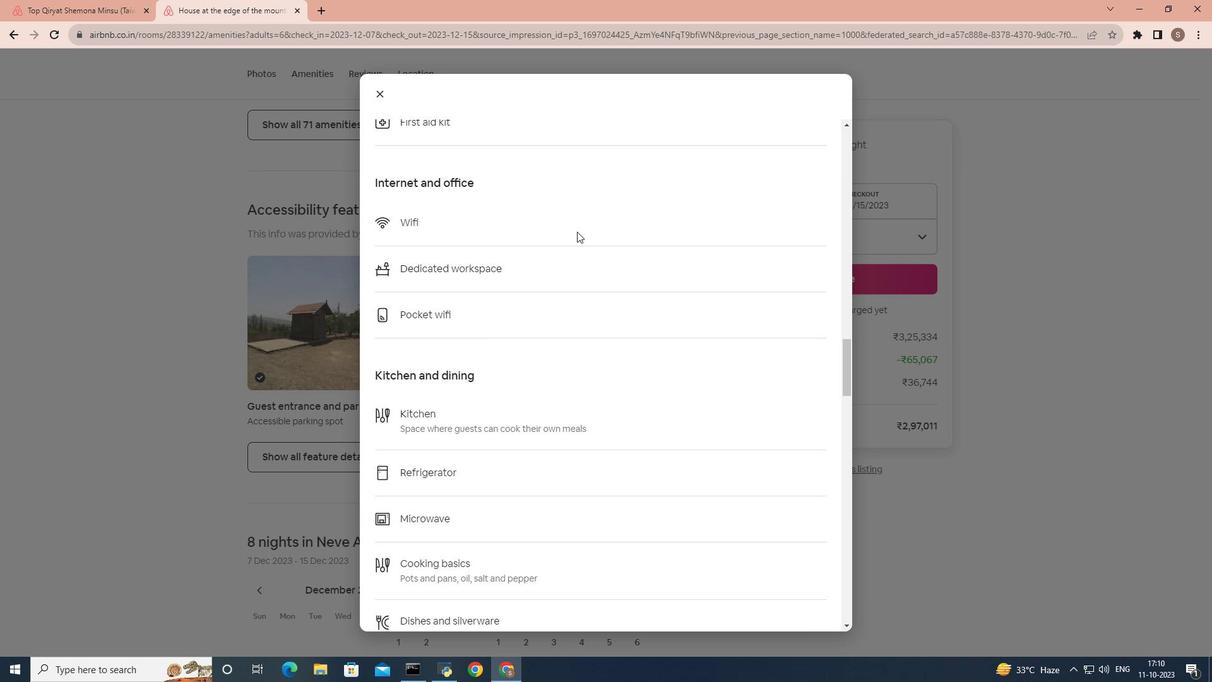 
Action: Mouse scrolled (582, 236) with delta (0, 0)
Screenshot: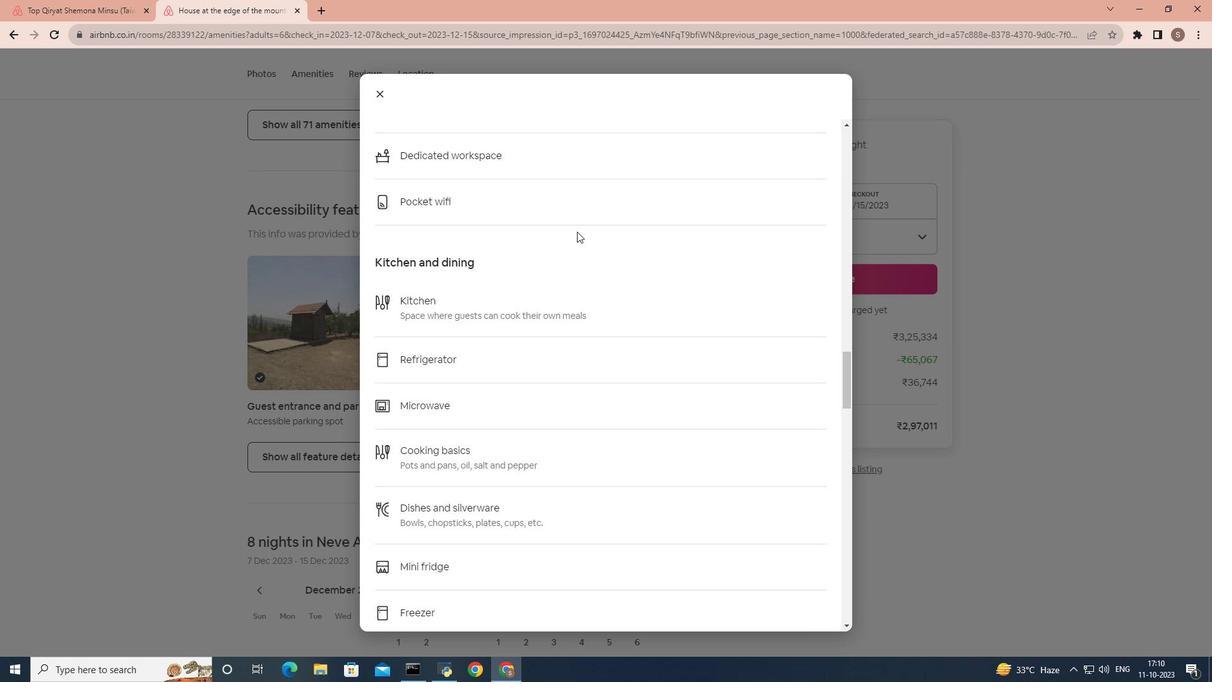 
Action: Mouse scrolled (582, 236) with delta (0, 0)
Screenshot: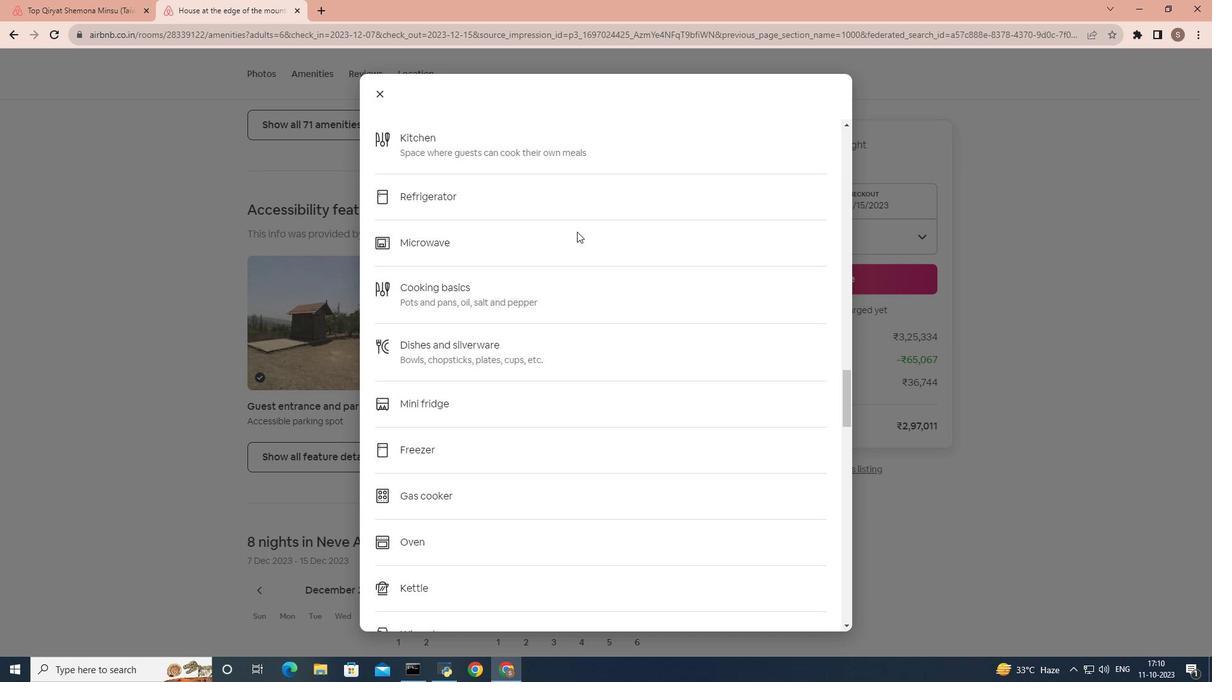 
Action: Mouse scrolled (582, 236) with delta (0, 0)
Screenshot: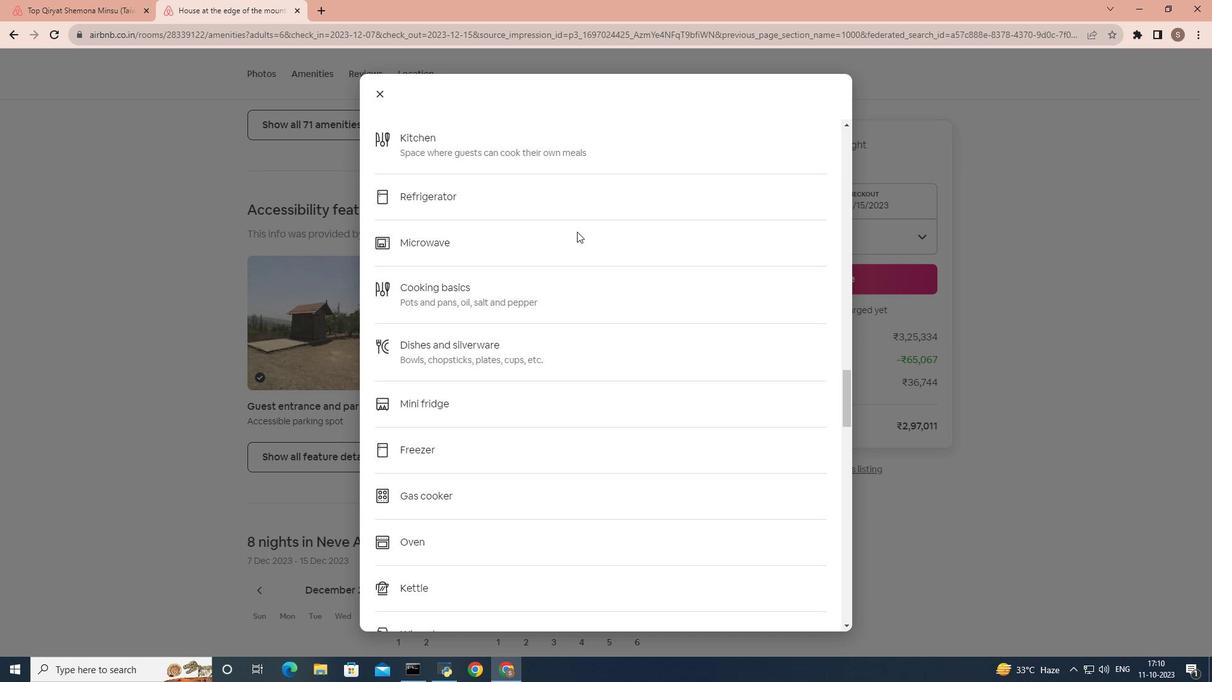 
Action: Mouse scrolled (582, 236) with delta (0, 0)
Screenshot: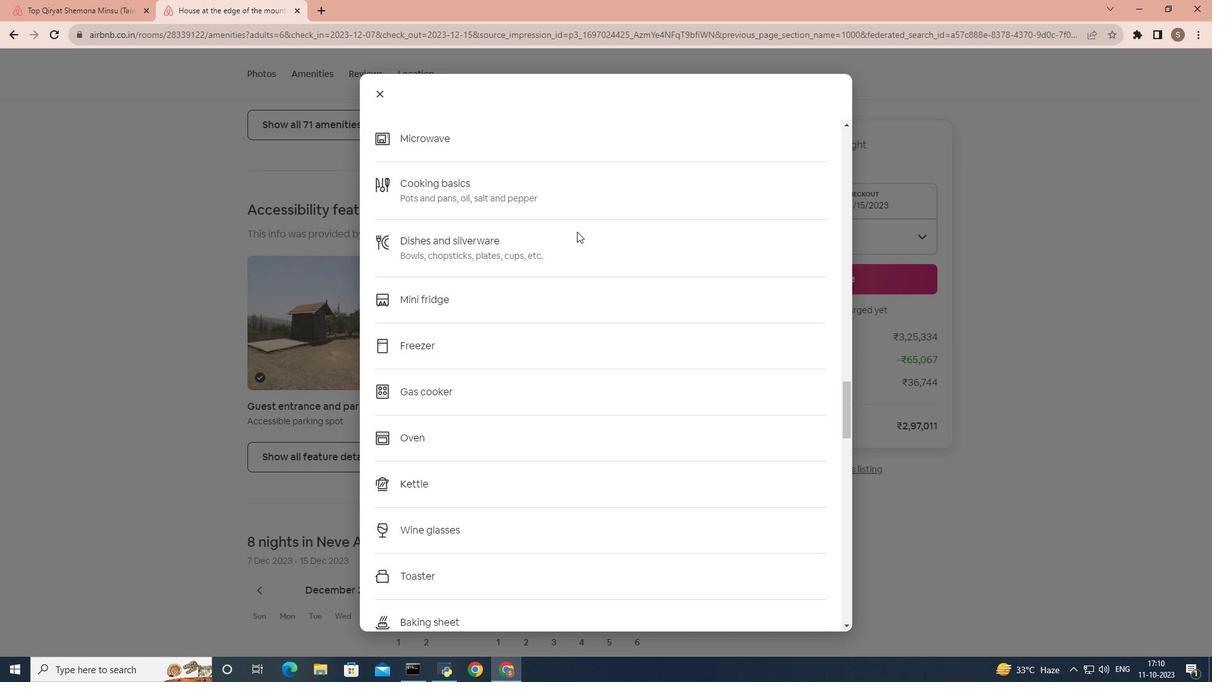 
Action: Mouse scrolled (582, 236) with delta (0, 0)
Screenshot: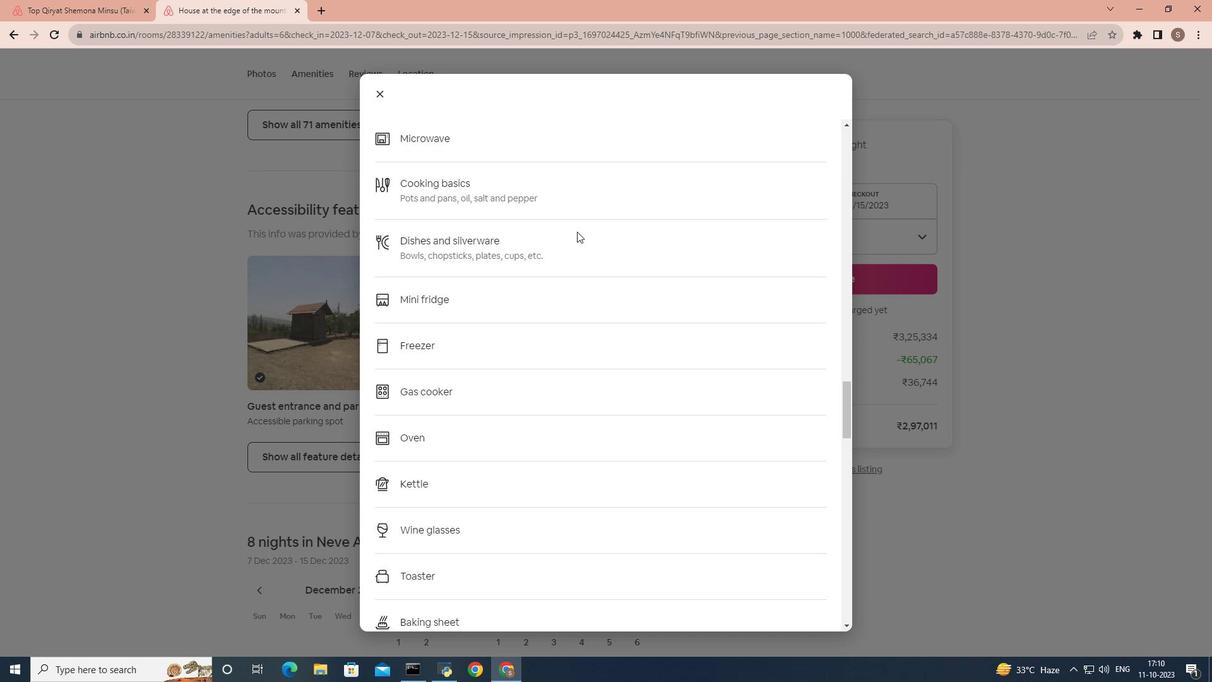 
Action: Mouse scrolled (582, 236) with delta (0, 0)
Screenshot: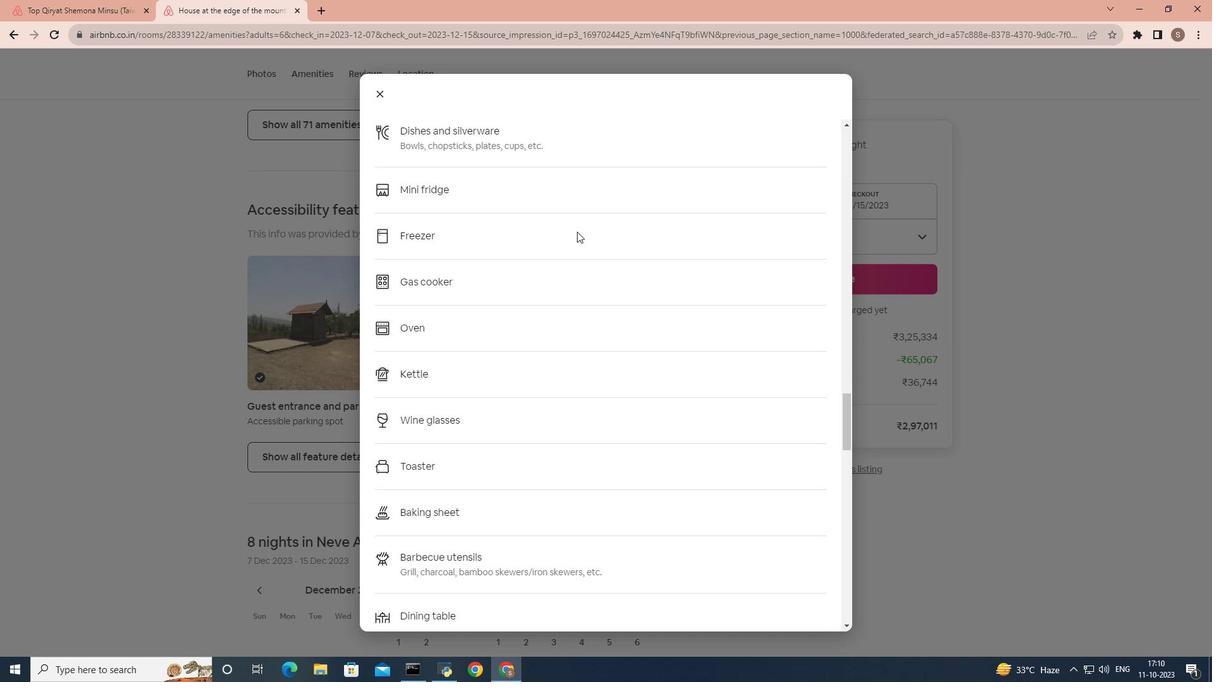 
Action: Mouse scrolled (582, 237) with delta (0, 0)
Screenshot: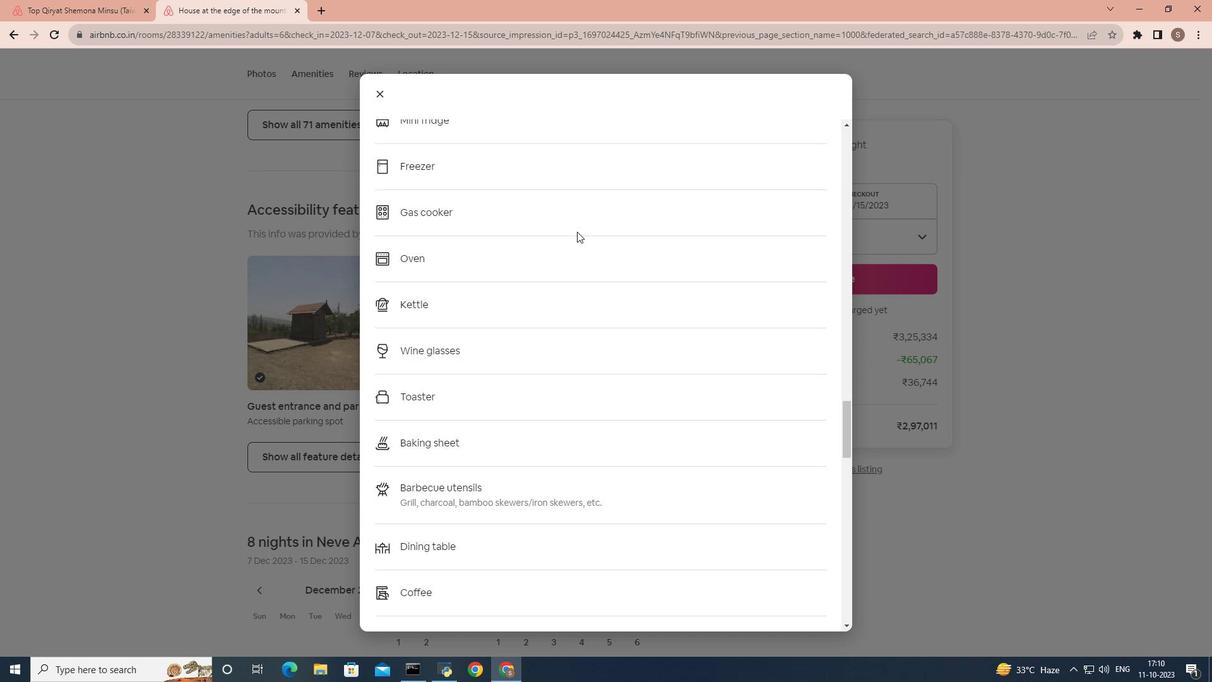 
Action: Mouse scrolled (582, 236) with delta (0, 0)
Screenshot: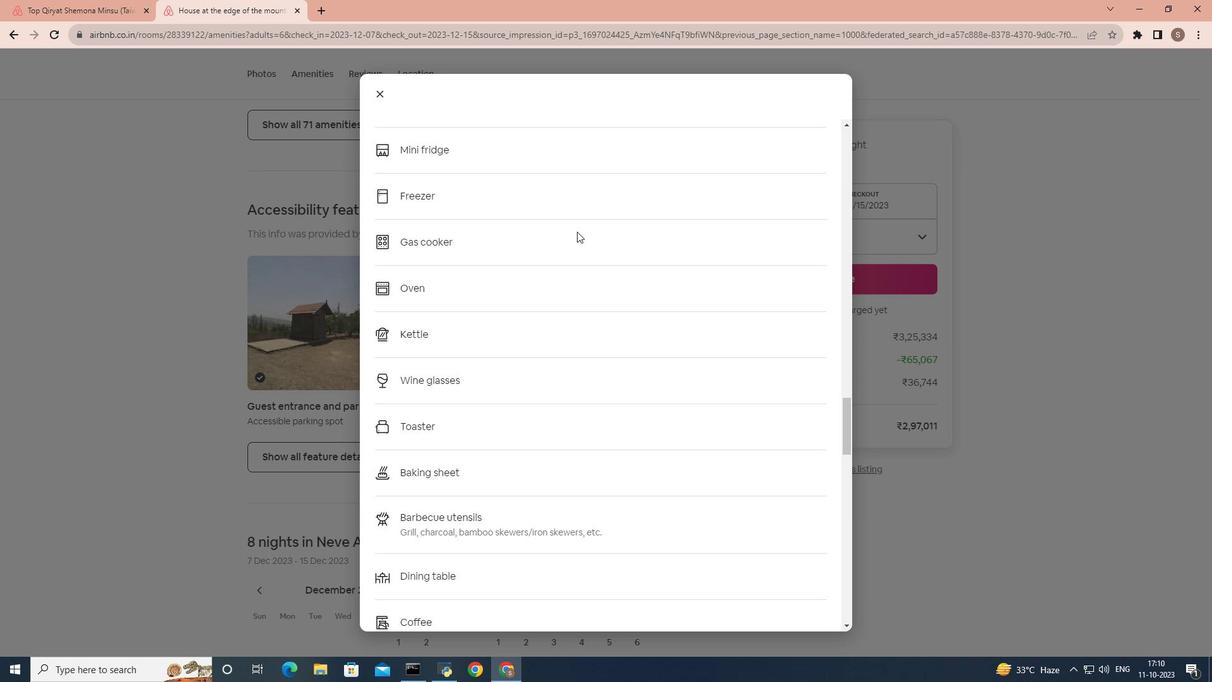 
Action: Mouse scrolled (582, 236) with delta (0, 0)
Screenshot: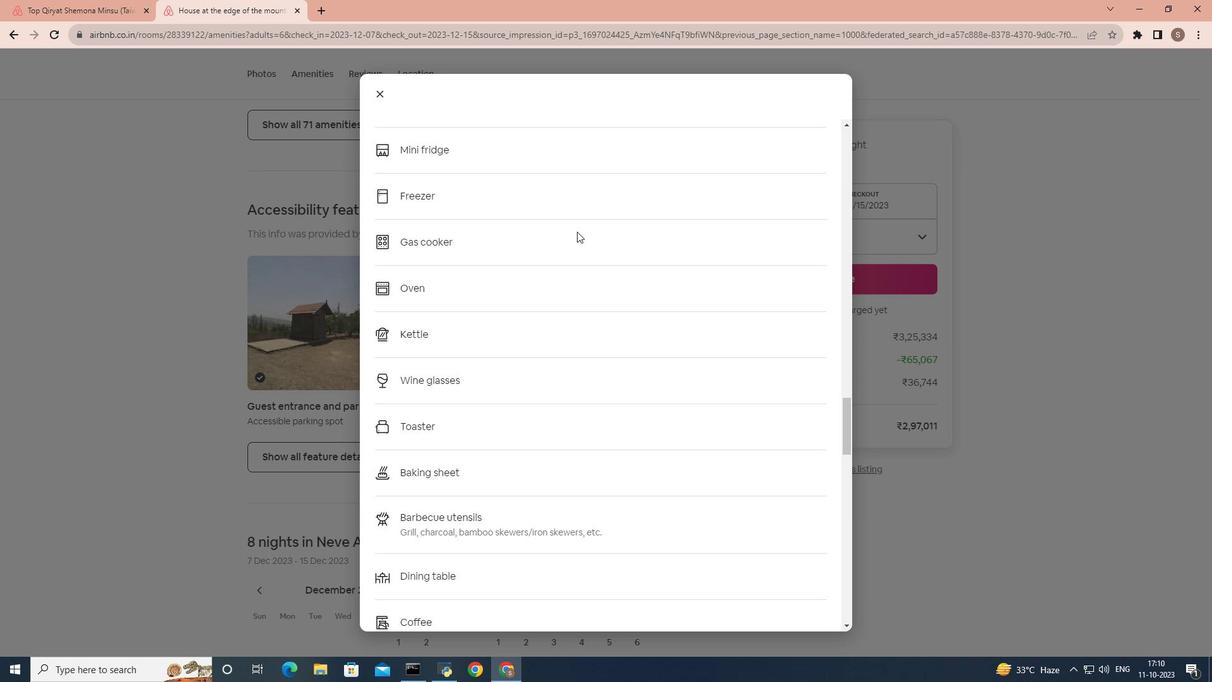 
Action: Mouse scrolled (582, 236) with delta (0, 0)
Screenshot: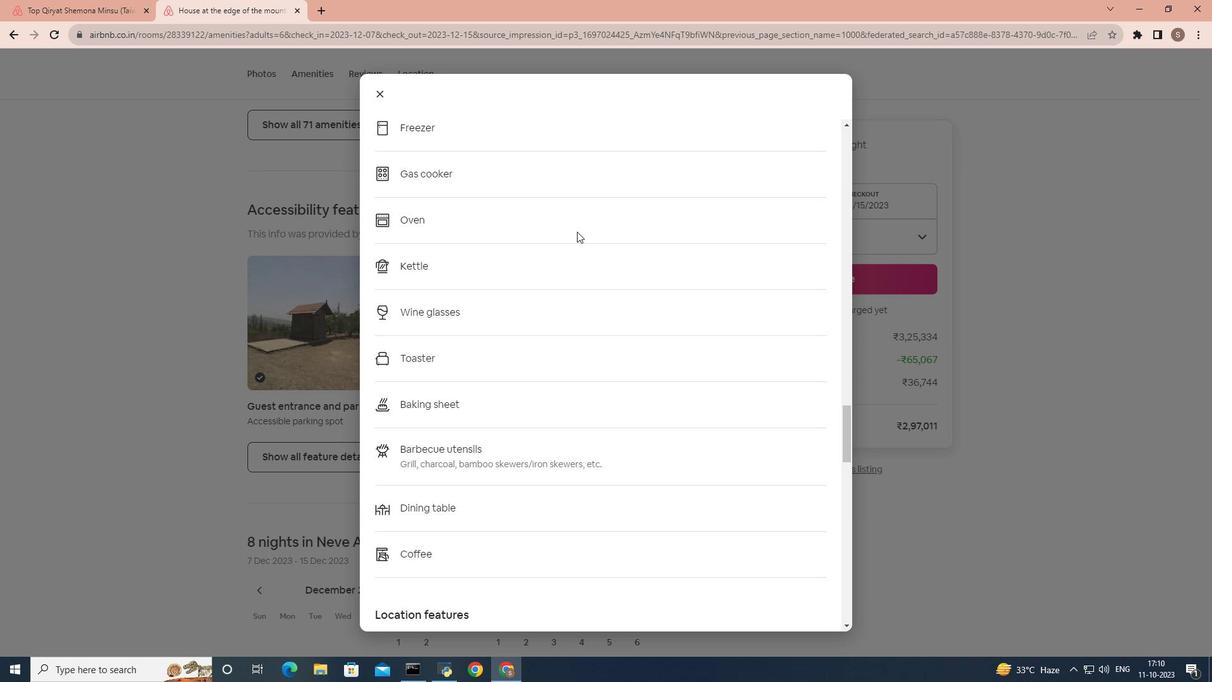 
Action: Mouse scrolled (582, 236) with delta (0, 0)
Screenshot: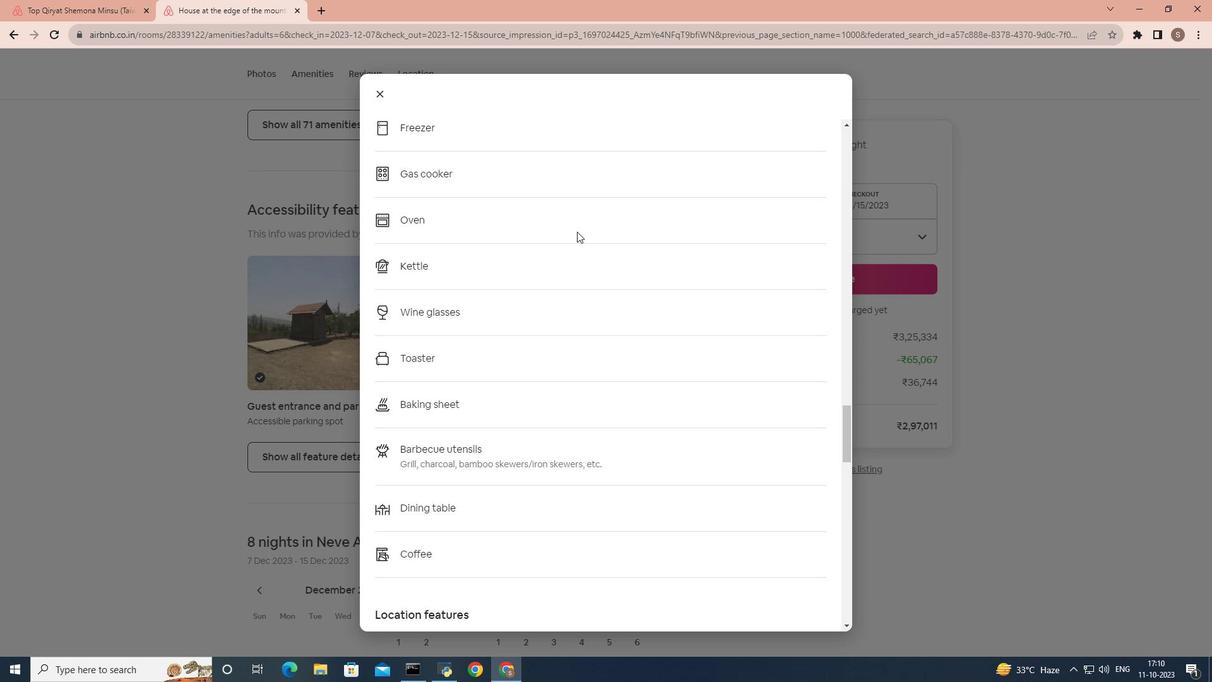 
Action: Mouse scrolled (582, 236) with delta (0, 0)
Screenshot: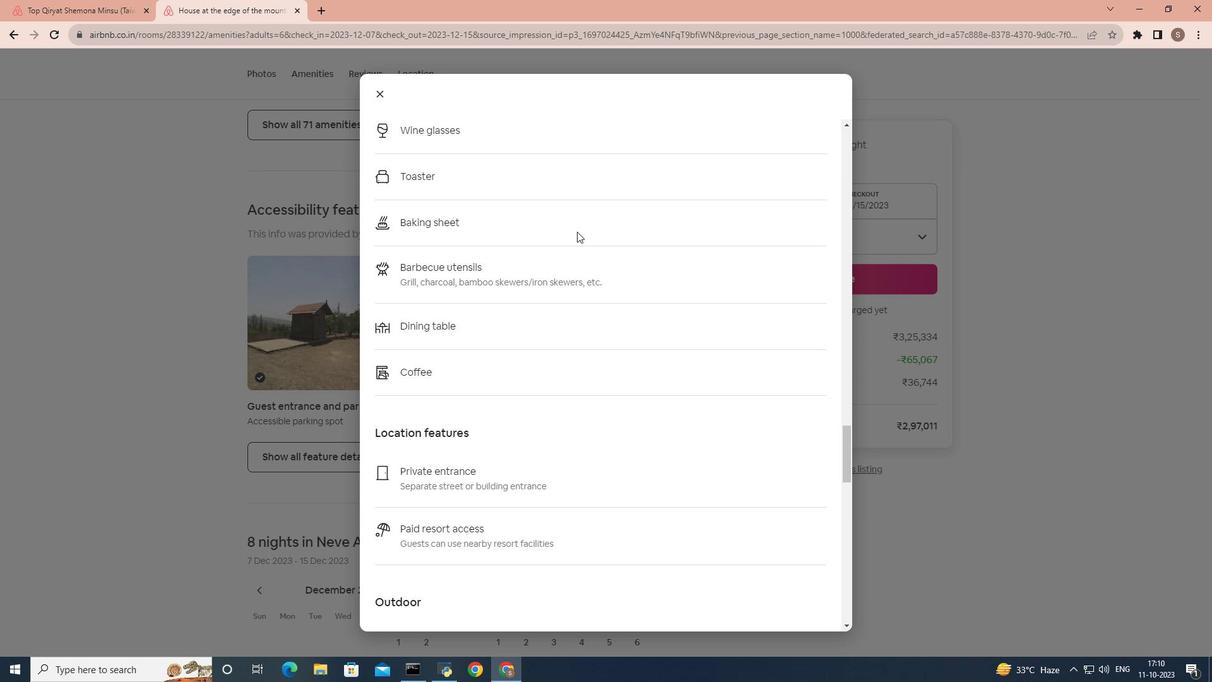 
Action: Mouse scrolled (582, 236) with delta (0, 0)
Screenshot: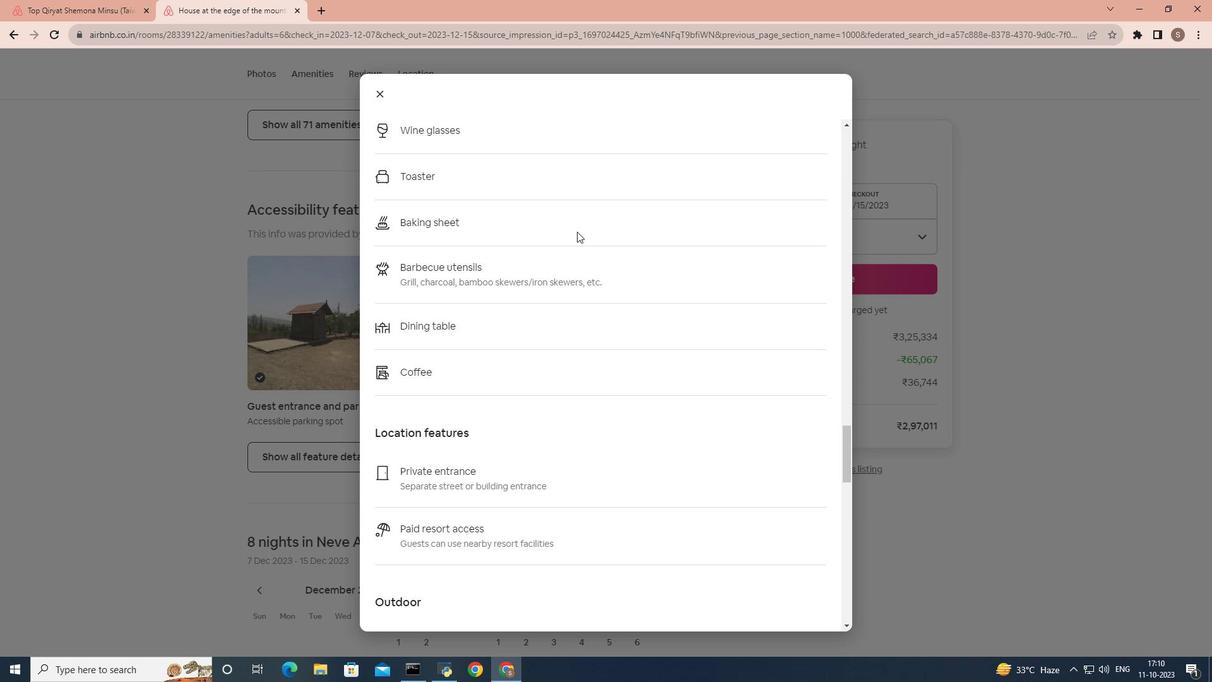 
Action: Mouse scrolled (582, 236) with delta (0, 0)
Screenshot: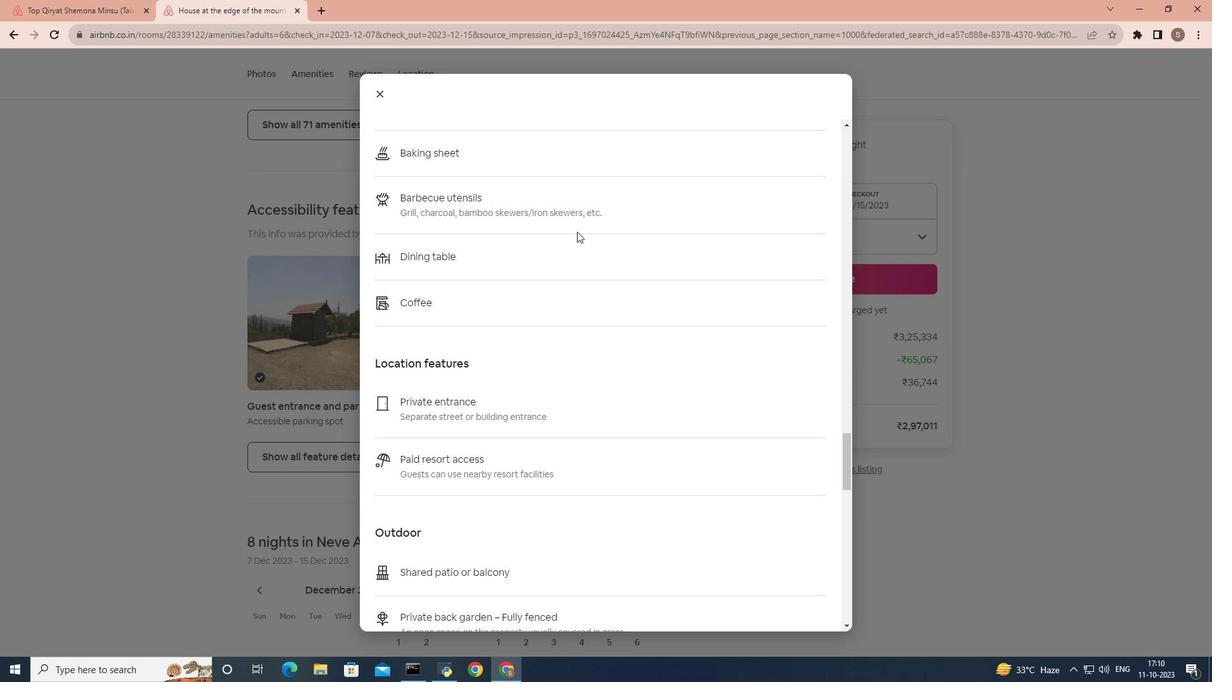 
Action: Mouse scrolled (582, 236) with delta (0, 0)
Screenshot: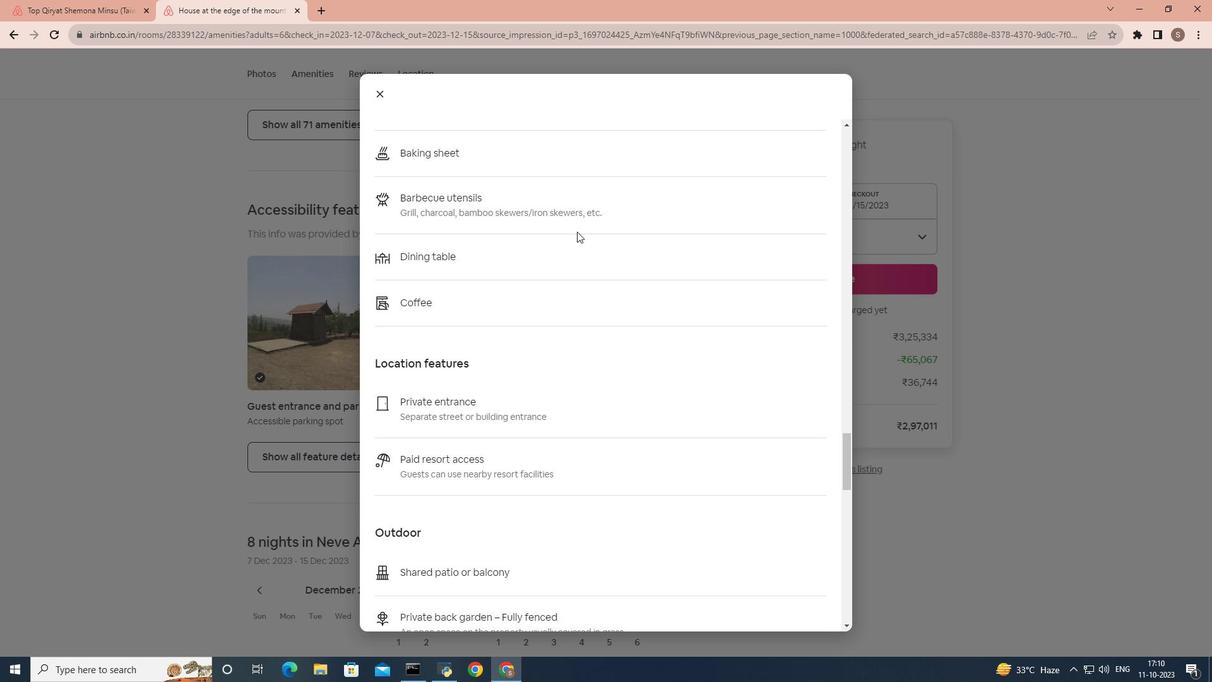 
Action: Mouse scrolled (582, 236) with delta (0, 0)
Screenshot: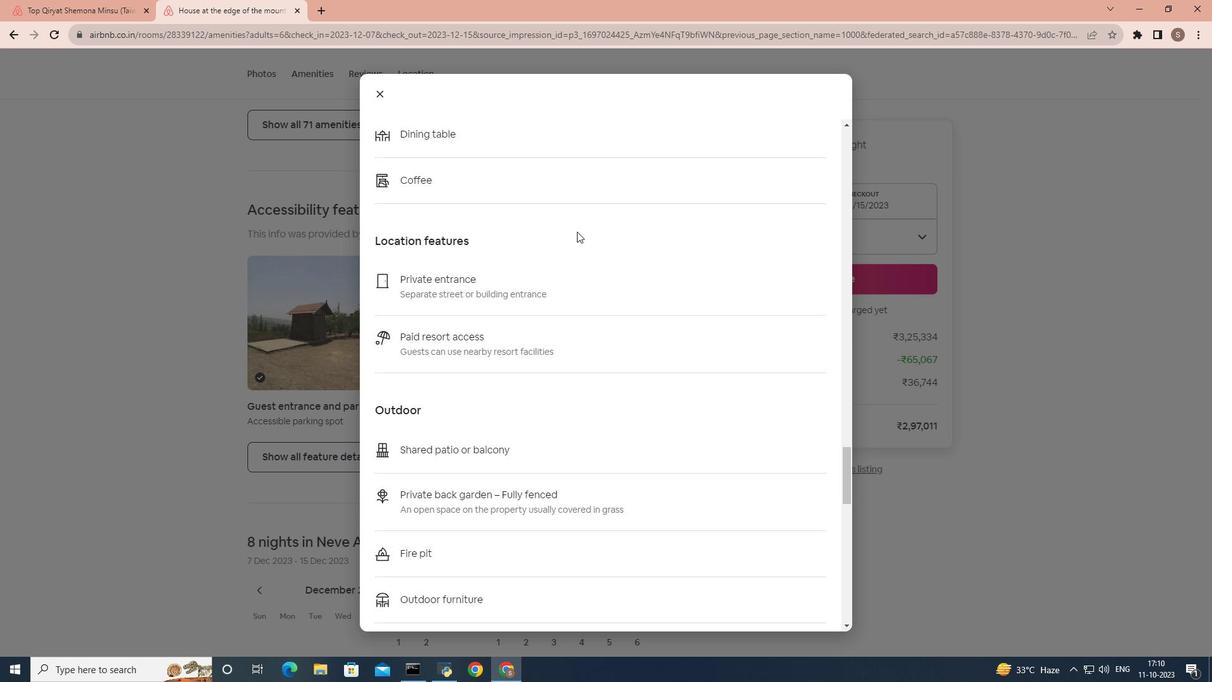 
Action: Mouse scrolled (582, 236) with delta (0, 0)
Screenshot: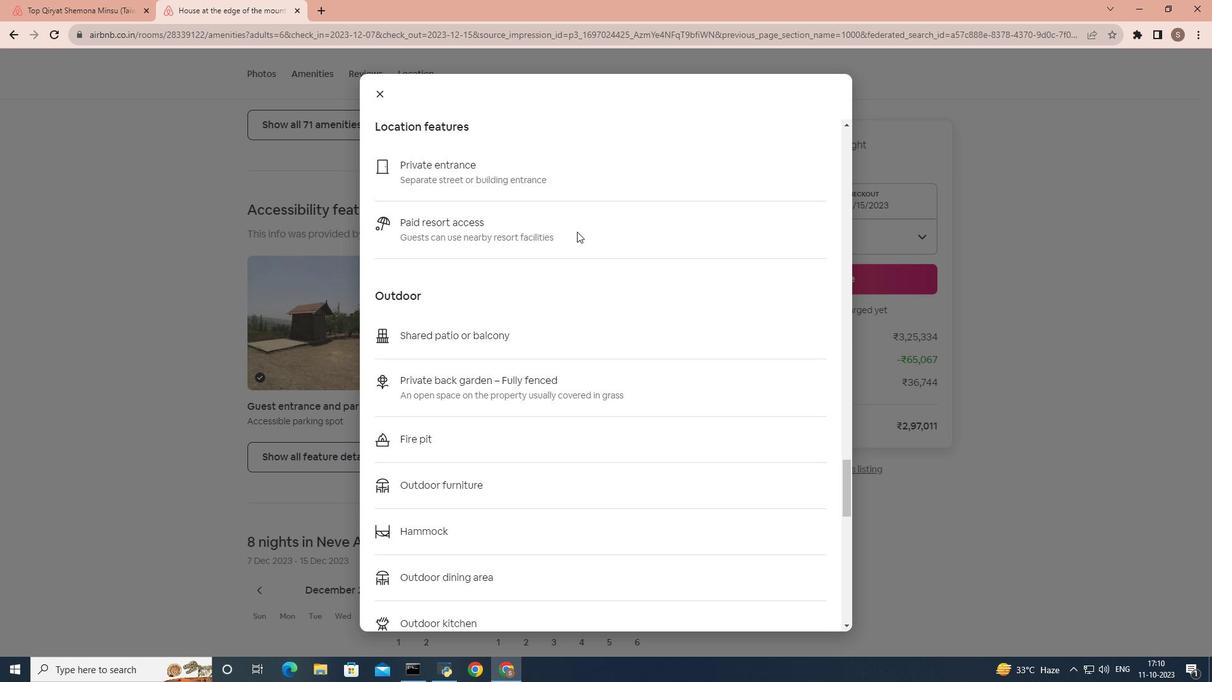 
Action: Mouse scrolled (582, 236) with delta (0, 0)
Screenshot: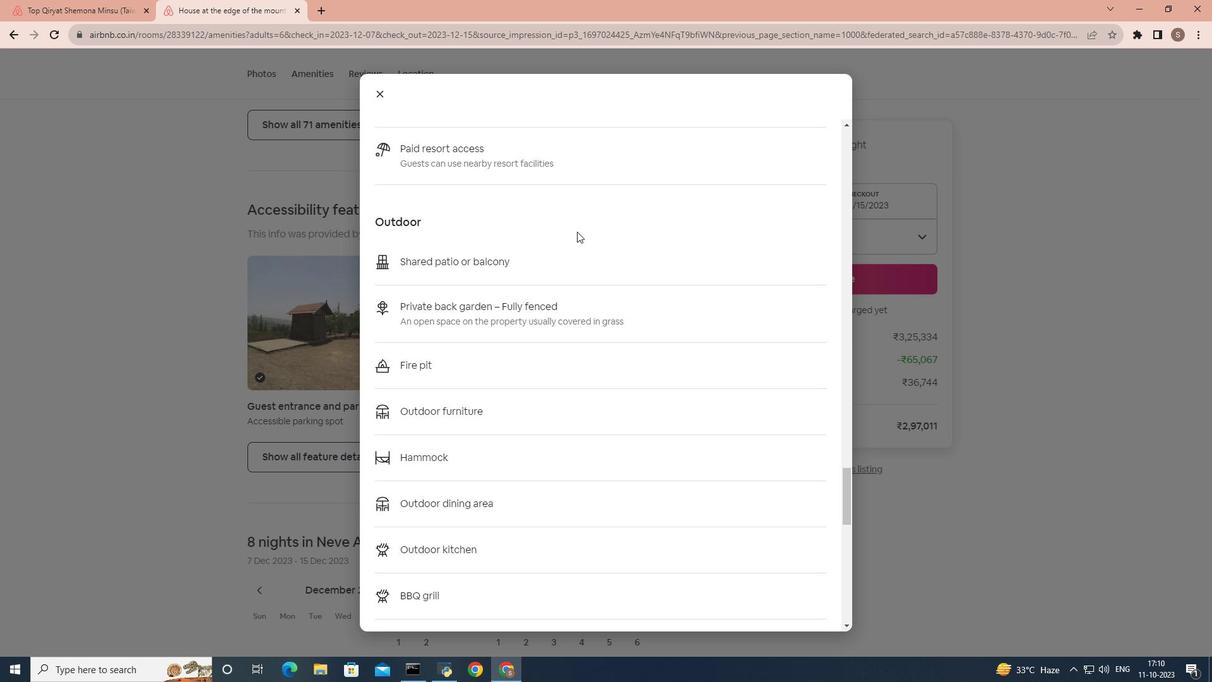 
Action: Mouse scrolled (582, 236) with delta (0, 0)
Screenshot: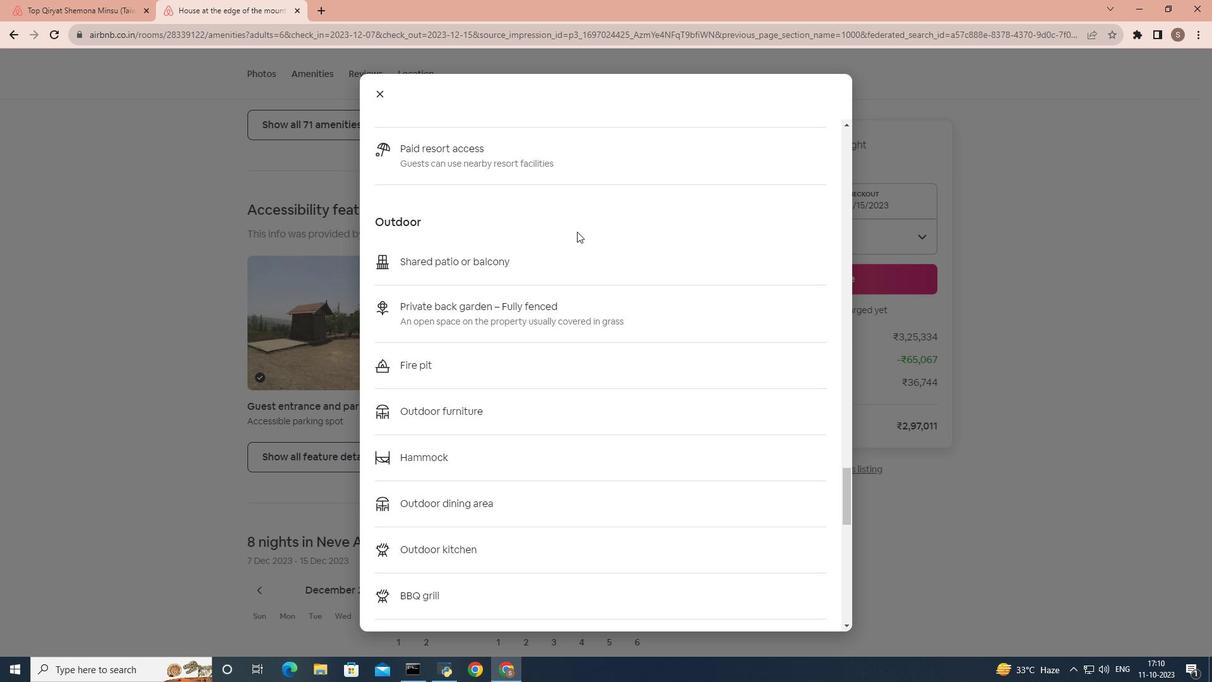 
Action: Mouse scrolled (582, 236) with delta (0, 0)
Screenshot: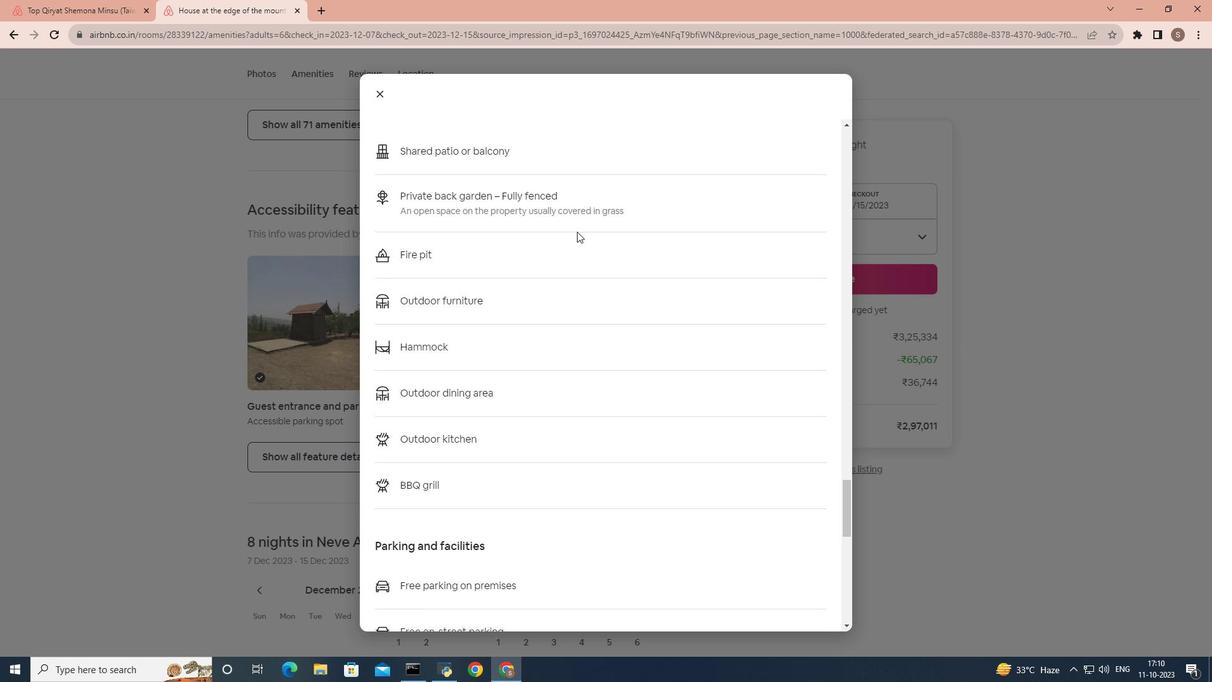 
Action: Mouse scrolled (582, 236) with delta (0, 0)
Screenshot: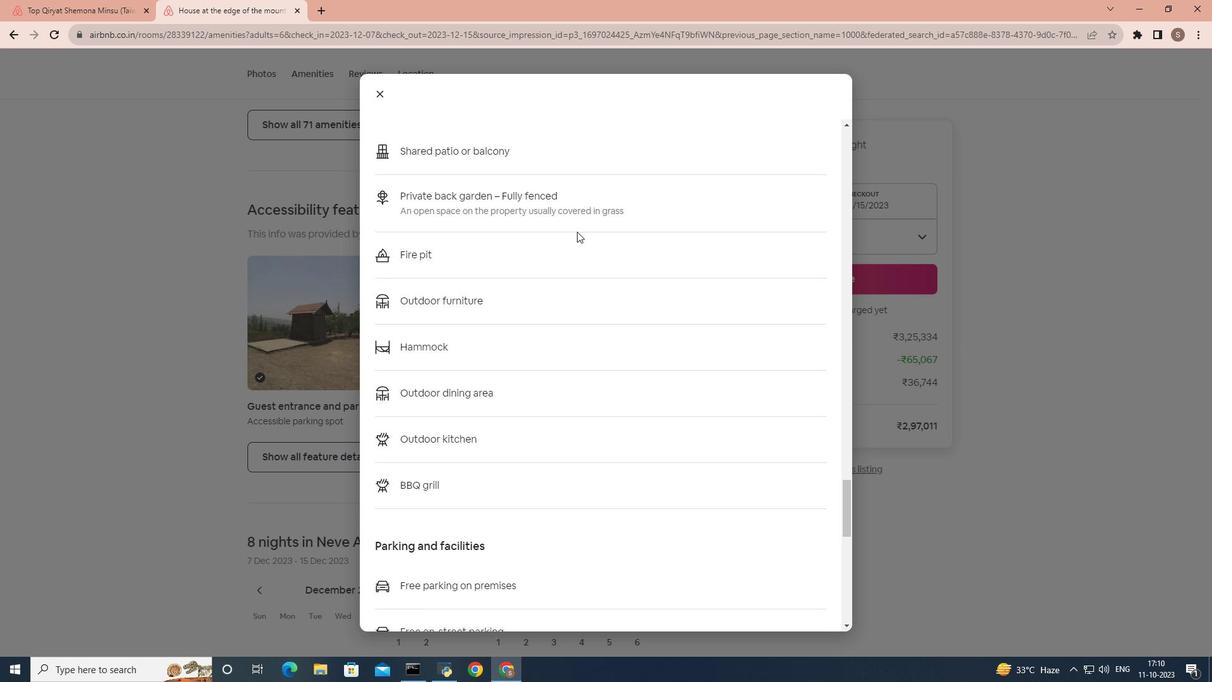 
Action: Mouse scrolled (582, 236) with delta (0, 0)
Screenshot: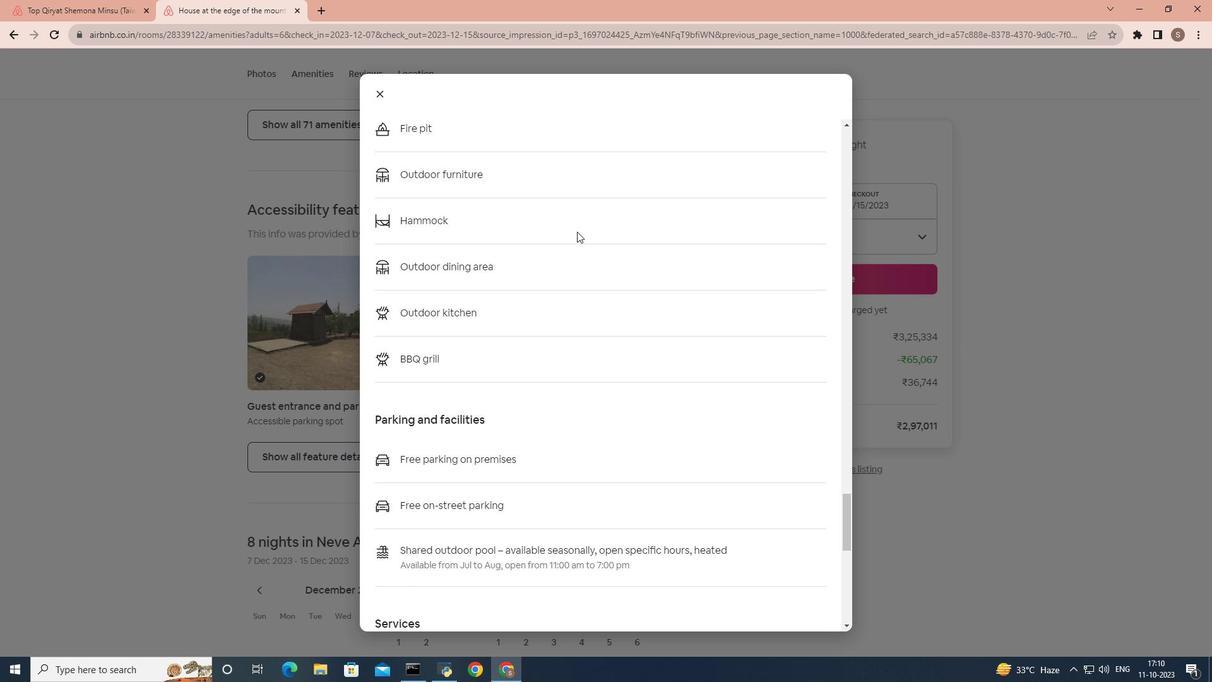 
Action: Mouse scrolled (582, 236) with delta (0, 0)
Screenshot: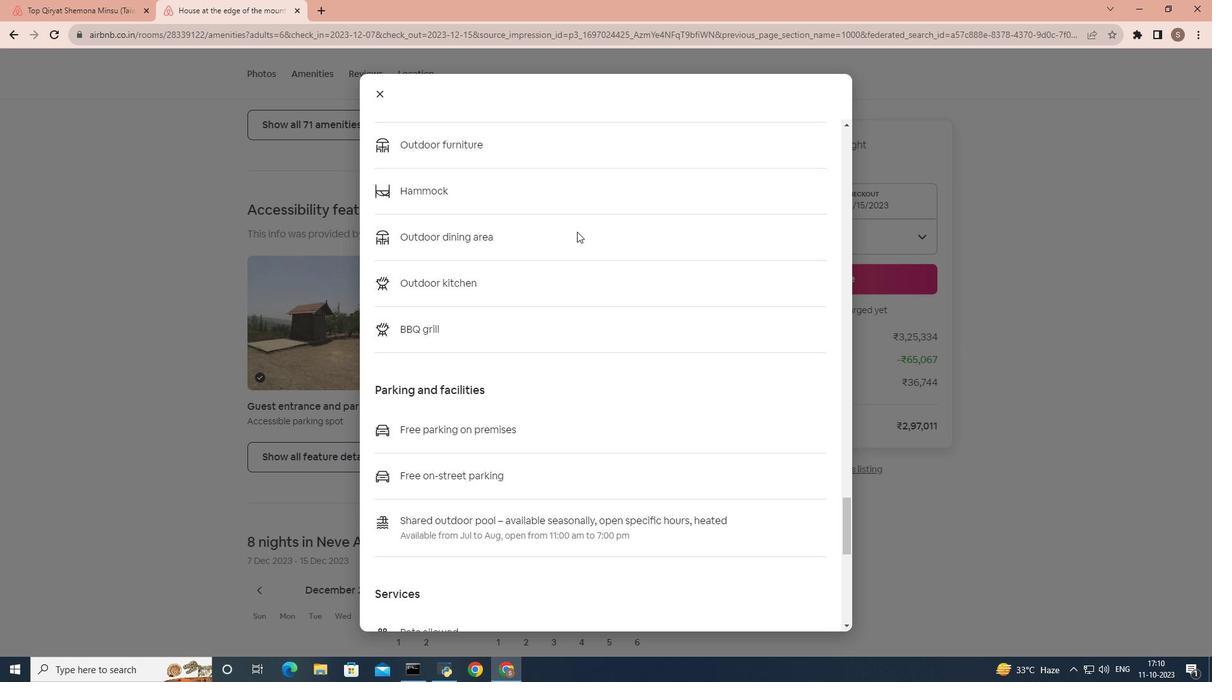
Action: Mouse scrolled (582, 236) with delta (0, 0)
Screenshot: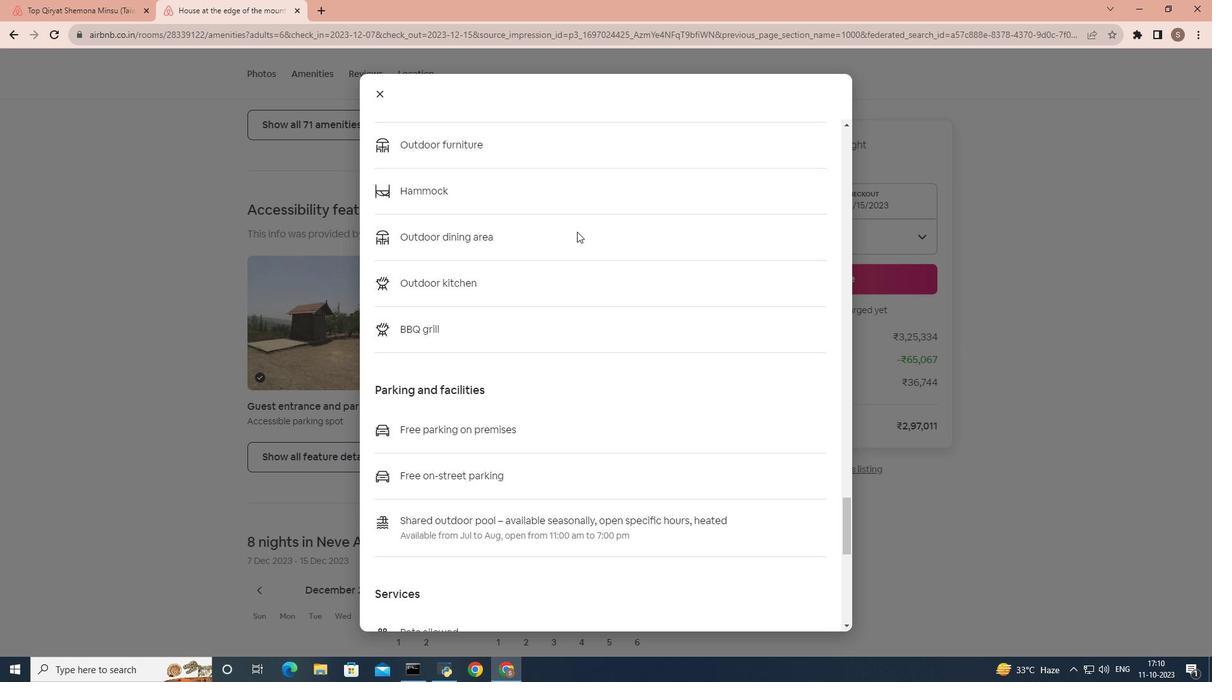 
Action: Mouse scrolled (582, 236) with delta (0, 0)
Screenshot: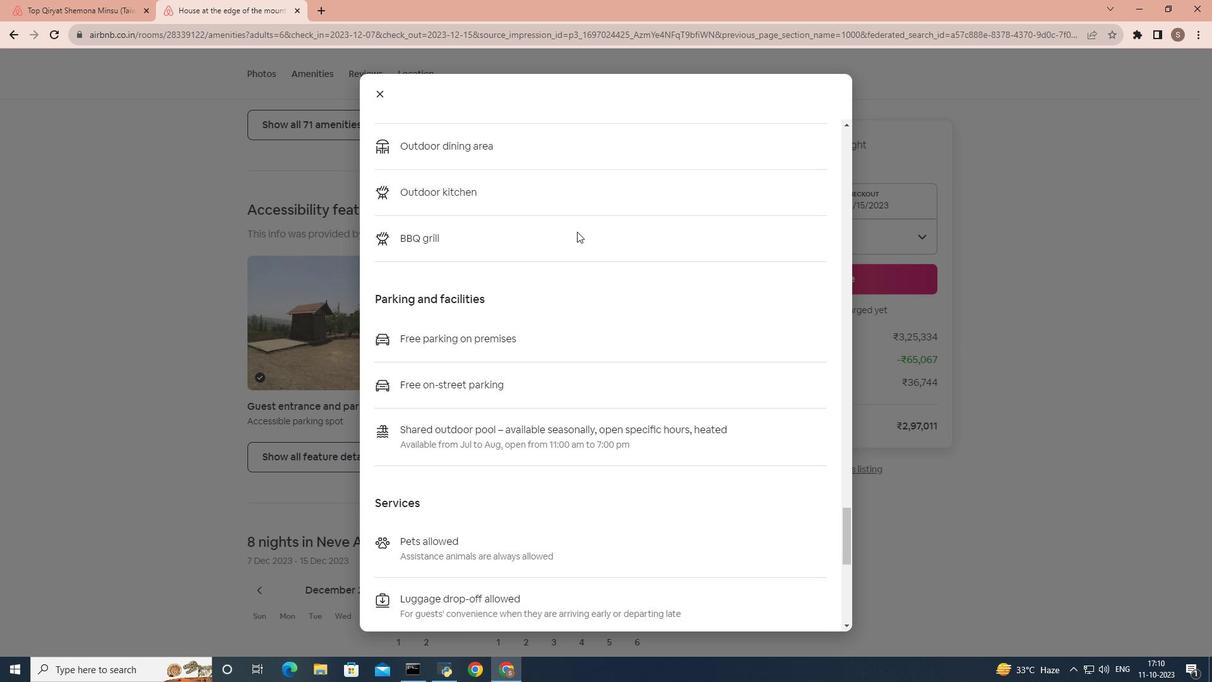 
Action: Mouse scrolled (582, 236) with delta (0, 0)
Screenshot: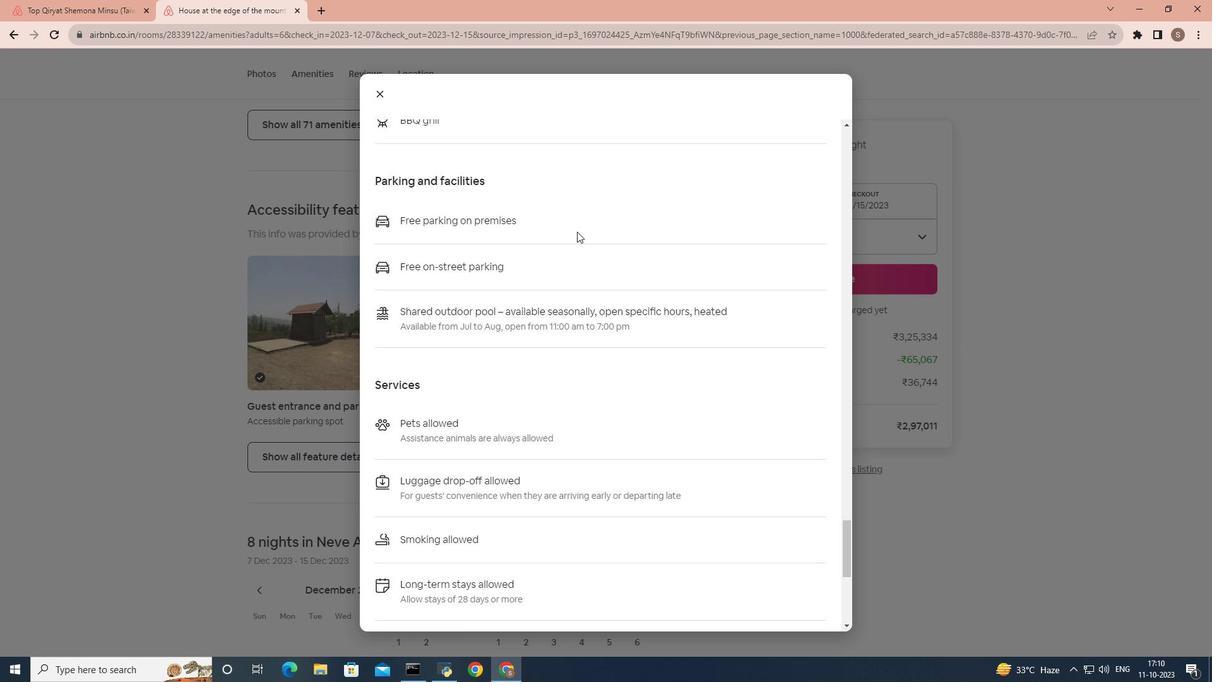
Action: Mouse scrolled (582, 236) with delta (0, 0)
Screenshot: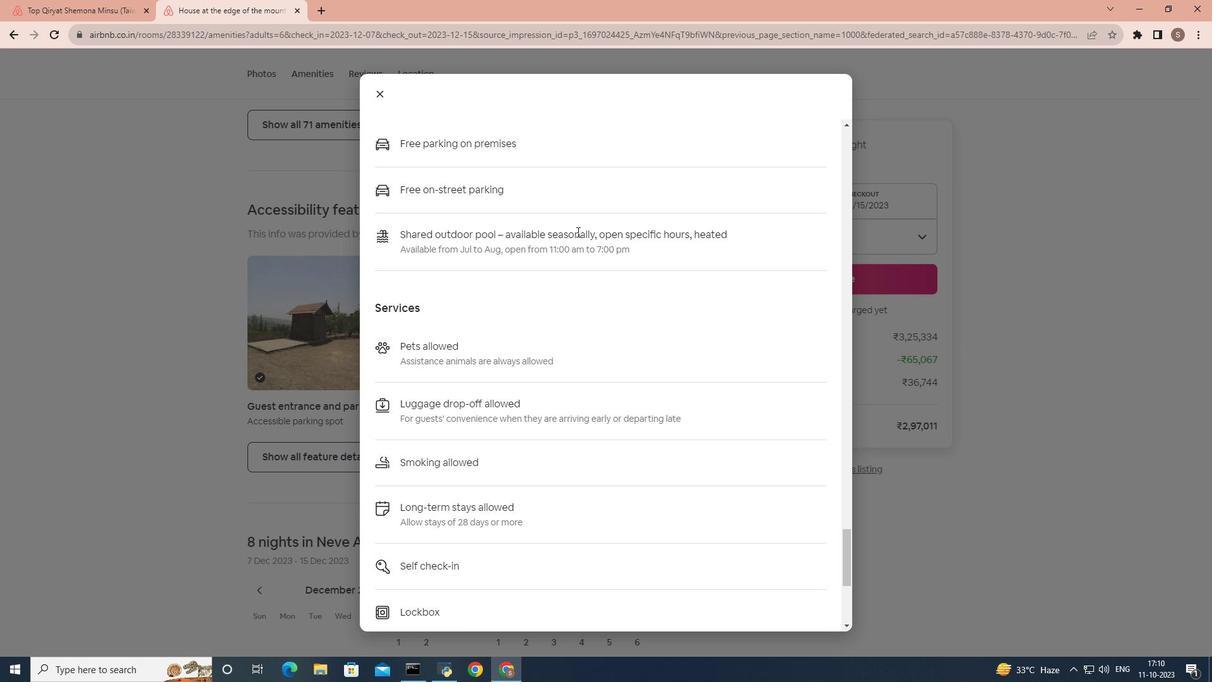 
Action: Mouse scrolled (582, 236) with delta (0, 0)
Screenshot: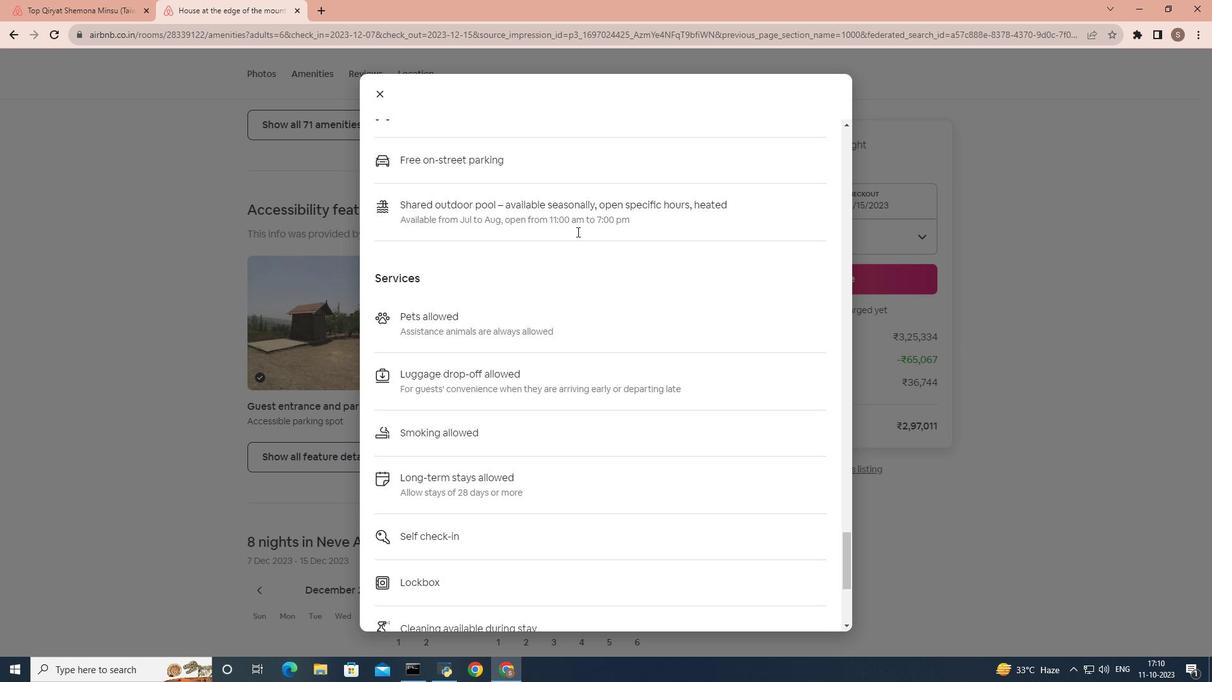 
Action: Mouse scrolled (582, 236) with delta (0, 0)
Screenshot: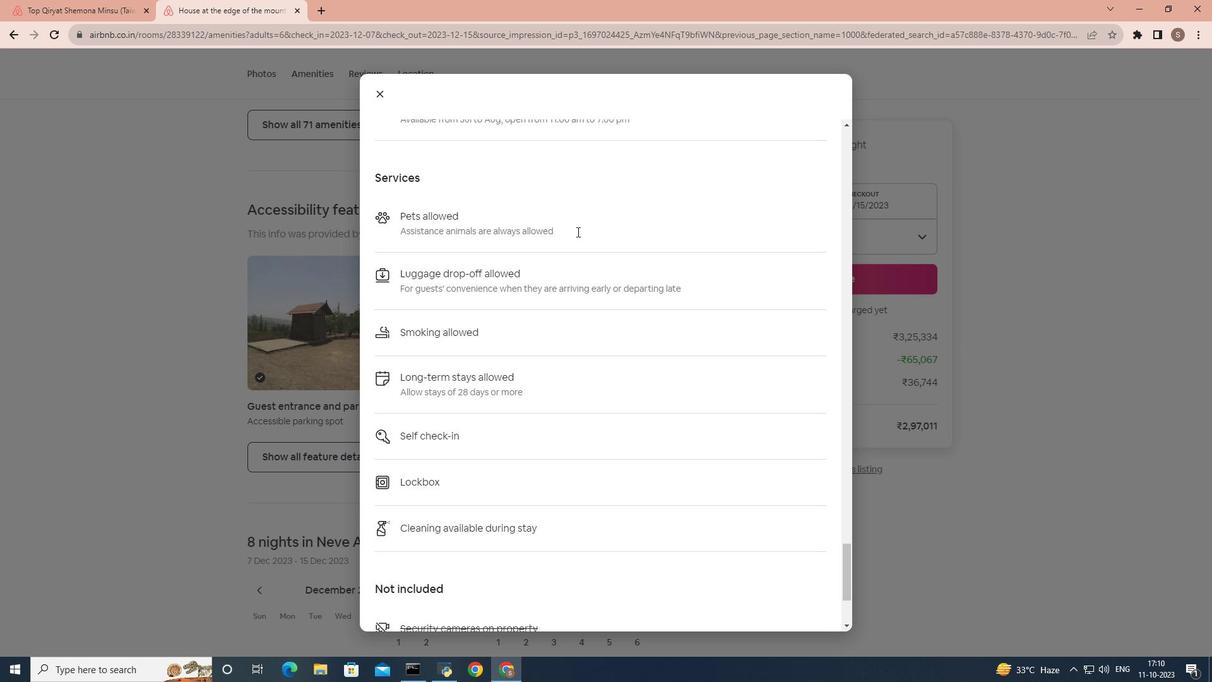 
Action: Mouse scrolled (582, 236) with delta (0, 0)
Screenshot: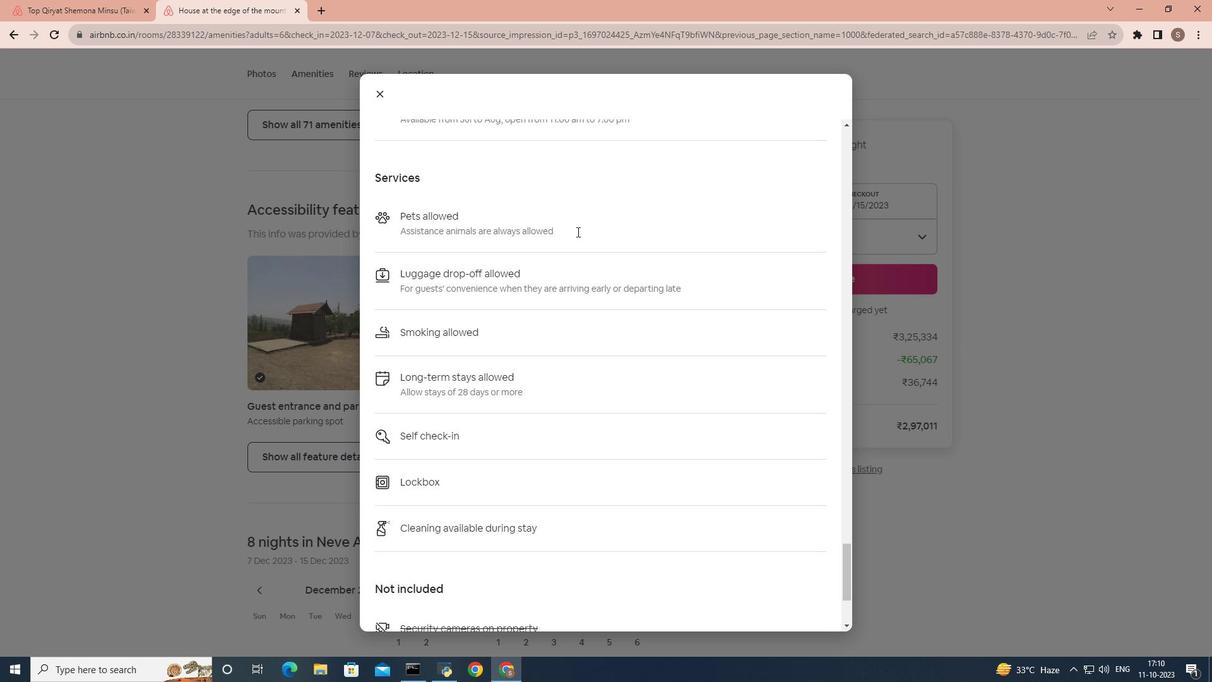 
Action: Mouse scrolled (582, 236) with delta (0, 0)
Screenshot: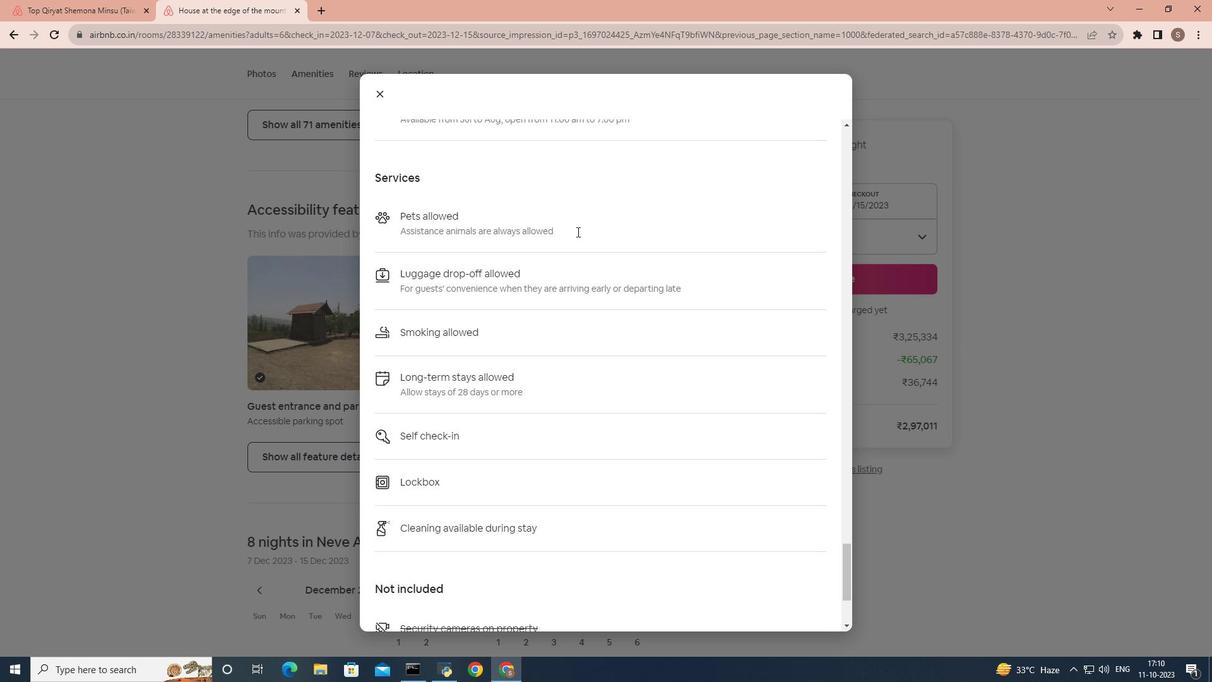 
Action: Mouse moved to (579, 223)
Screenshot: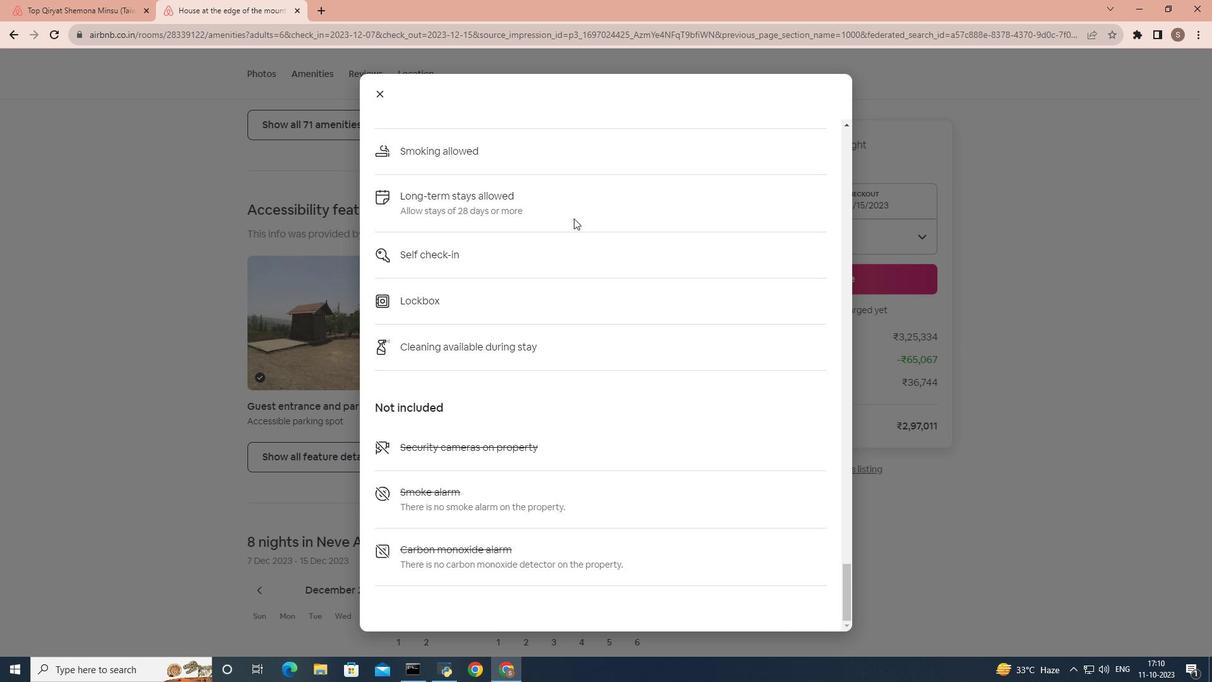 
Action: Mouse scrolled (579, 222) with delta (0, 0)
Screenshot: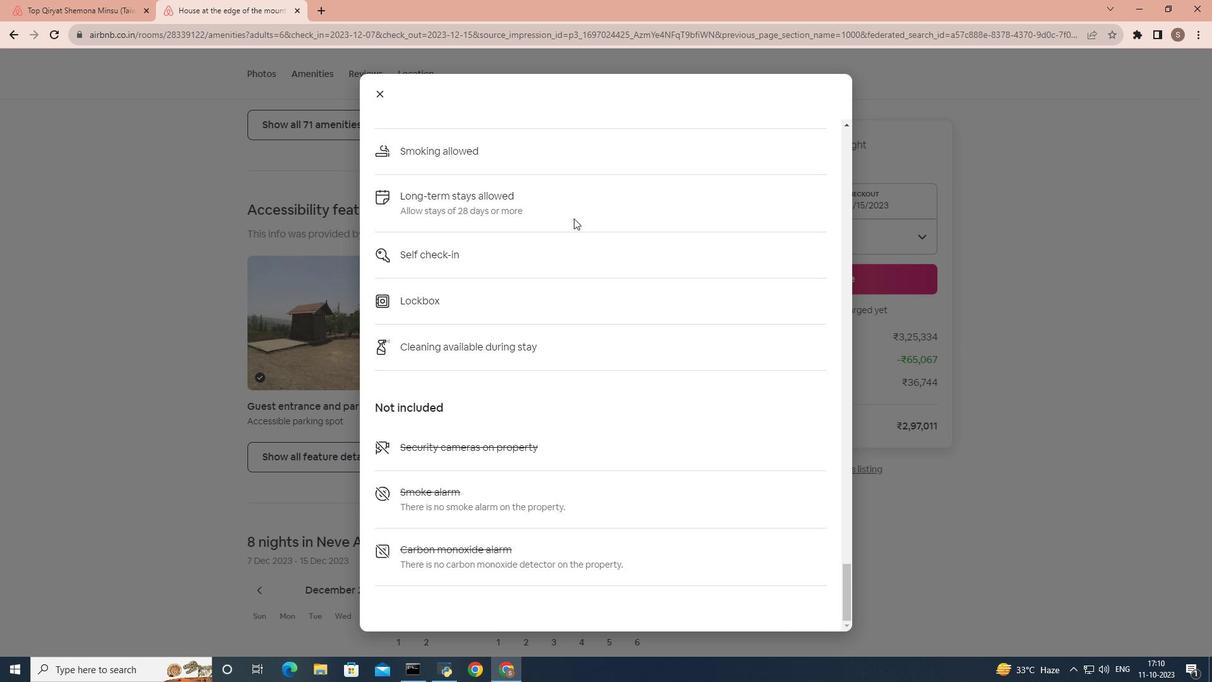 
Action: Mouse scrolled (579, 222) with delta (0, 0)
Screenshot: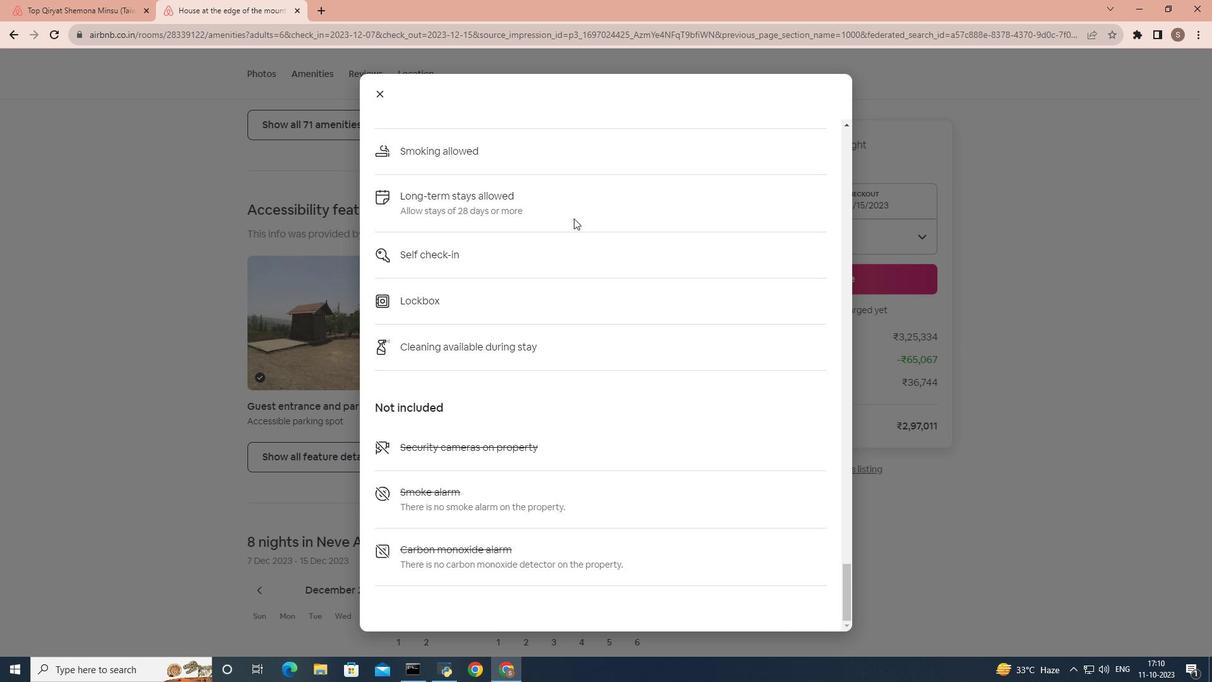 
Action: Mouse scrolled (579, 222) with delta (0, 0)
Screenshot: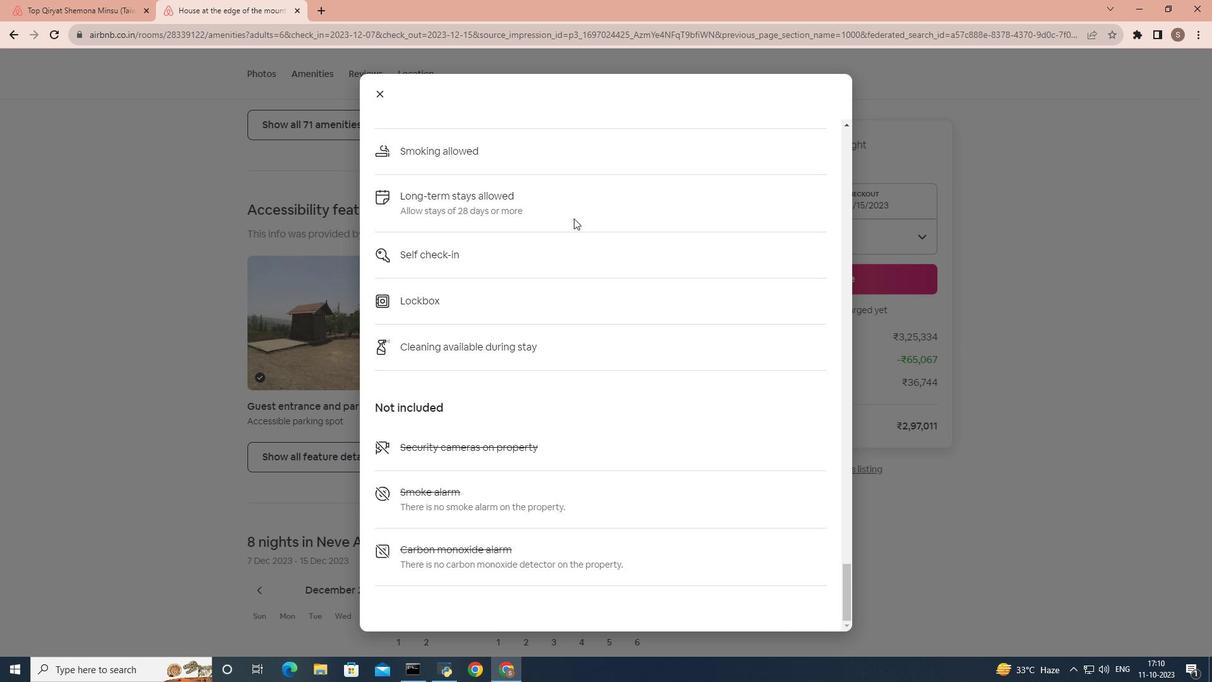 
Action: Mouse scrolled (579, 222) with delta (0, 0)
Screenshot: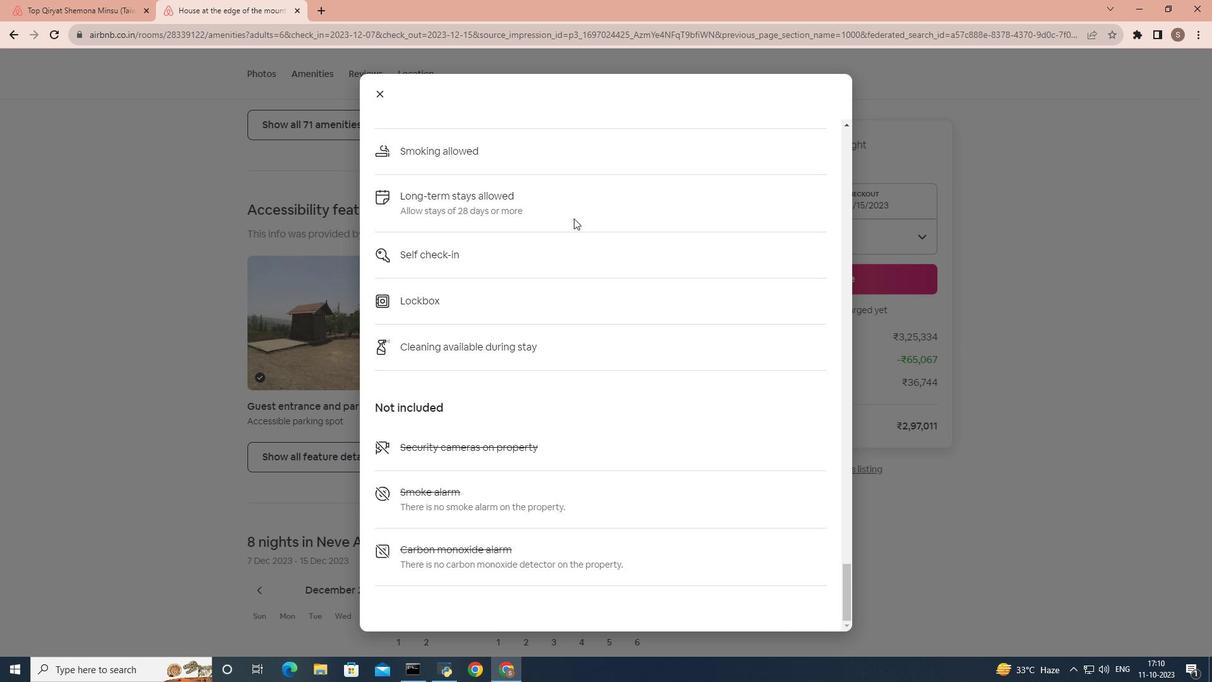 
Action: Mouse moved to (380, 95)
Screenshot: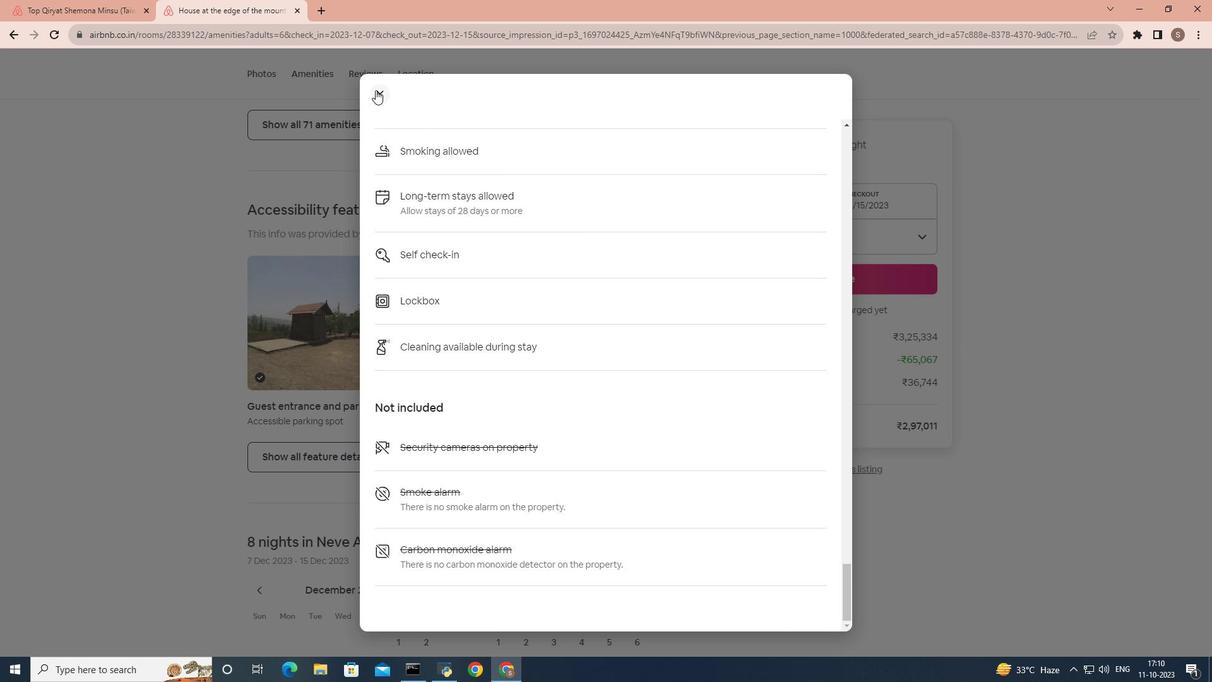 
Action: Mouse pressed left at (380, 95)
Screenshot: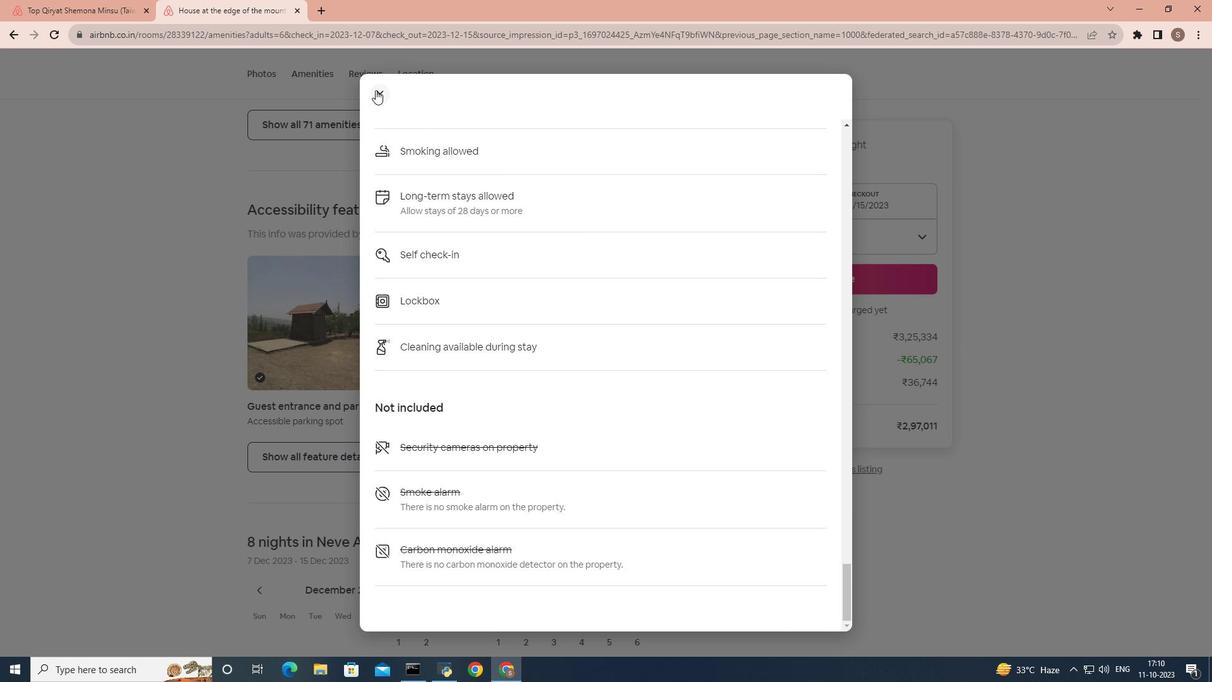 
Action: Mouse moved to (372, 205)
Screenshot: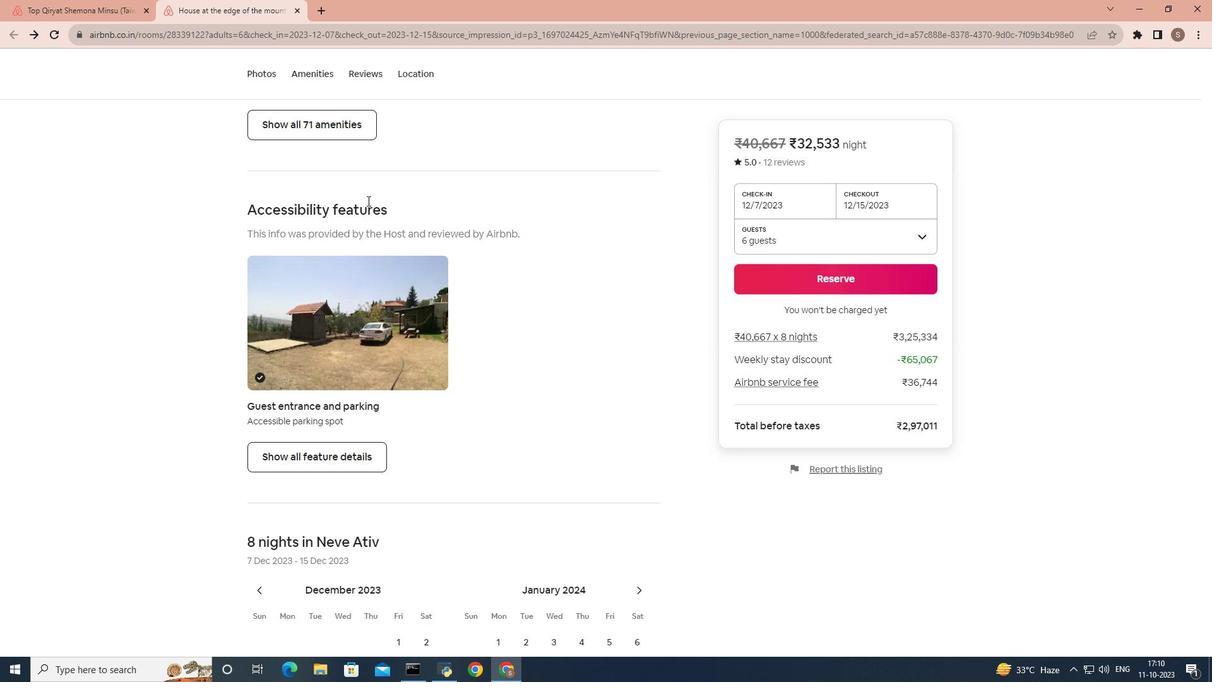 
Action: Mouse scrolled (372, 205) with delta (0, 0)
Screenshot: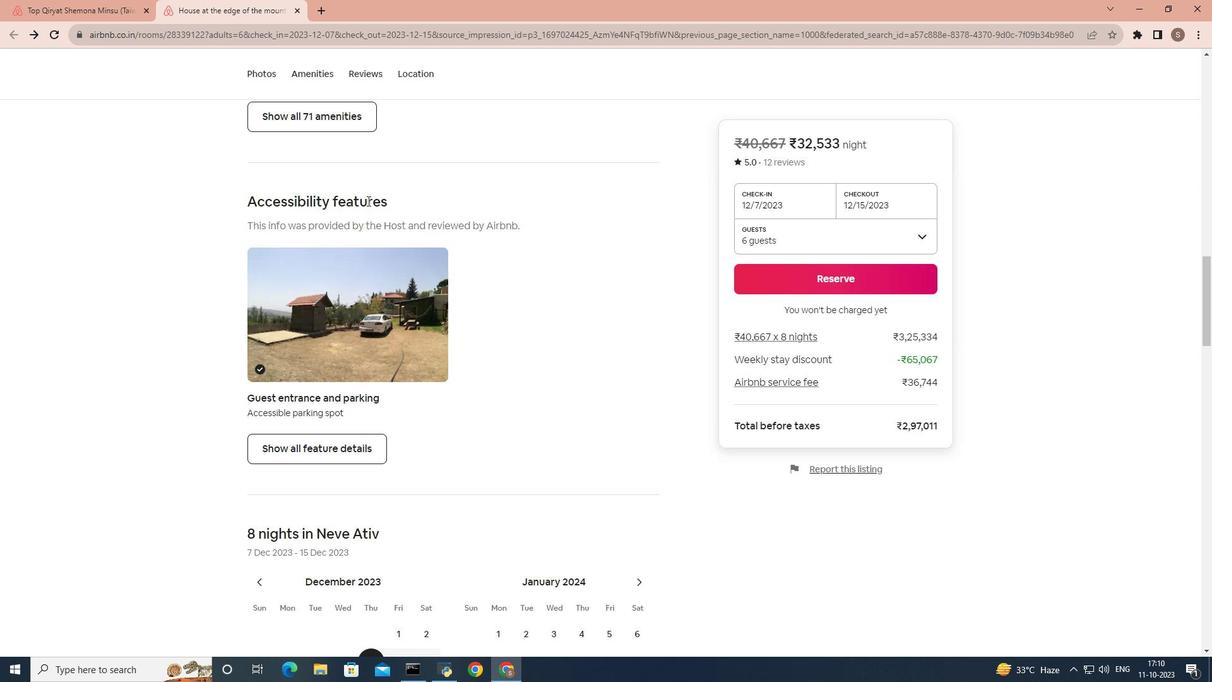 
Action: Mouse scrolled (372, 205) with delta (0, 0)
Screenshot: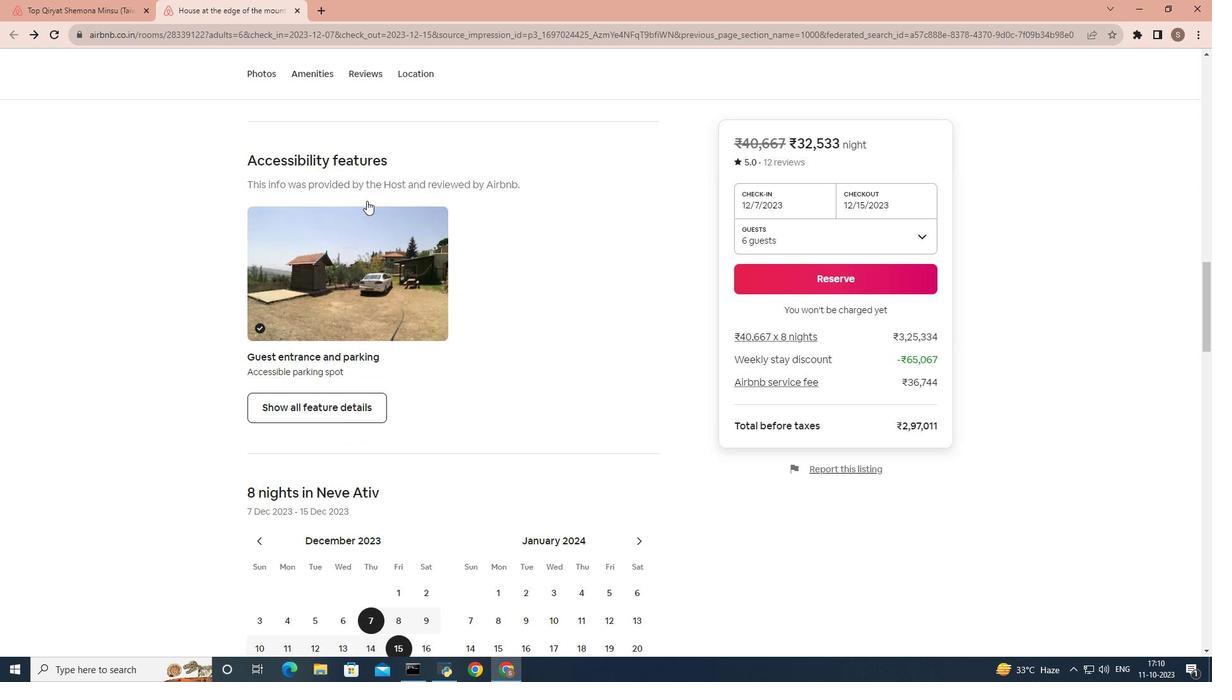 
Action: Mouse scrolled (372, 205) with delta (0, 0)
Screenshot: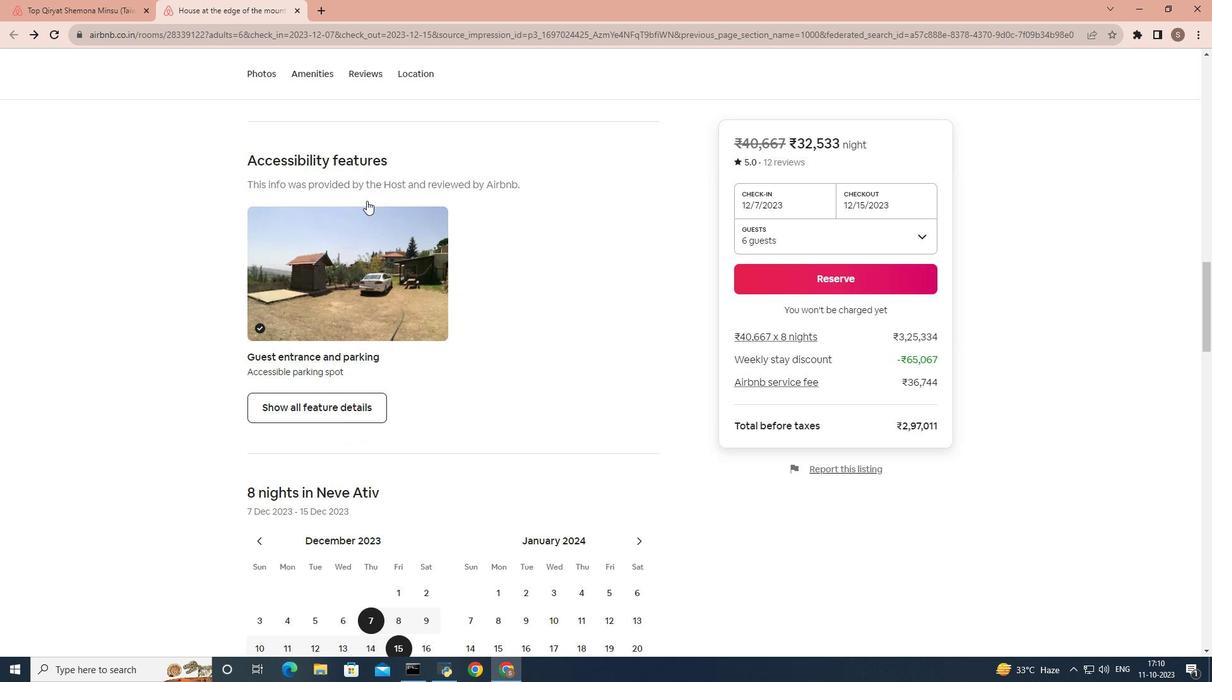 
Action: Mouse moved to (372, 205)
Screenshot: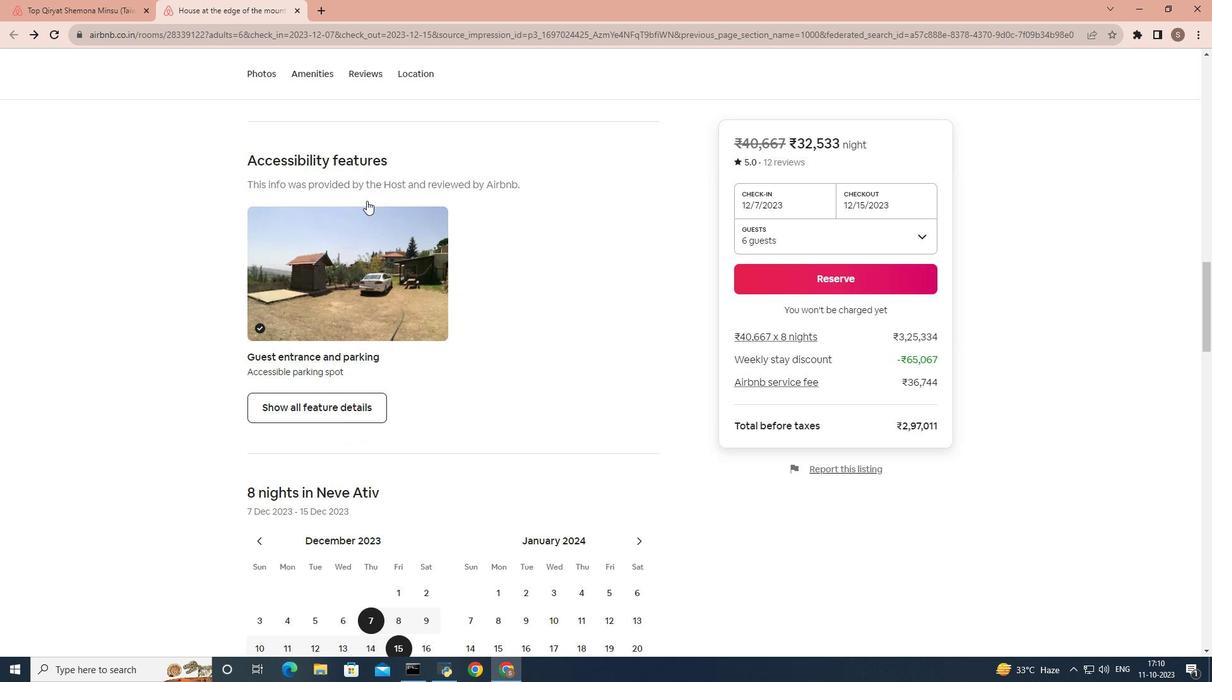 
Action: Mouse scrolled (372, 205) with delta (0, 0)
Screenshot: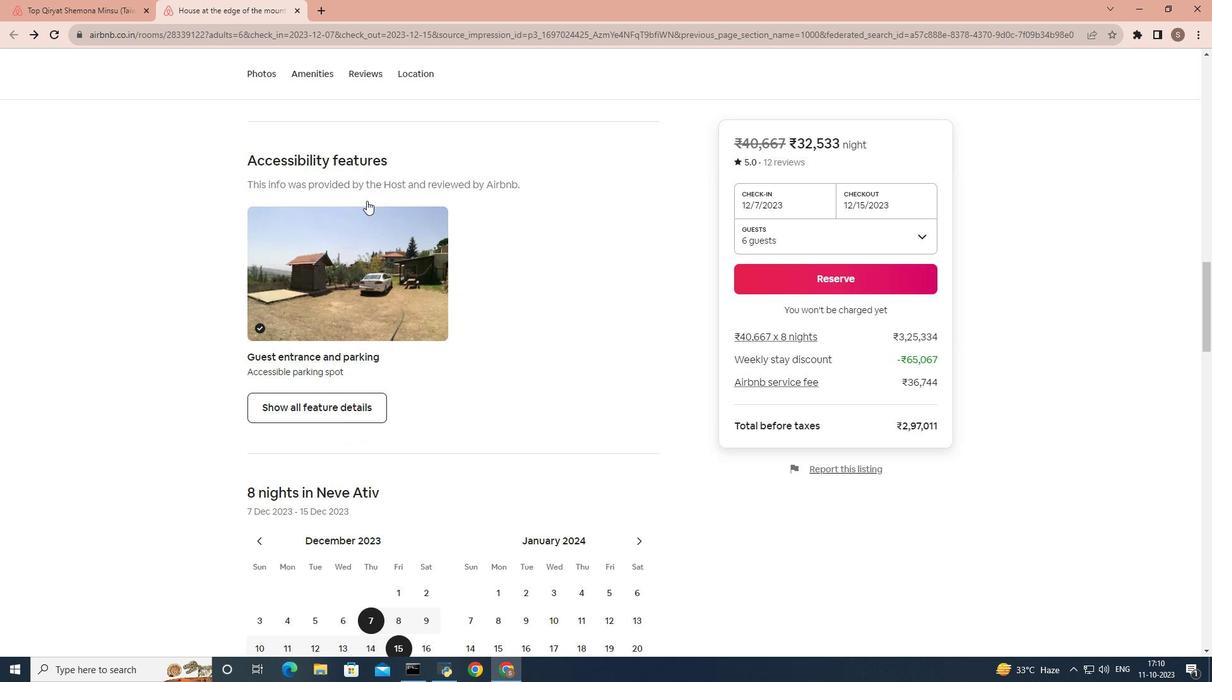 
Action: Mouse moved to (372, 205)
Screenshot: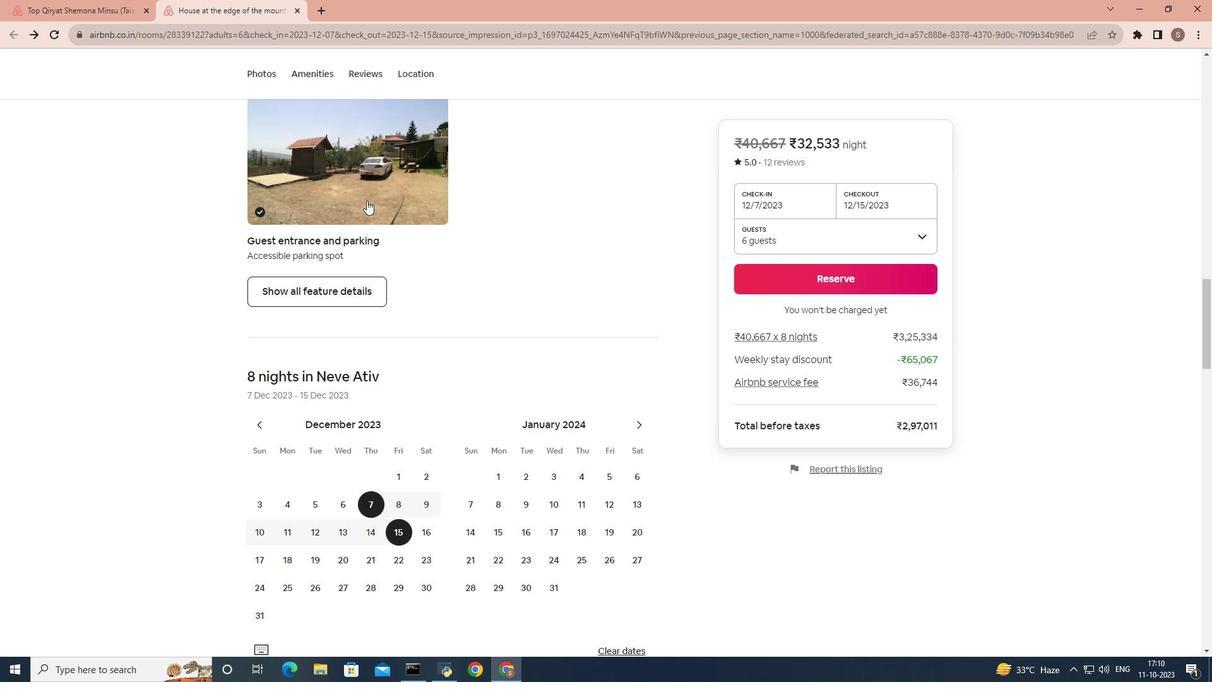 
Action: Mouse scrolled (372, 205) with delta (0, 0)
Screenshot: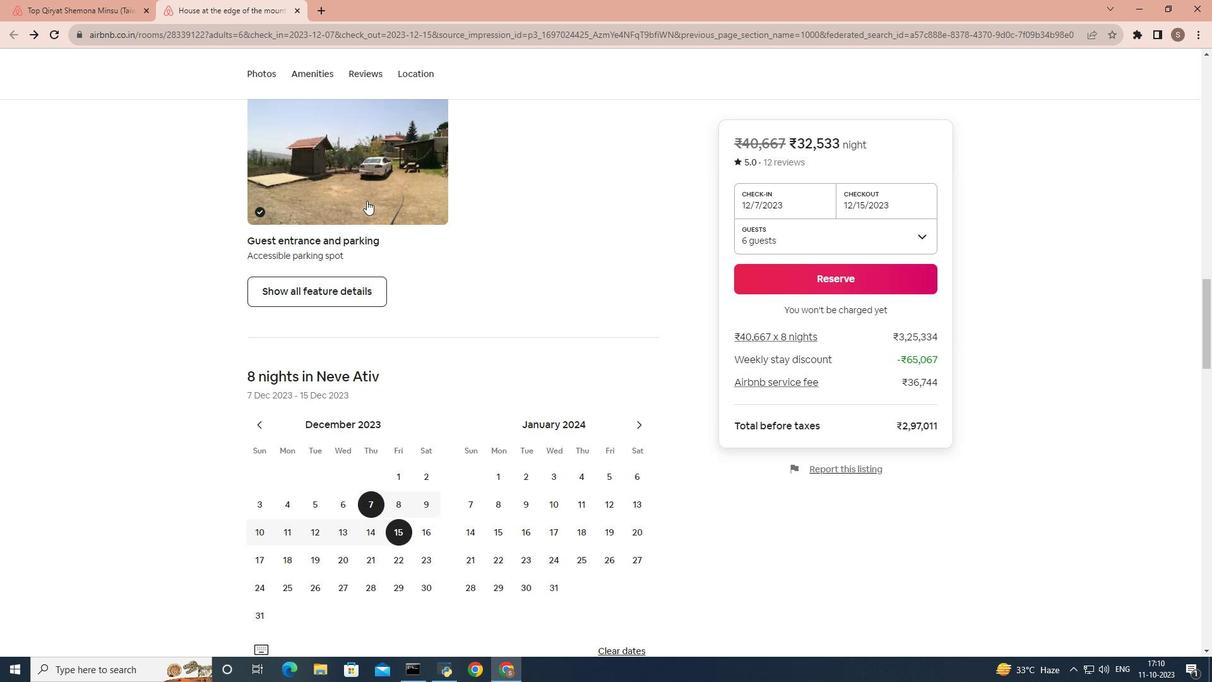 
Action: Mouse scrolled (372, 205) with delta (0, 0)
Screenshot: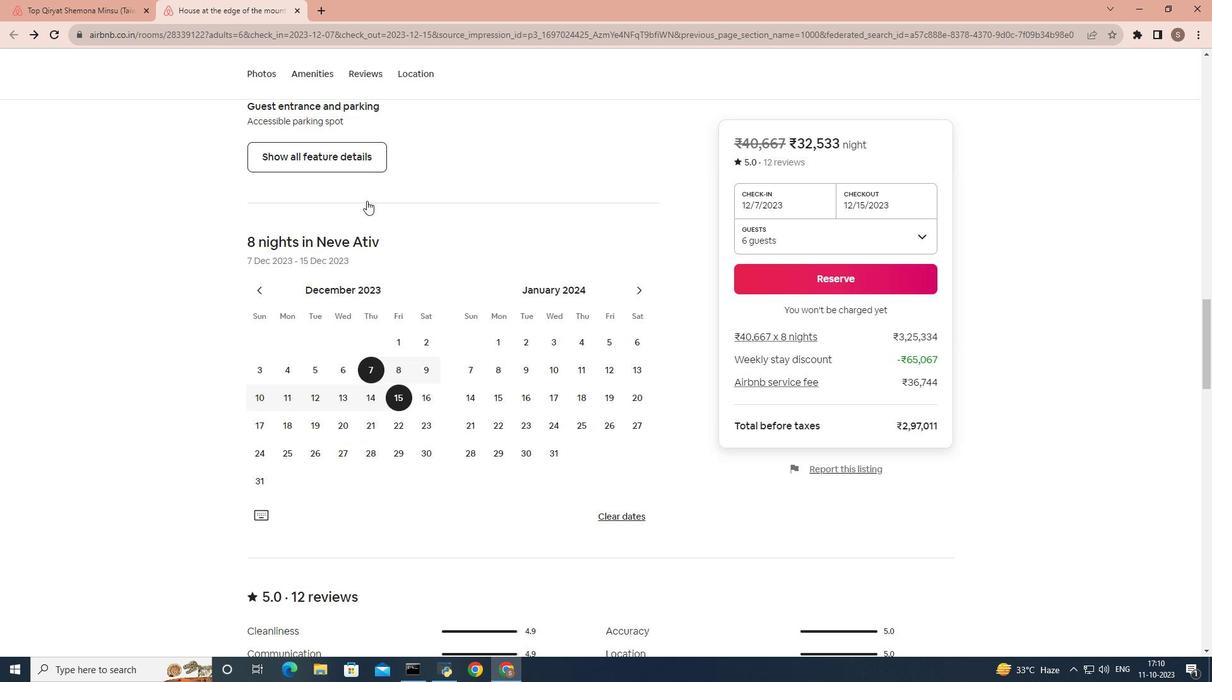 
Action: Mouse moved to (372, 187)
Screenshot: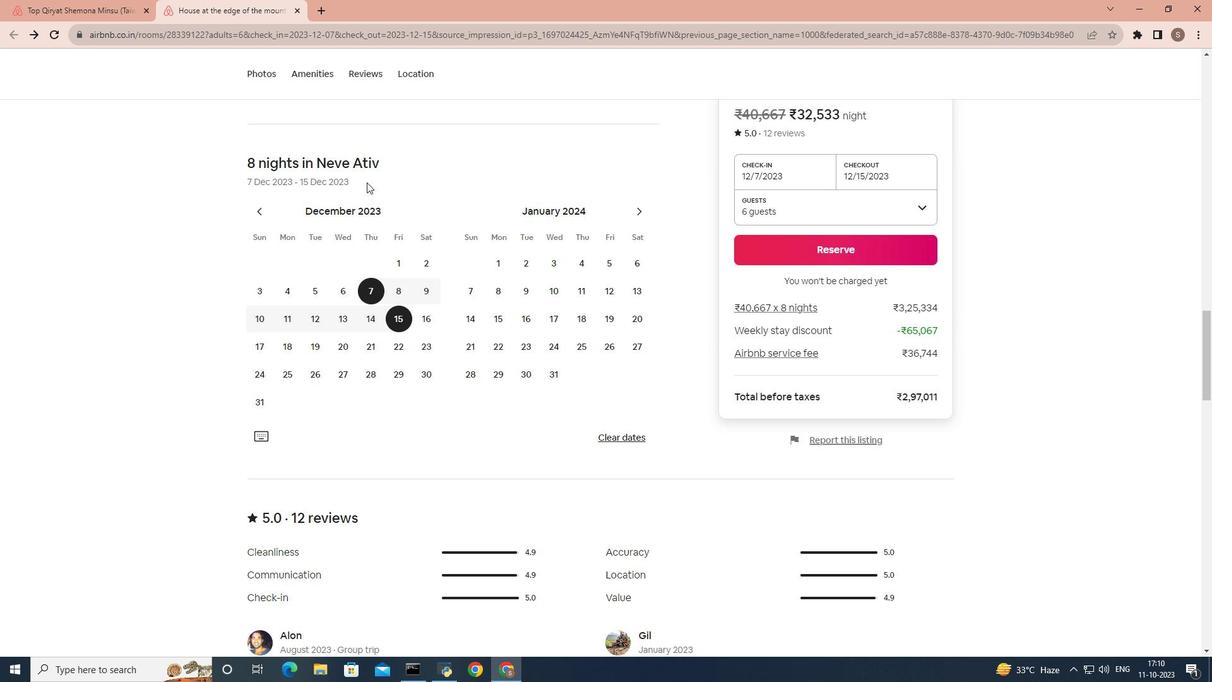 
Action: Mouse scrolled (372, 188) with delta (0, 0)
Screenshot: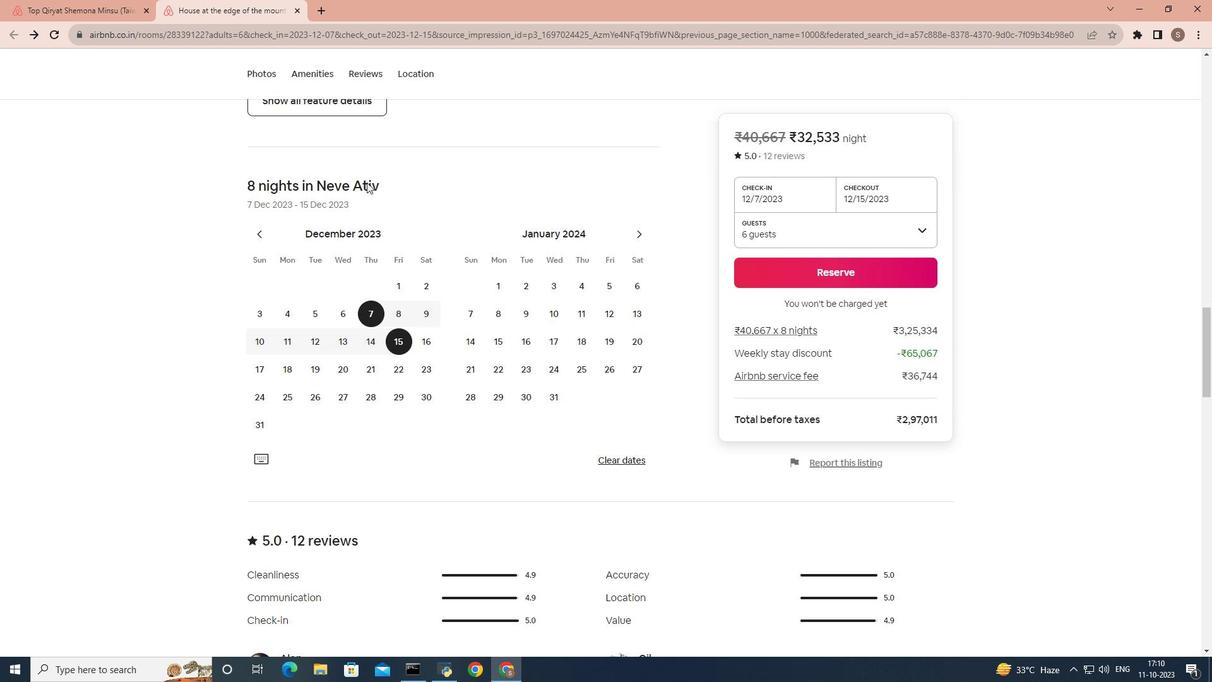 
Action: Mouse scrolled (372, 186) with delta (0, 0)
Screenshot: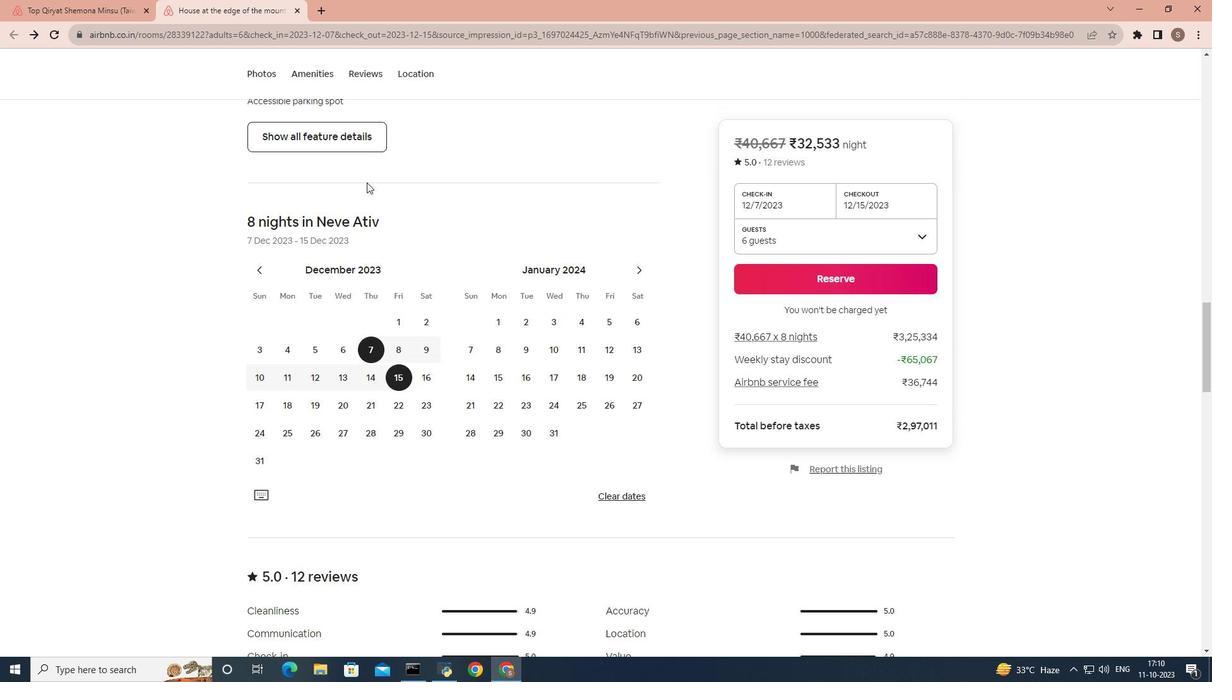 
Action: Mouse scrolled (372, 186) with delta (0, 0)
Screenshot: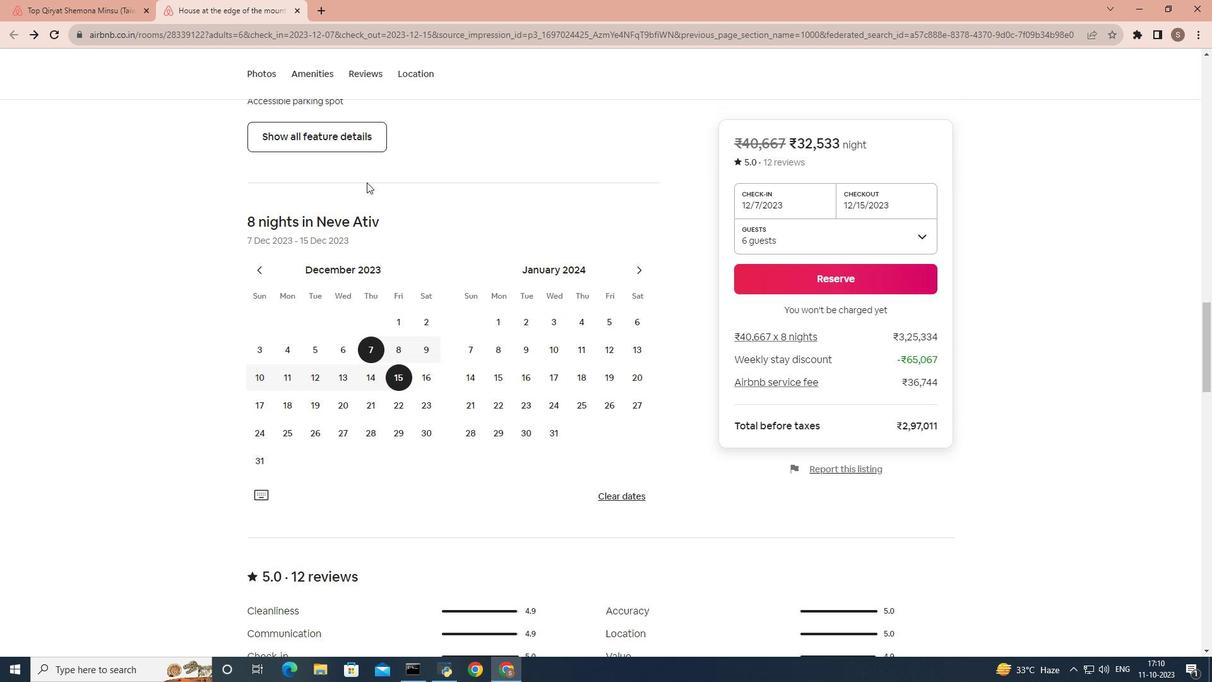 
Action: Mouse scrolled (372, 186) with delta (0, 0)
Screenshot: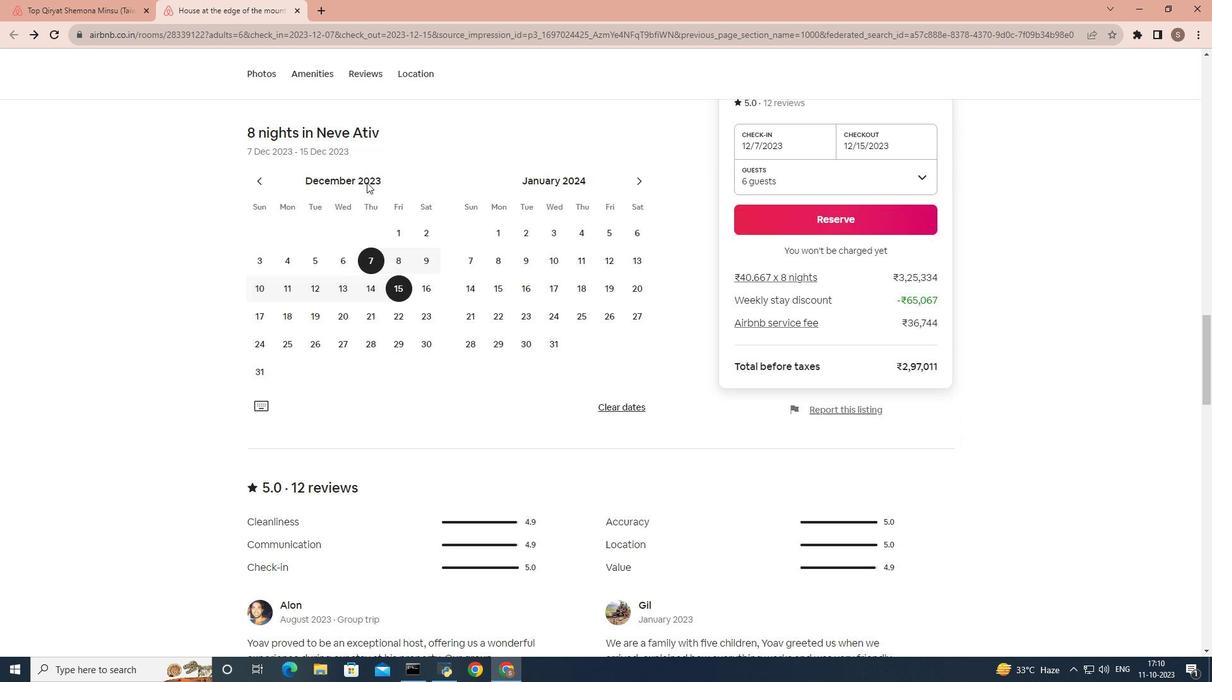 
Action: Mouse scrolled (372, 186) with delta (0, 0)
Screenshot: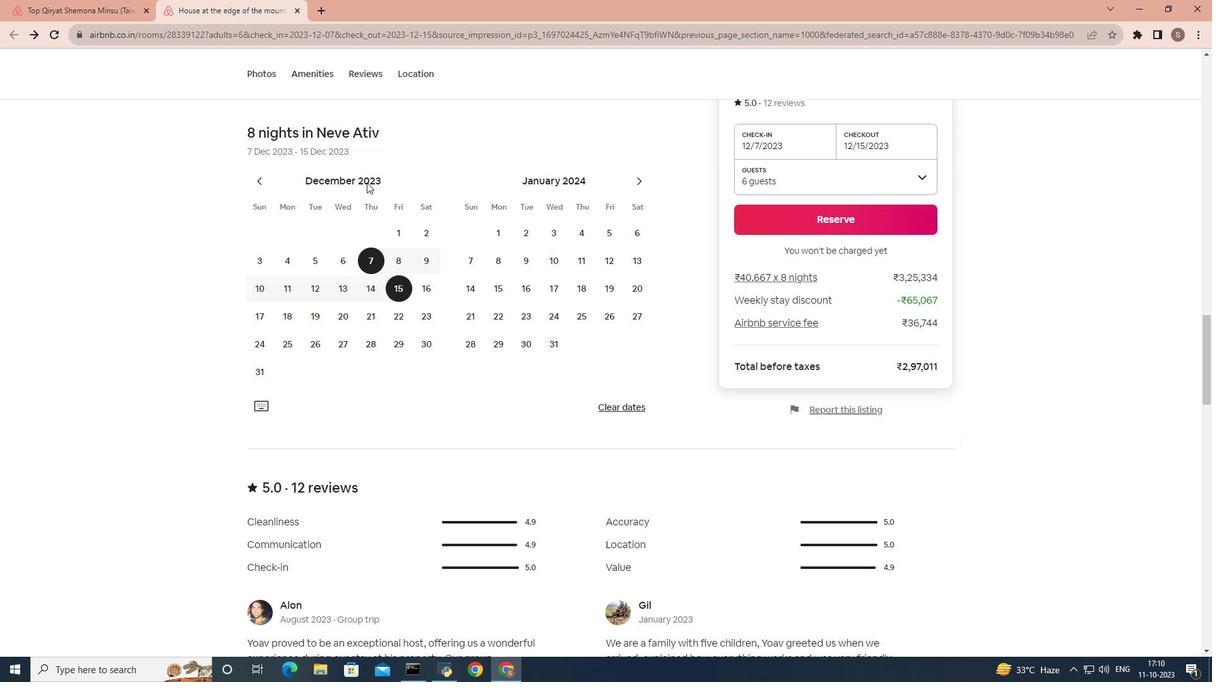 
Action: Mouse scrolled (372, 186) with delta (0, 0)
Screenshot: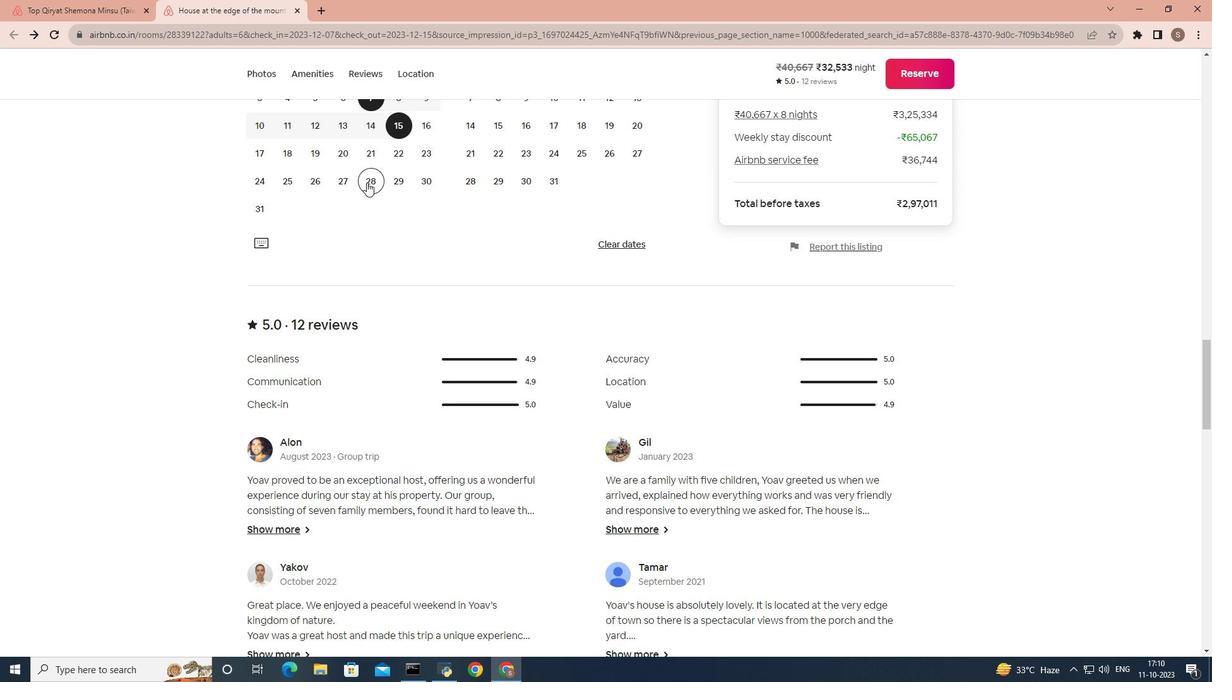 
Action: Mouse scrolled (372, 186) with delta (0, 0)
Screenshot: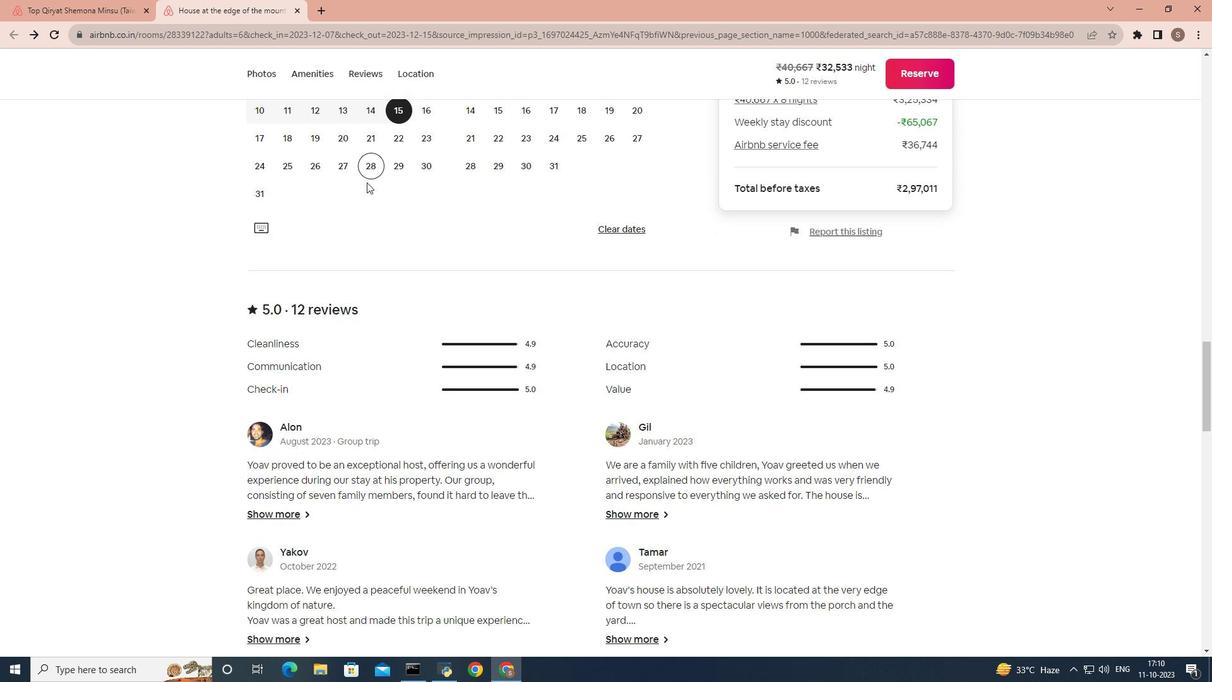 
Action: Mouse scrolled (372, 186) with delta (0, 0)
Screenshot: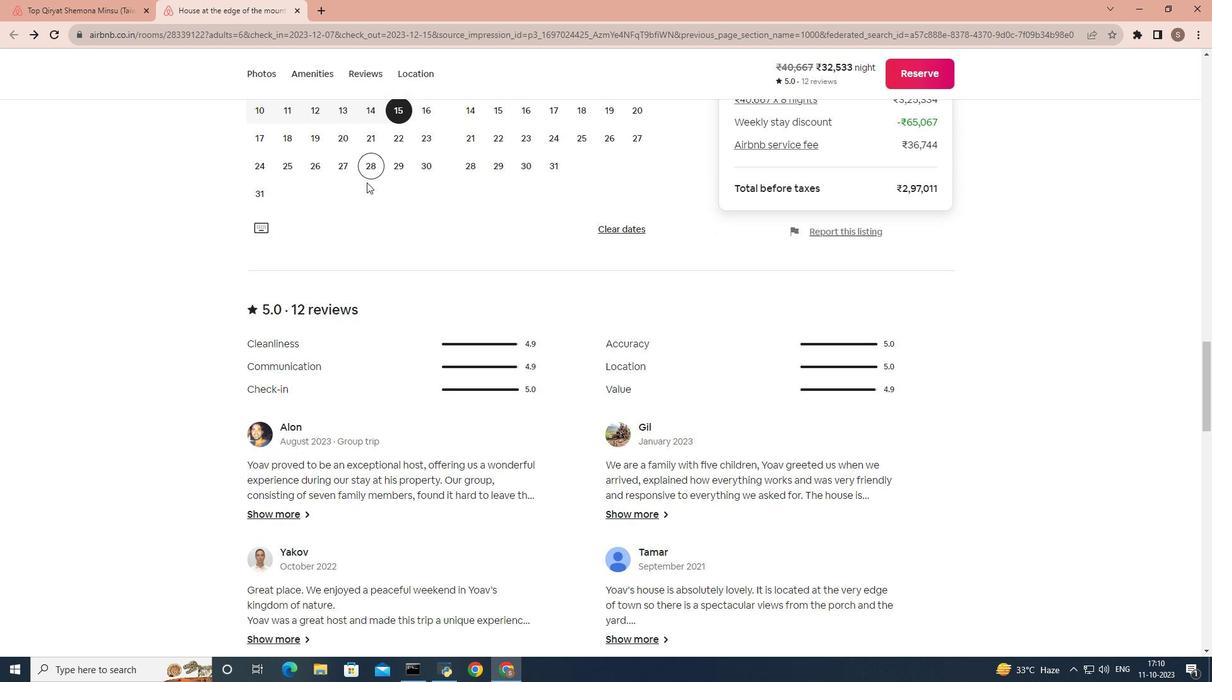 
Action: Mouse scrolled (372, 186) with delta (0, 0)
Screenshot: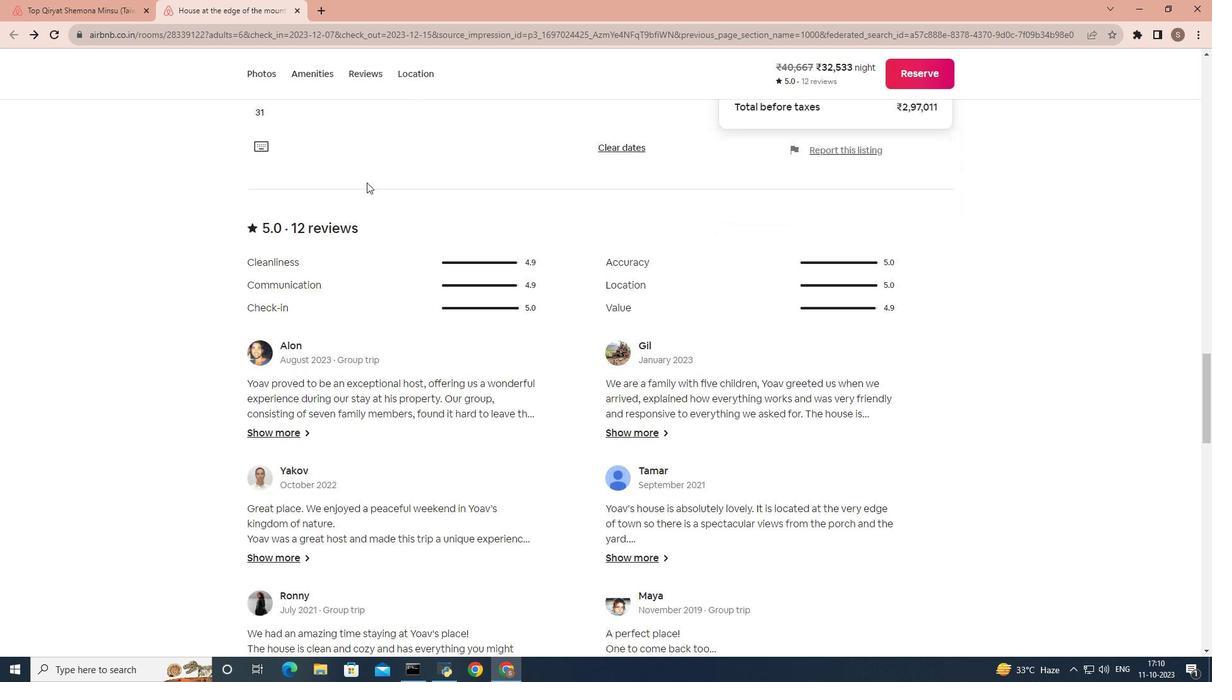 
Action: Mouse moved to (341, 233)
Screenshot: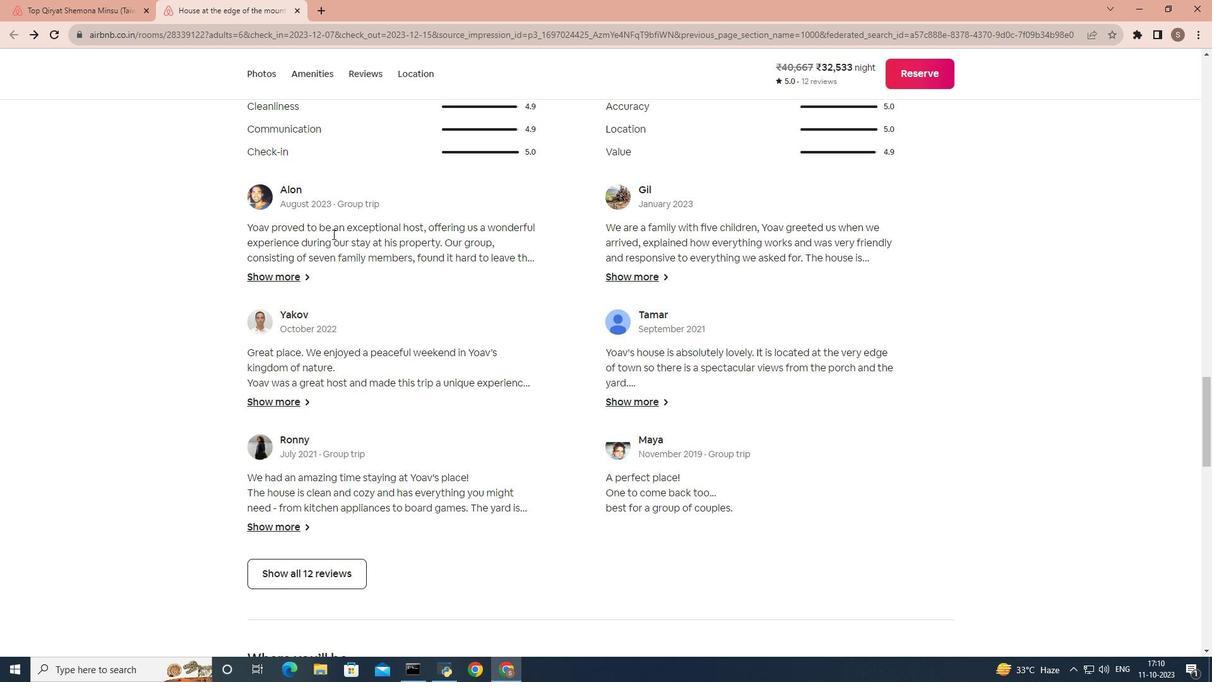 
Action: Mouse scrolled (341, 232) with delta (0, 0)
Screenshot: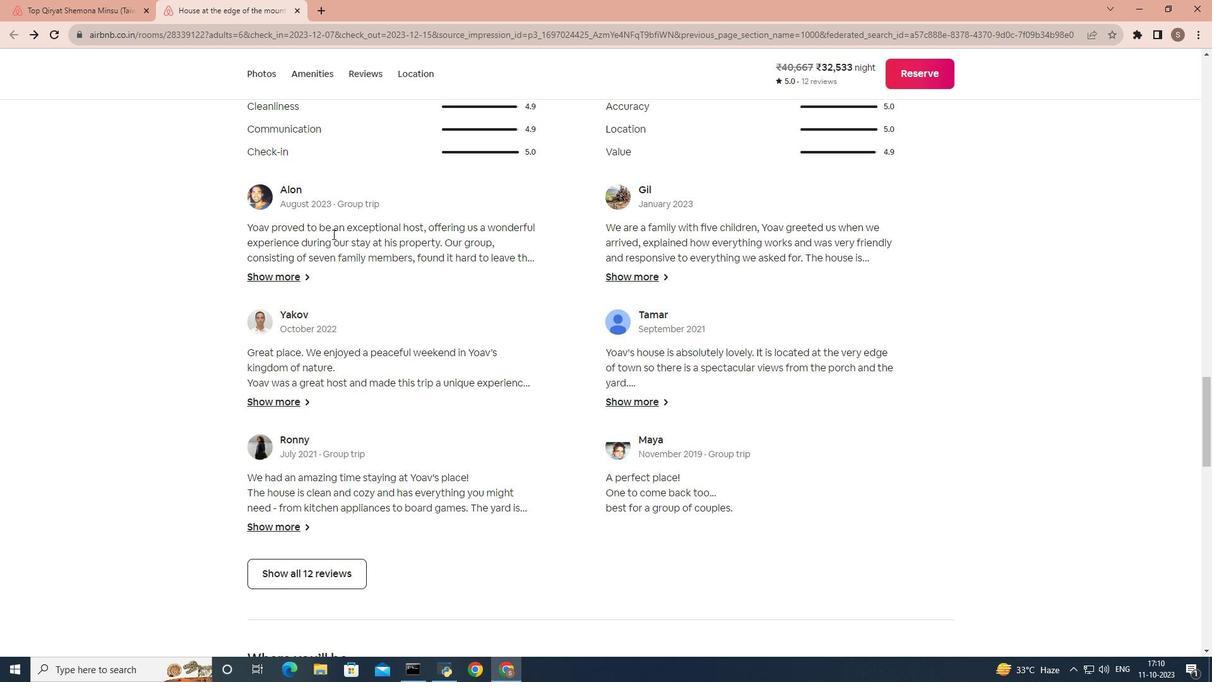 
Action: Mouse moved to (337, 239)
Screenshot: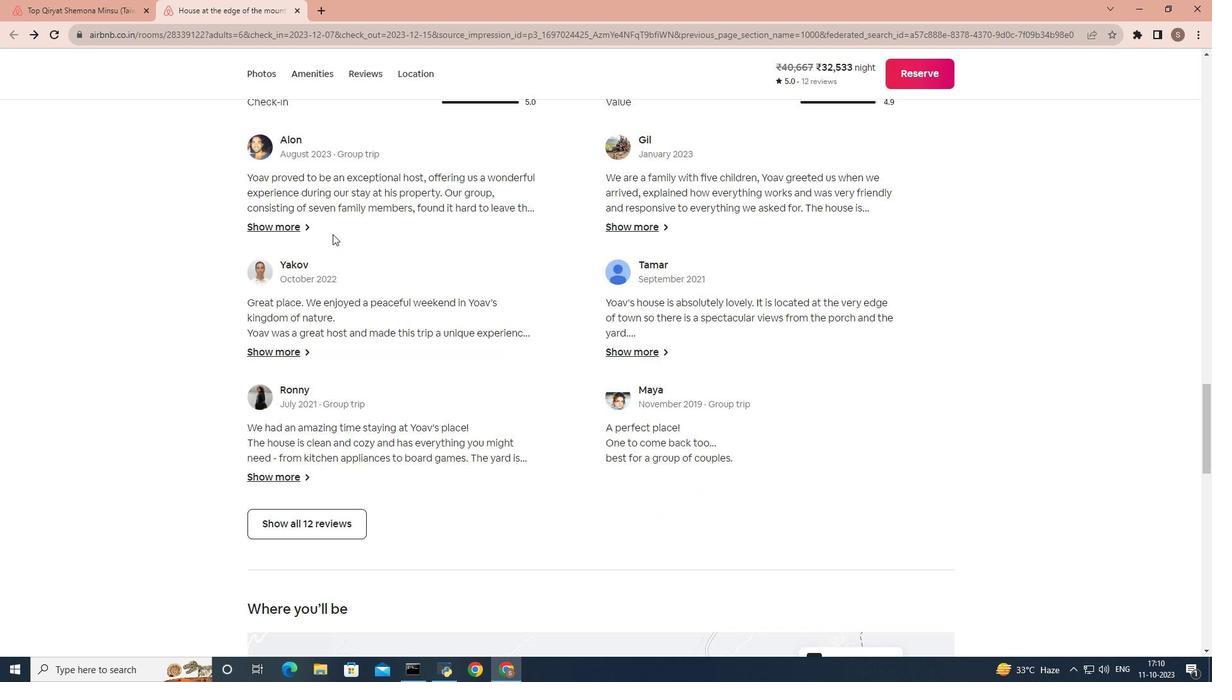 
Action: Mouse scrolled (337, 238) with delta (0, 0)
Screenshot: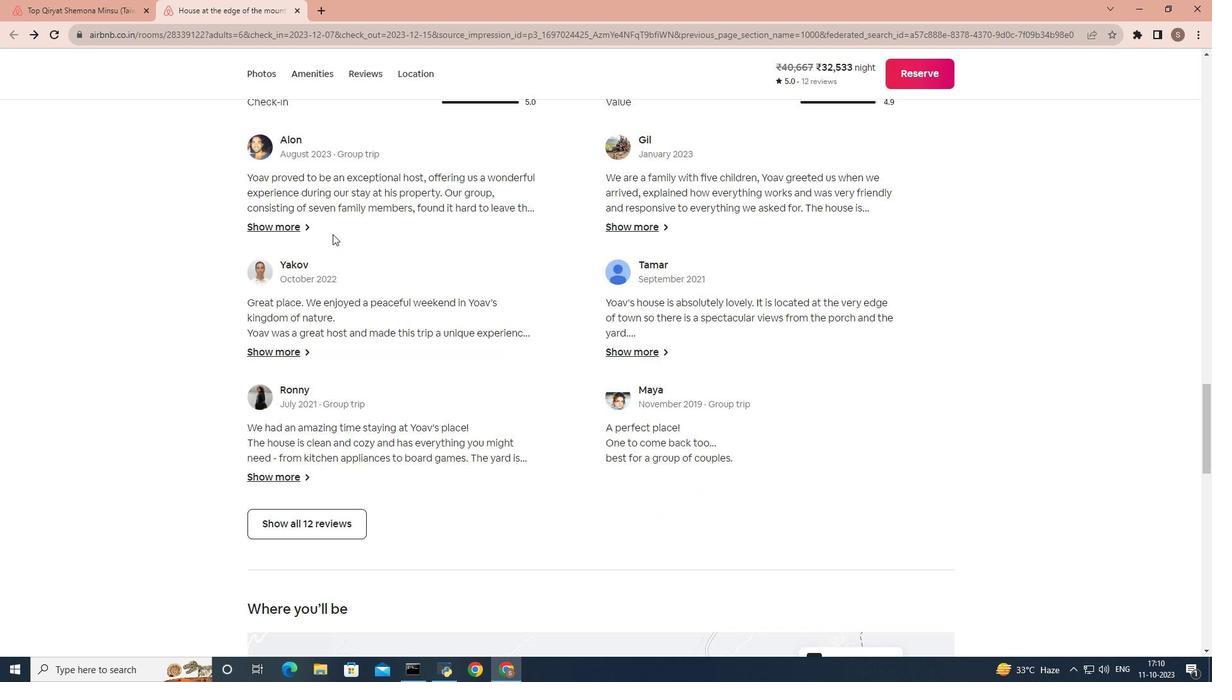 
Action: Mouse moved to (337, 240)
Screenshot: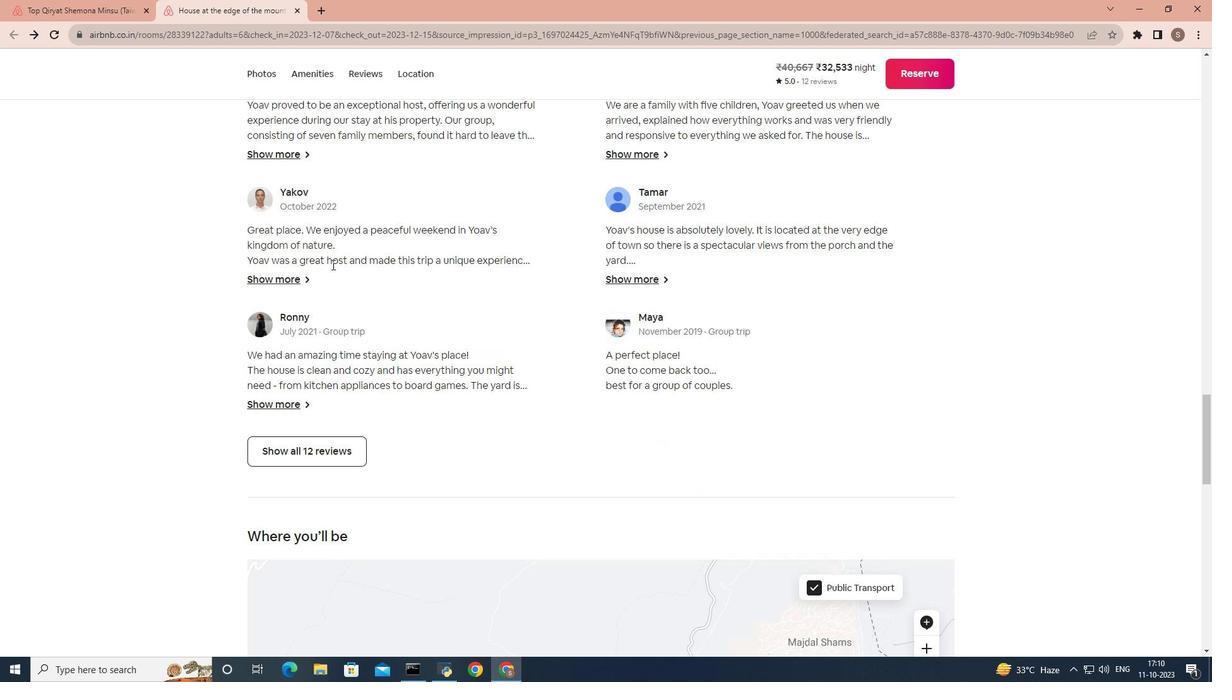 
Action: Mouse scrolled (337, 241) with delta (0, 0)
Screenshot: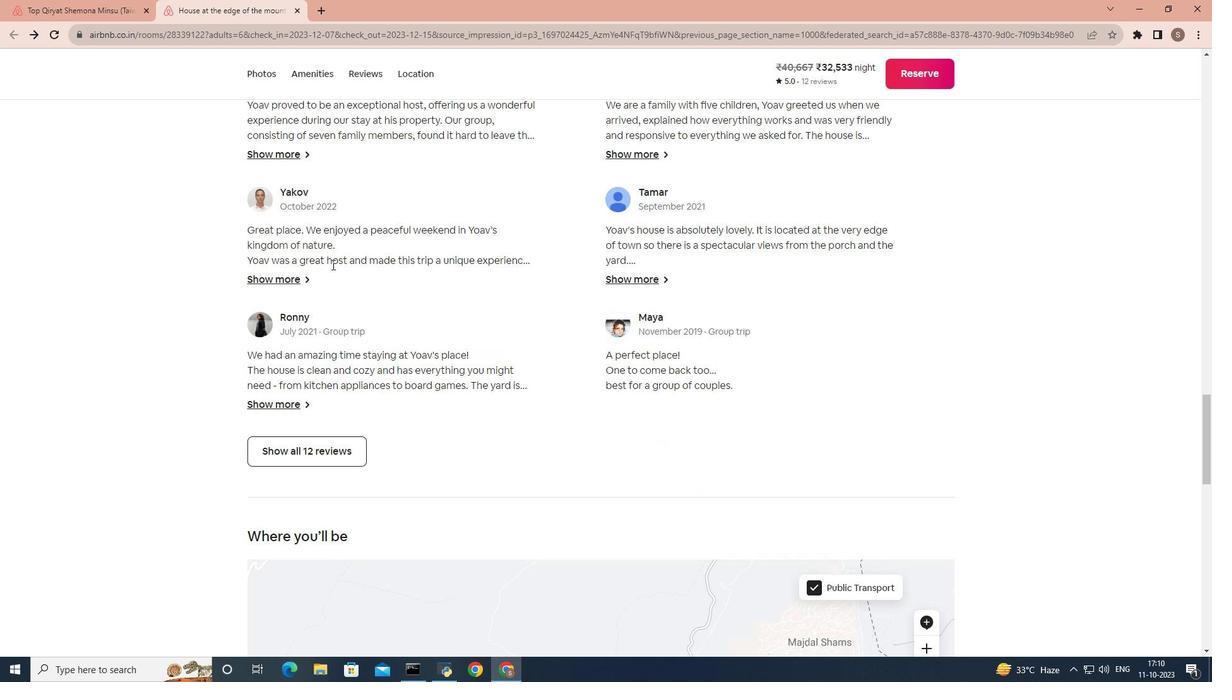 
Action: Mouse moved to (330, 511)
Screenshot: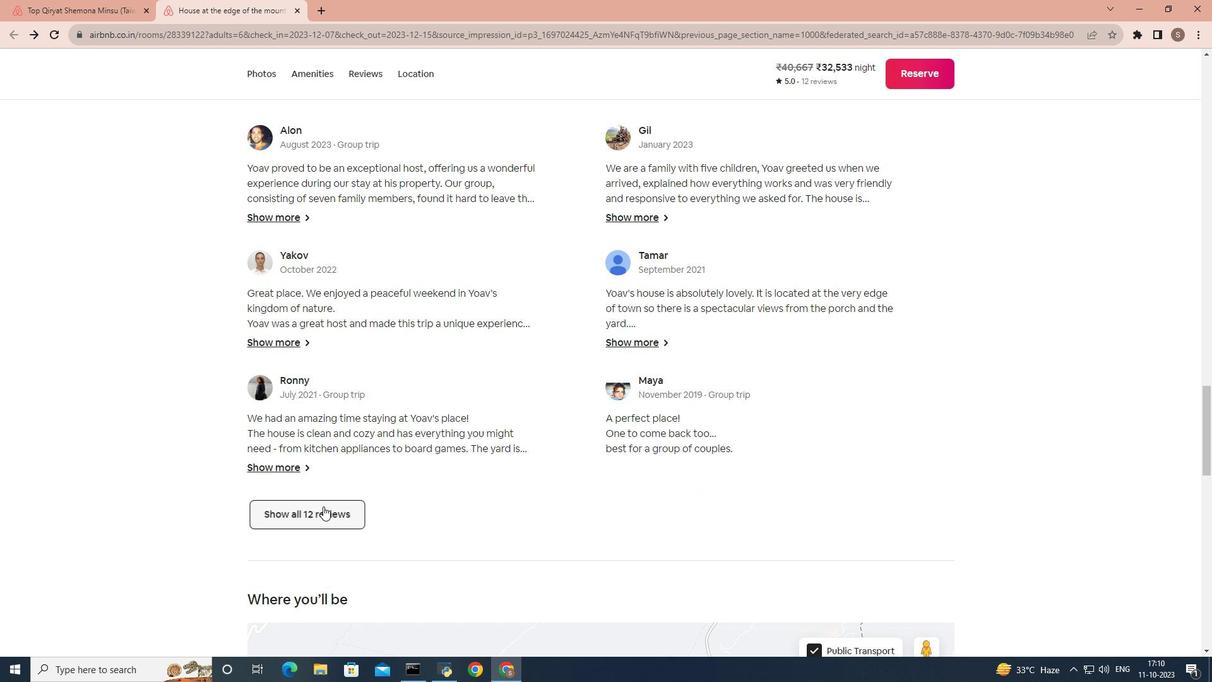 
Action: Mouse pressed left at (330, 511)
Screenshot: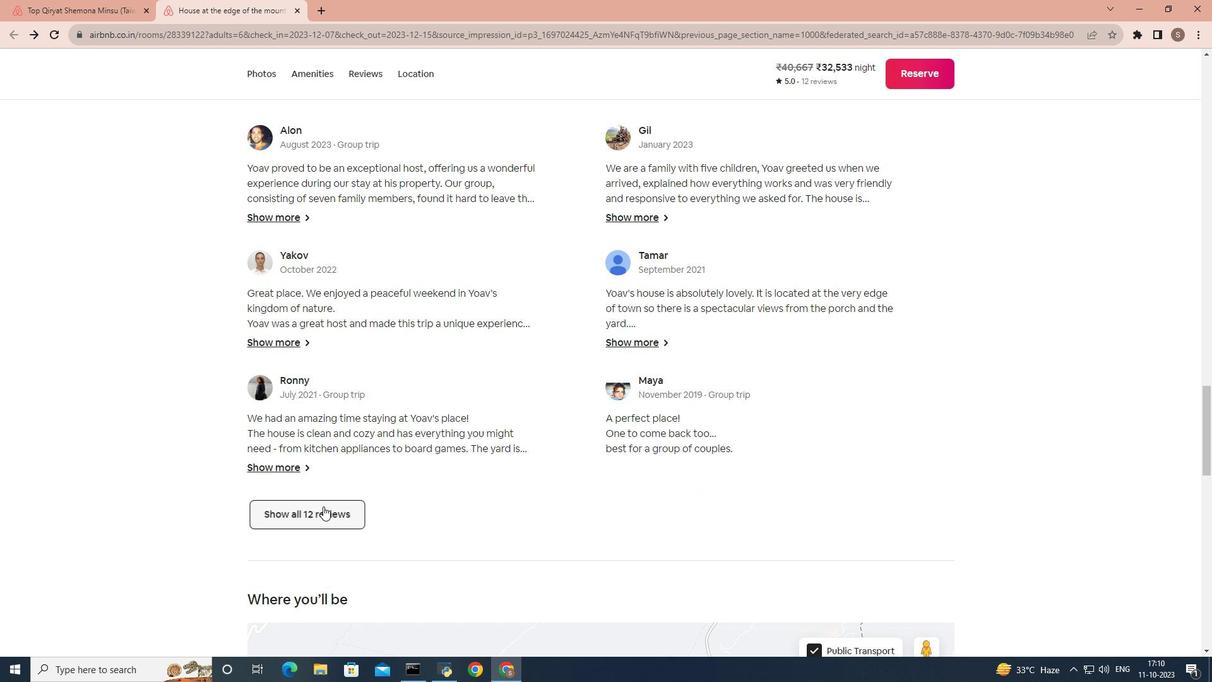 
Action: Mouse moved to (669, 372)
Screenshot: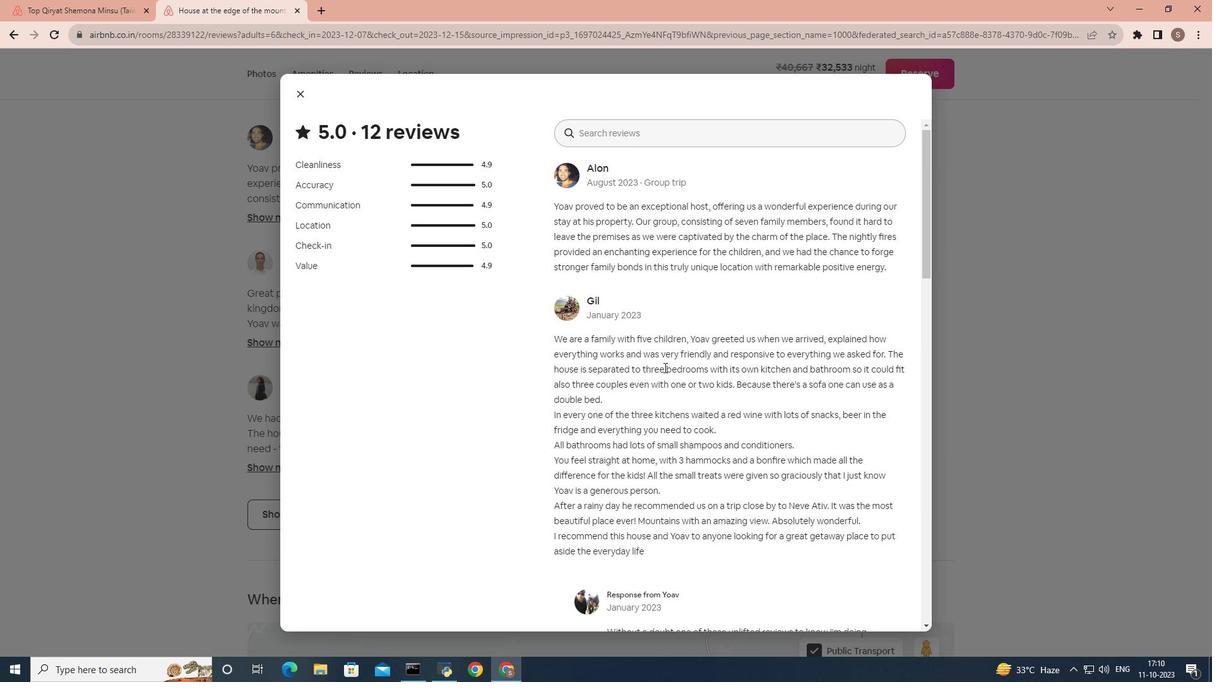 
Action: Mouse scrolled (669, 372) with delta (0, 0)
Screenshot: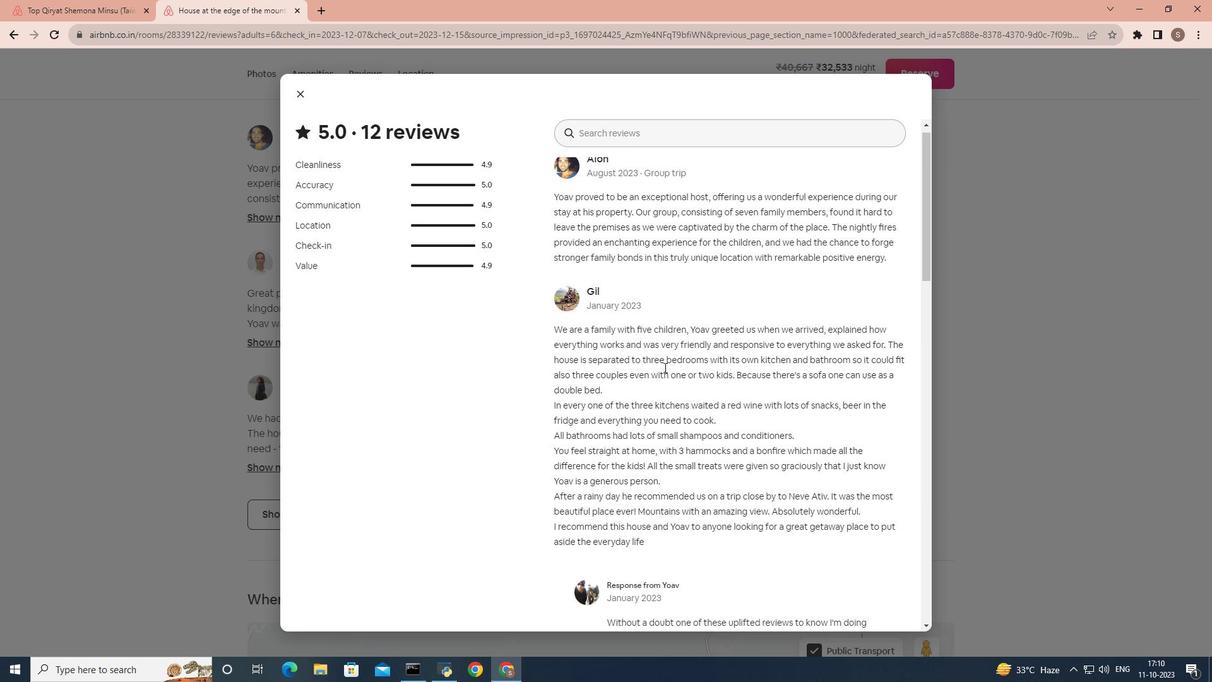 
Action: Mouse scrolled (669, 372) with delta (0, 0)
Screenshot: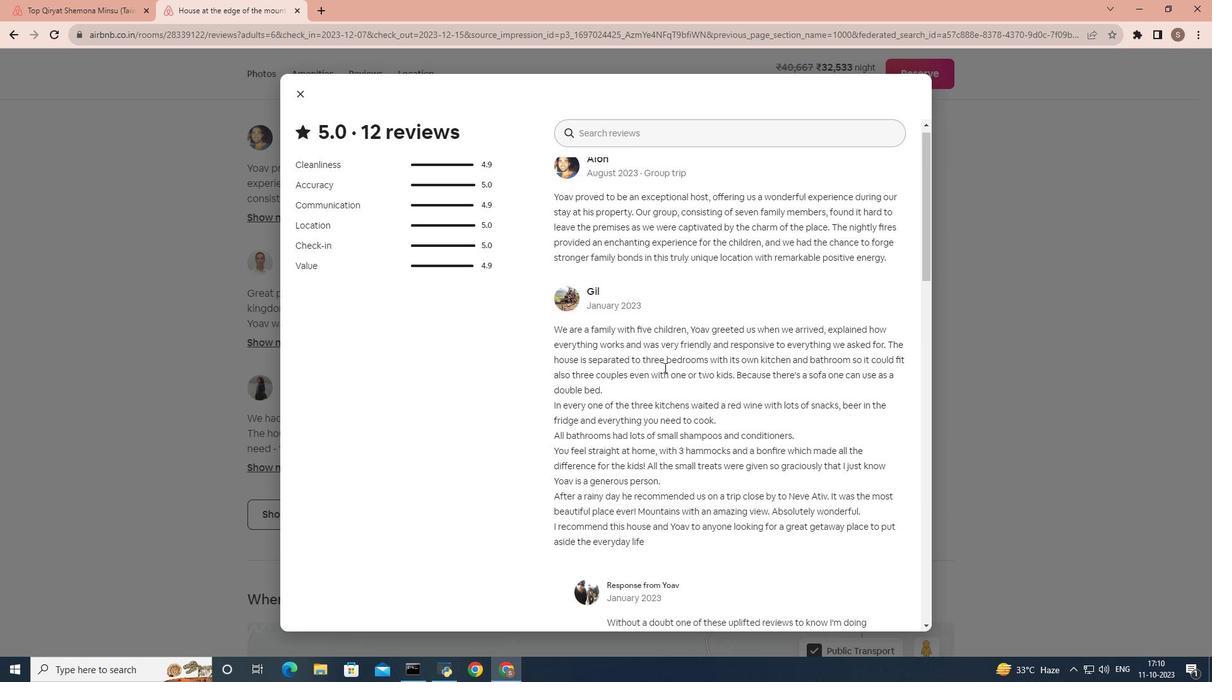 
Action: Mouse scrolled (669, 372) with delta (0, 0)
Screenshot: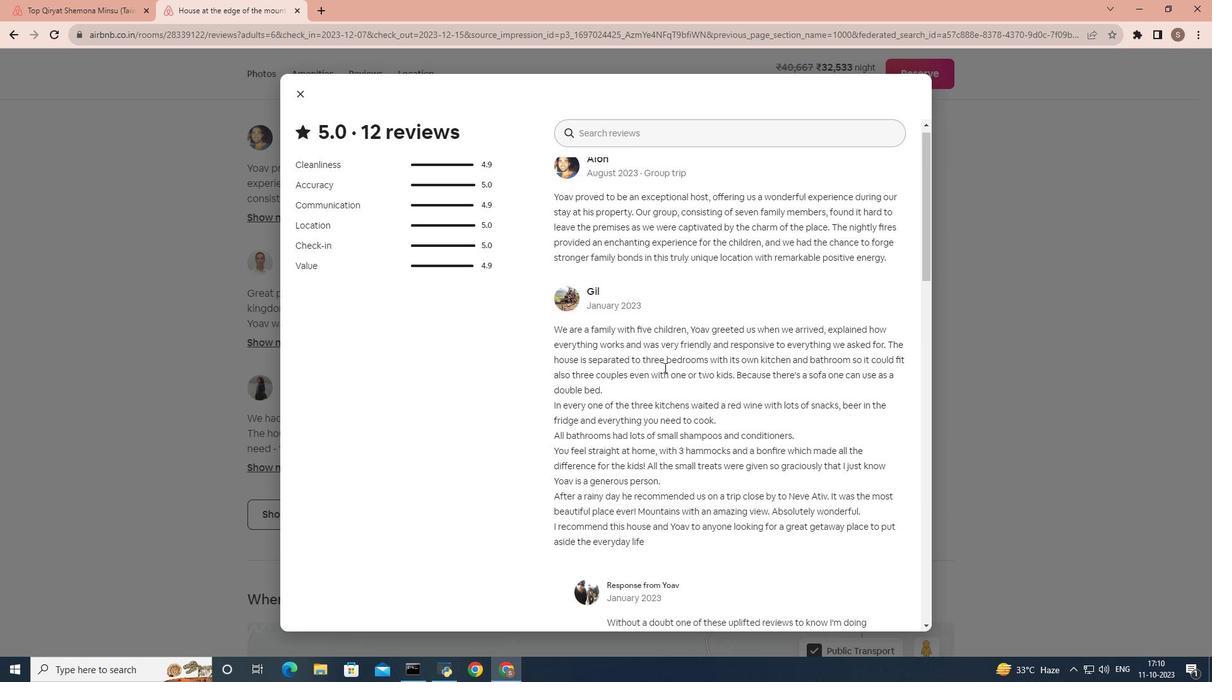 
Action: Mouse scrolled (669, 372) with delta (0, 0)
Screenshot: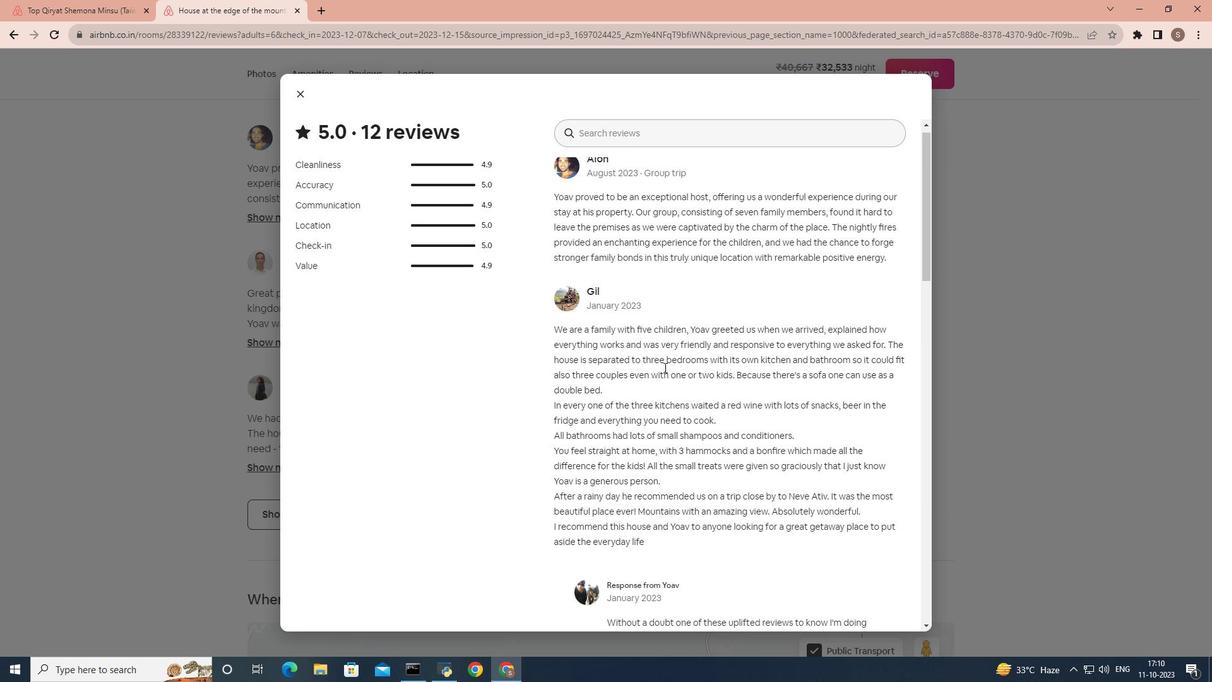 
Action: Mouse scrolled (669, 372) with delta (0, 0)
Screenshot: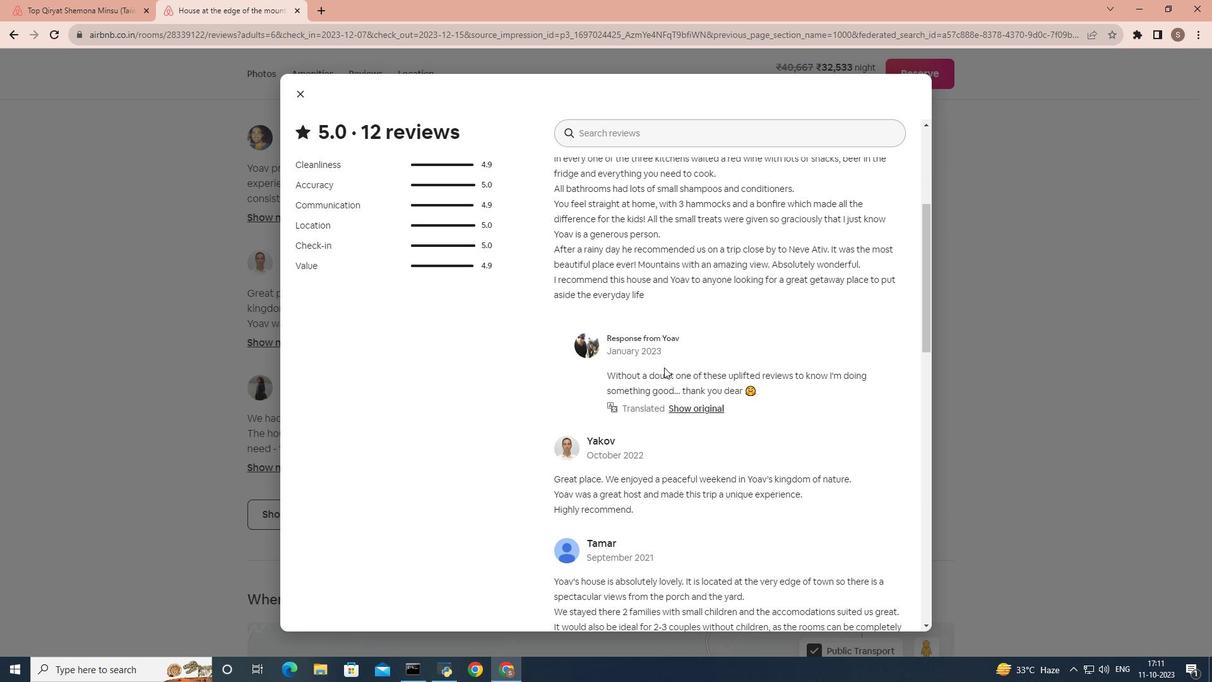 
Action: Mouse scrolled (669, 372) with delta (0, 0)
